 Task: Research Airbnb accommodation in Hampton Park, Australia from 6th December, 2023 to 10th December, 2023 for 1 adult. Place can be private room with 1  bedroom having 1 bed and 1 bathroom. Property type can be hotel. Amenities needed are: washing machine, kitchen.
Action: Mouse moved to (586, 302)
Screenshot: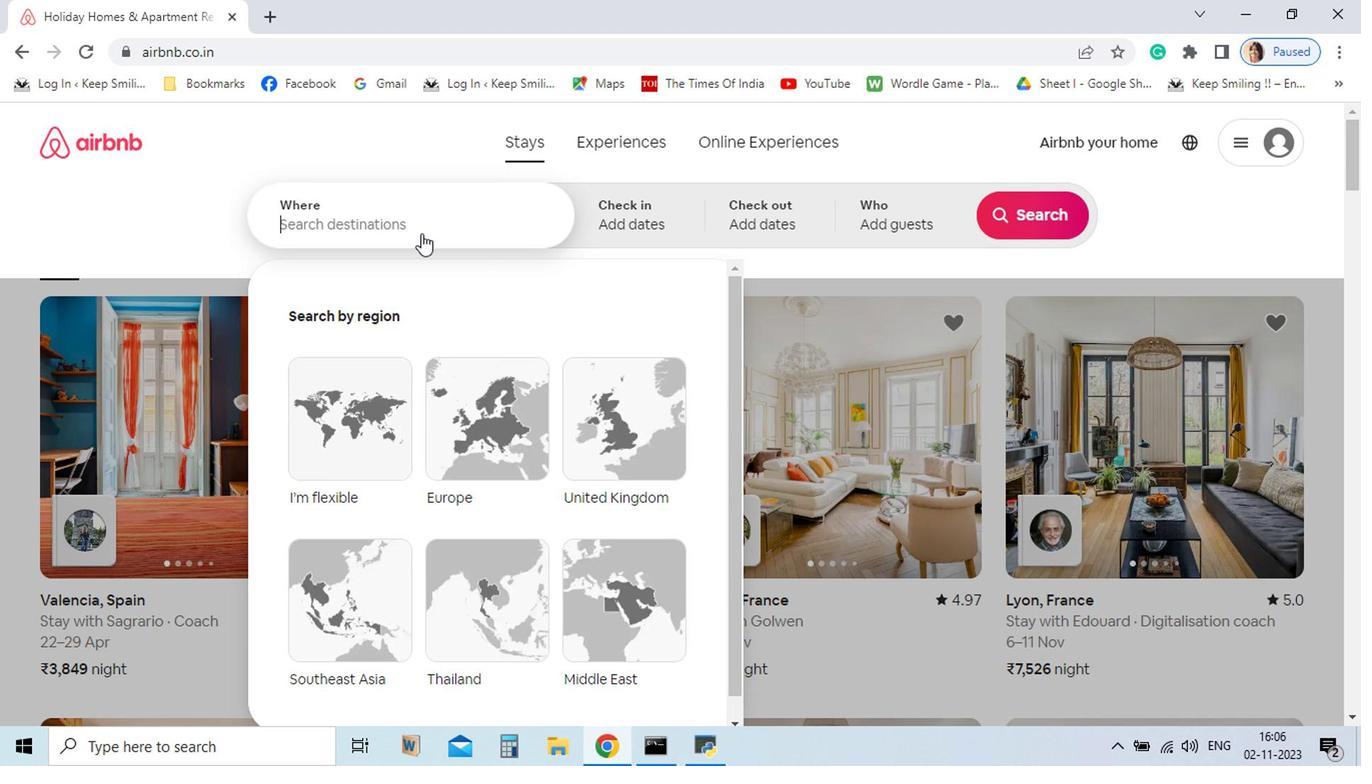 
Action: Mouse pressed left at (586, 302)
Screenshot: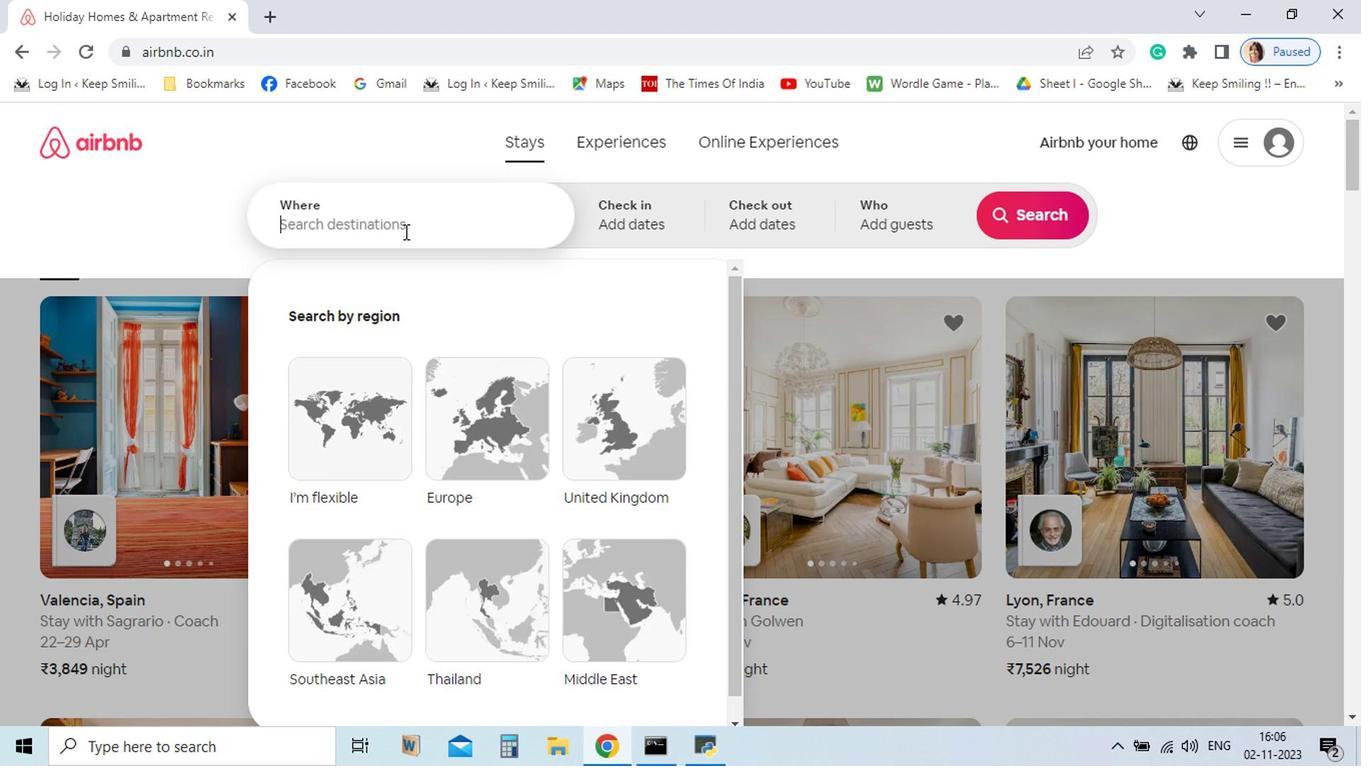 
Action: Mouse moved to (481, 361)
Screenshot: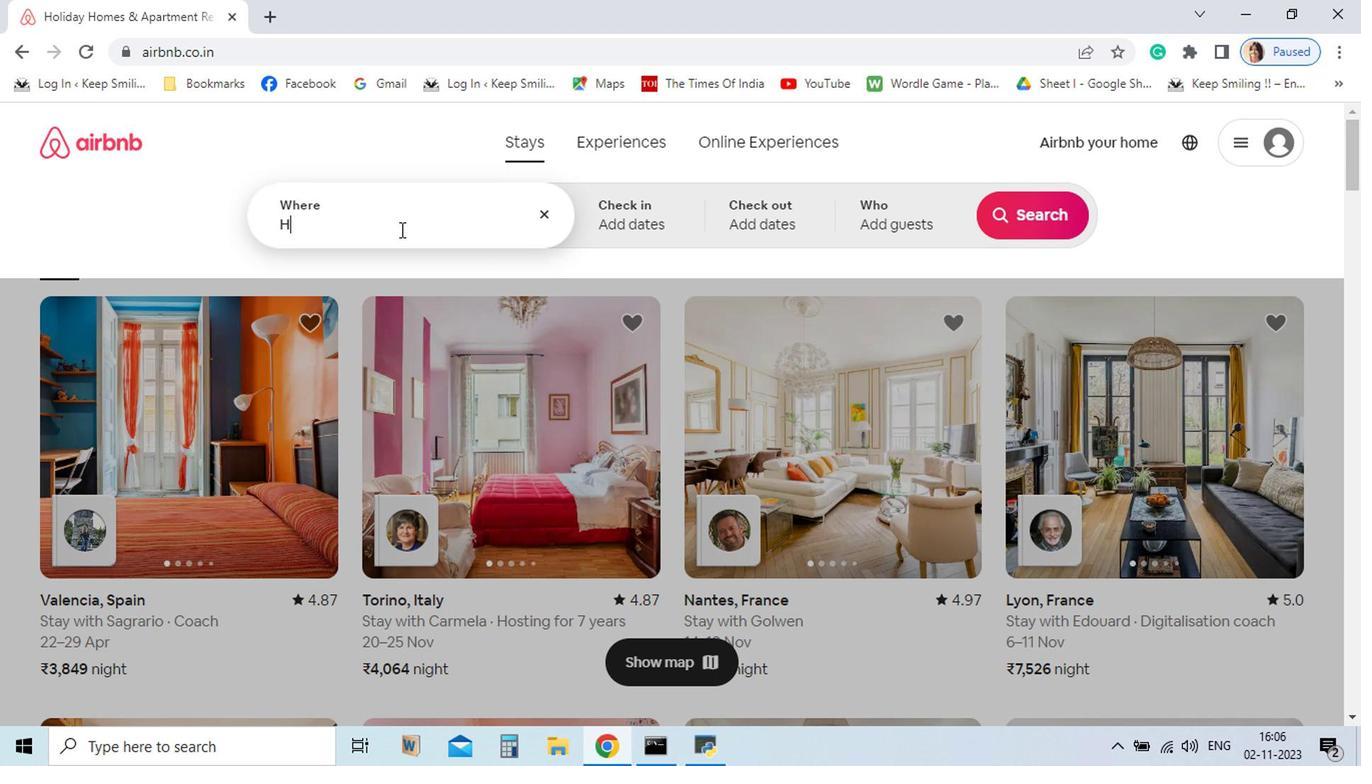 
Action: Key pressed <Key.shift>Hampton<Key.space><Key.shift_r>P<Key.shift_r>ark,<Key.space><Key.shift>Australia<Key.enter>
Screenshot: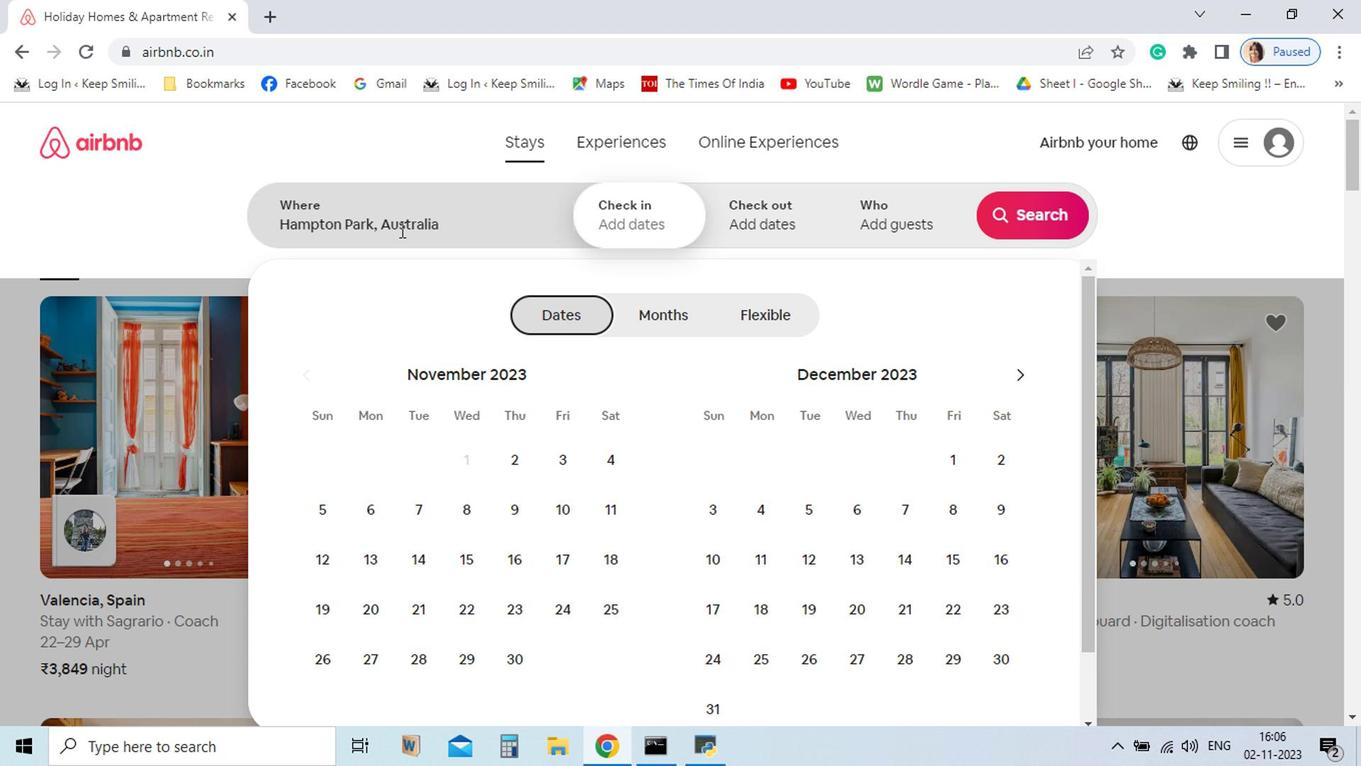 
Action: Mouse moved to (802, 559)
Screenshot: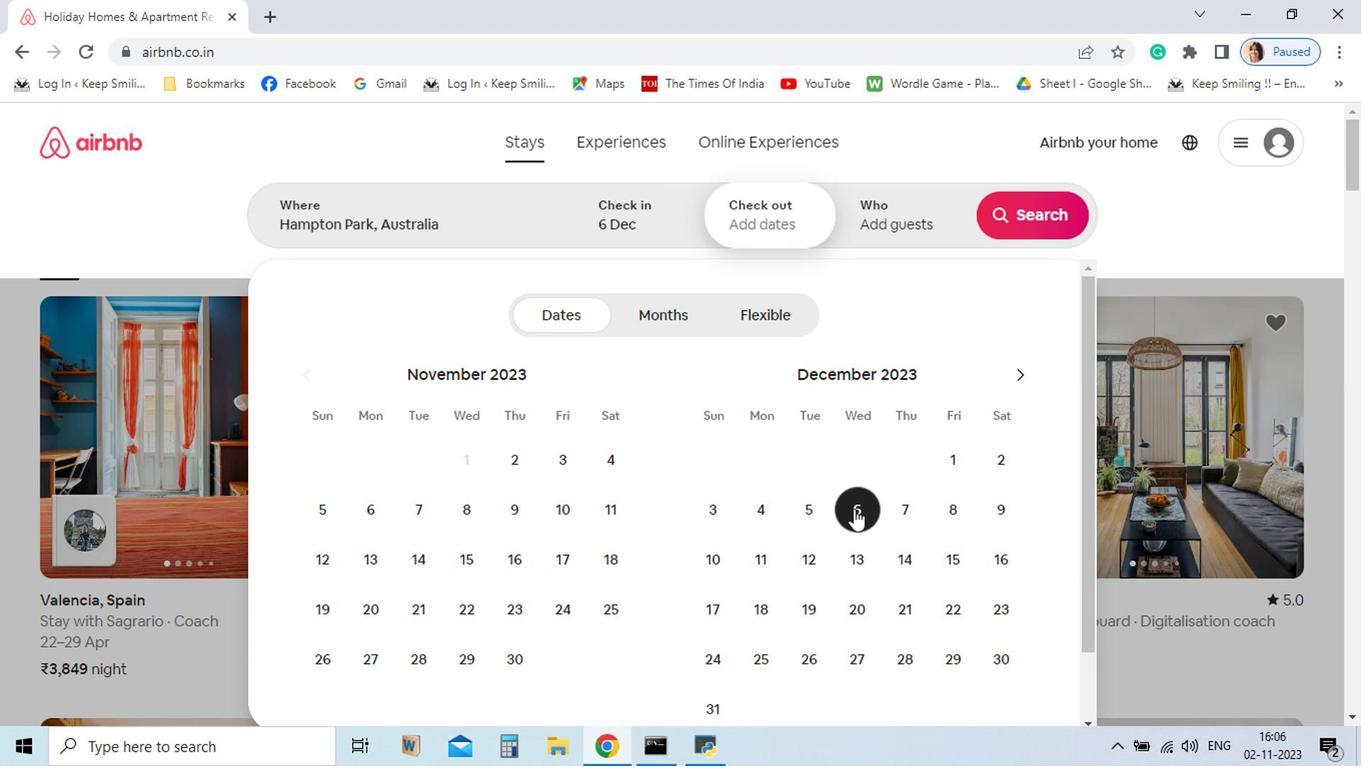 
Action: Mouse pressed left at (802, 559)
Screenshot: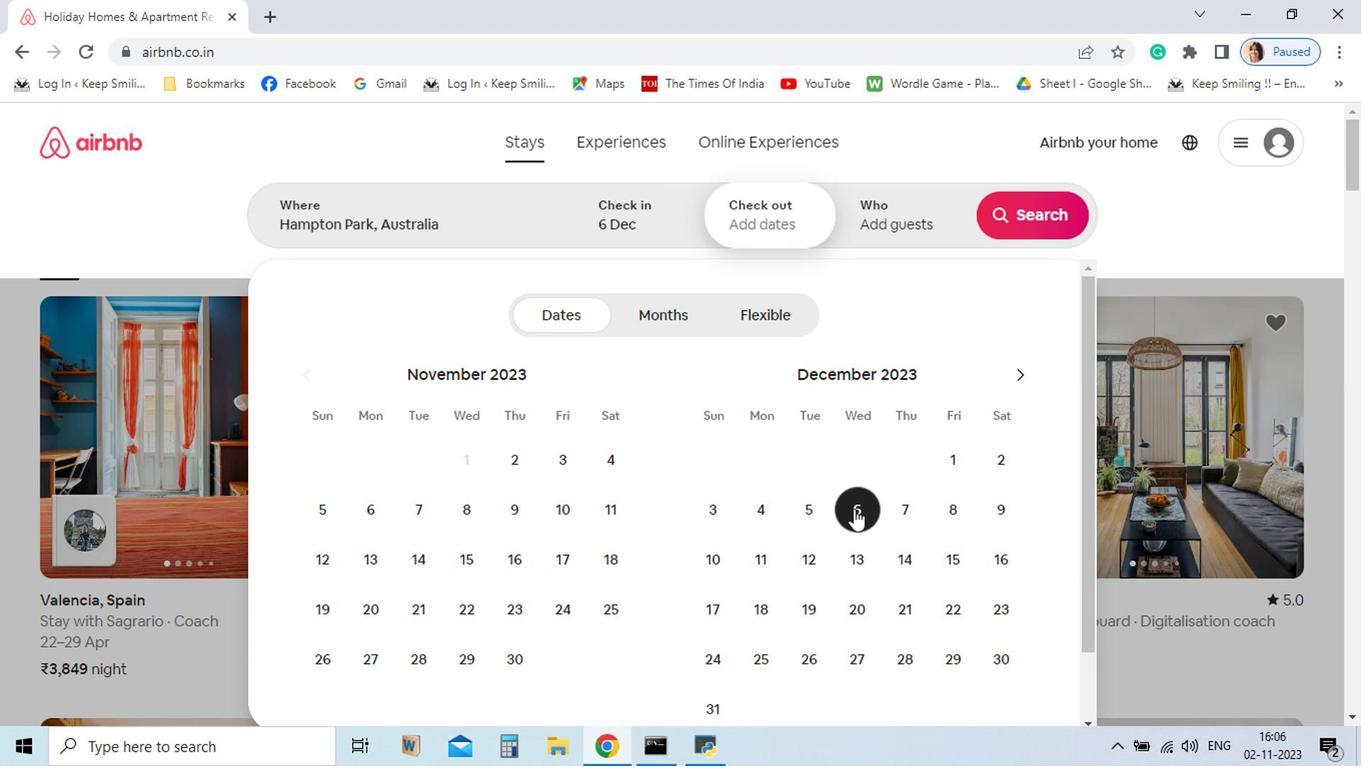 
Action: Mouse moved to (700, 598)
Screenshot: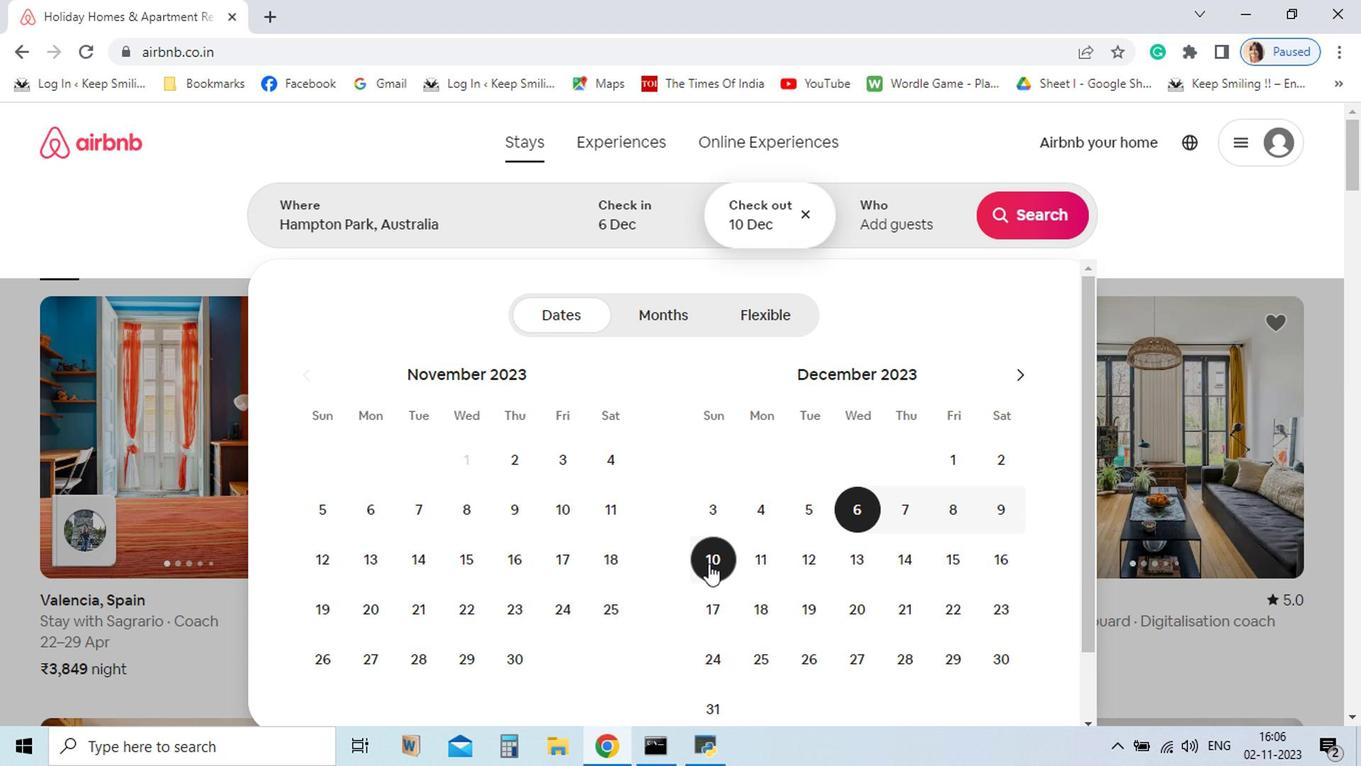 
Action: Mouse pressed left at (700, 598)
Screenshot: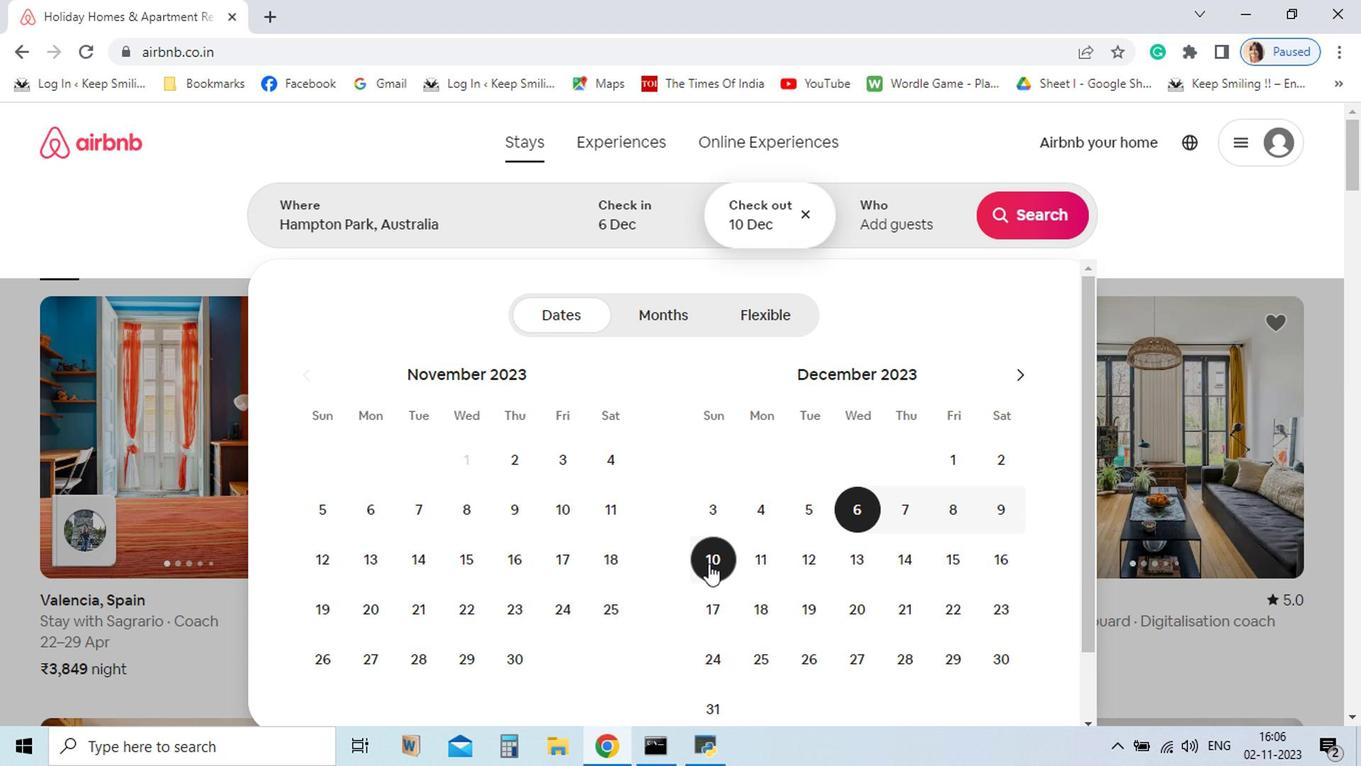 
Action: Mouse moved to (833, 361)
Screenshot: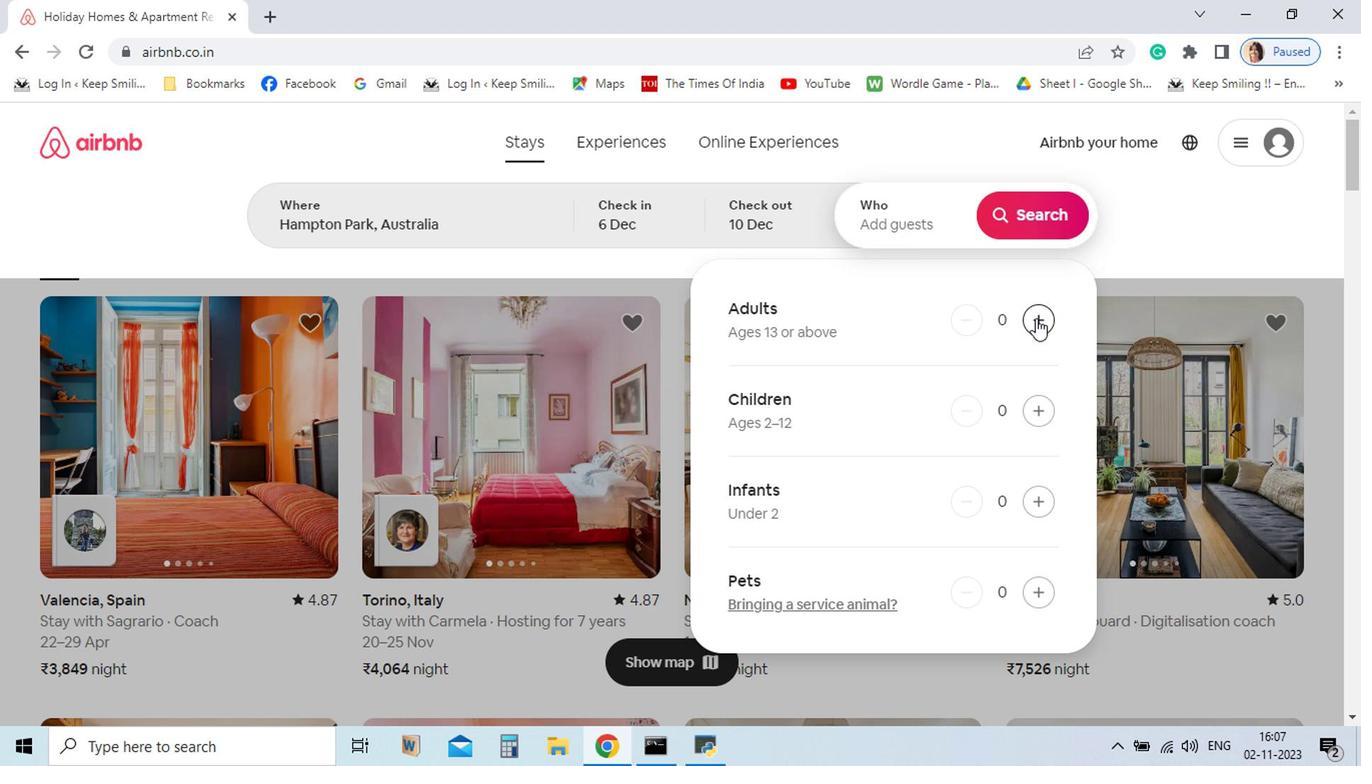 
Action: Mouse pressed left at (833, 361)
Screenshot: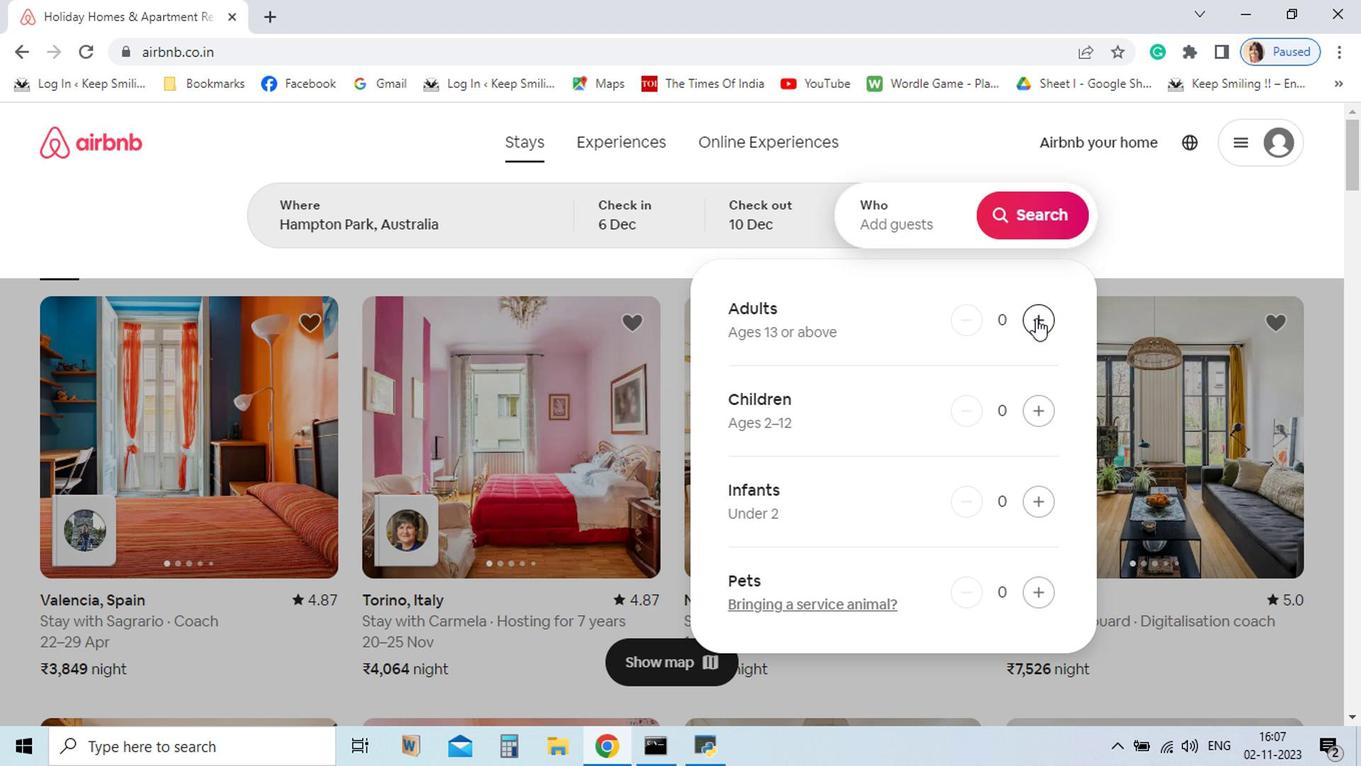 
Action: Mouse moved to (932, 424)
Screenshot: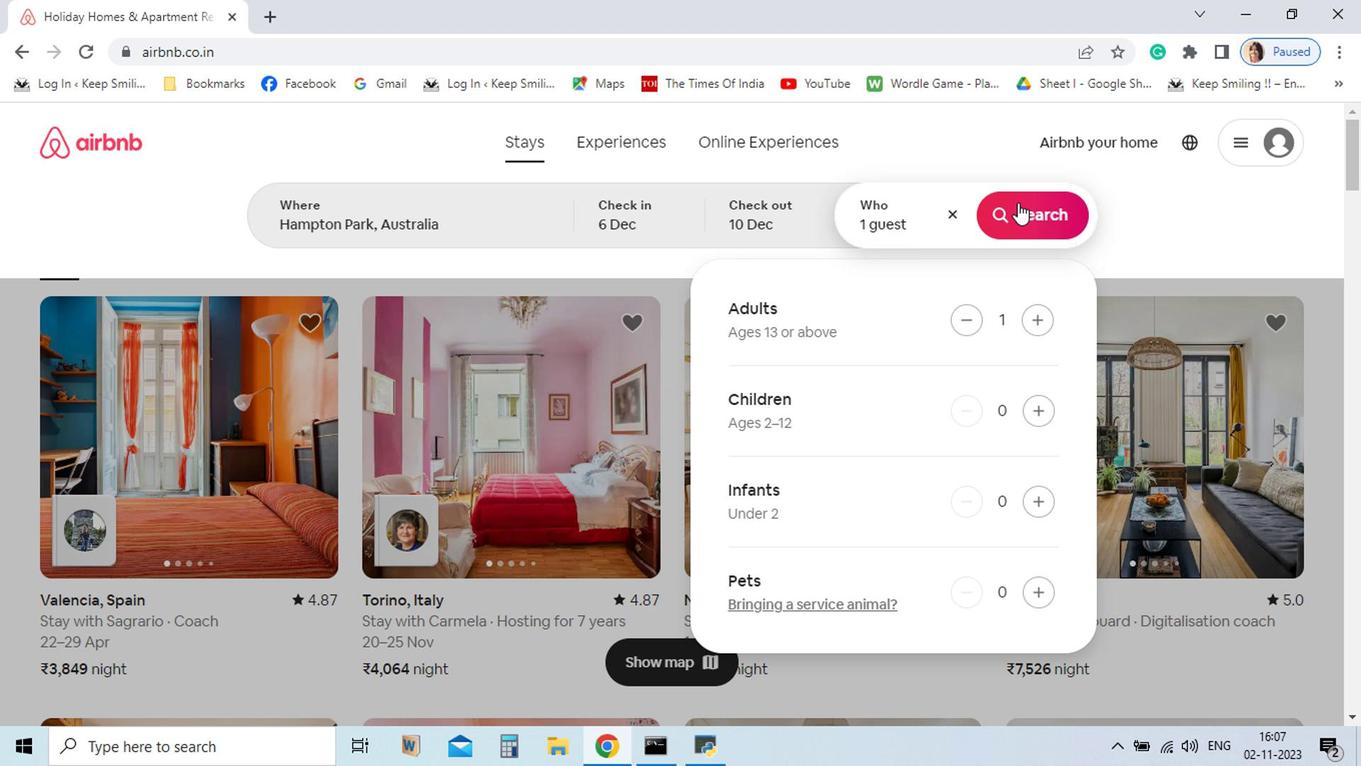 
Action: Mouse pressed left at (932, 424)
Screenshot: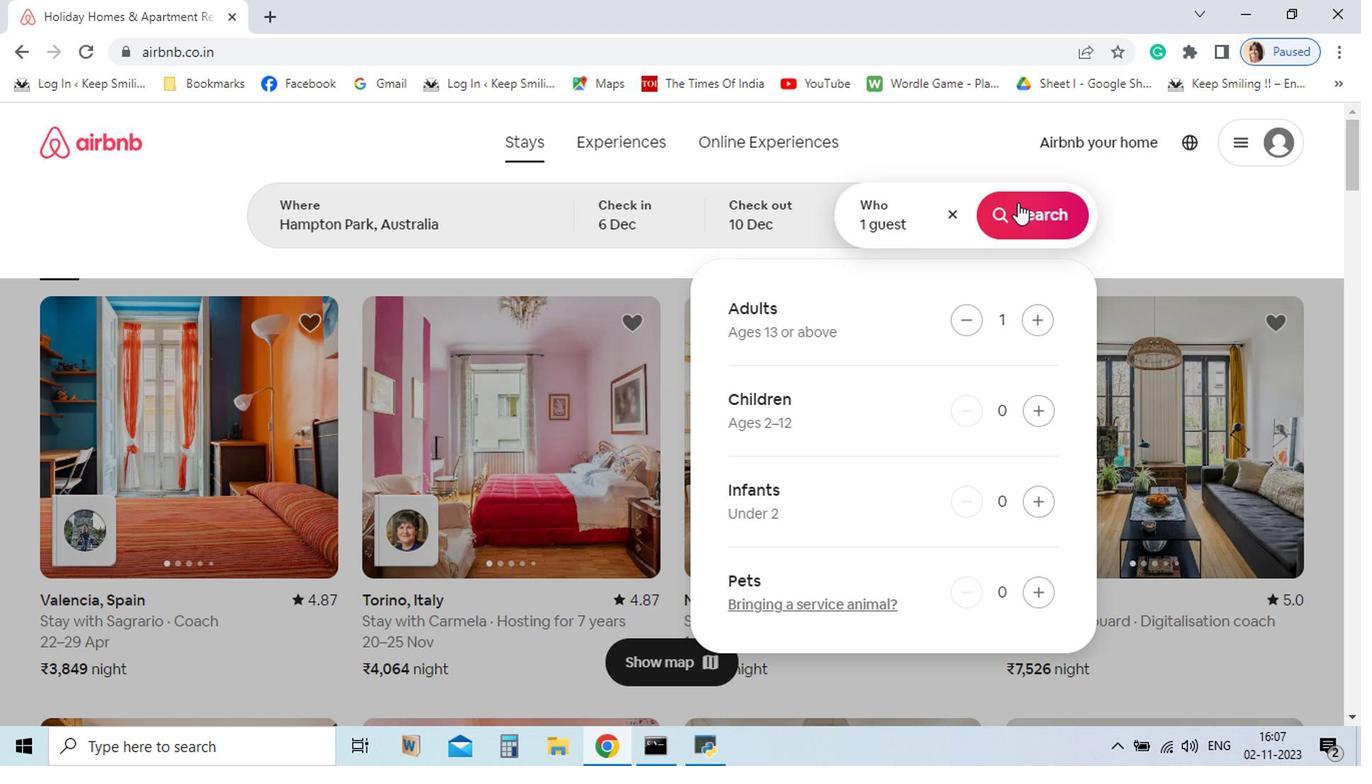 
Action: Mouse moved to (919, 341)
Screenshot: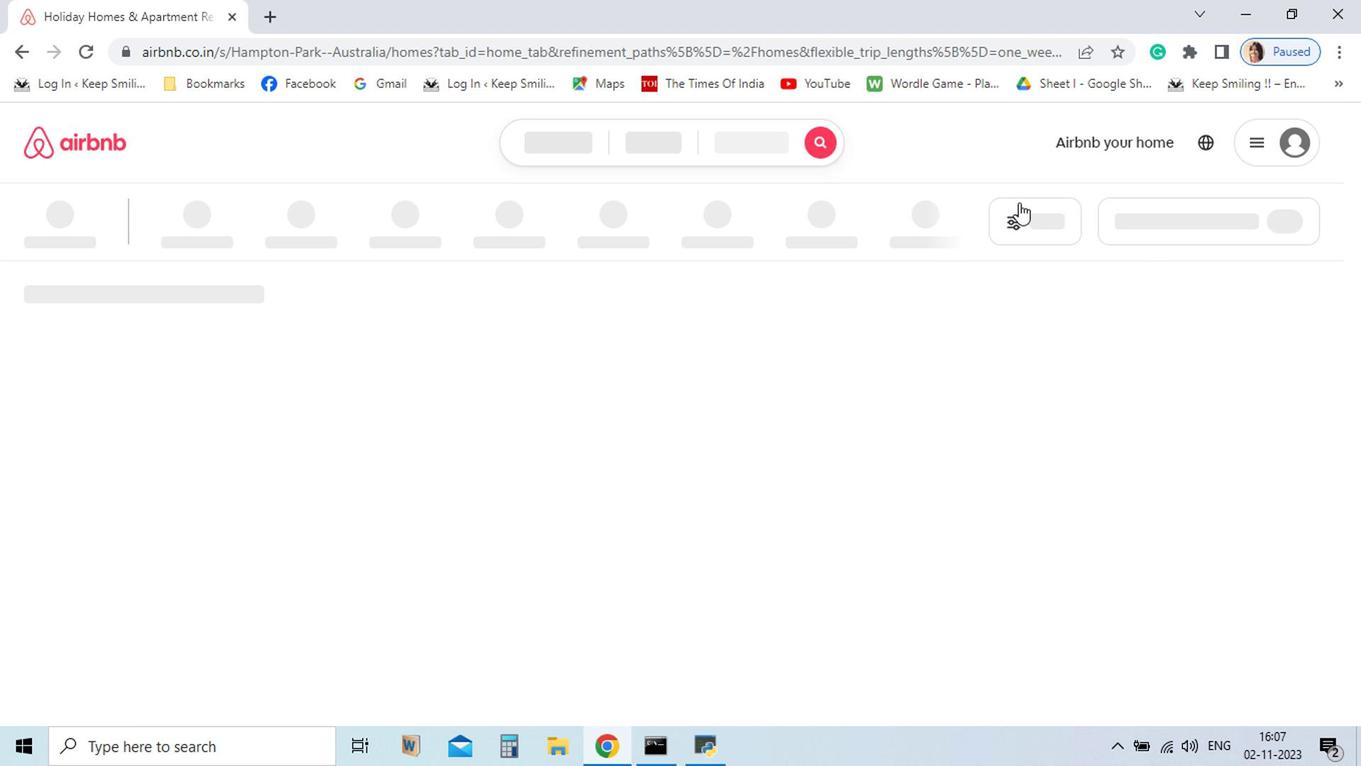 
Action: Mouse pressed left at (919, 341)
Screenshot: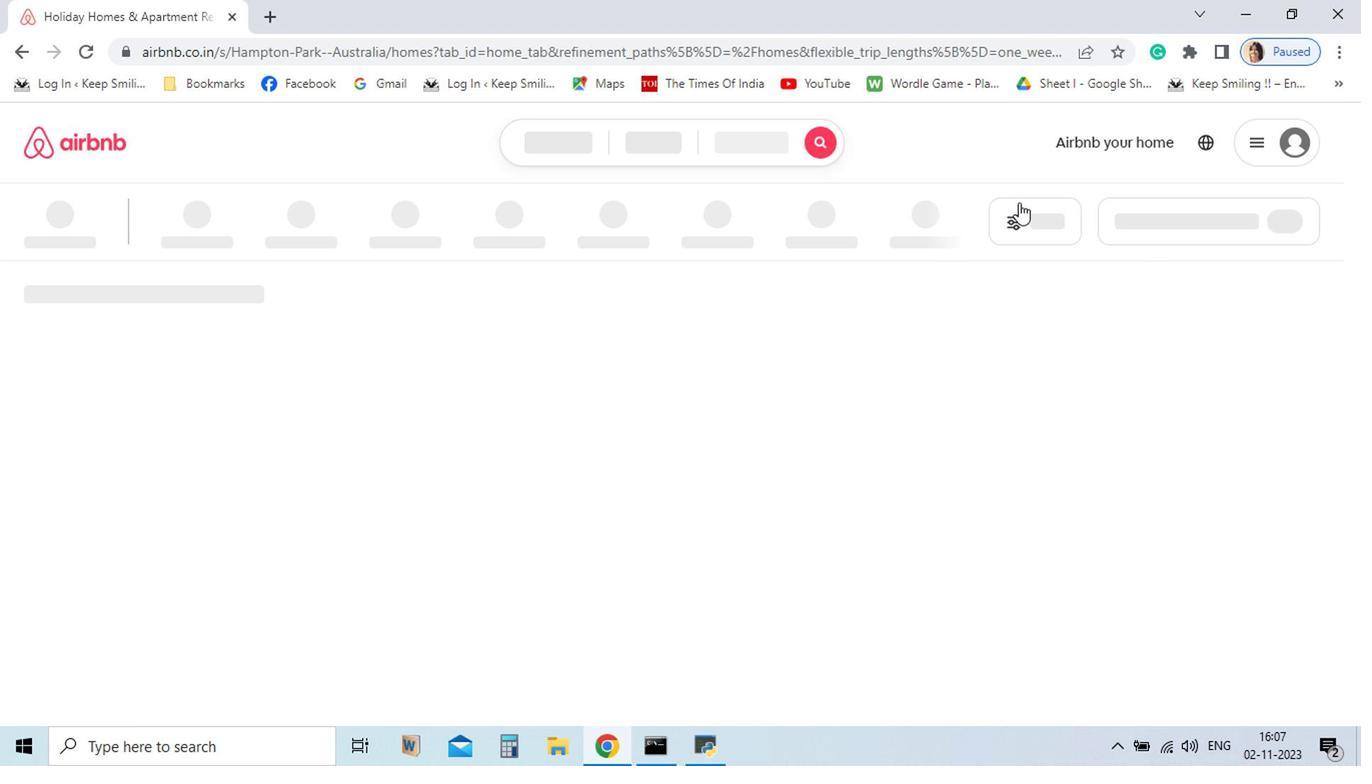 
Action: Mouse moved to (938, 354)
Screenshot: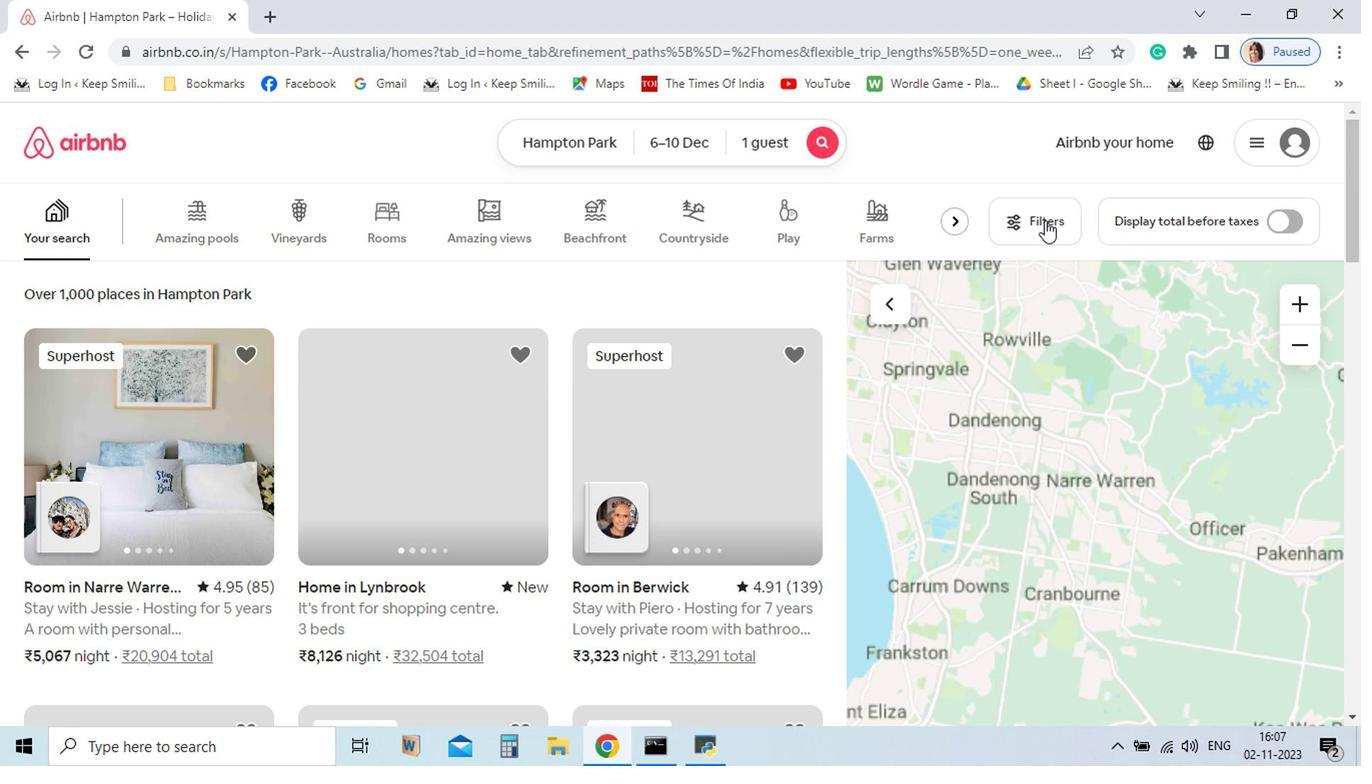 
Action: Mouse pressed left at (938, 354)
Screenshot: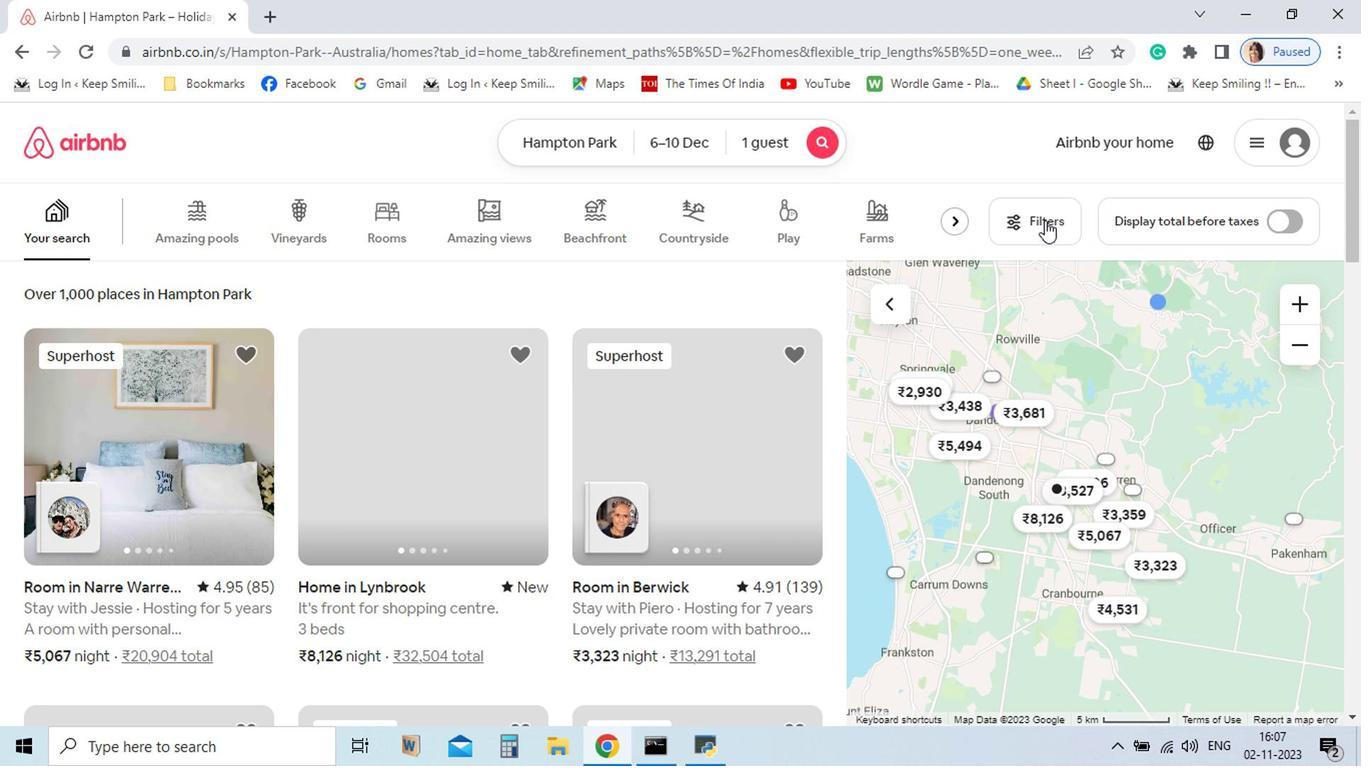 
Action: Mouse moved to (956, 392)
Screenshot: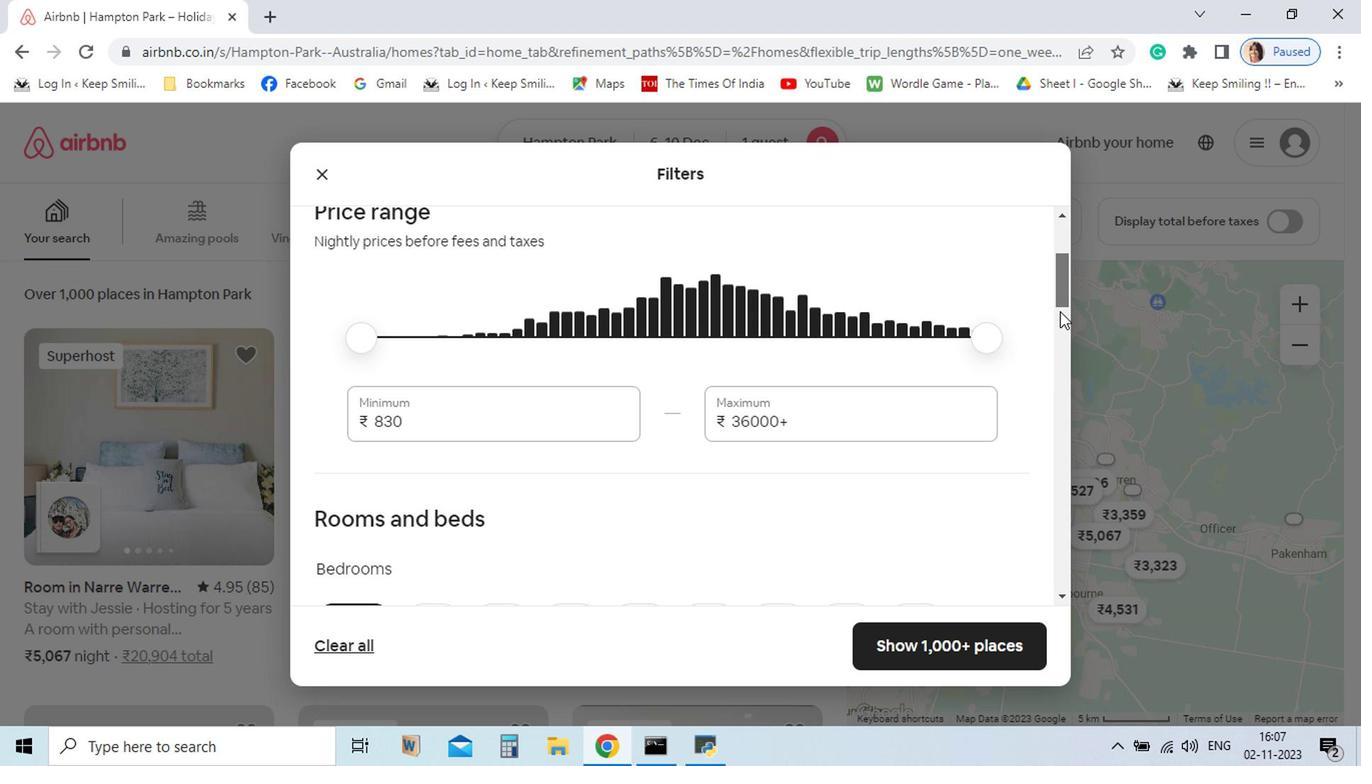 
Action: Mouse pressed left at (956, 392)
Screenshot: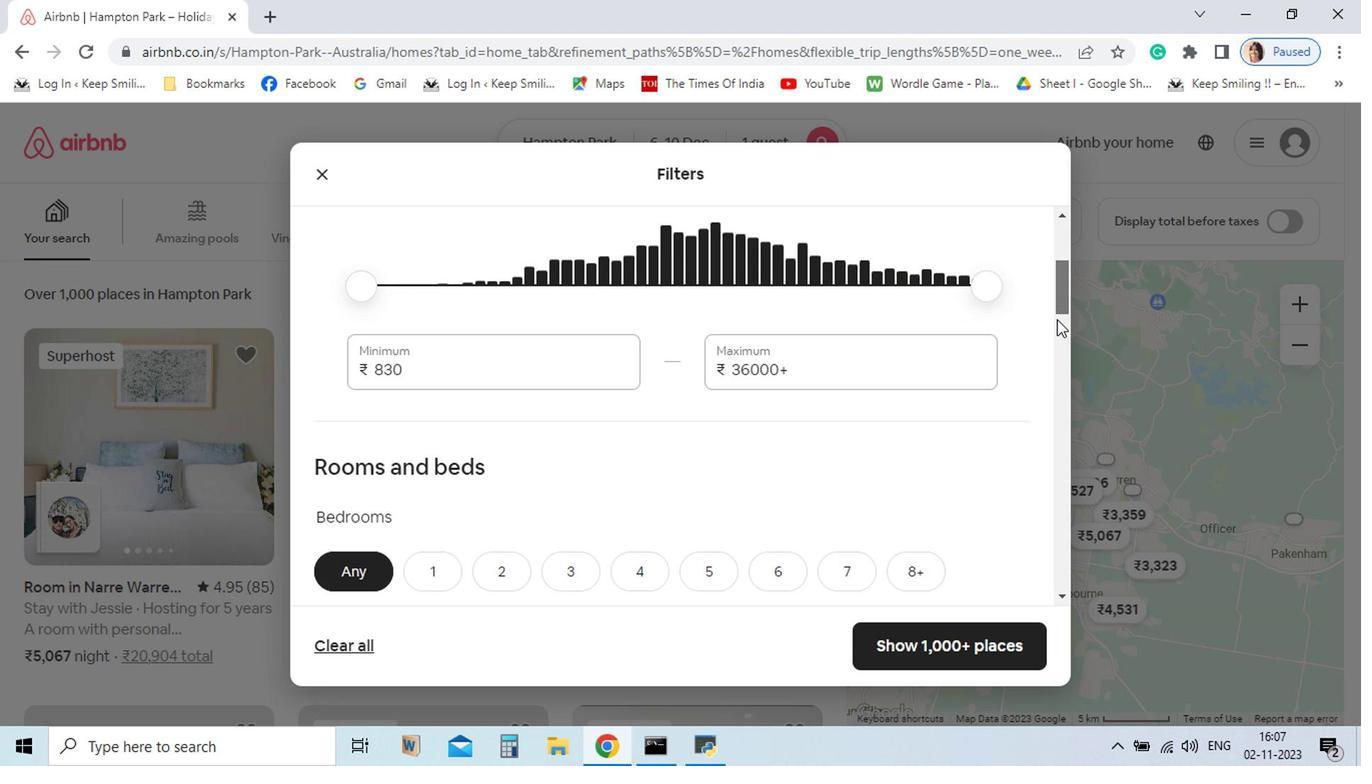 
Action: Mouse moved to (514, 488)
Screenshot: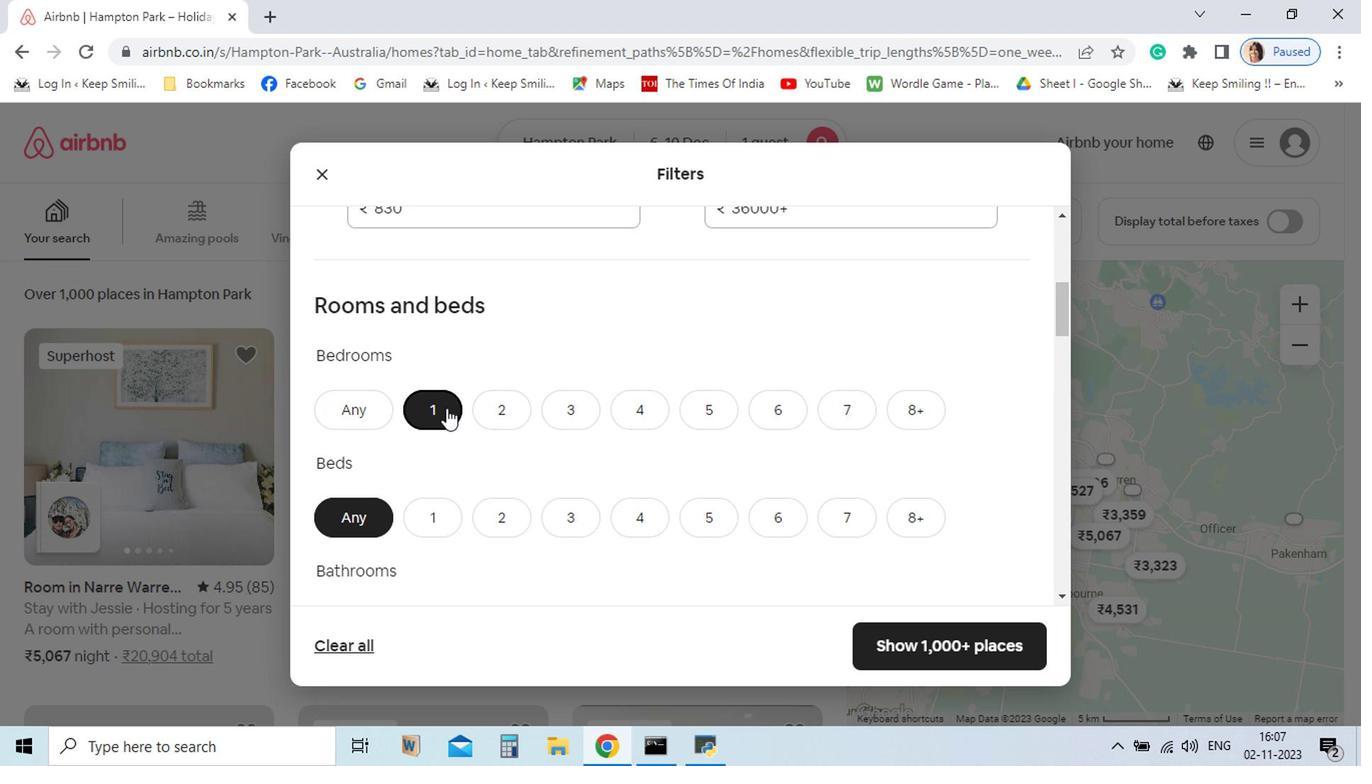 
Action: Mouse pressed left at (514, 488)
Screenshot: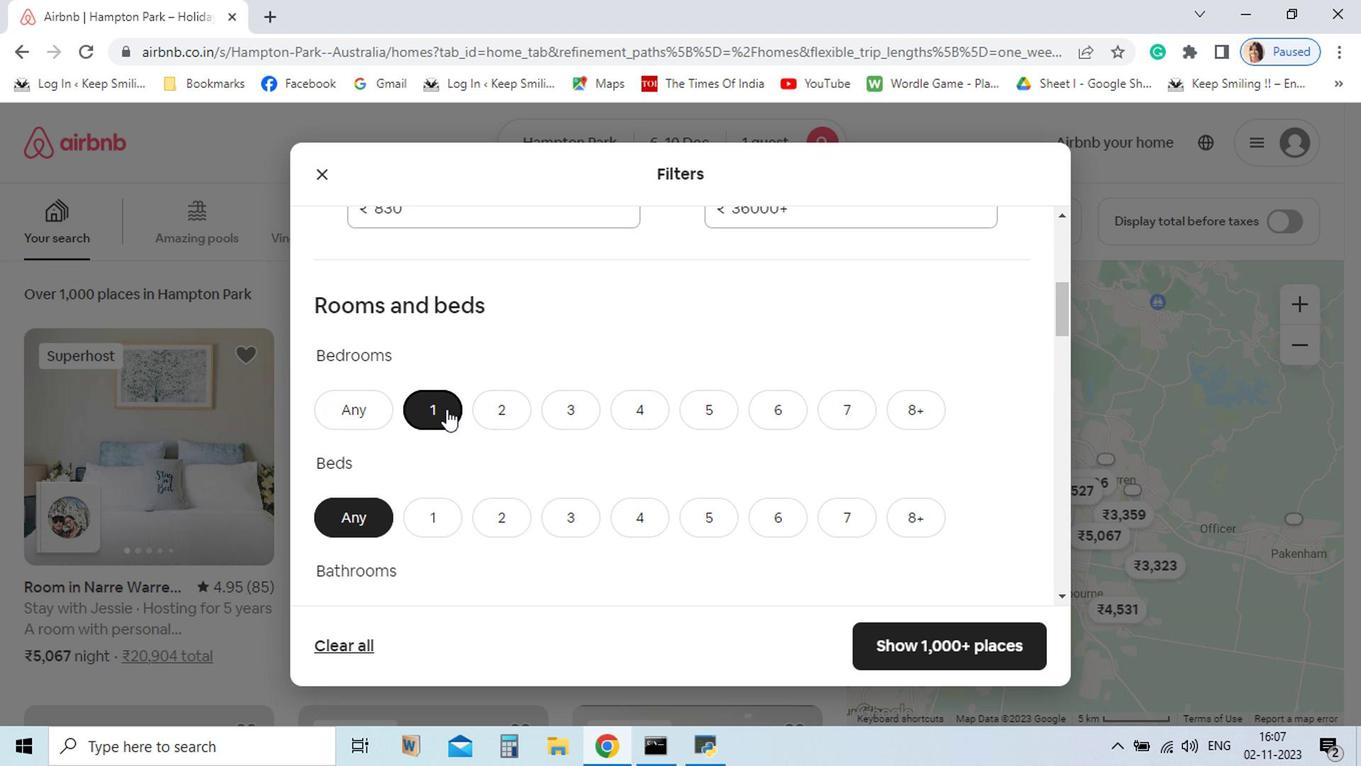 
Action: Mouse moved to (514, 563)
Screenshot: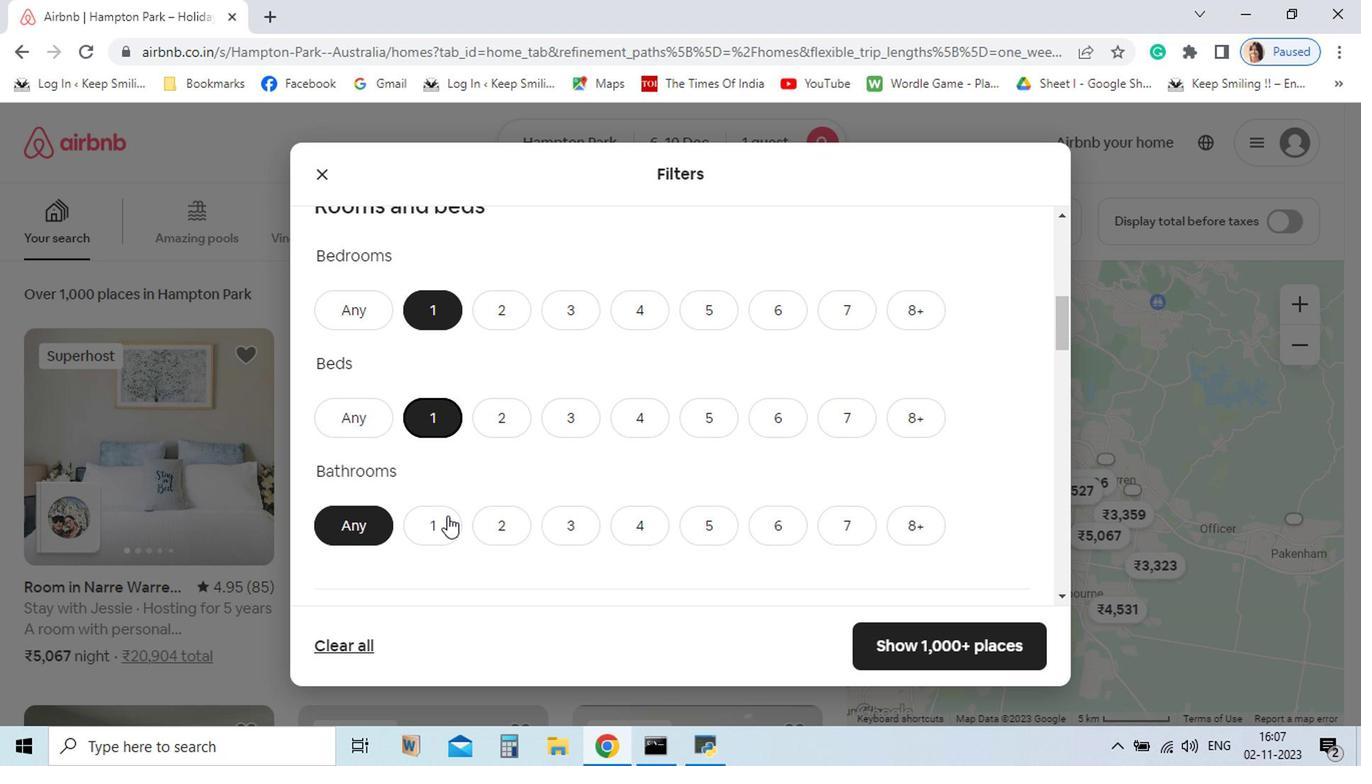 
Action: Mouse pressed left at (514, 563)
Screenshot: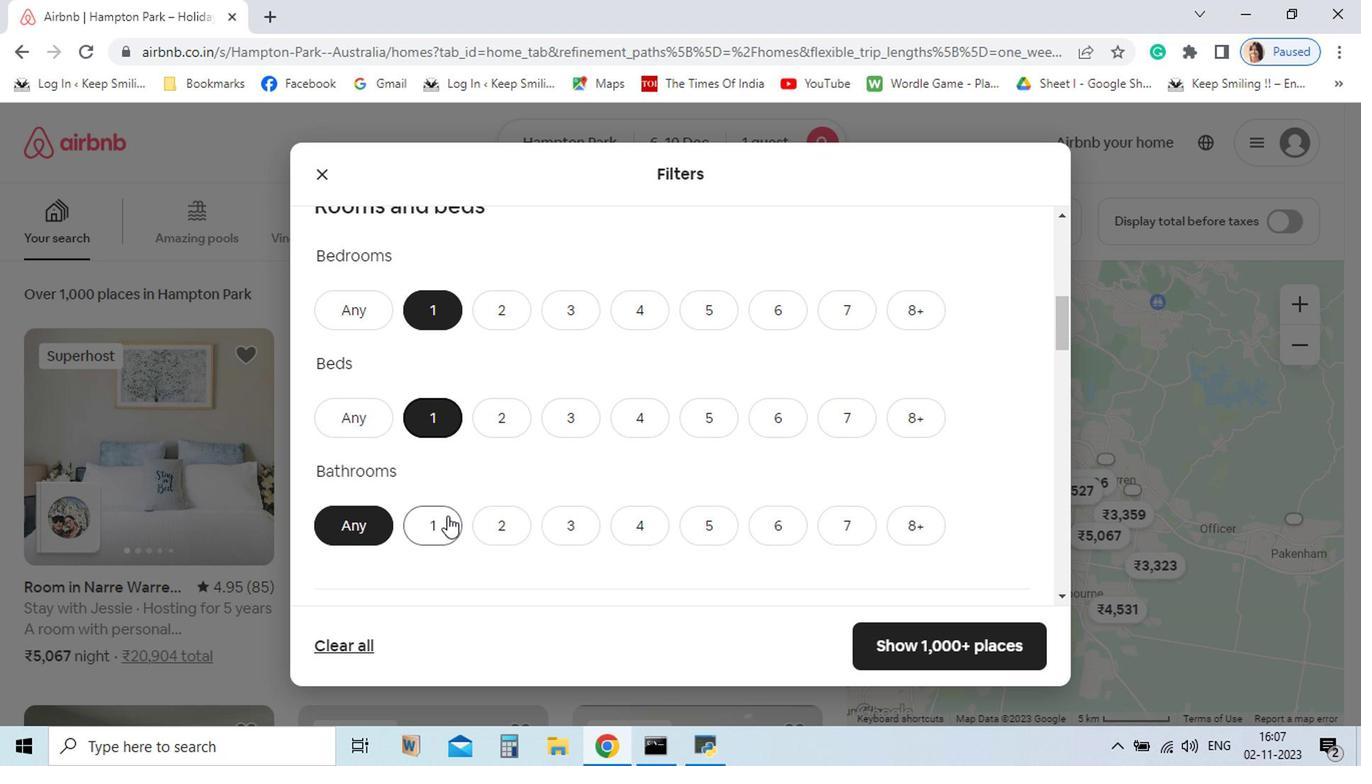 
Action: Mouse moved to (514, 564)
Screenshot: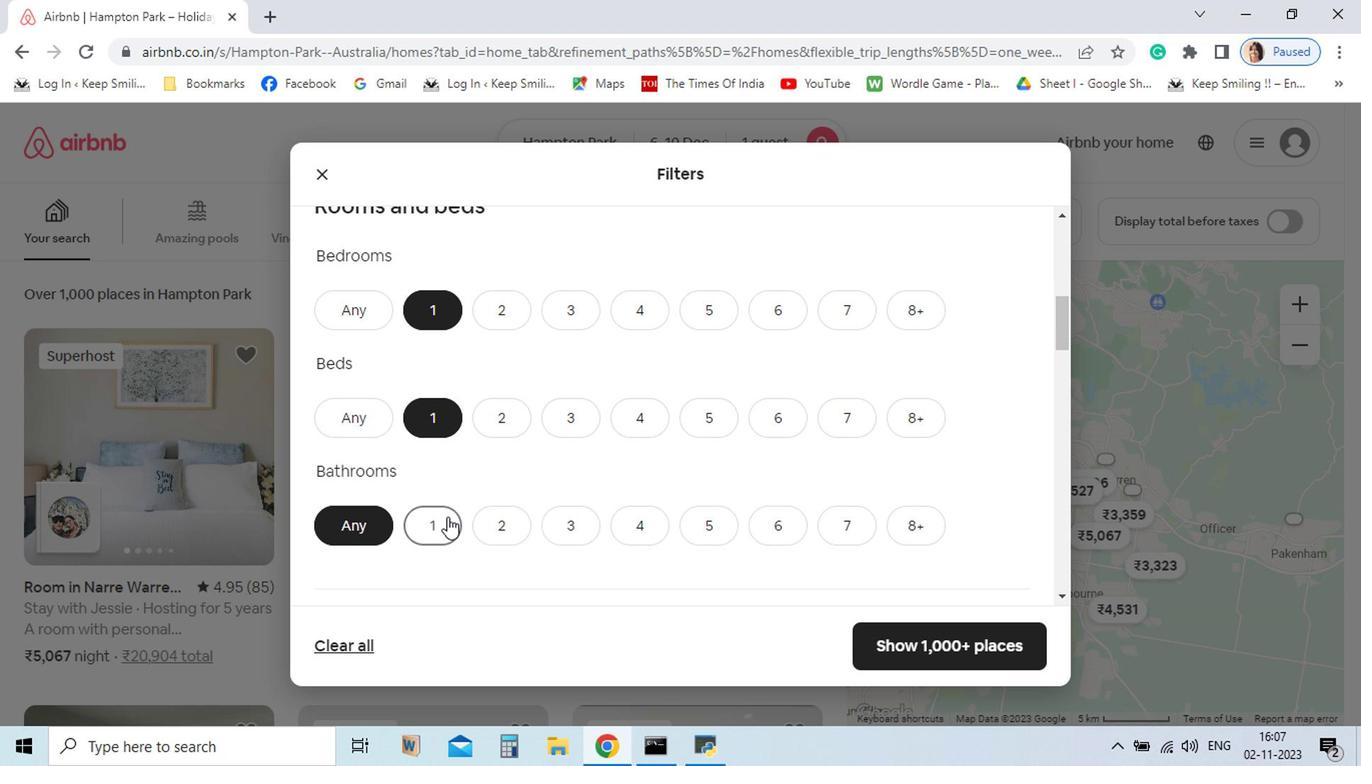 
Action: Mouse scrolled (514, 563) with delta (0, 0)
Screenshot: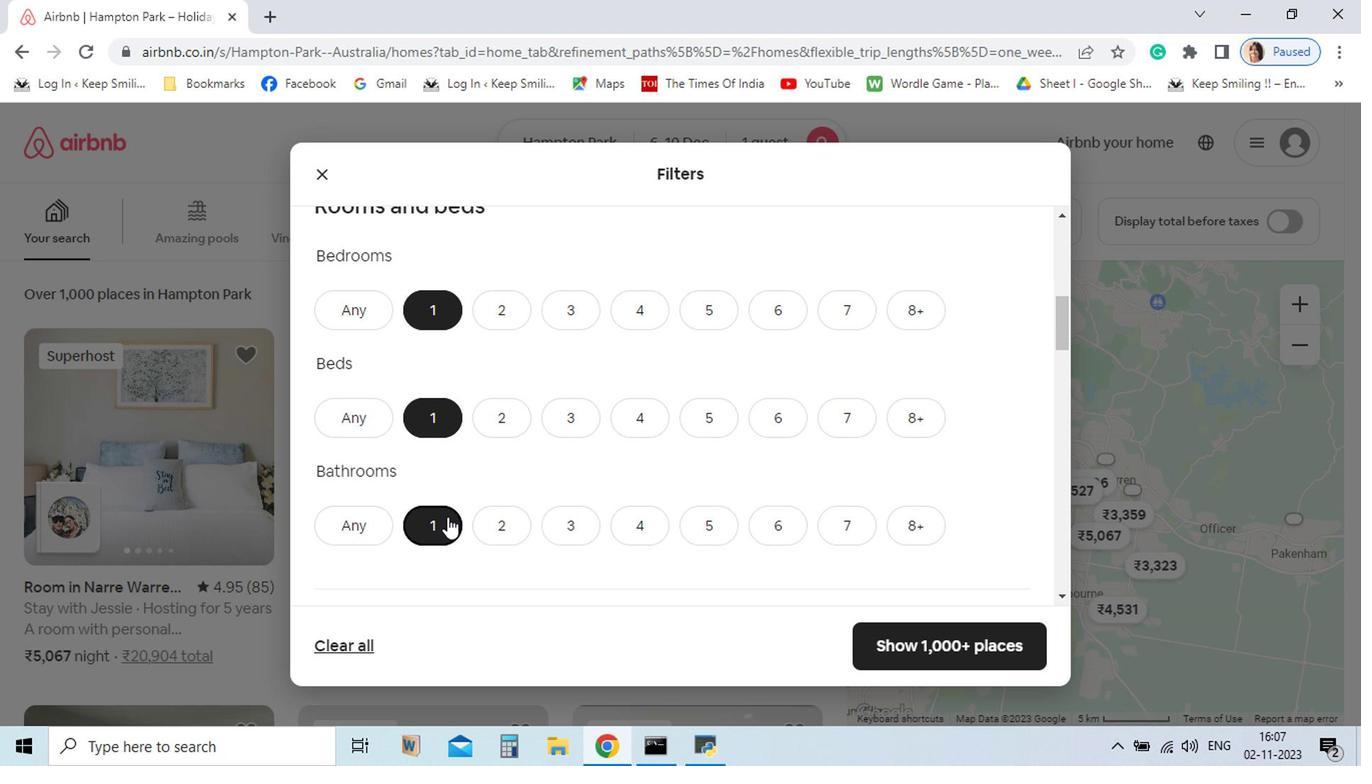 
Action: Mouse pressed left at (514, 564)
Screenshot: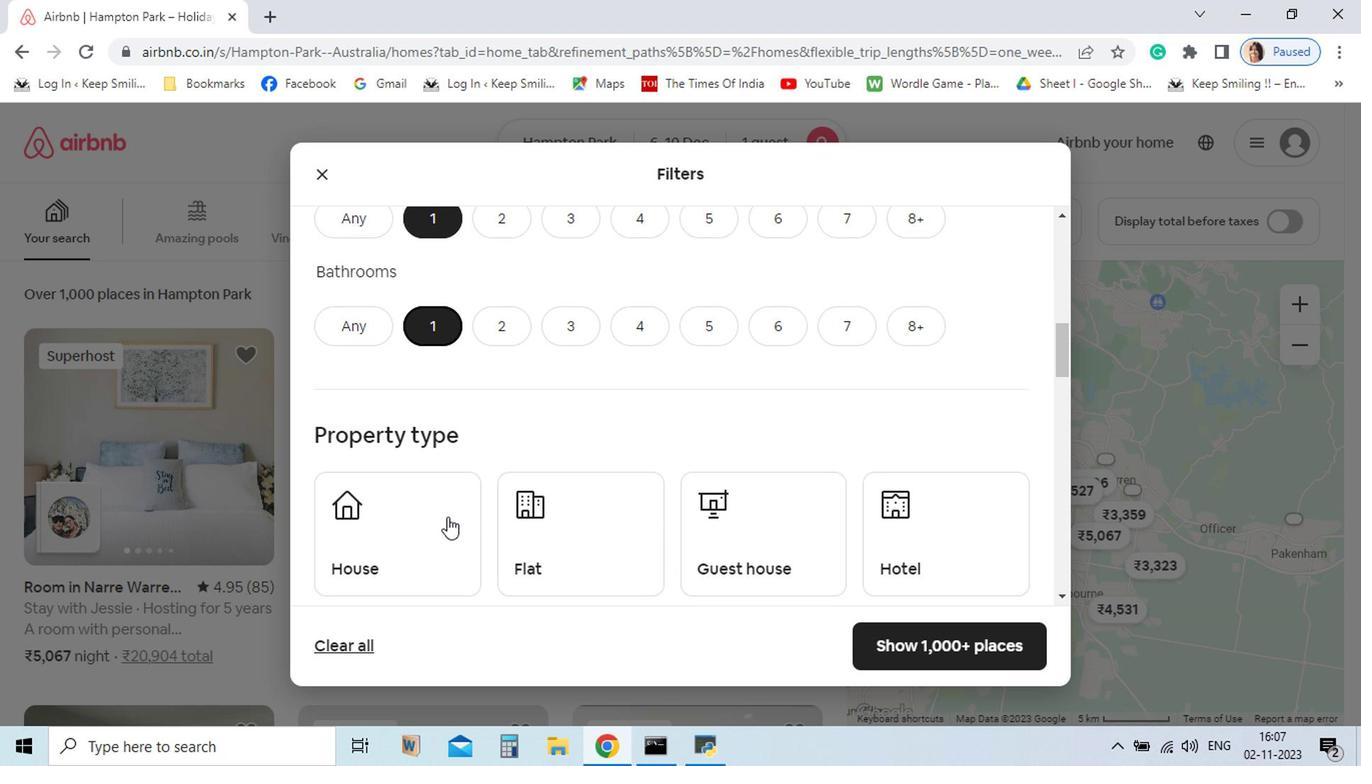 
Action: Mouse moved to (514, 565)
Screenshot: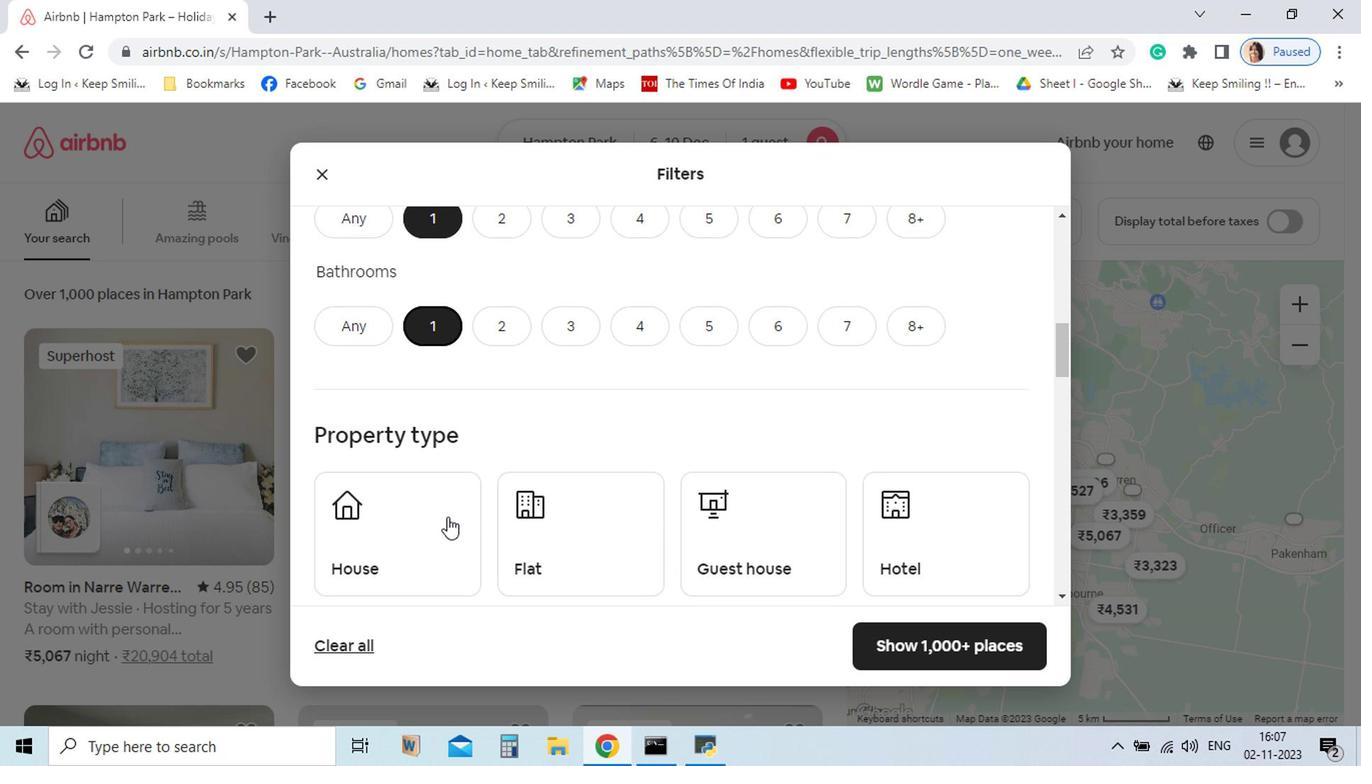 
Action: Mouse scrolled (514, 564) with delta (0, 0)
Screenshot: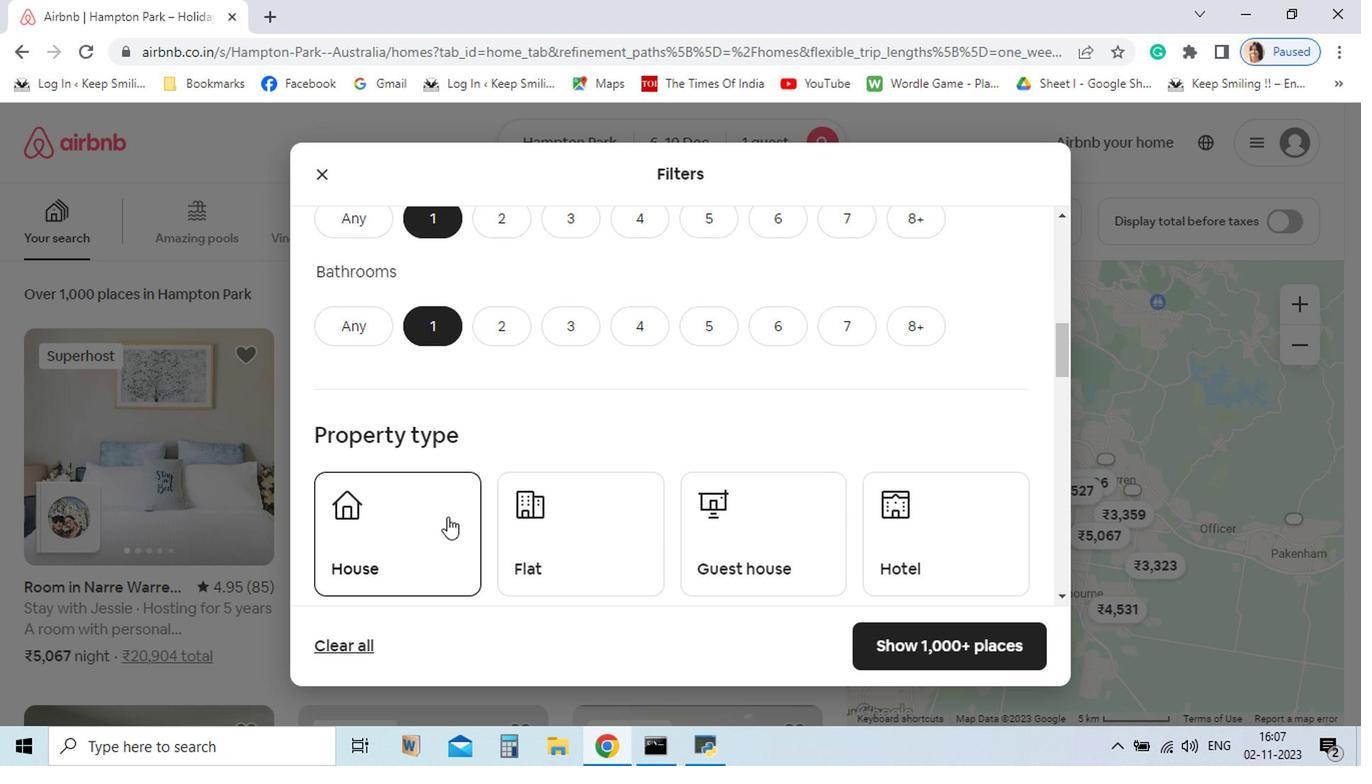 
Action: Mouse scrolled (514, 564) with delta (0, 0)
Screenshot: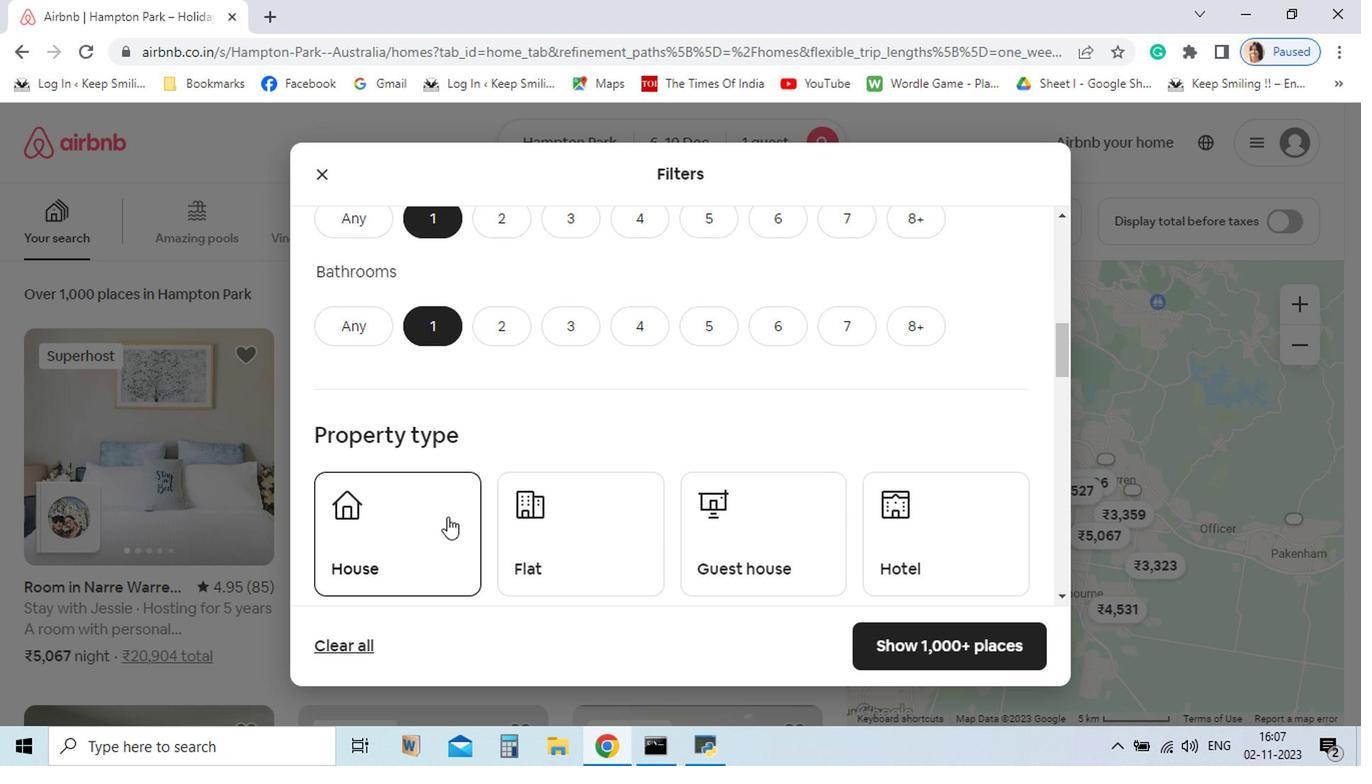 
Action: Mouse moved to (808, 573)
Screenshot: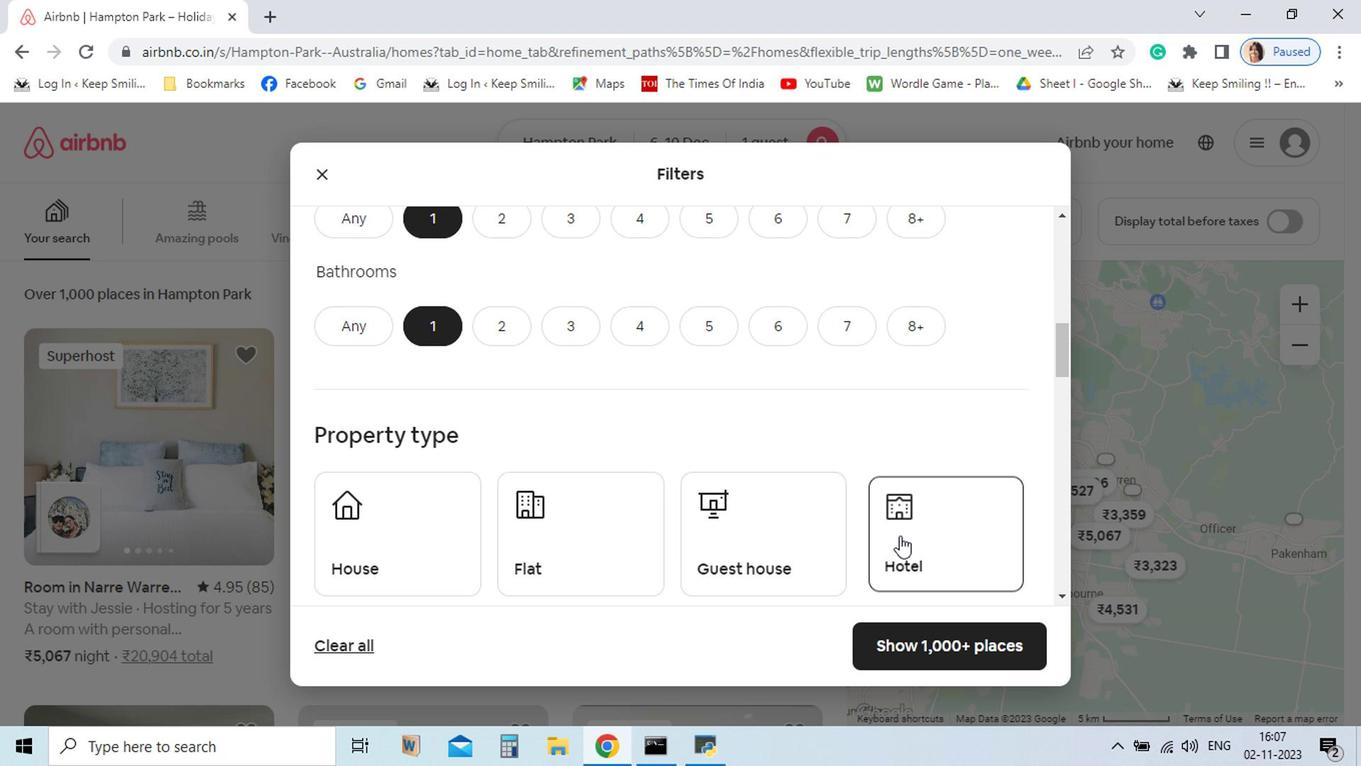 
Action: Mouse pressed left at (808, 573)
Screenshot: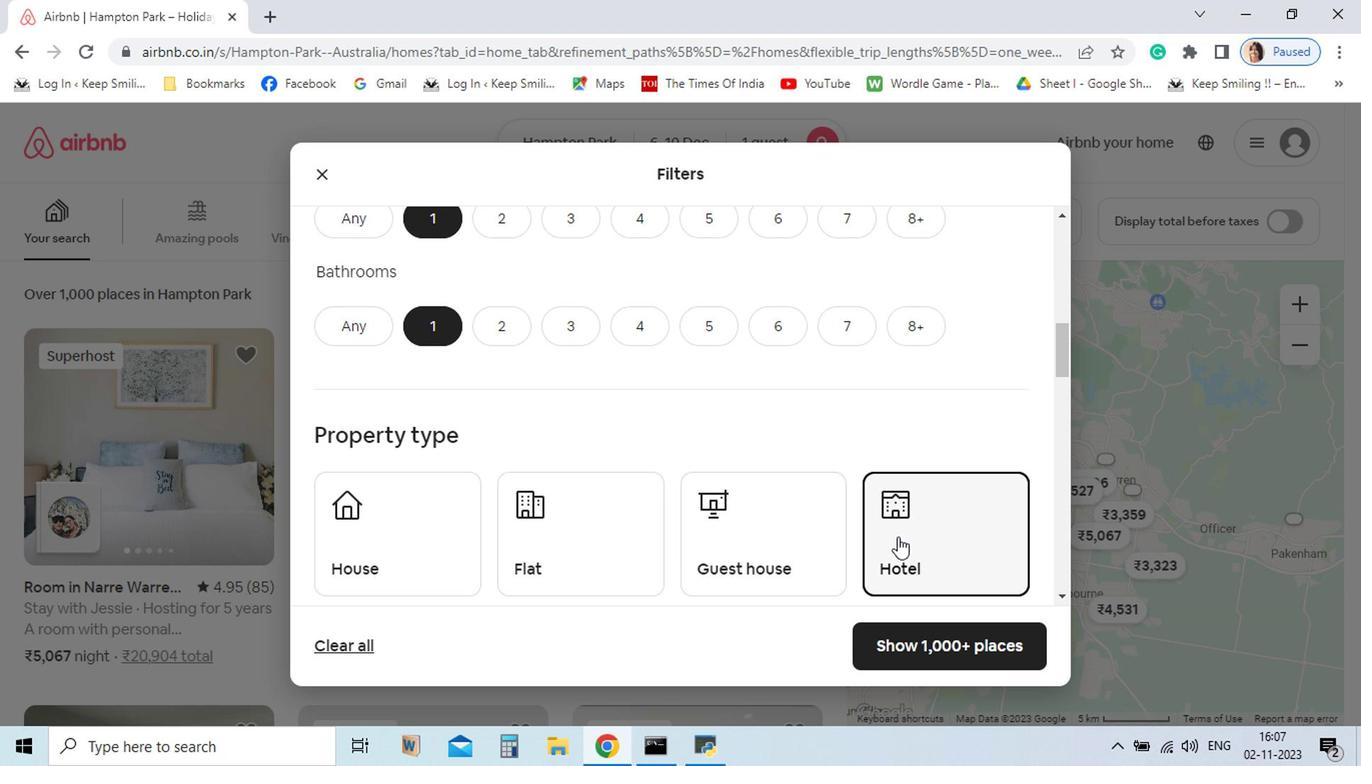 
Action: Mouse moved to (835, 578)
Screenshot: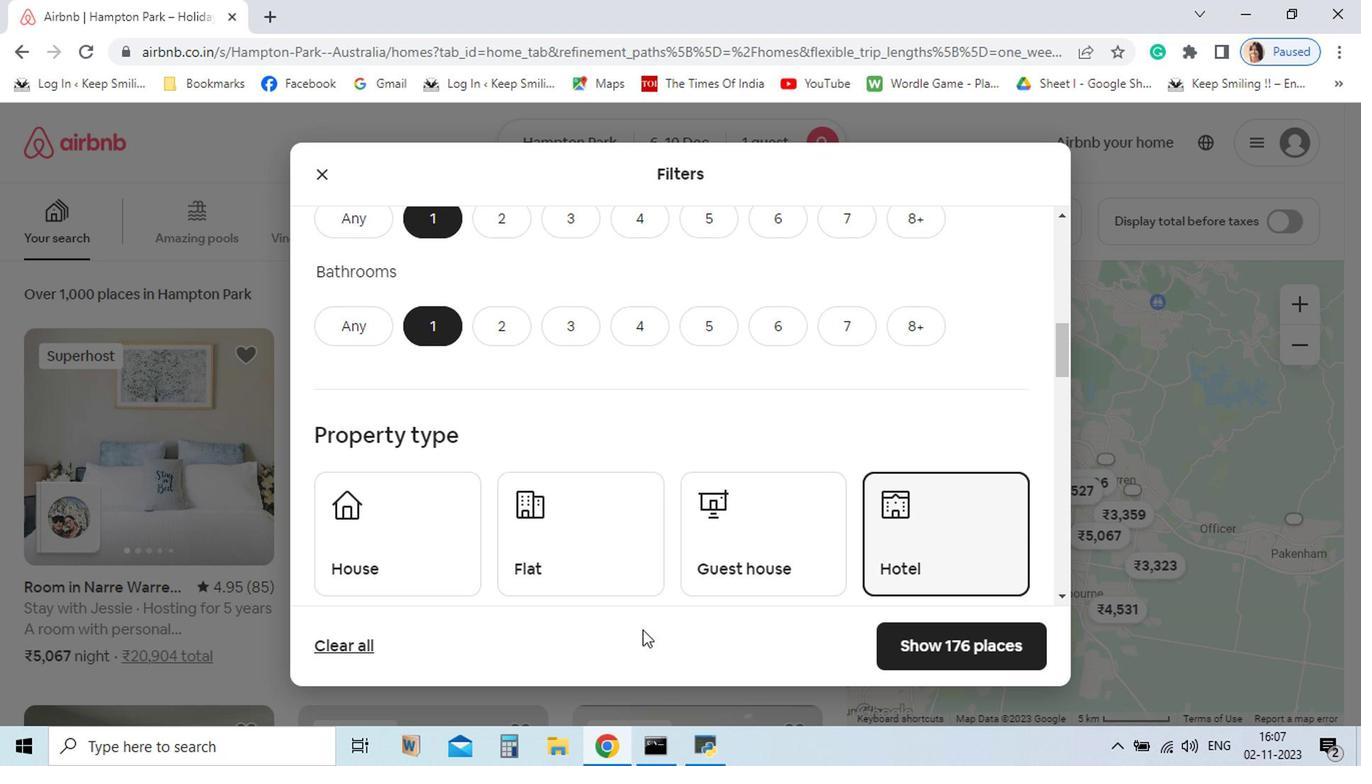 
Action: Mouse pressed left at (835, 578)
Screenshot: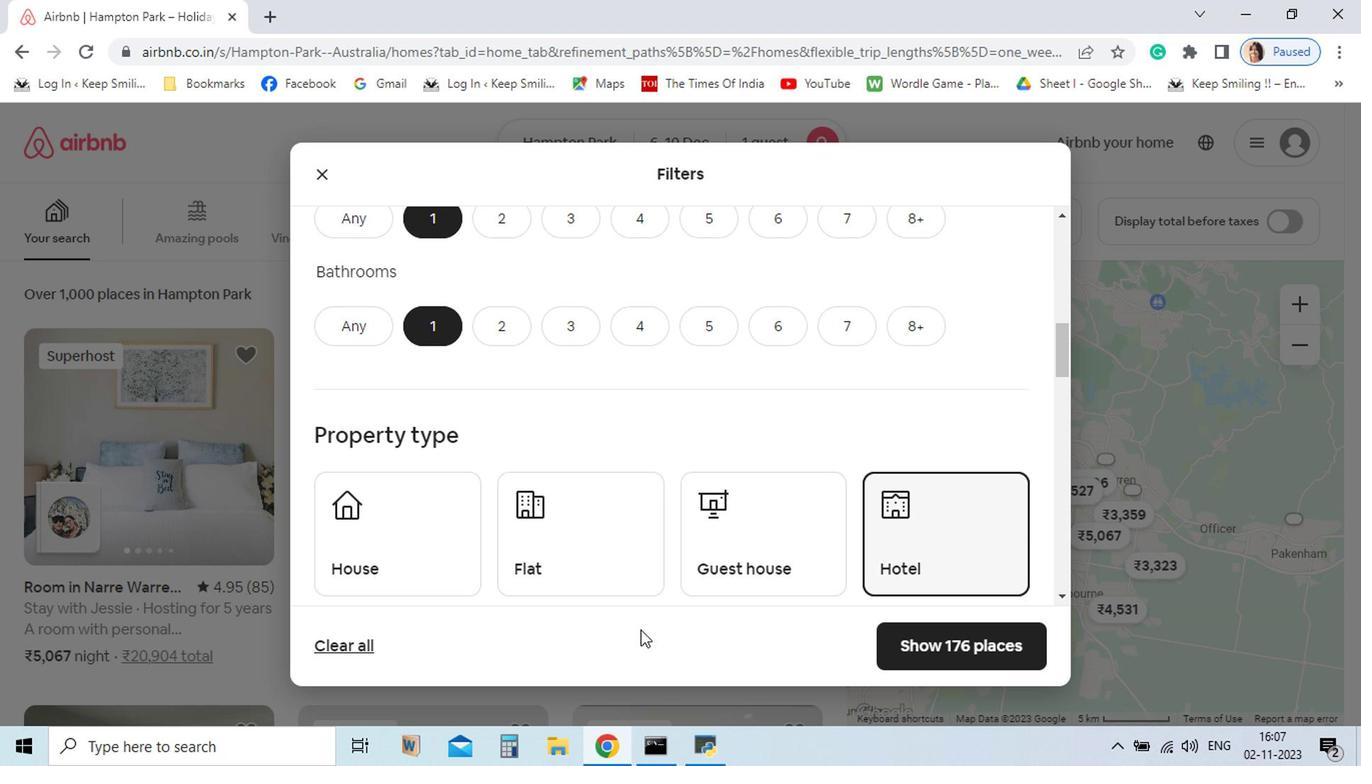 
Action: Mouse moved to (651, 645)
Screenshot: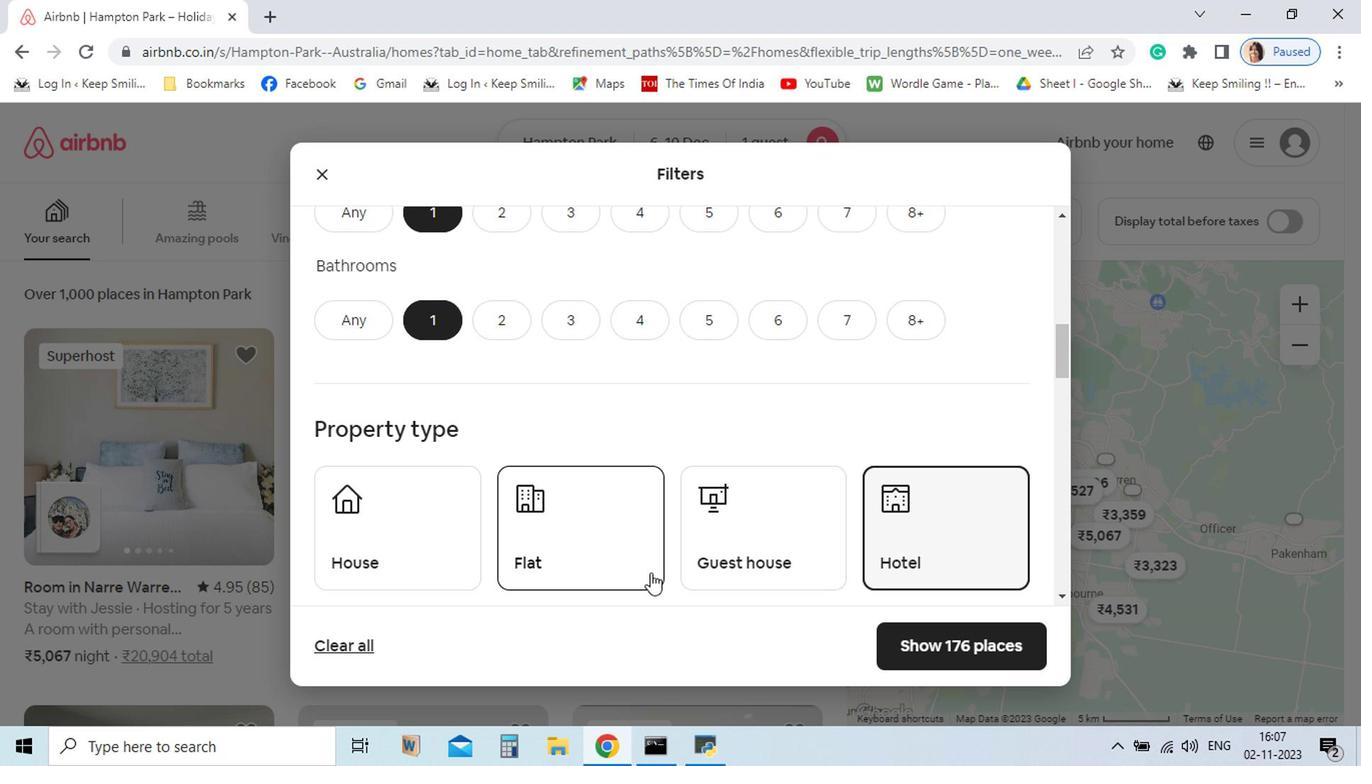 
Action: Mouse scrolled (651, 644) with delta (0, 0)
Screenshot: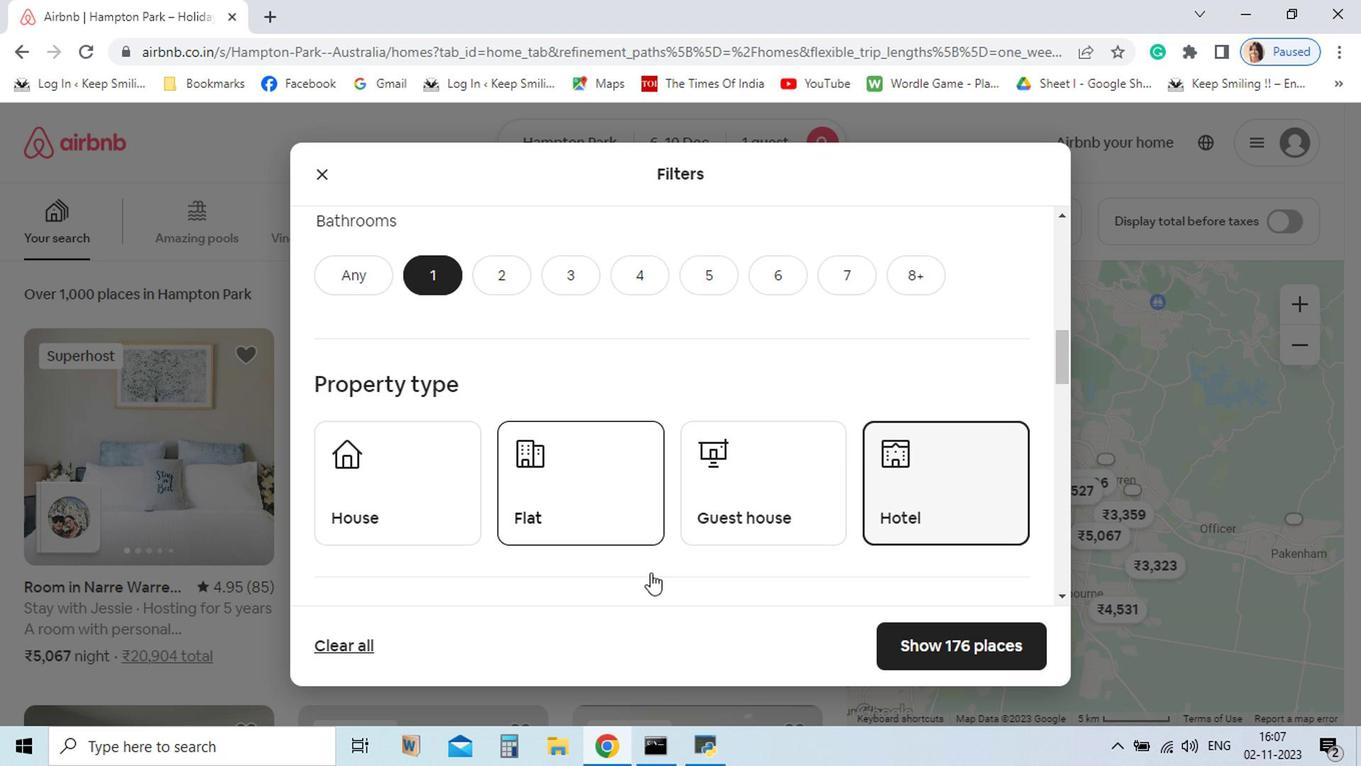 
Action: Mouse scrolled (651, 644) with delta (0, 0)
Screenshot: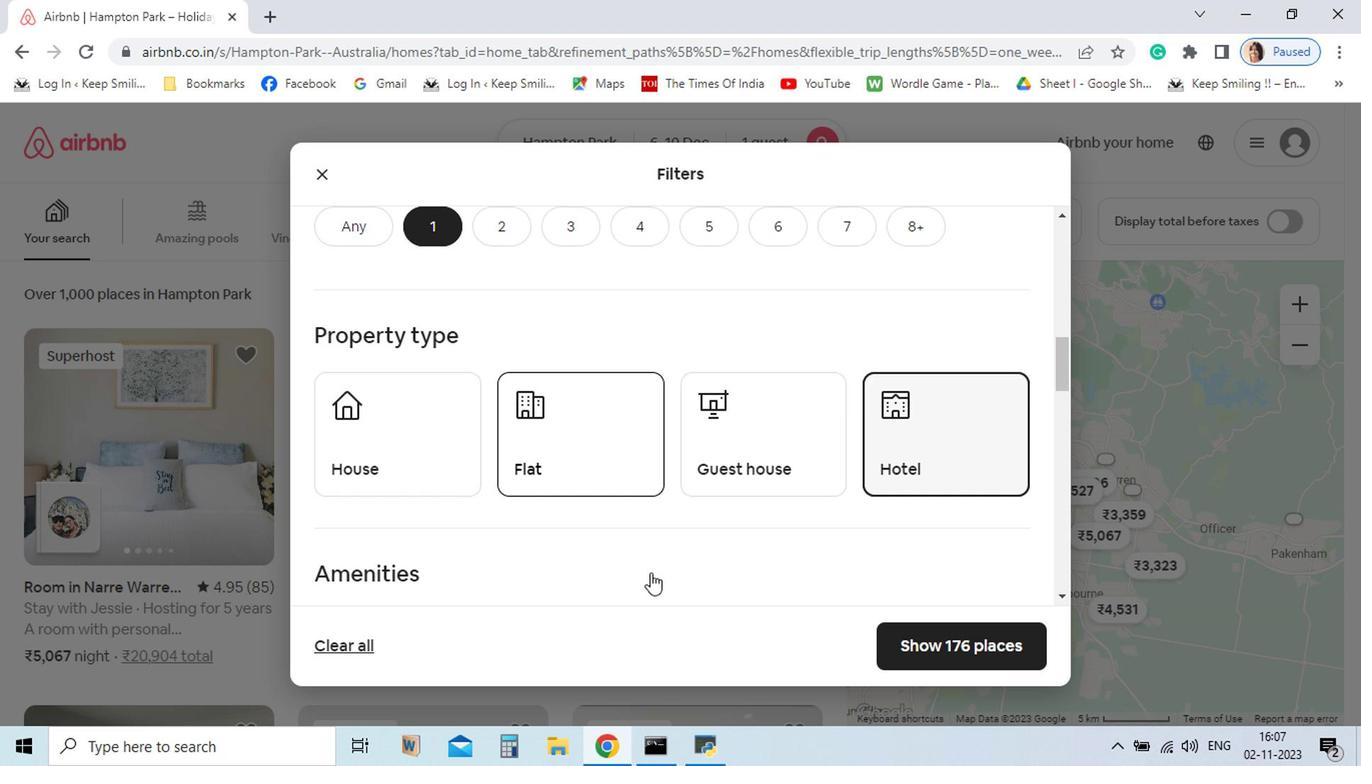 
Action: Mouse moved to (658, 605)
Screenshot: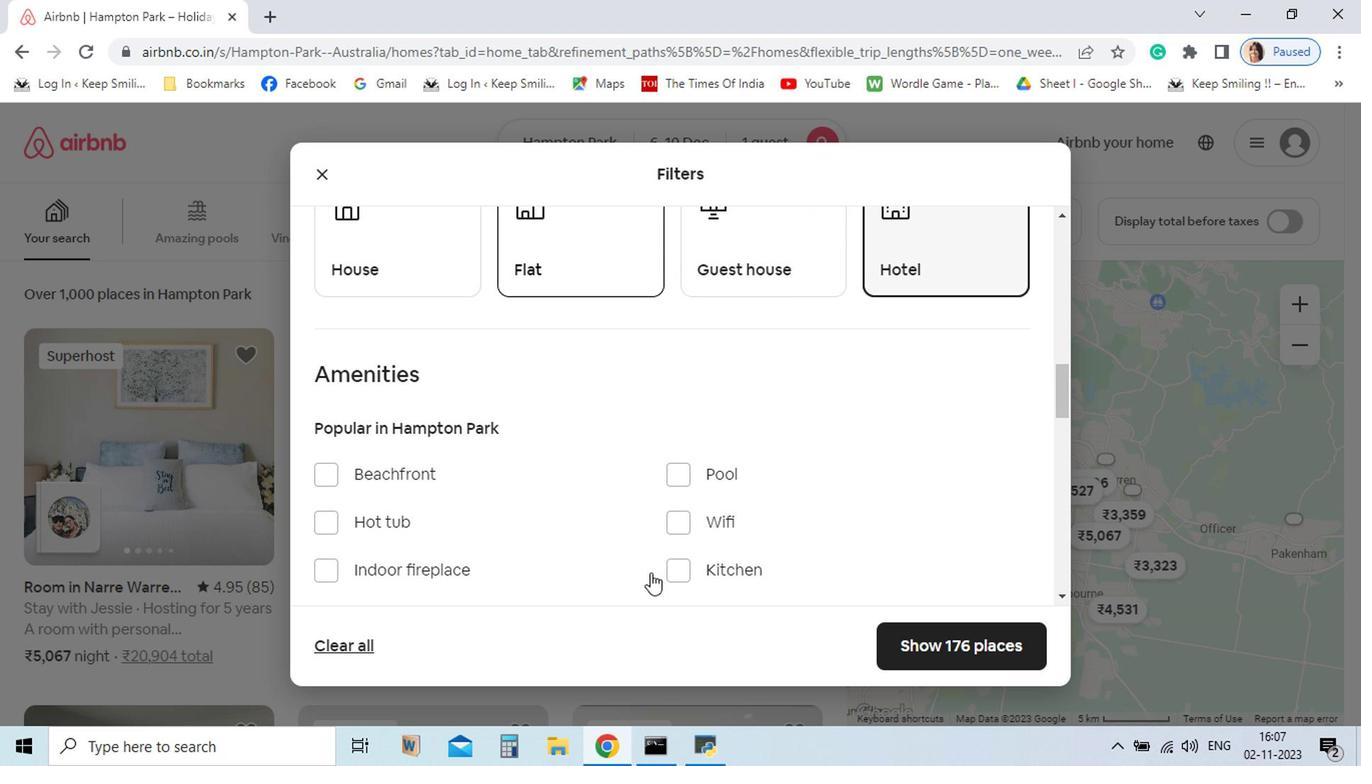 
Action: Mouse scrolled (658, 604) with delta (0, 0)
Screenshot: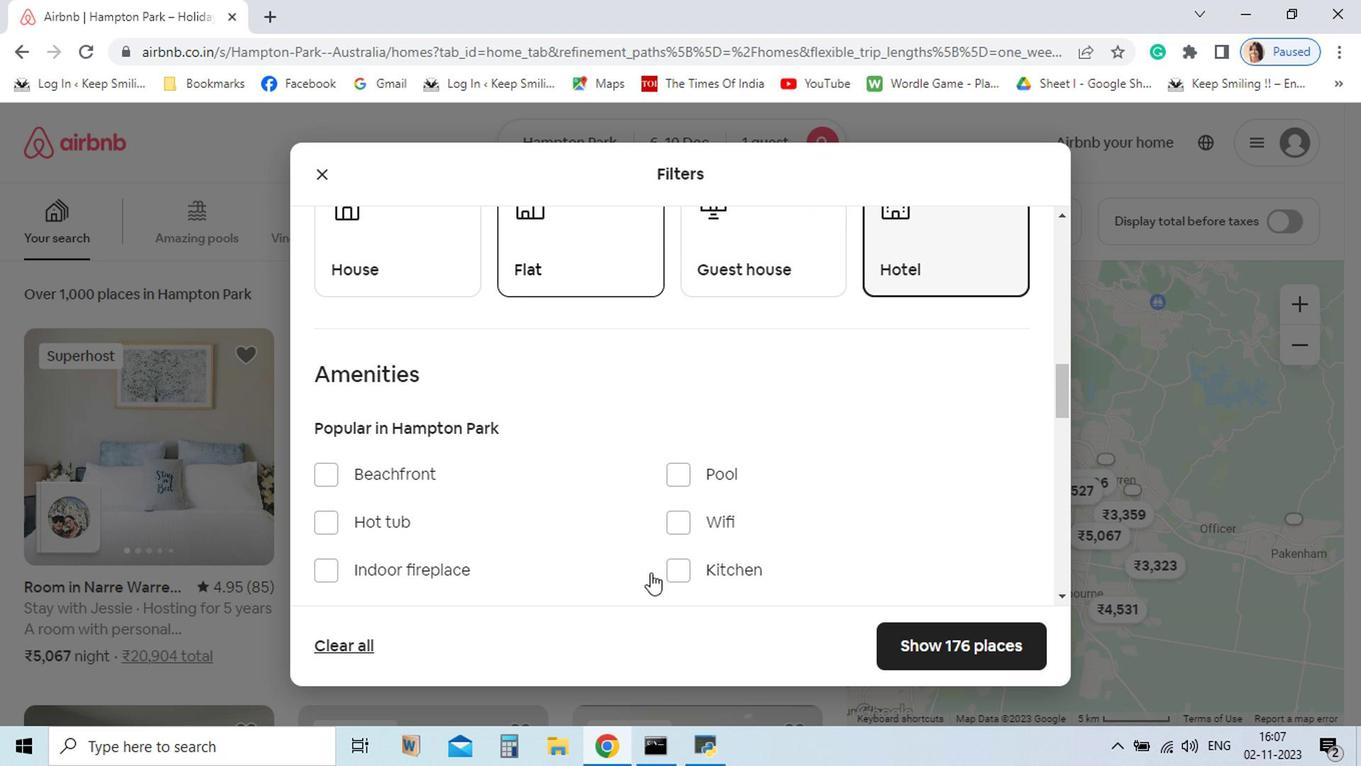 
Action: Mouse moved to (658, 605)
Screenshot: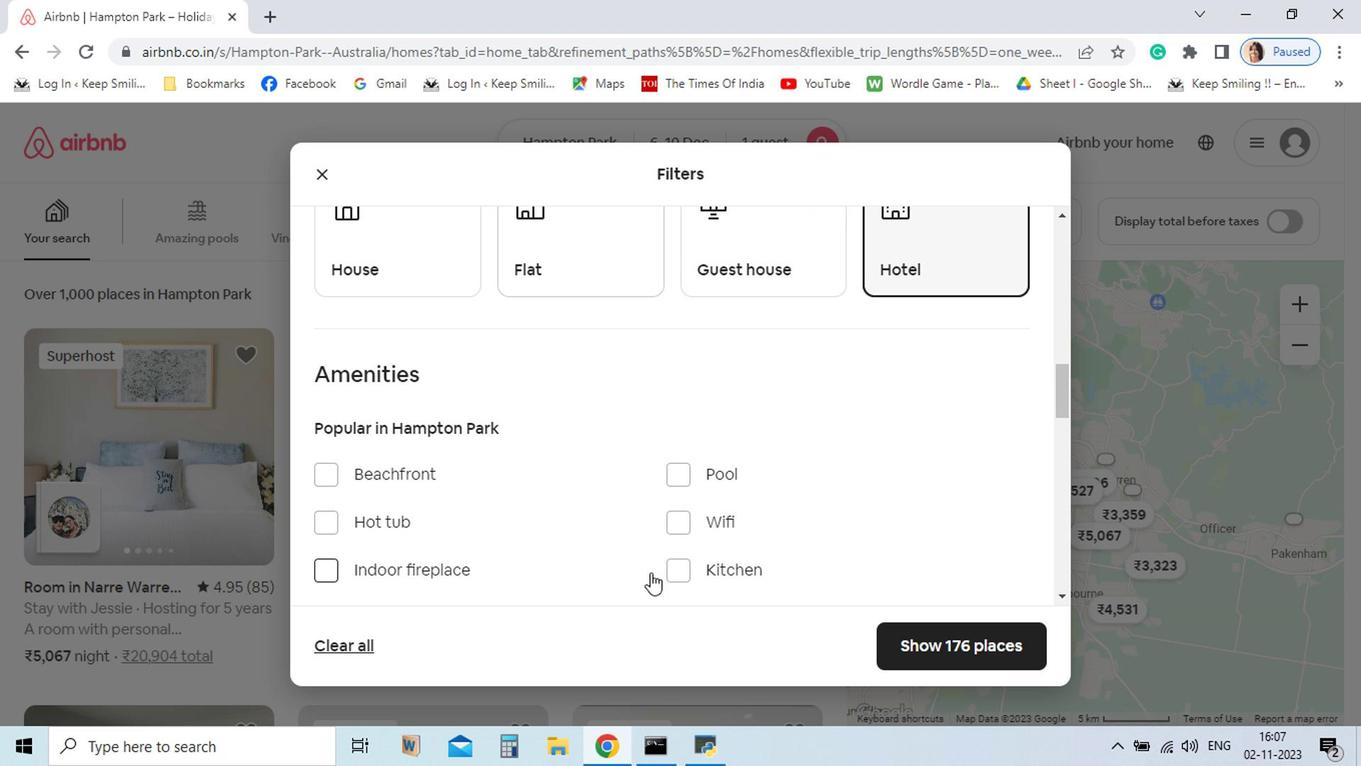 
Action: Mouse scrolled (658, 604) with delta (0, 0)
Screenshot: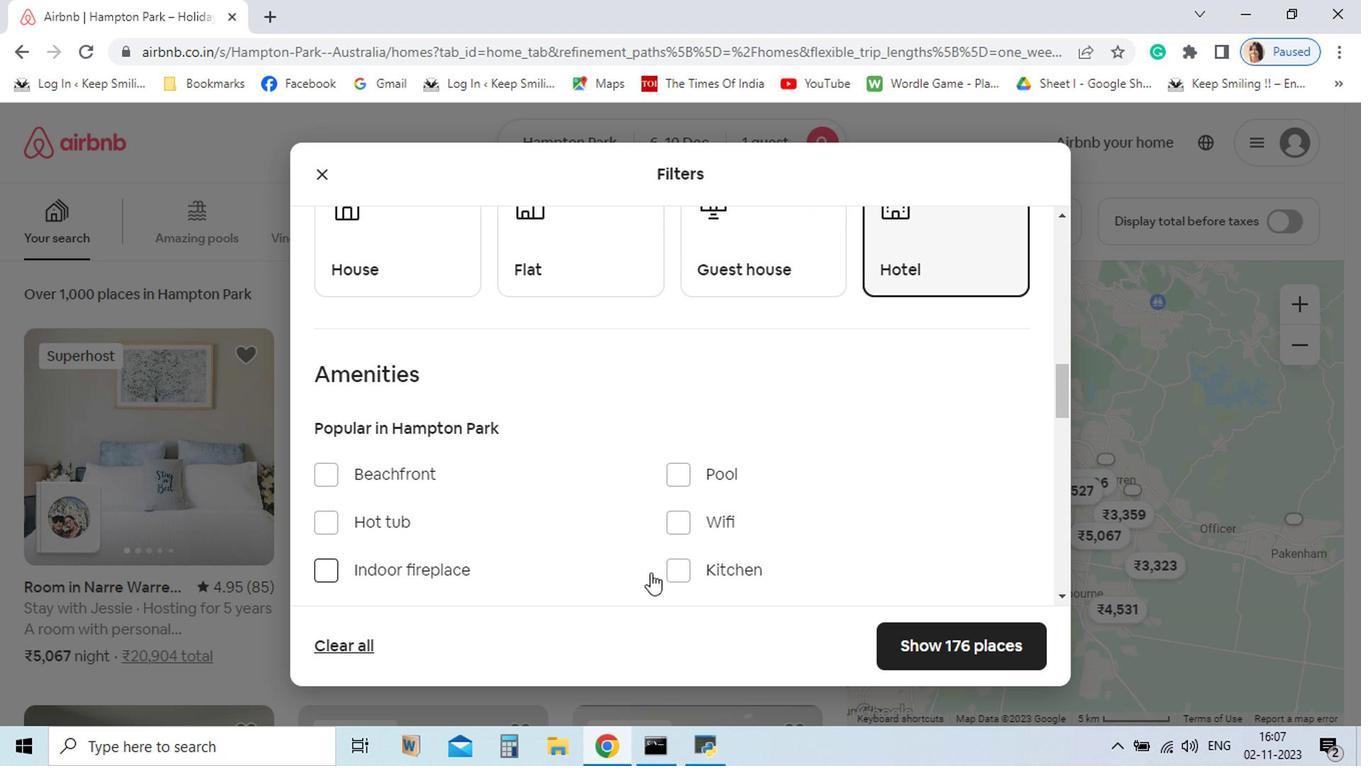 
Action: Mouse scrolled (658, 604) with delta (0, 0)
Screenshot: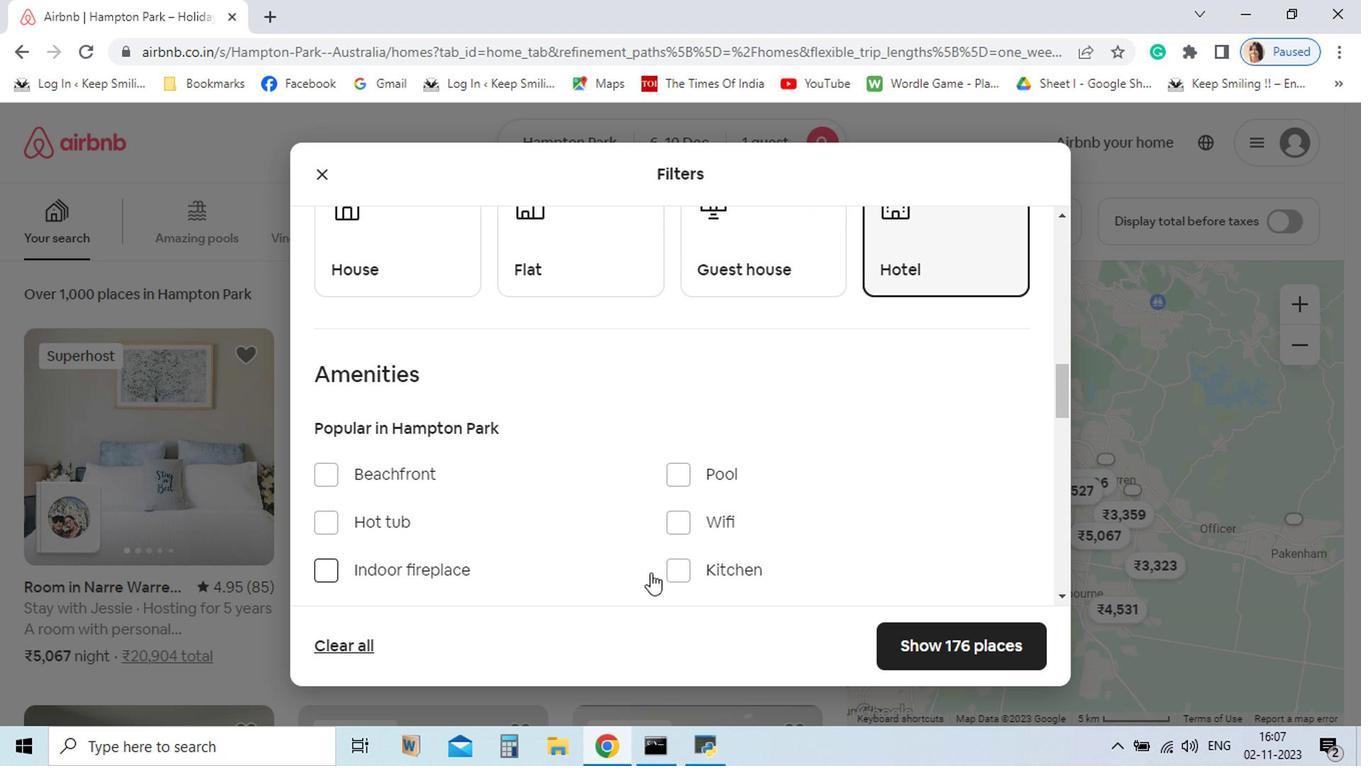 
Action: Mouse moved to (672, 604)
Screenshot: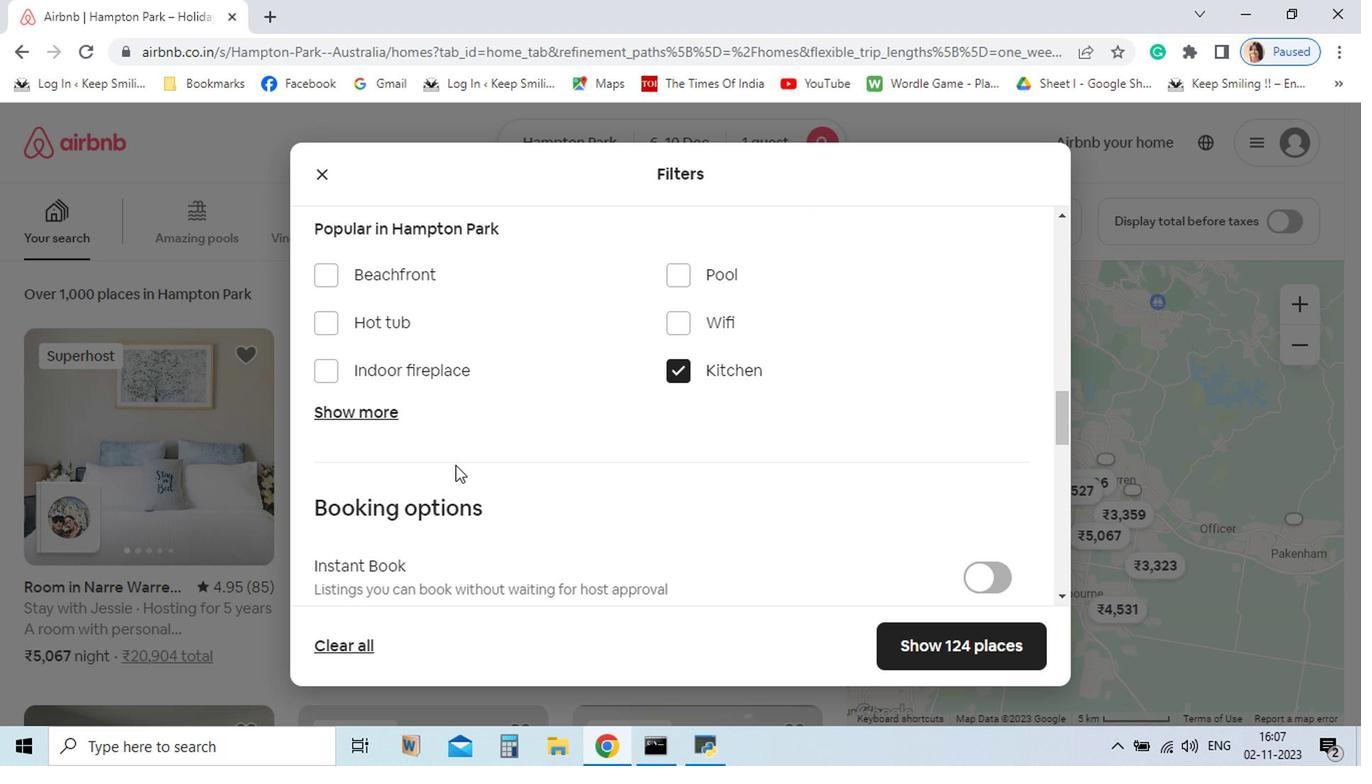 
Action: Mouse pressed left at (672, 604)
Screenshot: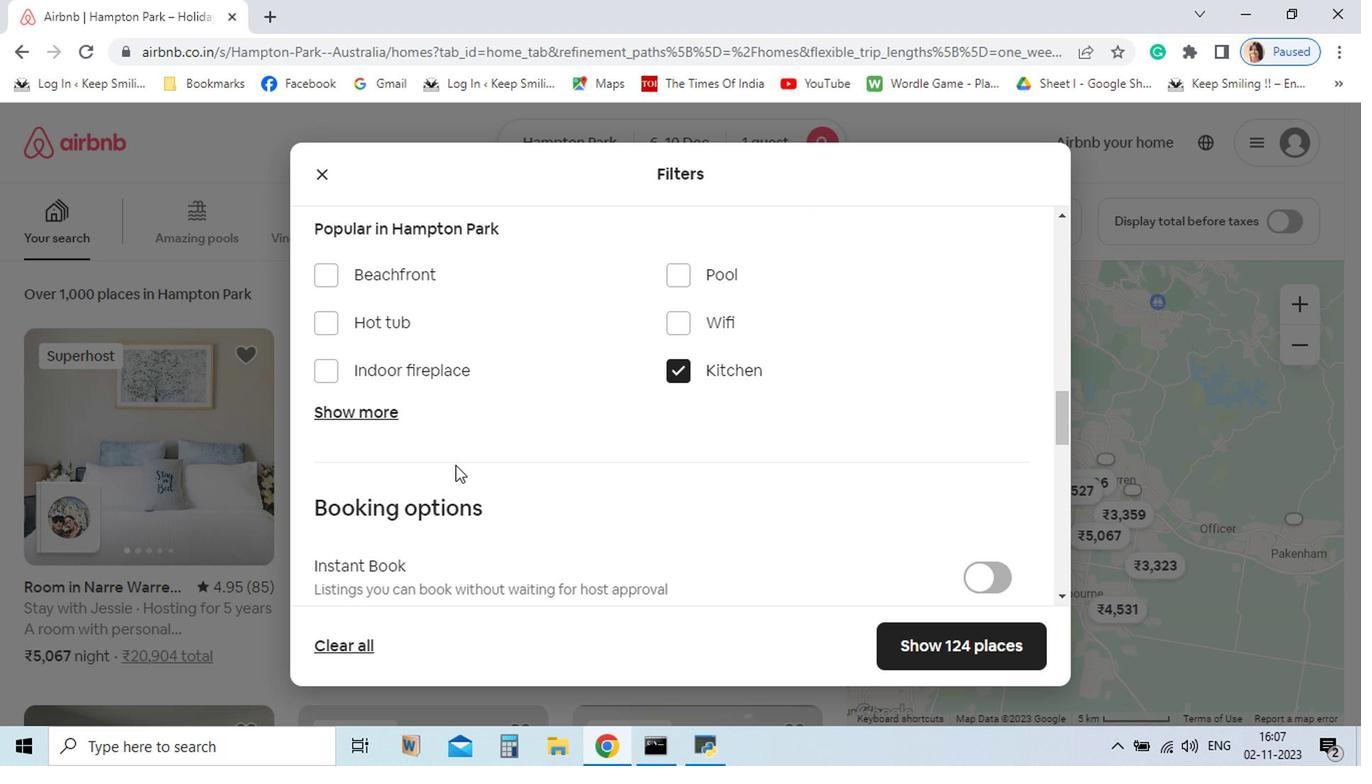 
Action: Mouse moved to (651, 610)
Screenshot: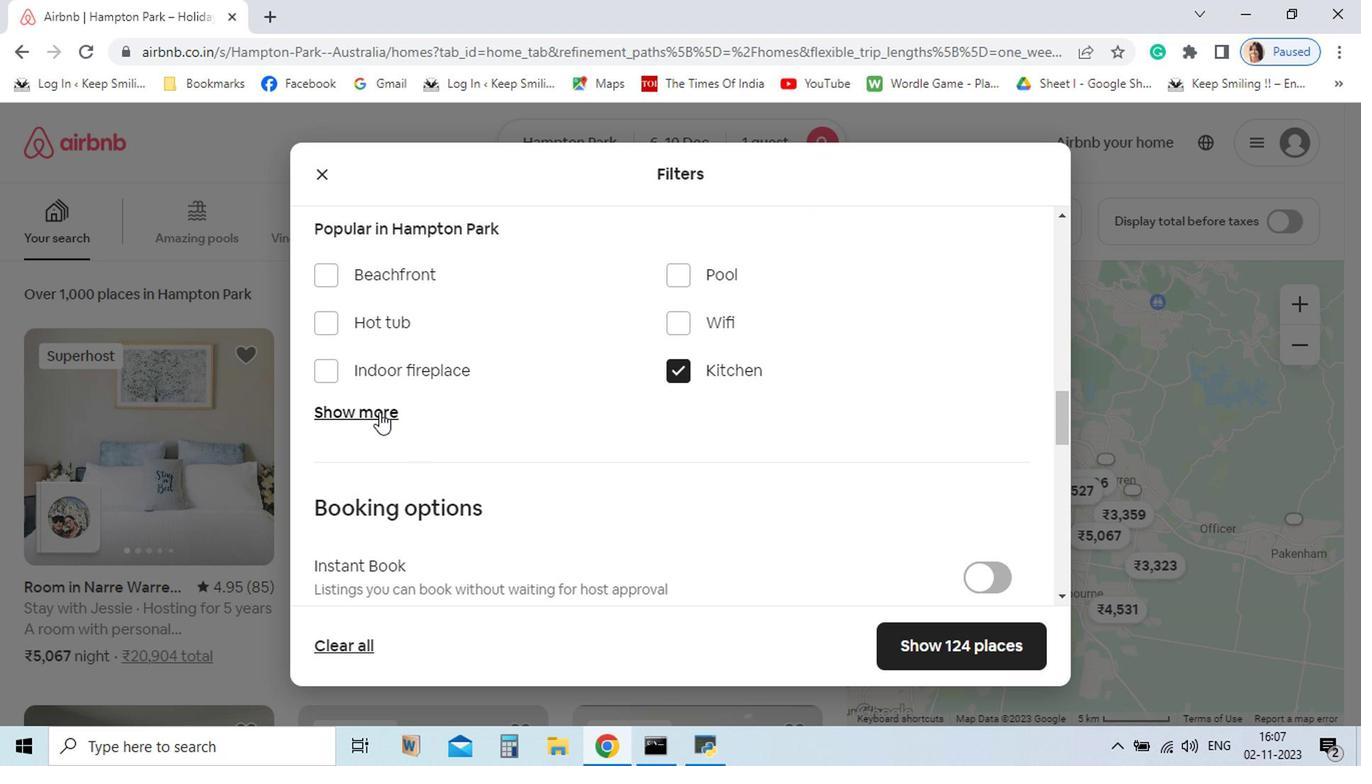 
Action: Mouse scrolled (651, 610) with delta (0, 0)
Screenshot: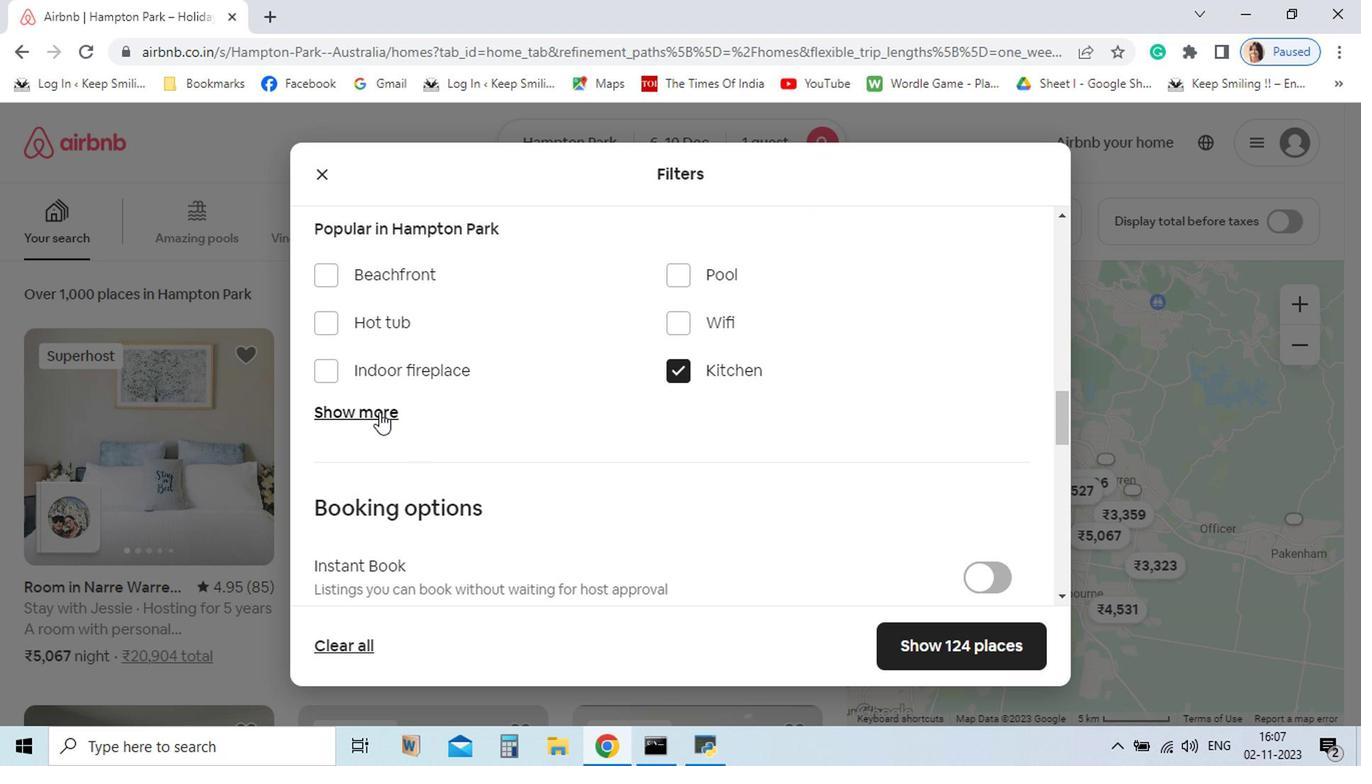 
Action: Mouse scrolled (651, 610) with delta (0, 0)
Screenshot: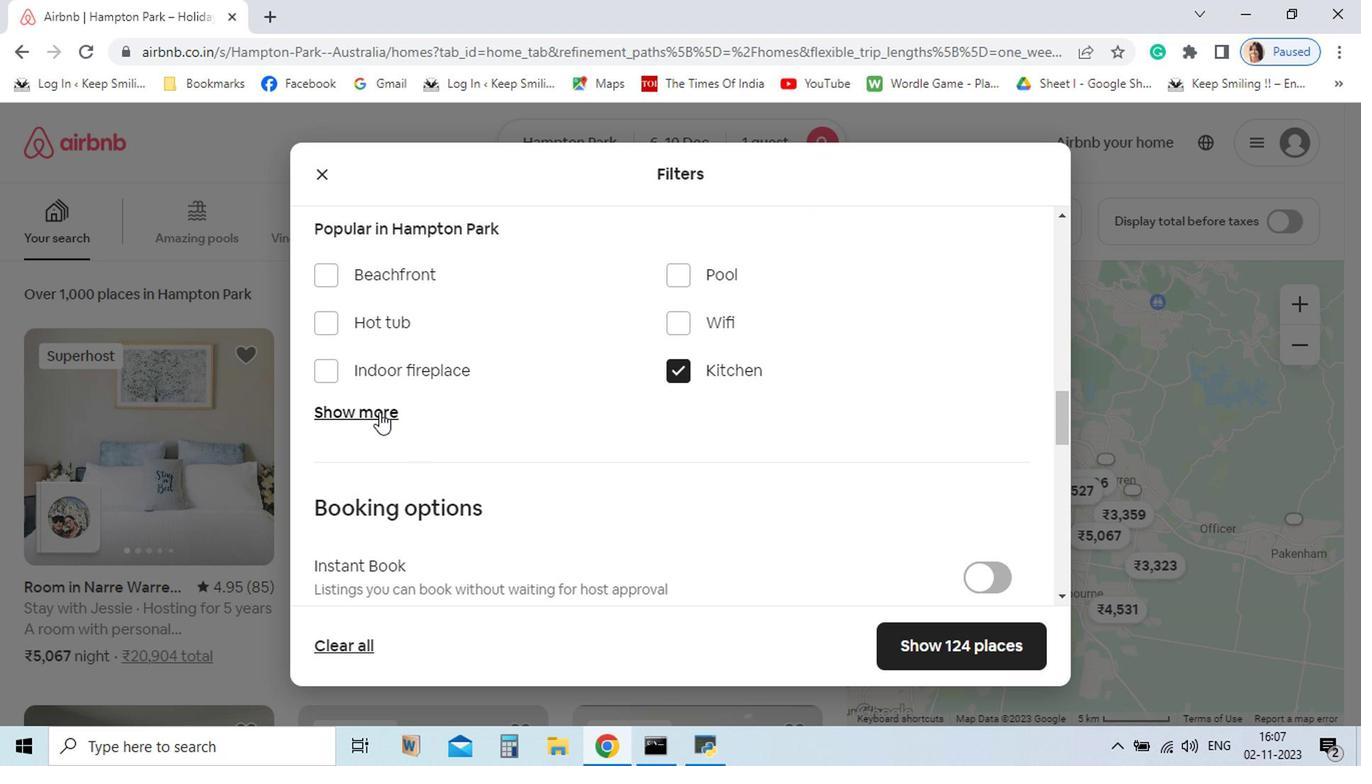 
Action: Mouse moved to (466, 490)
Screenshot: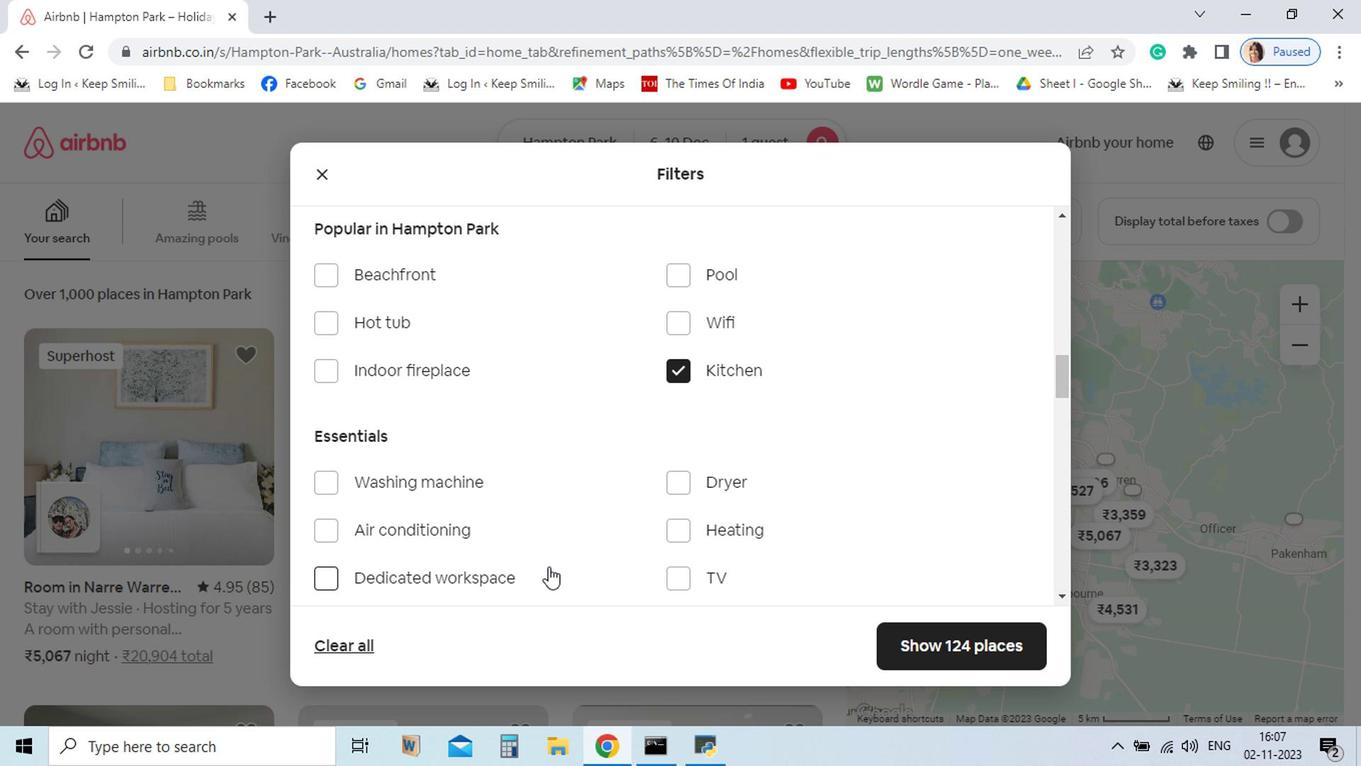 
Action: Mouse pressed left at (466, 490)
Screenshot: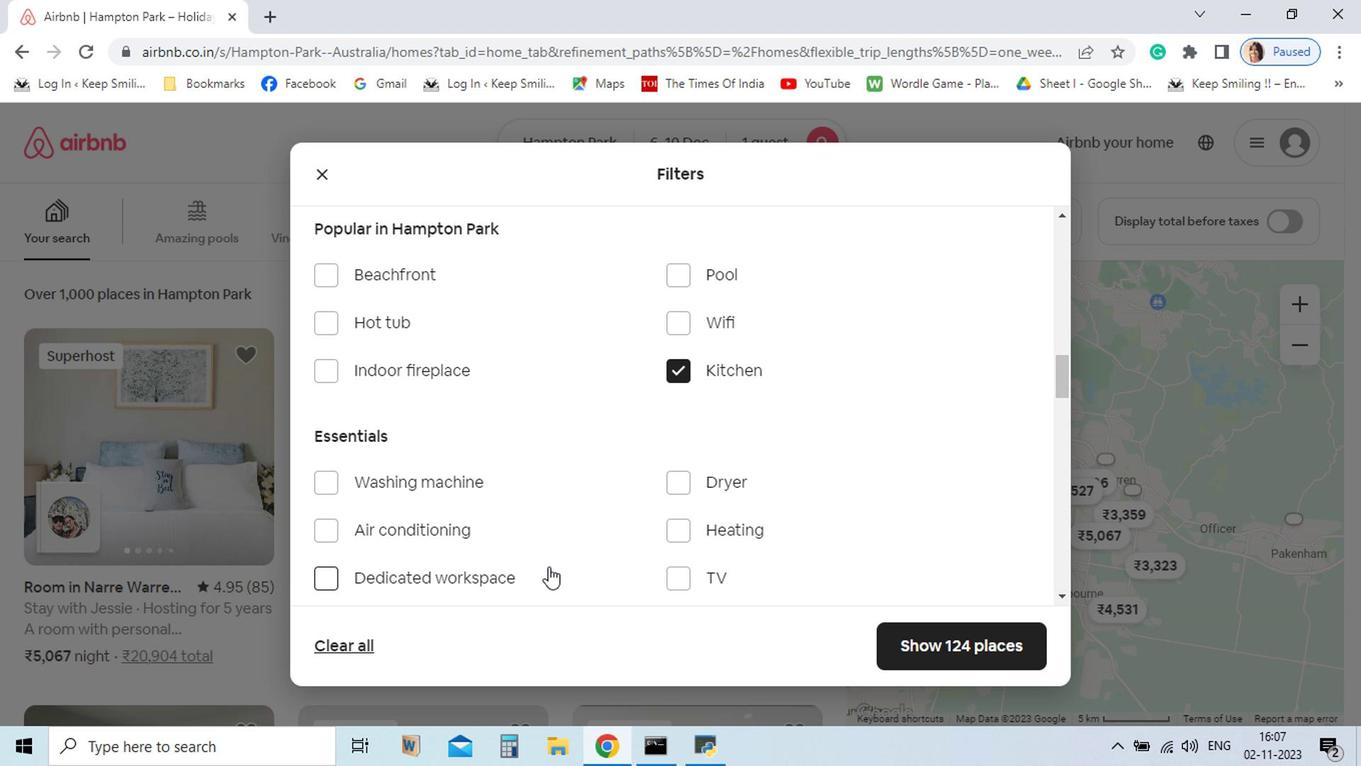 
Action: Mouse moved to (426, 544)
Screenshot: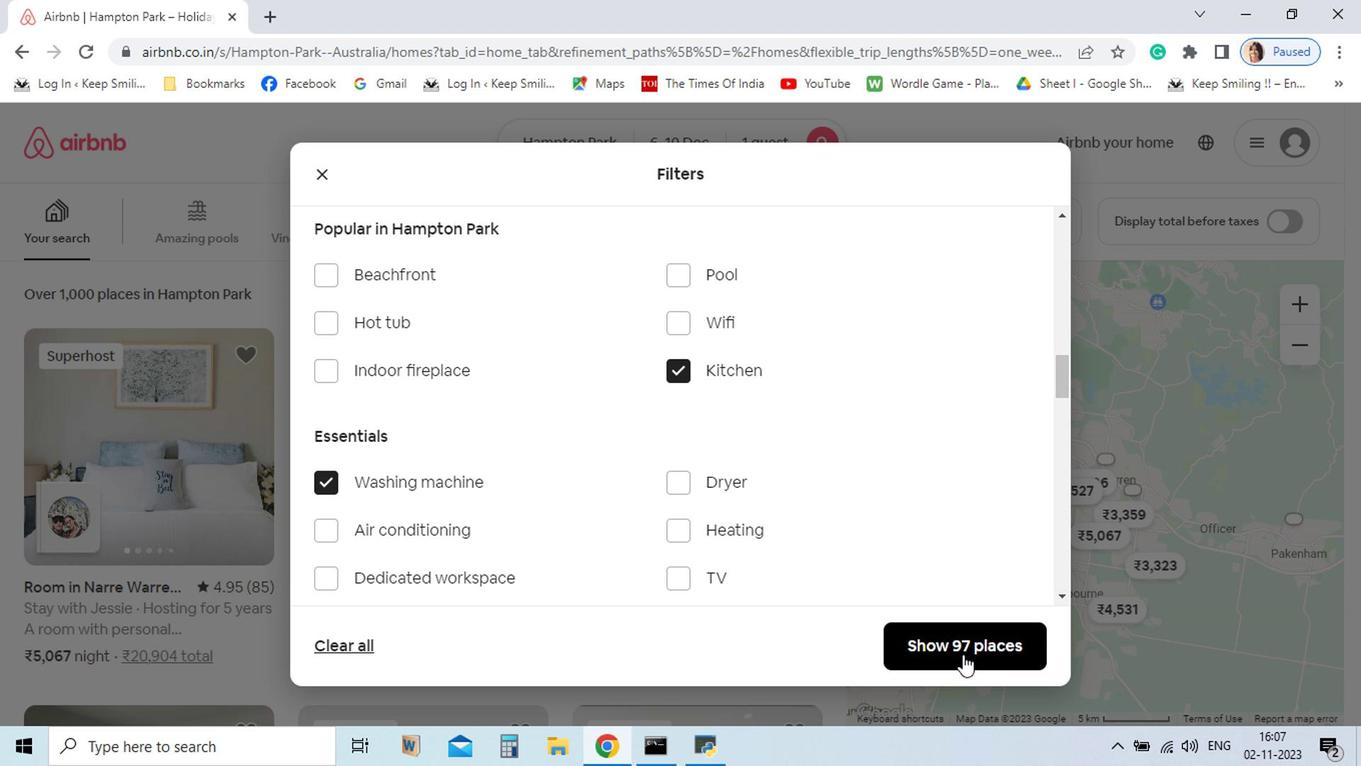 
Action: Mouse pressed left at (426, 544)
Screenshot: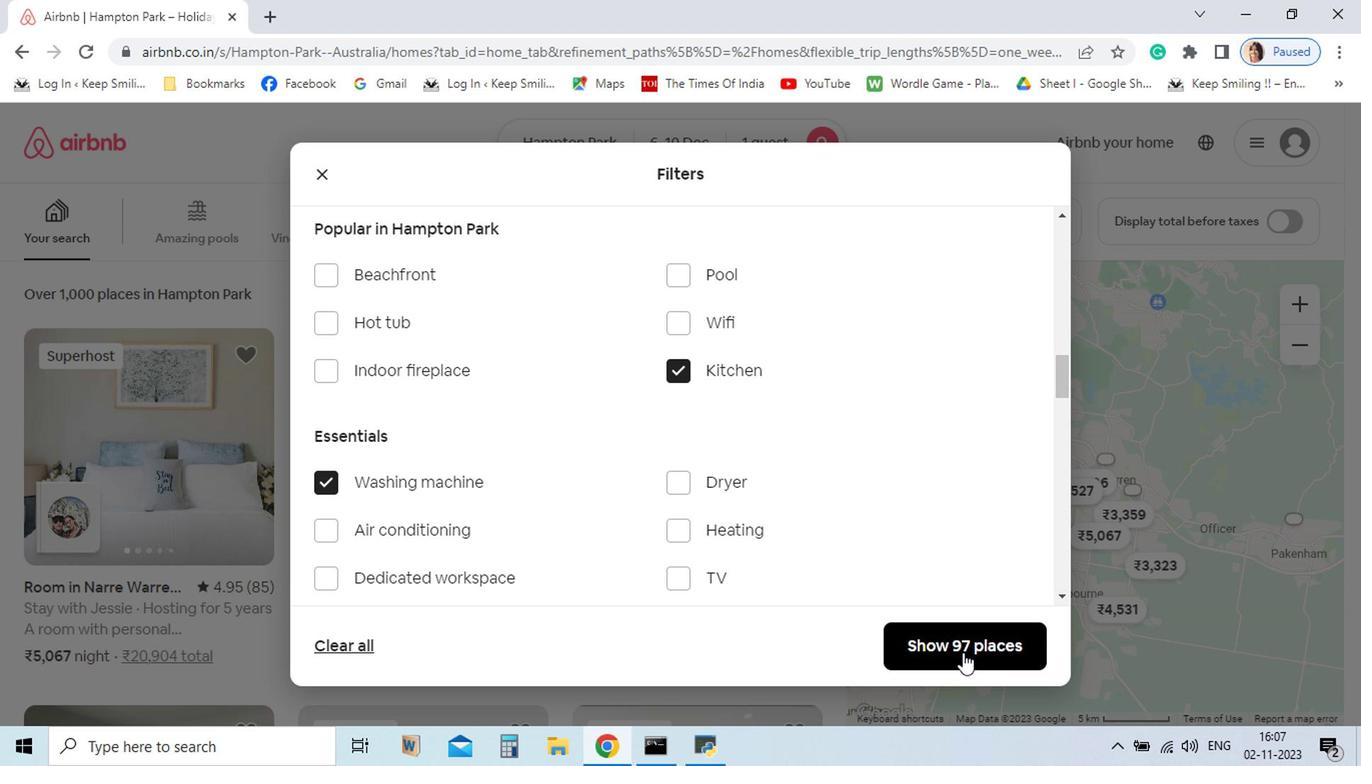 
Action: Mouse moved to (880, 660)
Screenshot: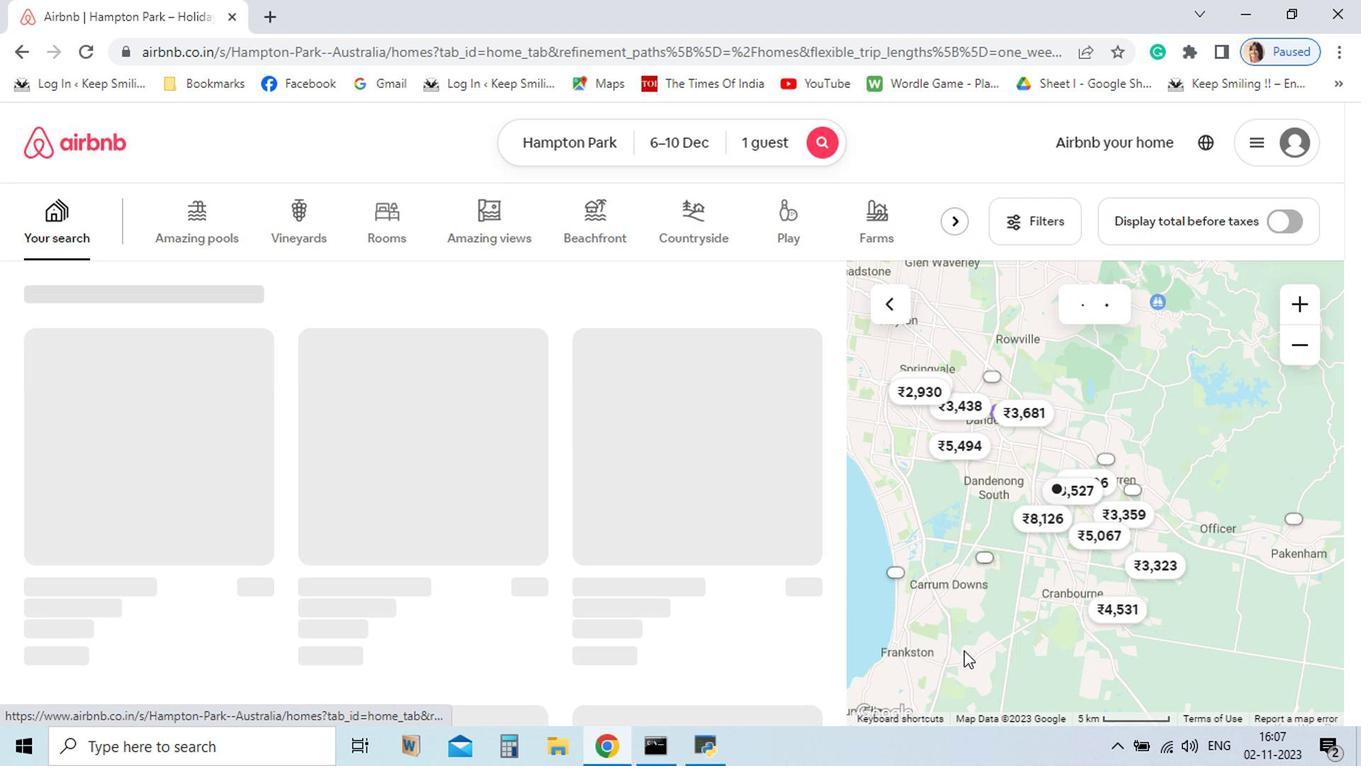
Action: Mouse pressed left at (880, 660)
Screenshot: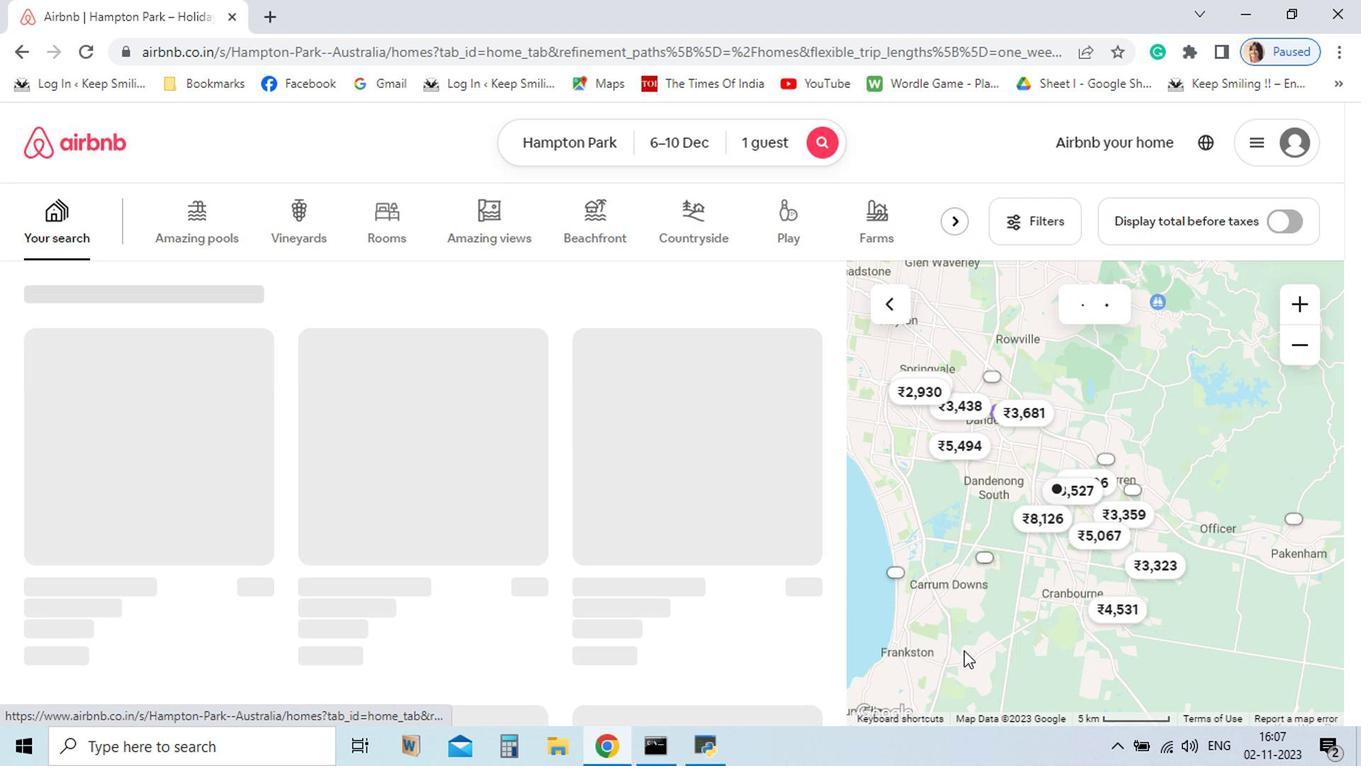 
Action: Mouse moved to (285, 619)
Screenshot: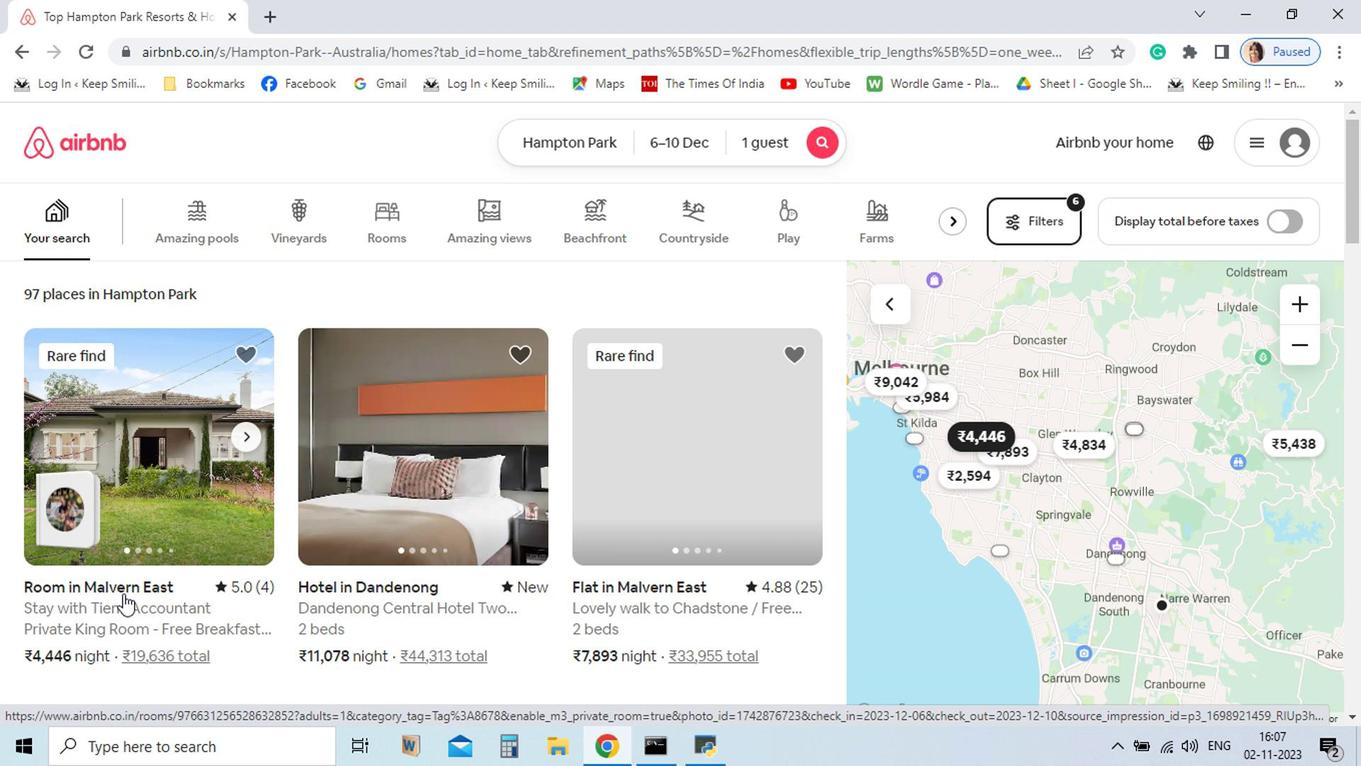 
Action: Mouse scrolled (285, 619) with delta (0, 0)
Screenshot: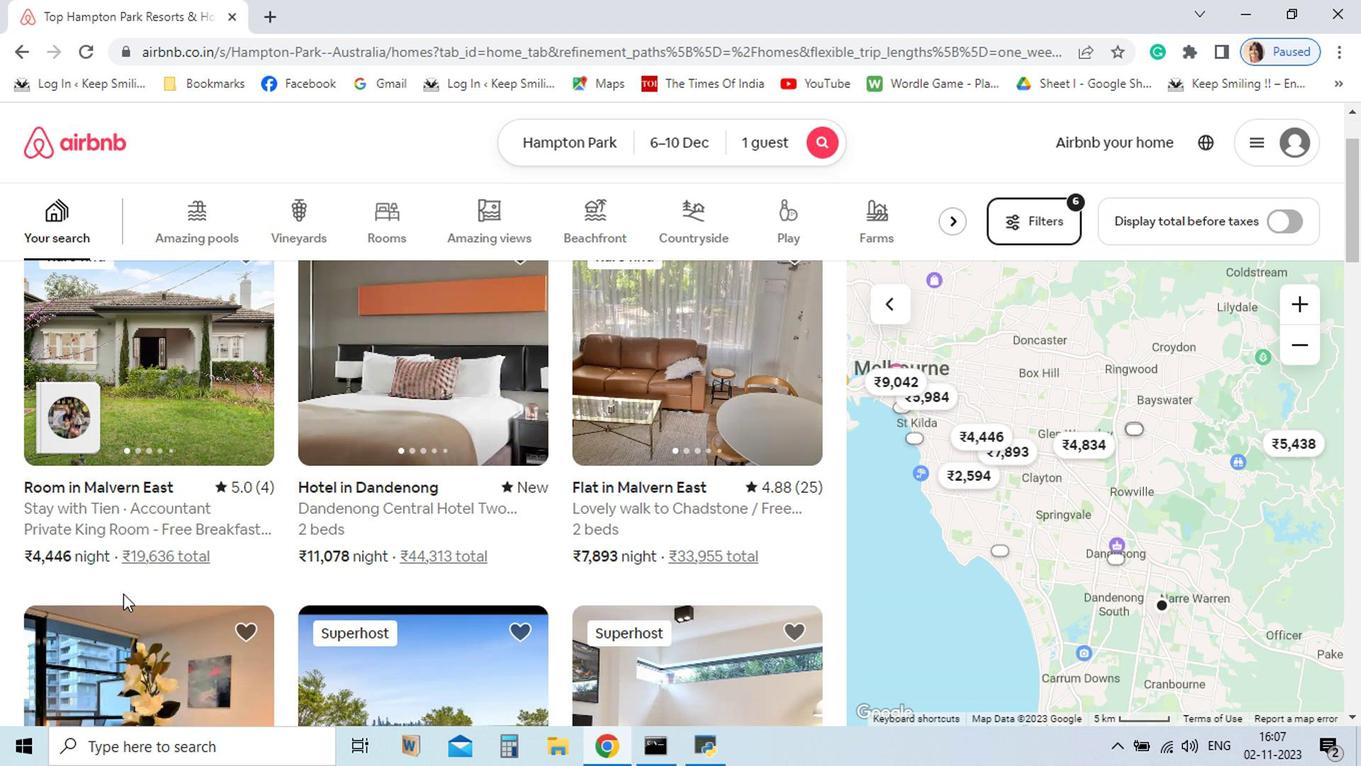 
Action: Mouse scrolled (285, 619) with delta (0, 0)
Screenshot: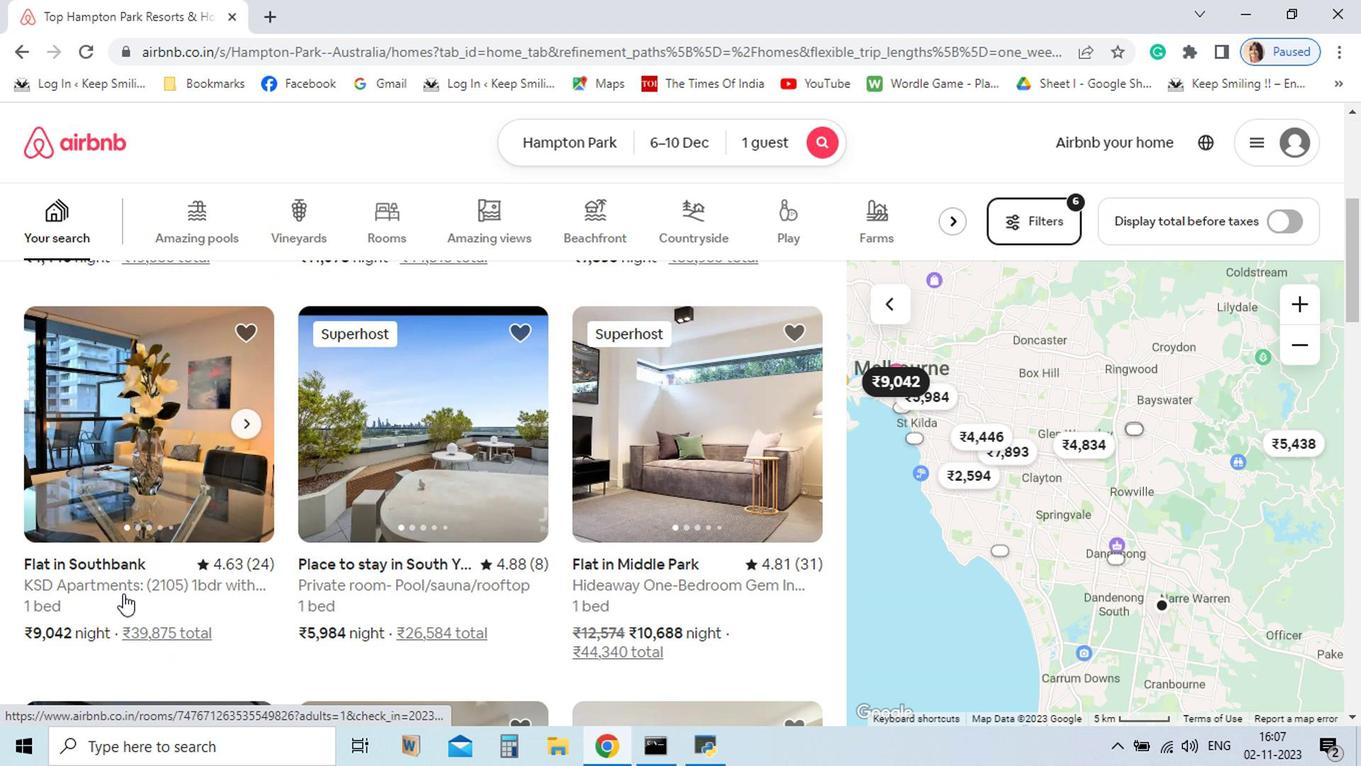 
Action: Mouse scrolled (285, 619) with delta (0, 0)
Screenshot: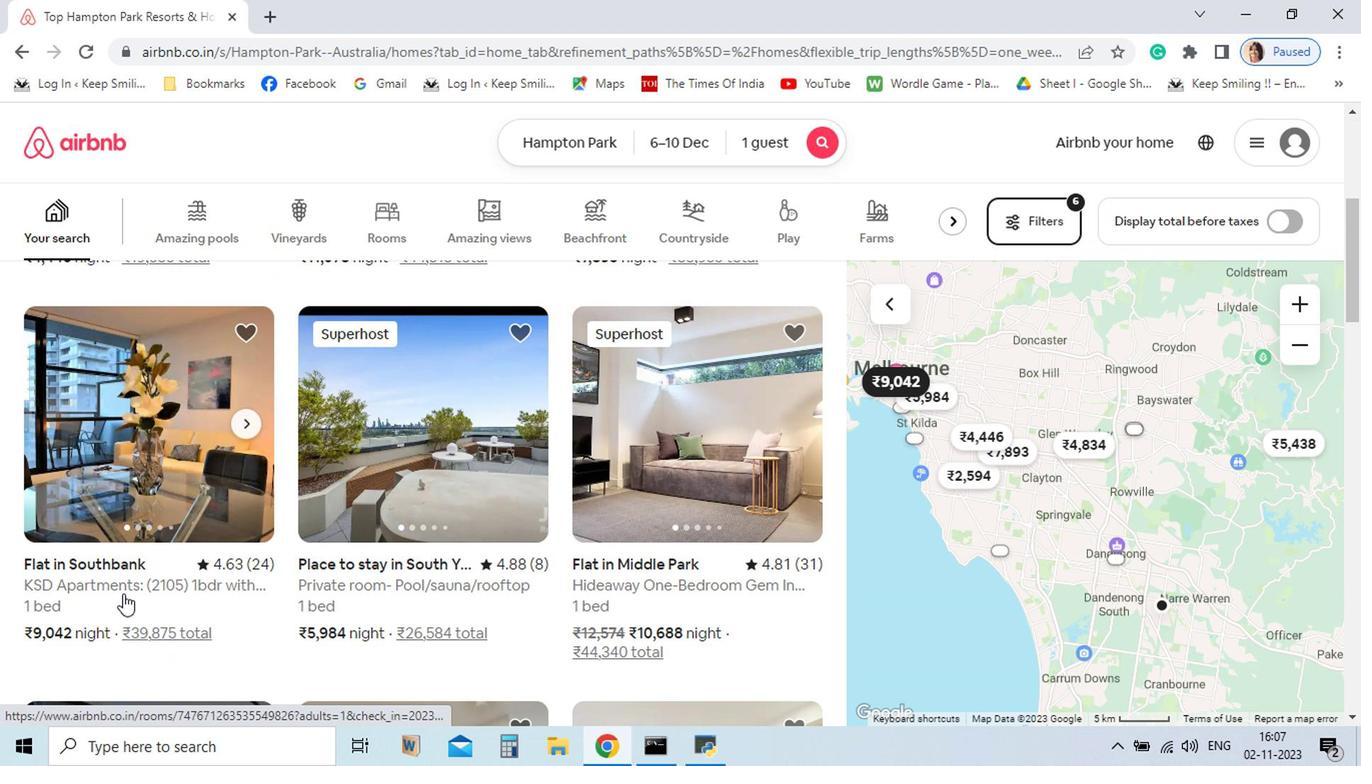
Action: Mouse scrolled (285, 619) with delta (0, 0)
Screenshot: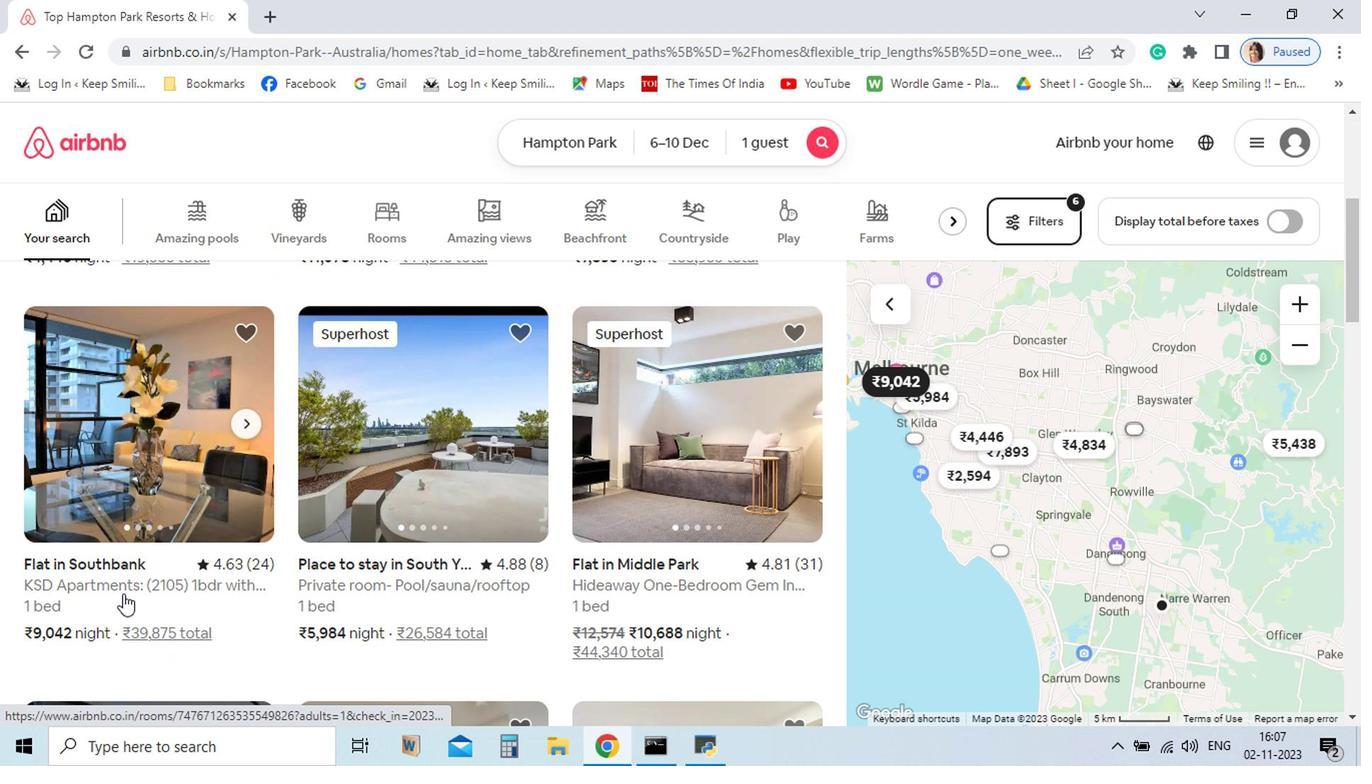 
Action: Mouse scrolled (285, 620) with delta (0, 0)
Screenshot: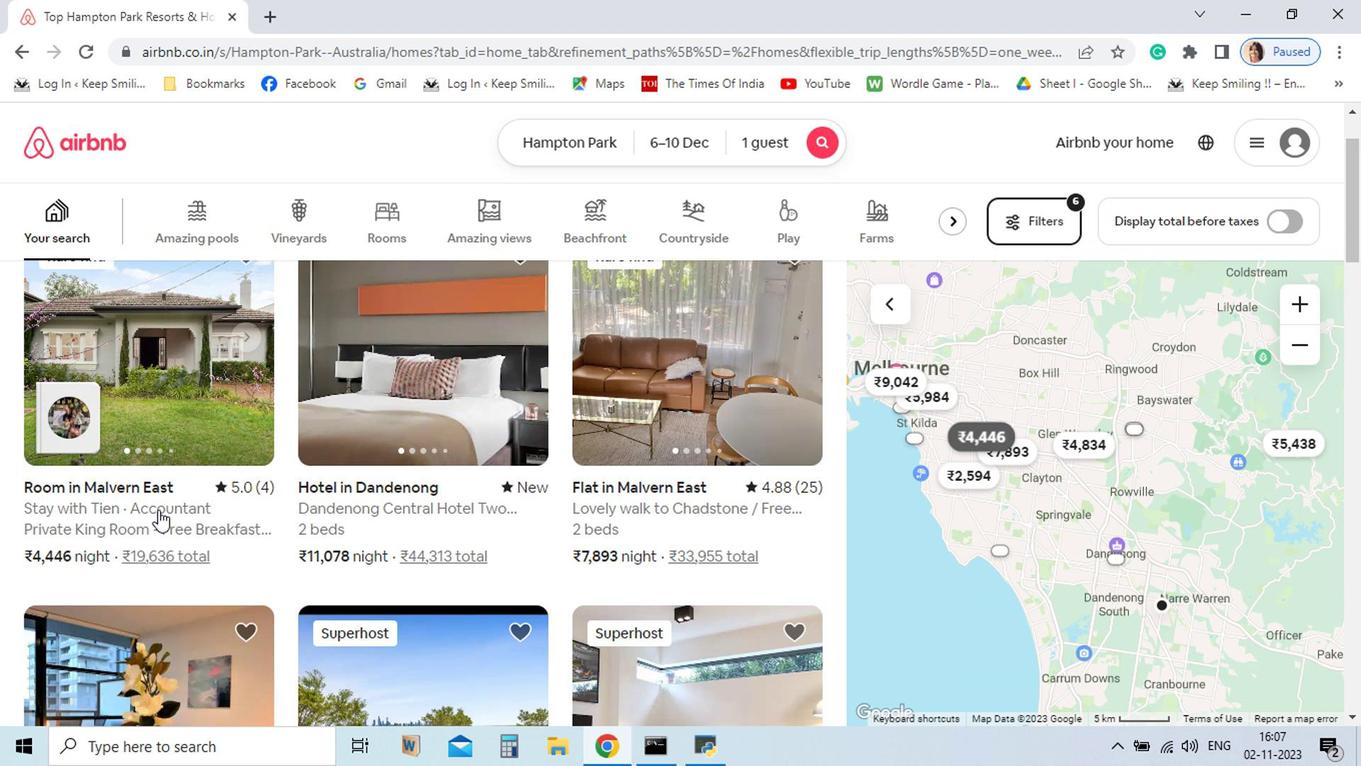 
Action: Mouse scrolled (285, 620) with delta (0, 0)
Screenshot: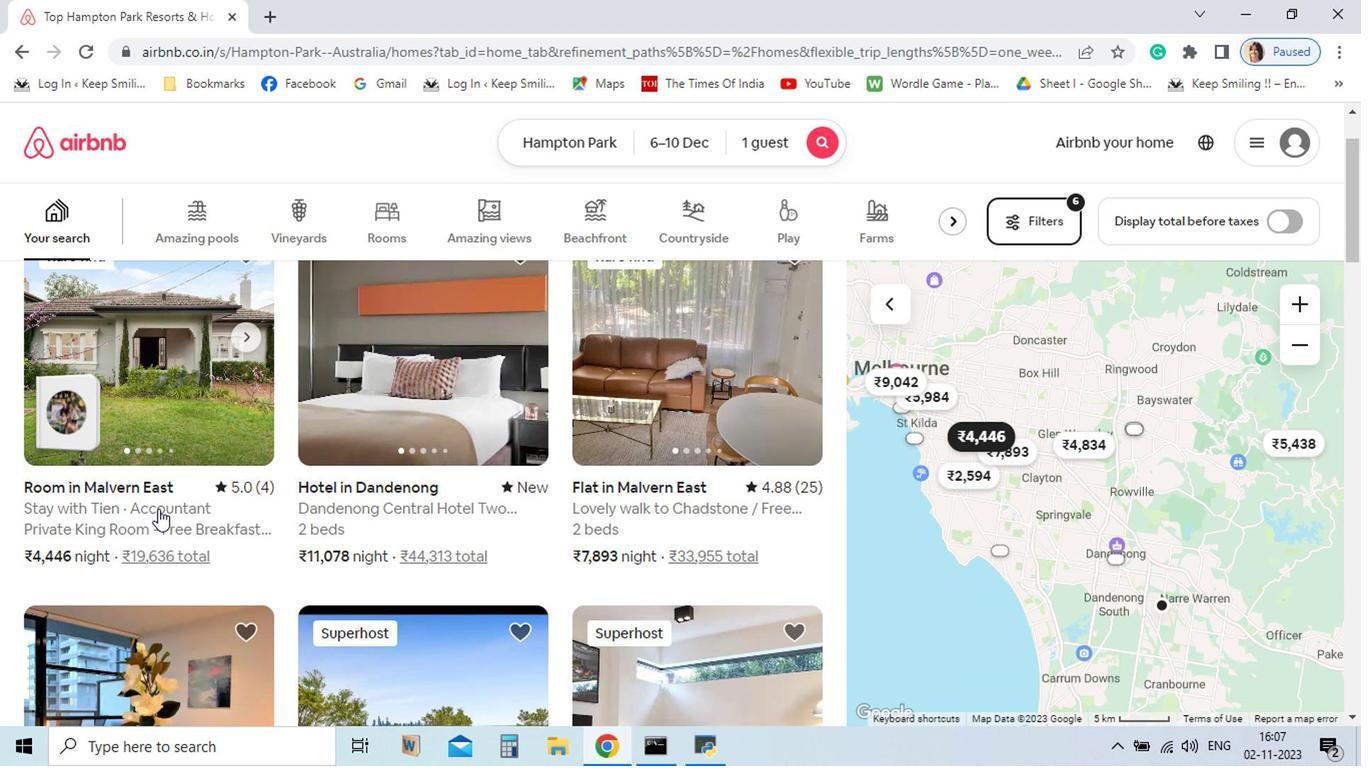 
Action: Mouse scrolled (285, 620) with delta (0, 0)
Screenshot: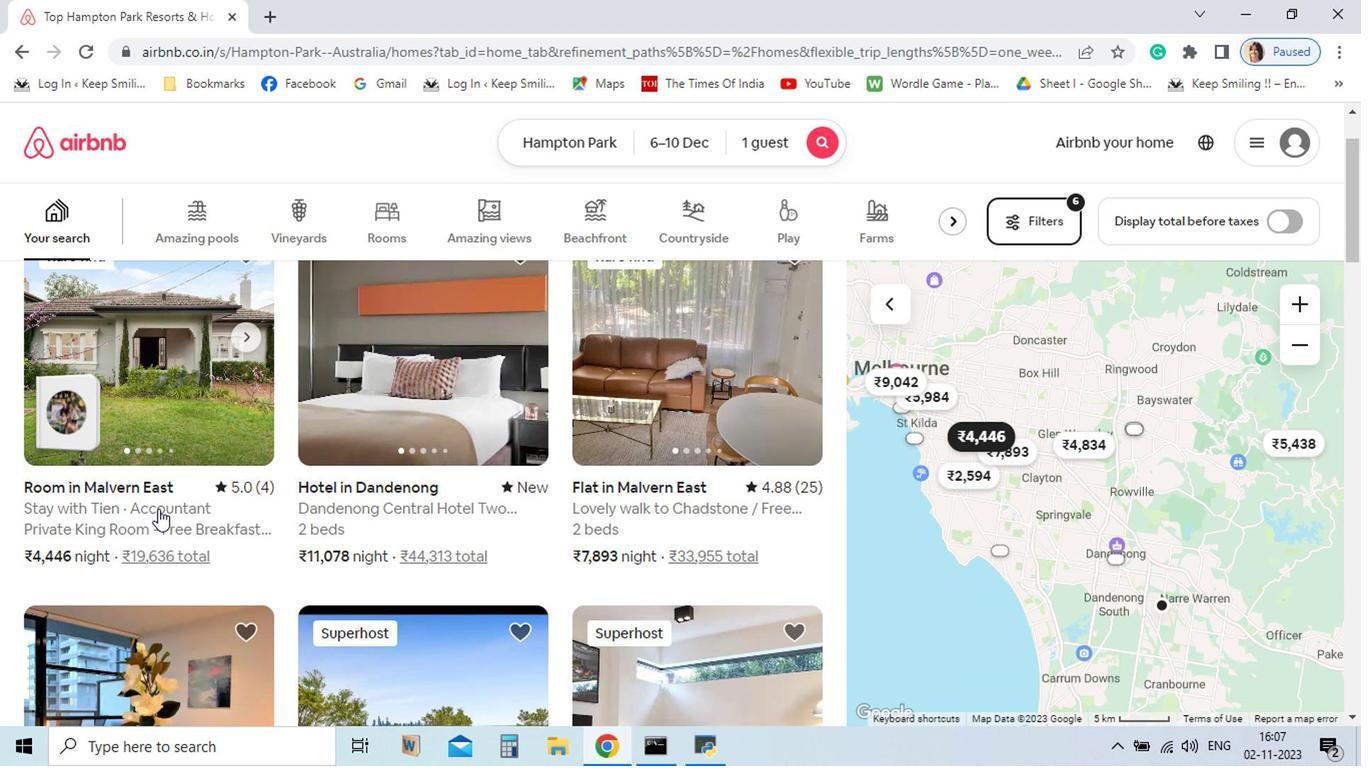 
Action: Mouse moved to (303, 544)
Screenshot: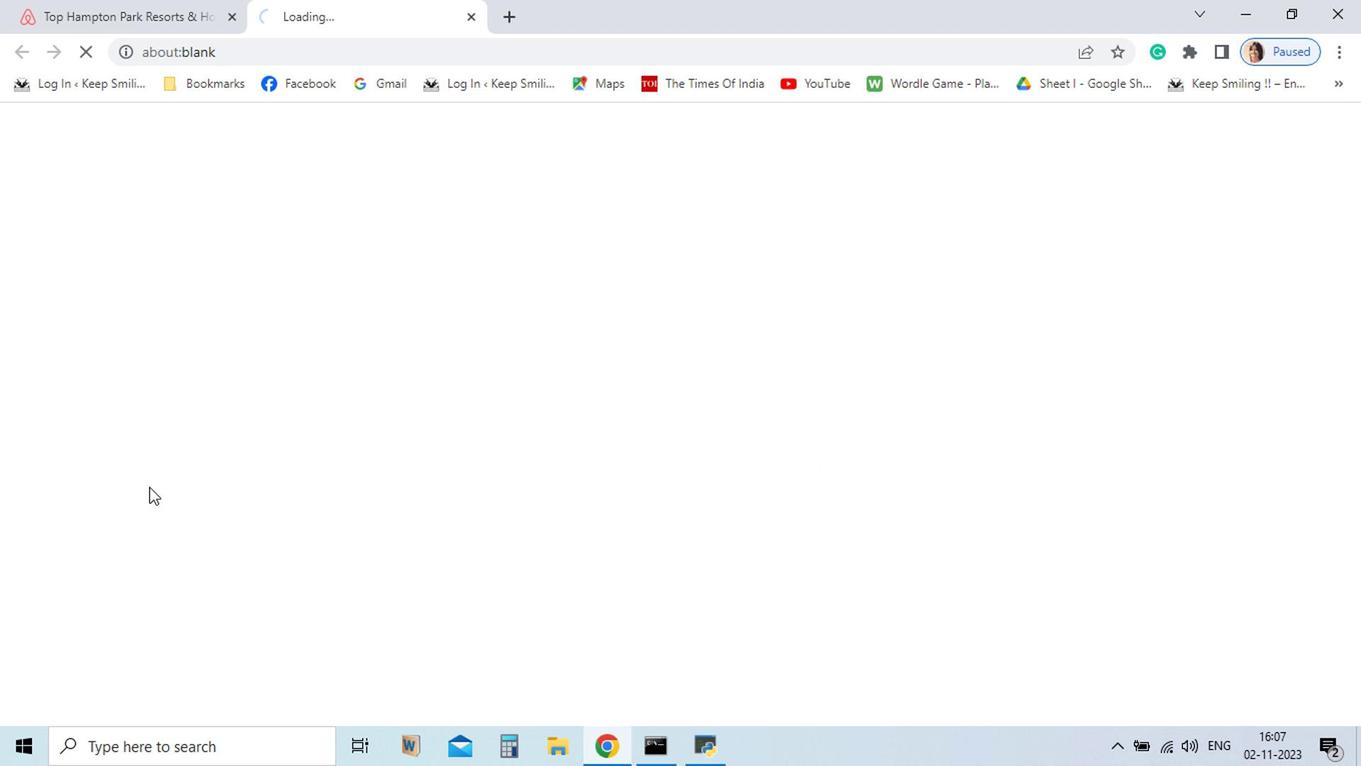 
Action: Mouse pressed left at (303, 544)
Screenshot: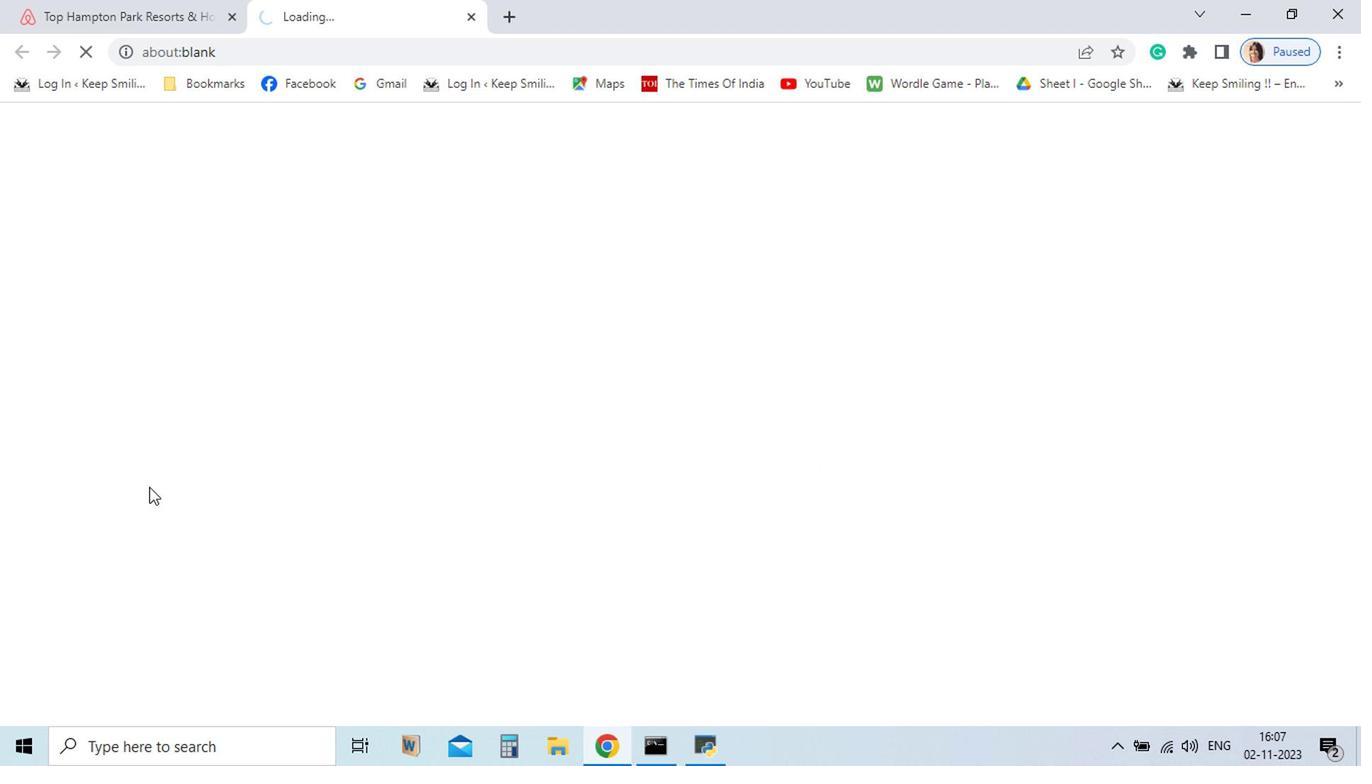 
Action: Mouse moved to (1009, 596)
Screenshot: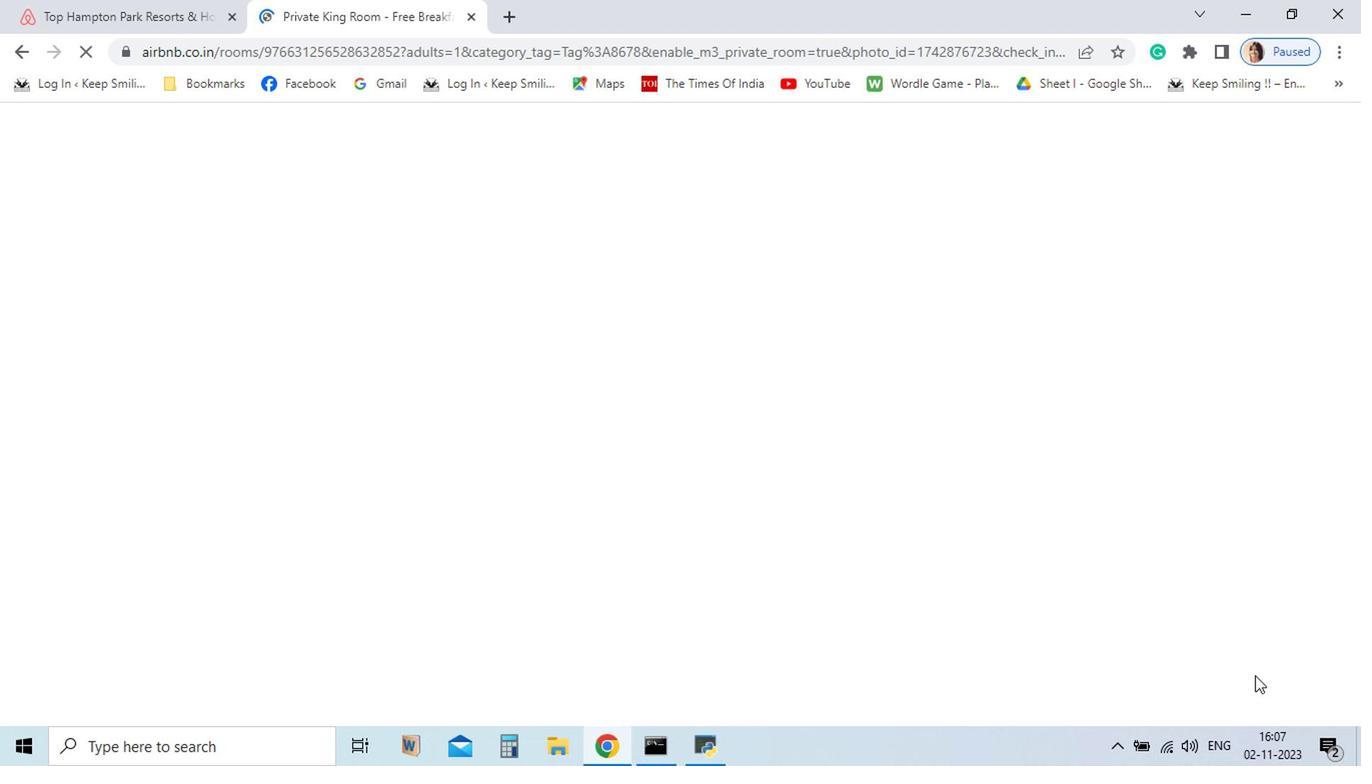 
Action: Mouse pressed left at (1009, 596)
Screenshot: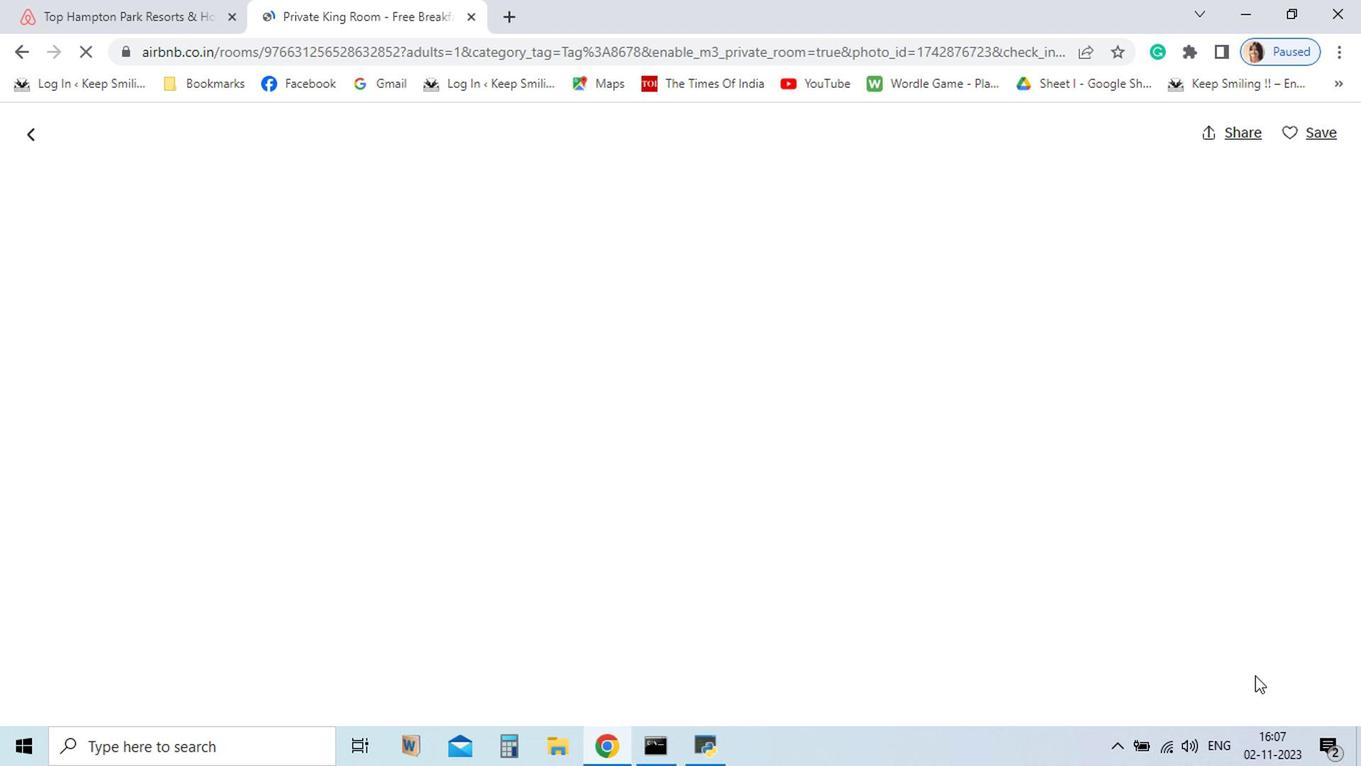 
Action: Mouse moved to (1159, 702)
Screenshot: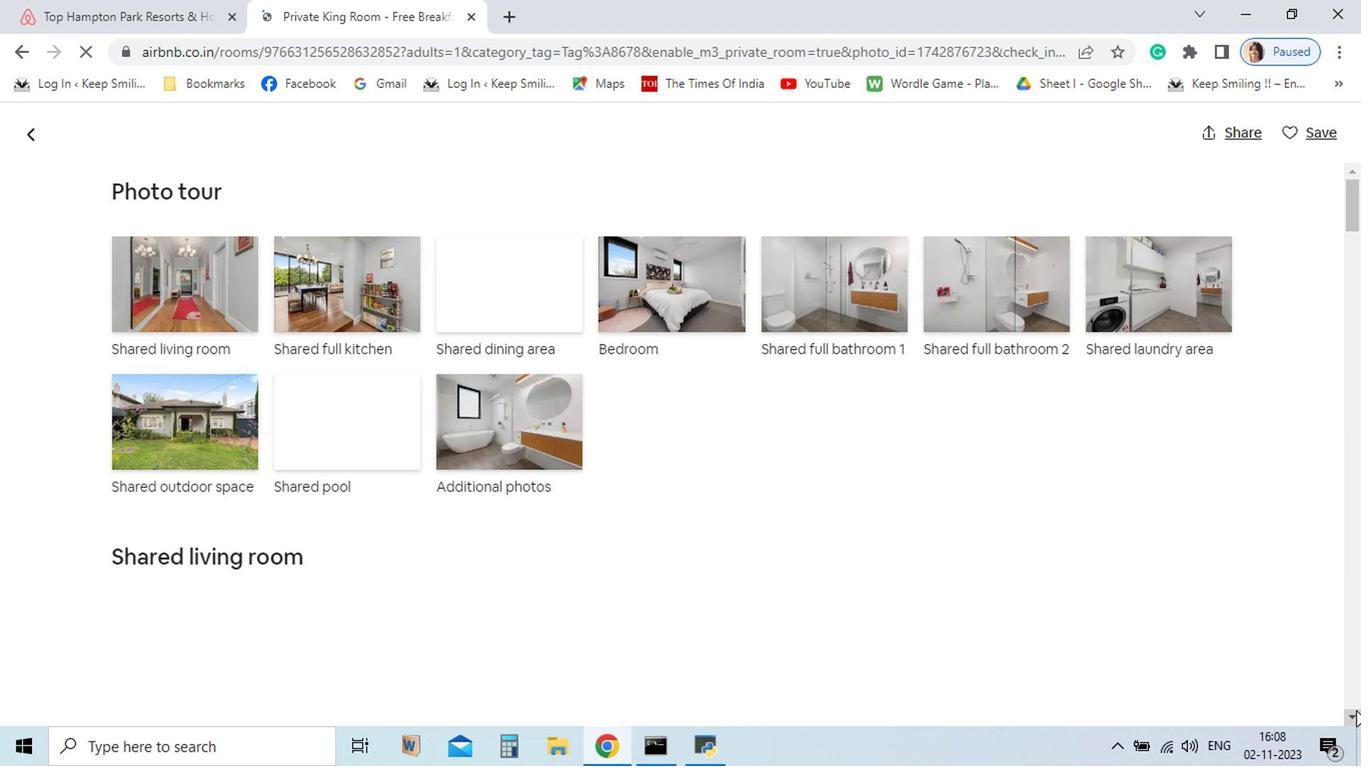 
Action: Mouse pressed left at (1159, 702)
Screenshot: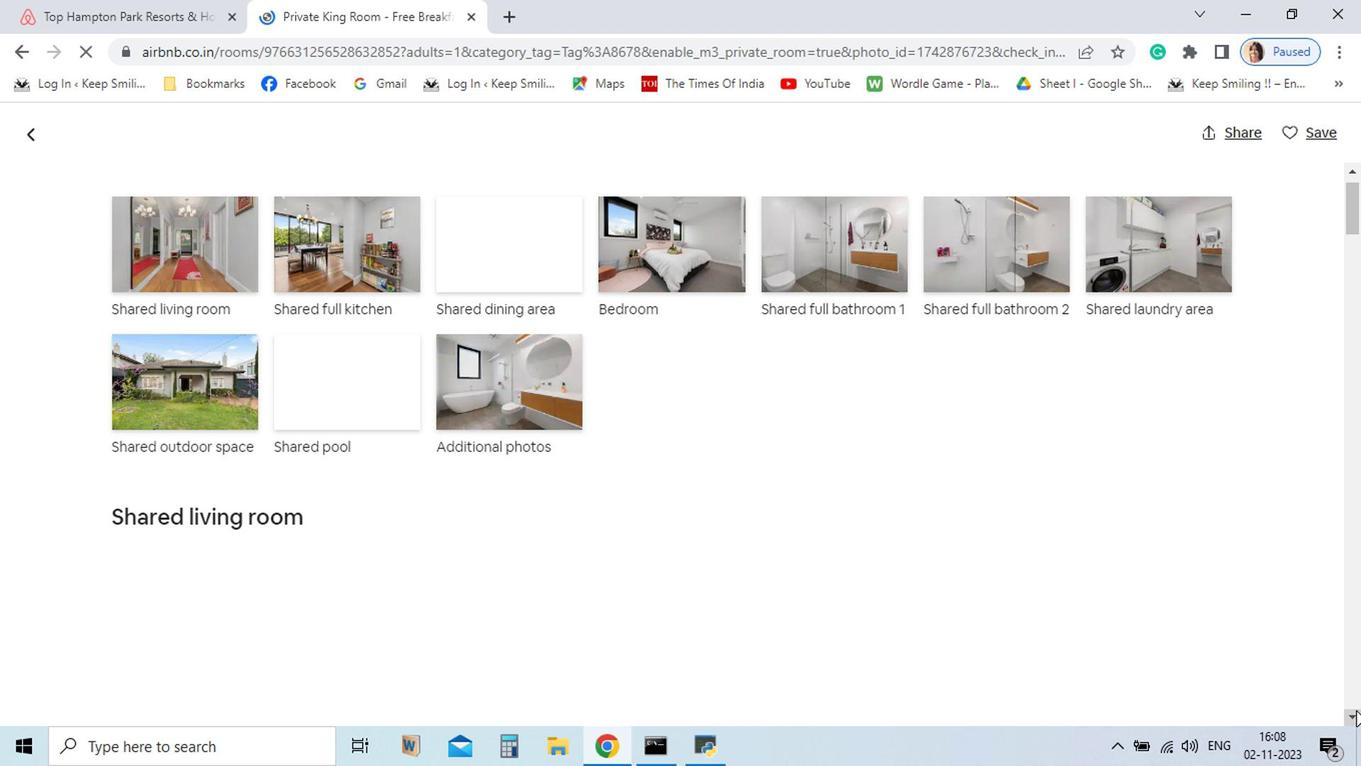 
Action: Mouse moved to (1159, 702)
Screenshot: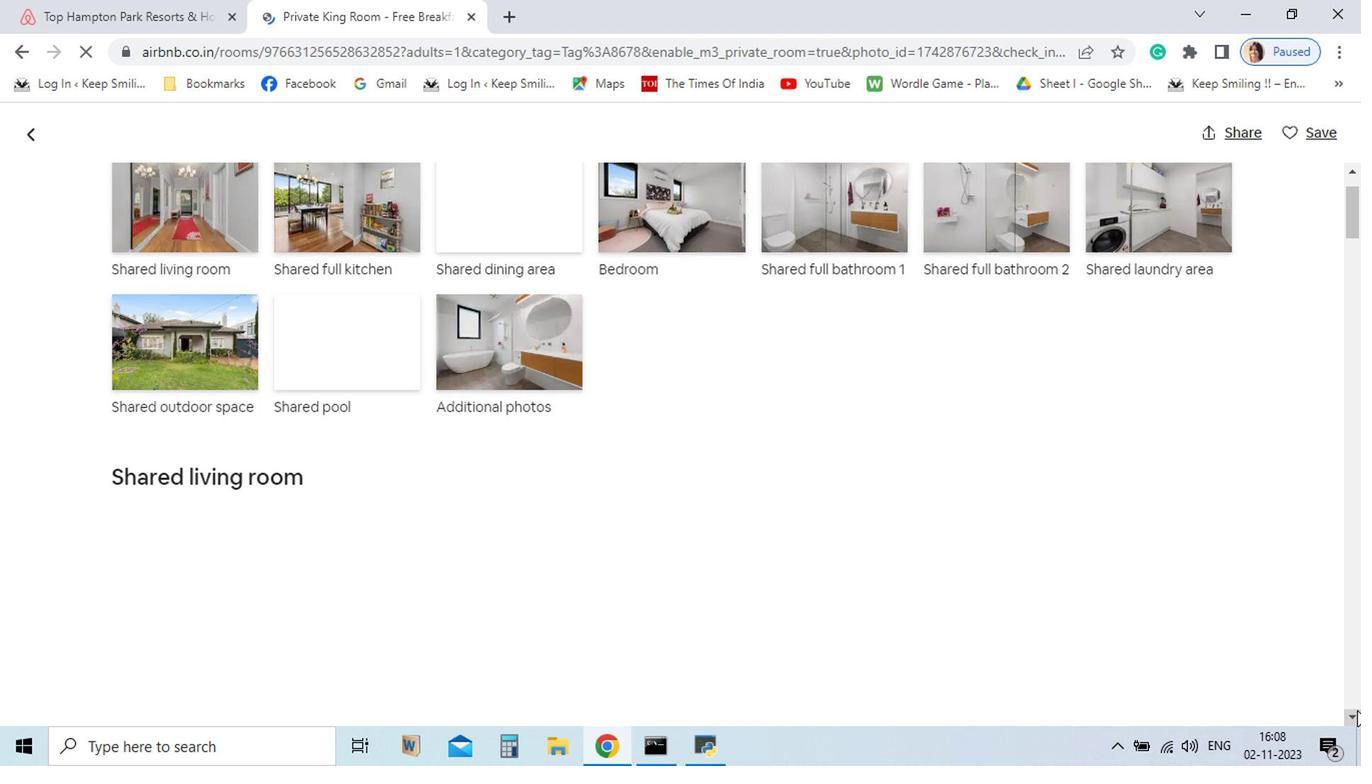
Action: Mouse pressed left at (1159, 702)
Screenshot: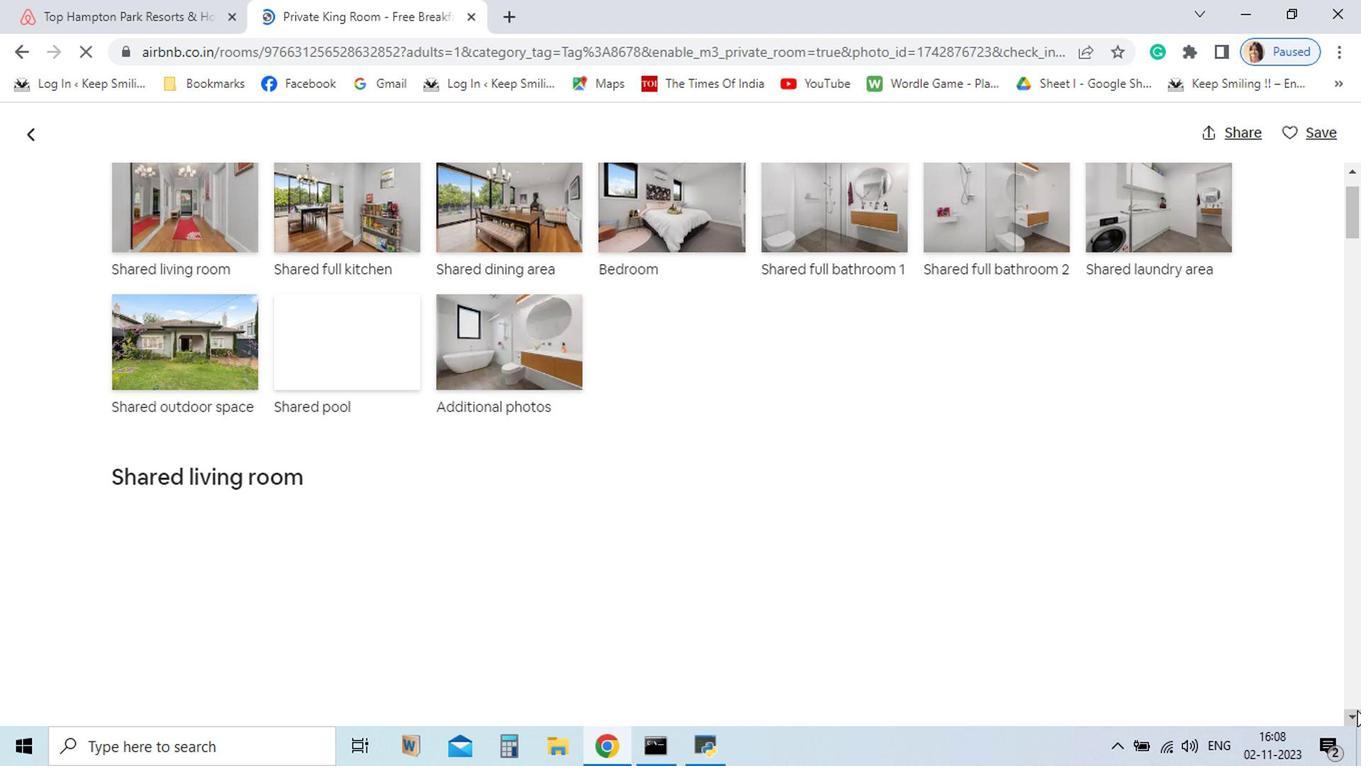 
Action: Mouse pressed left at (1159, 702)
Screenshot: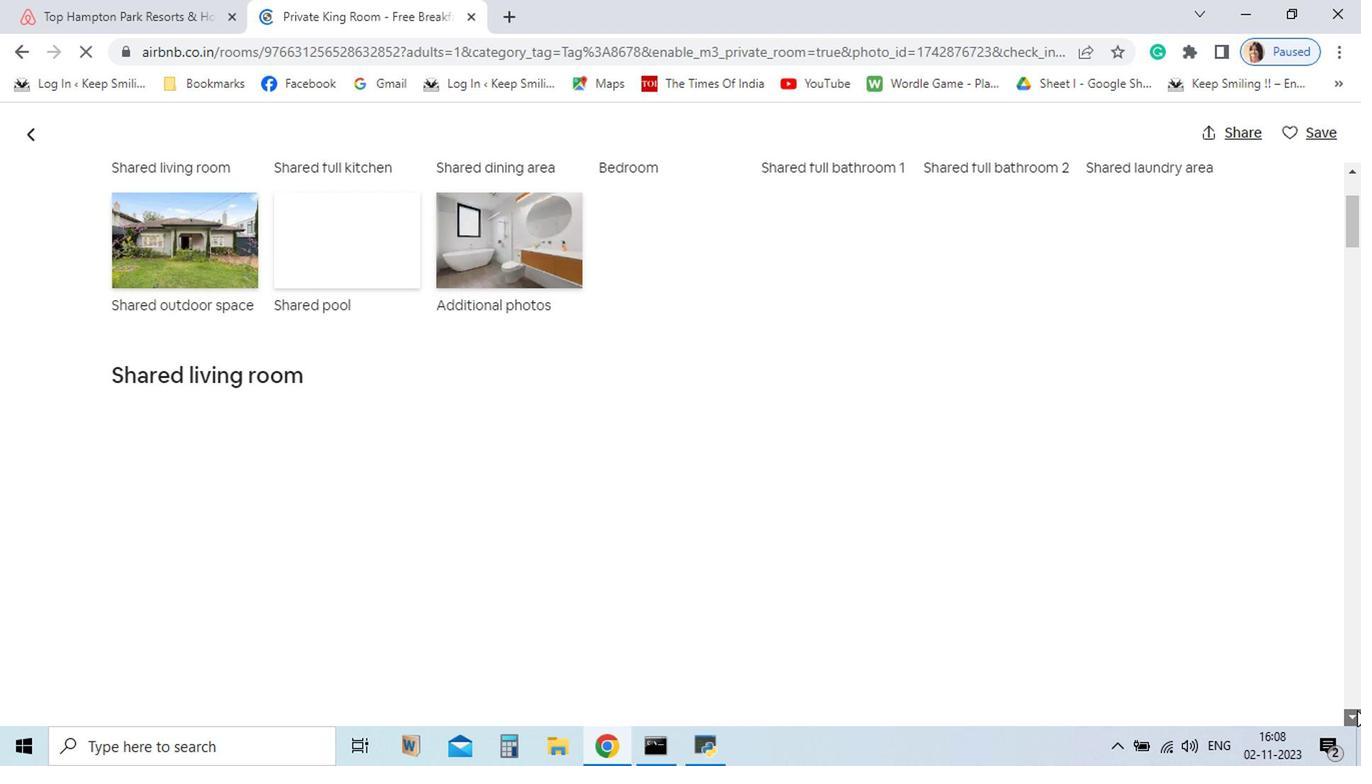 
Action: Mouse pressed left at (1159, 702)
Screenshot: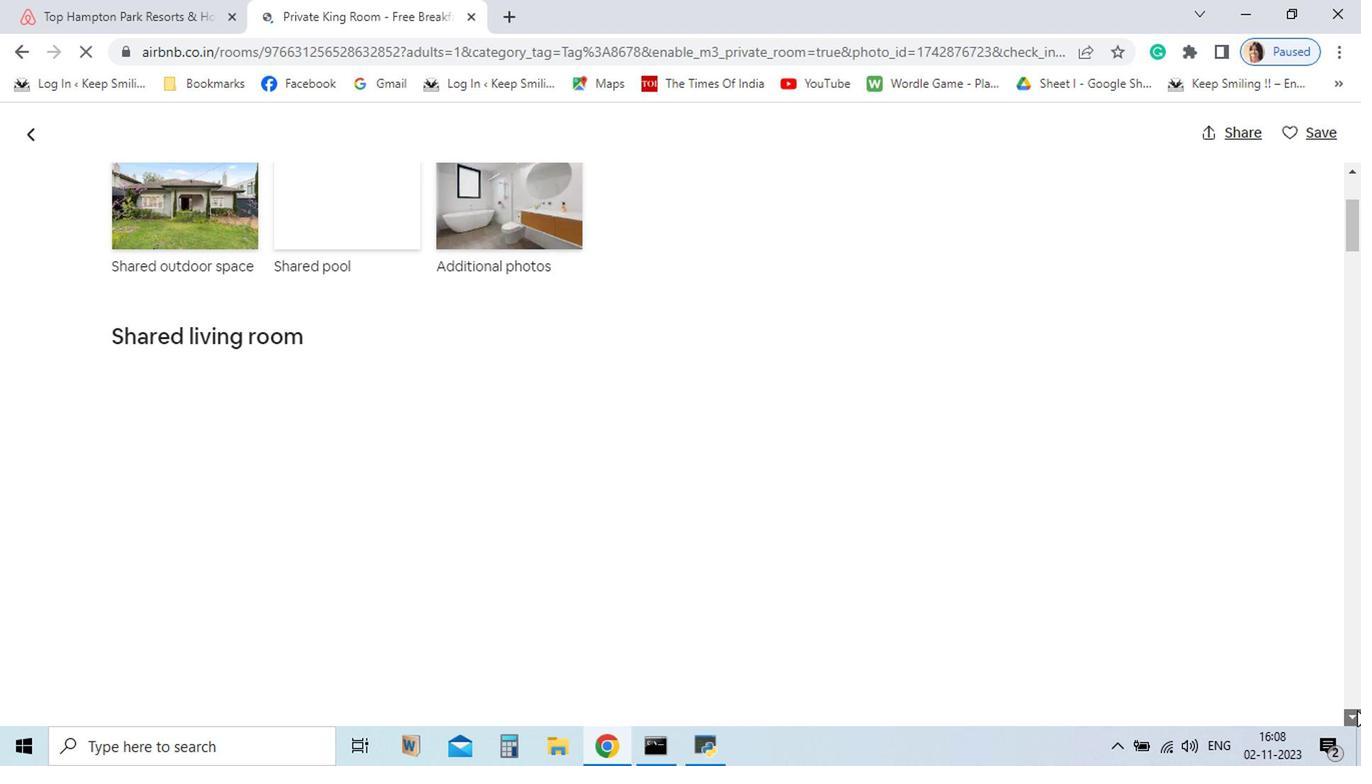
Action: Mouse pressed left at (1159, 702)
Screenshot: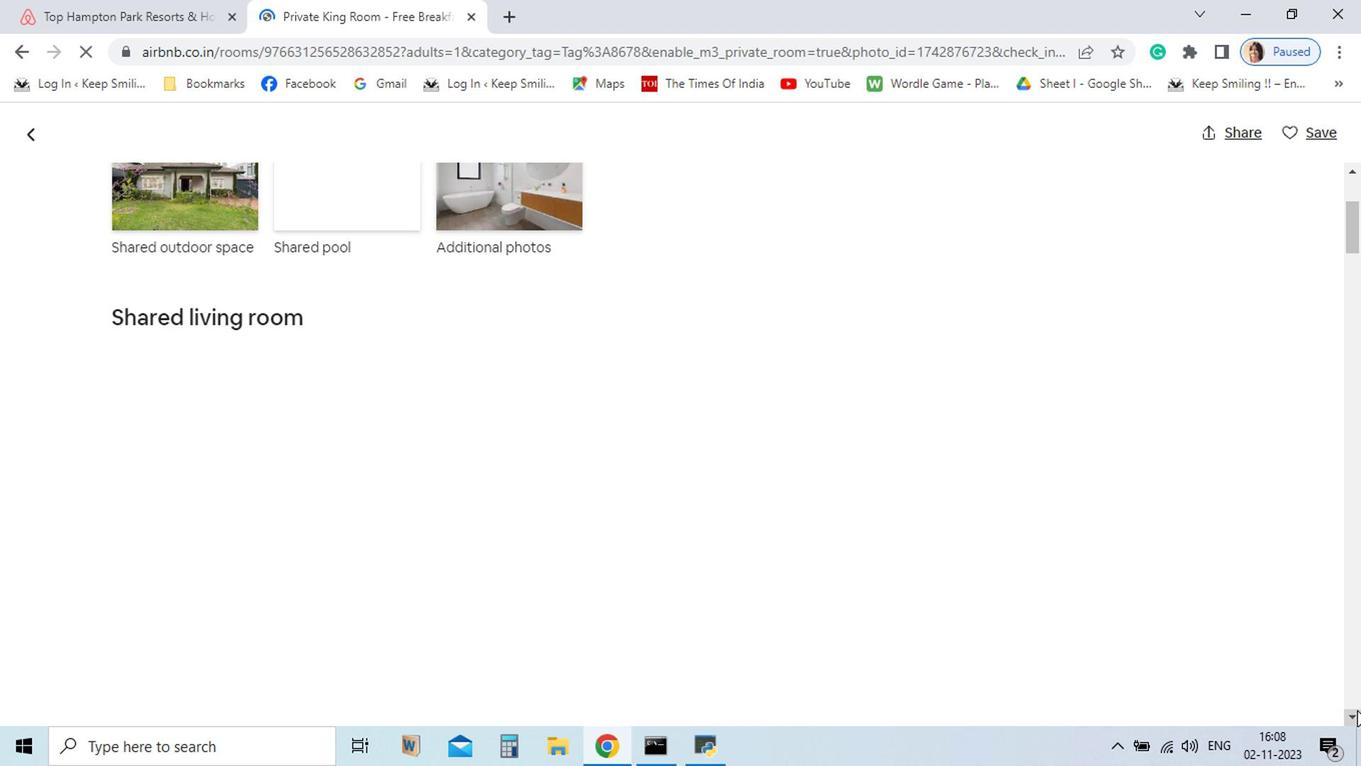 
Action: Mouse pressed left at (1159, 702)
Screenshot: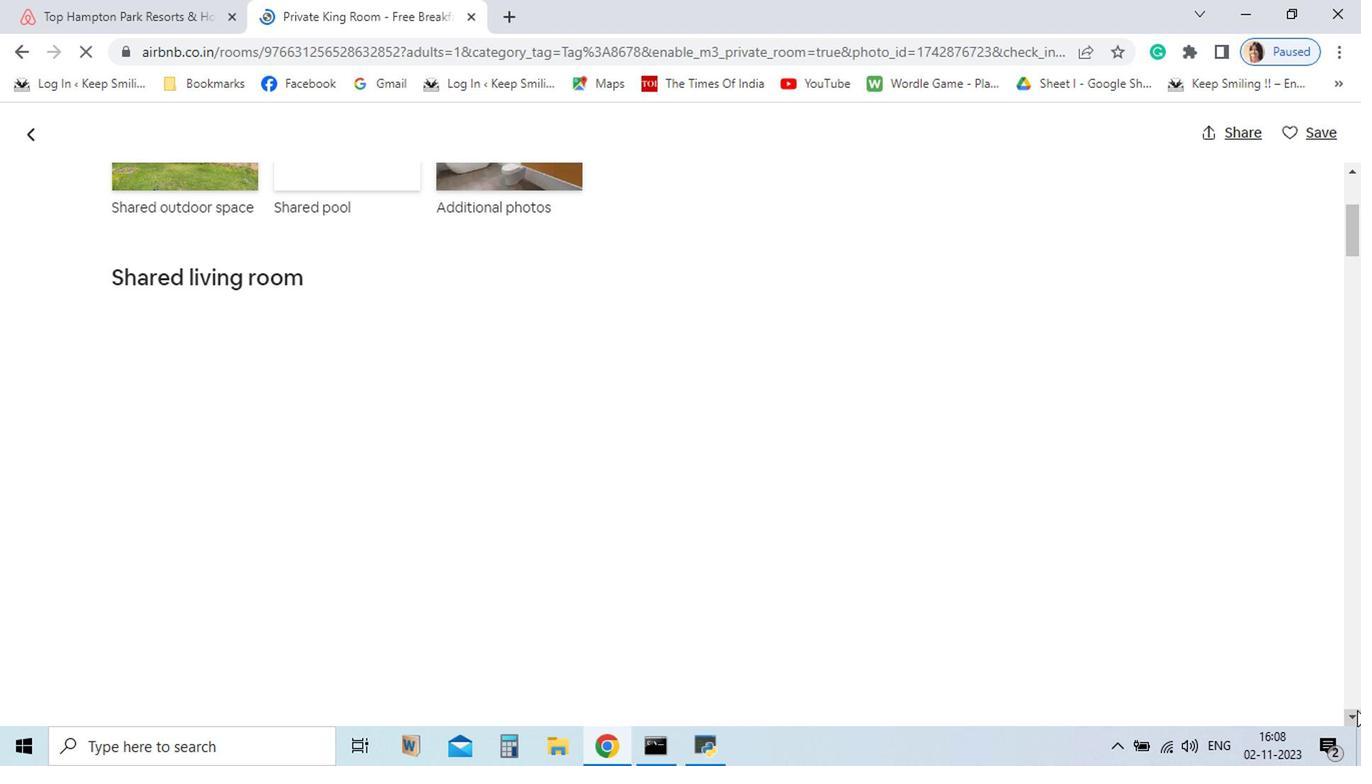 
Action: Mouse pressed left at (1159, 702)
Screenshot: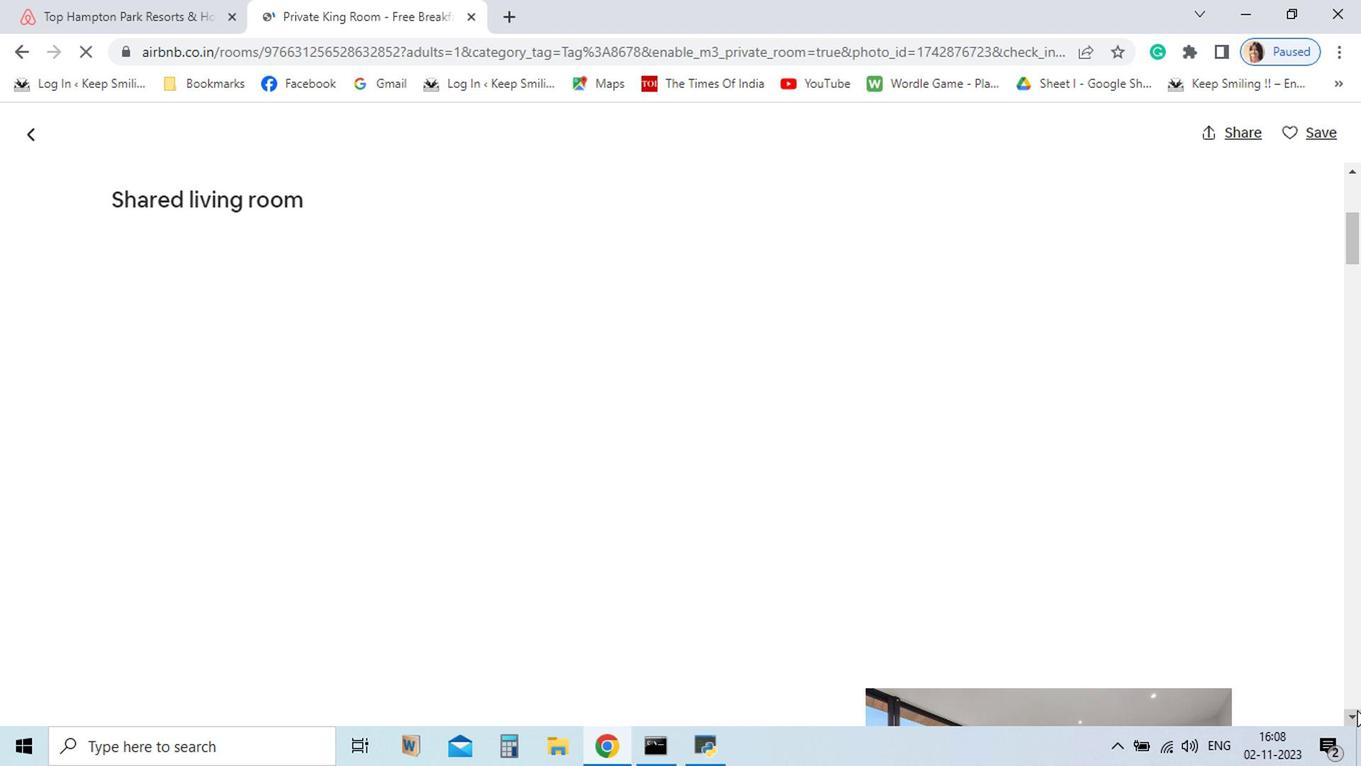 
Action: Mouse pressed left at (1159, 702)
Screenshot: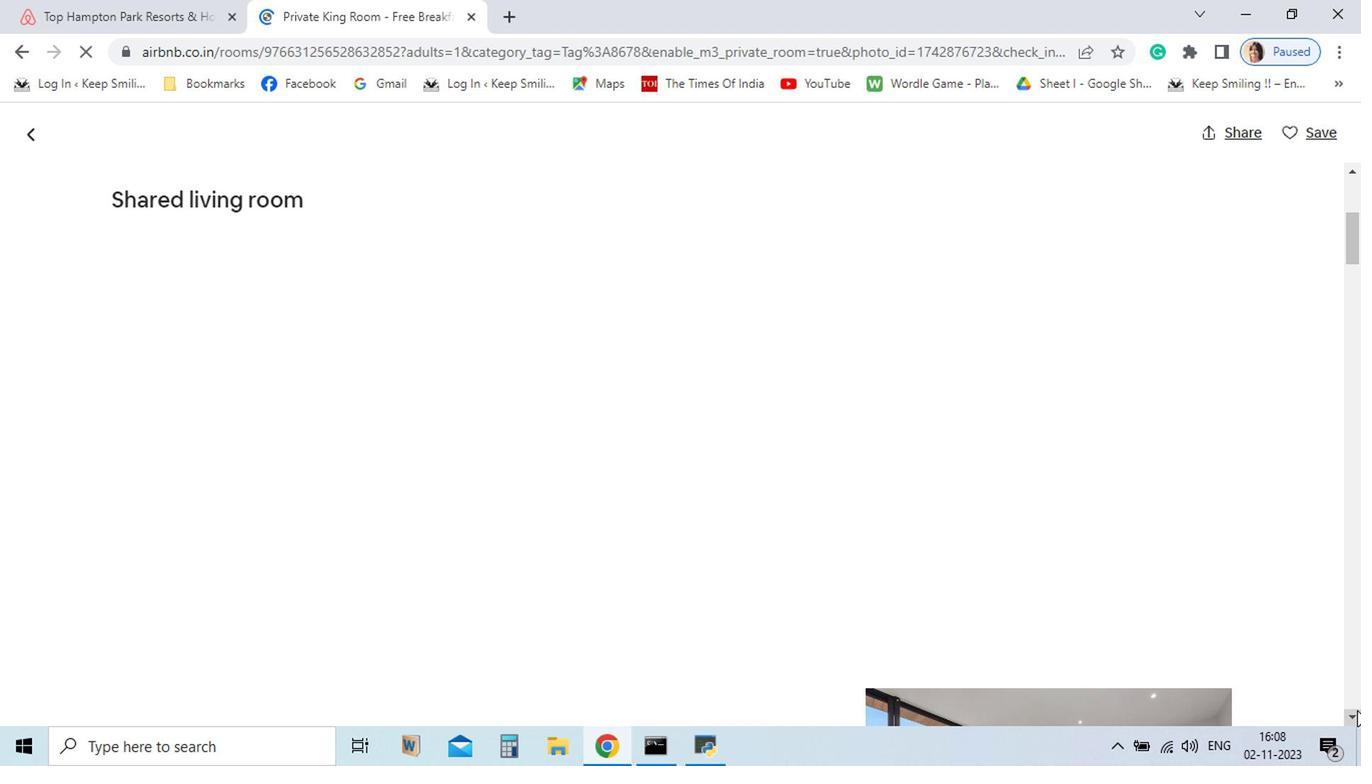 
Action: Mouse pressed left at (1159, 702)
Screenshot: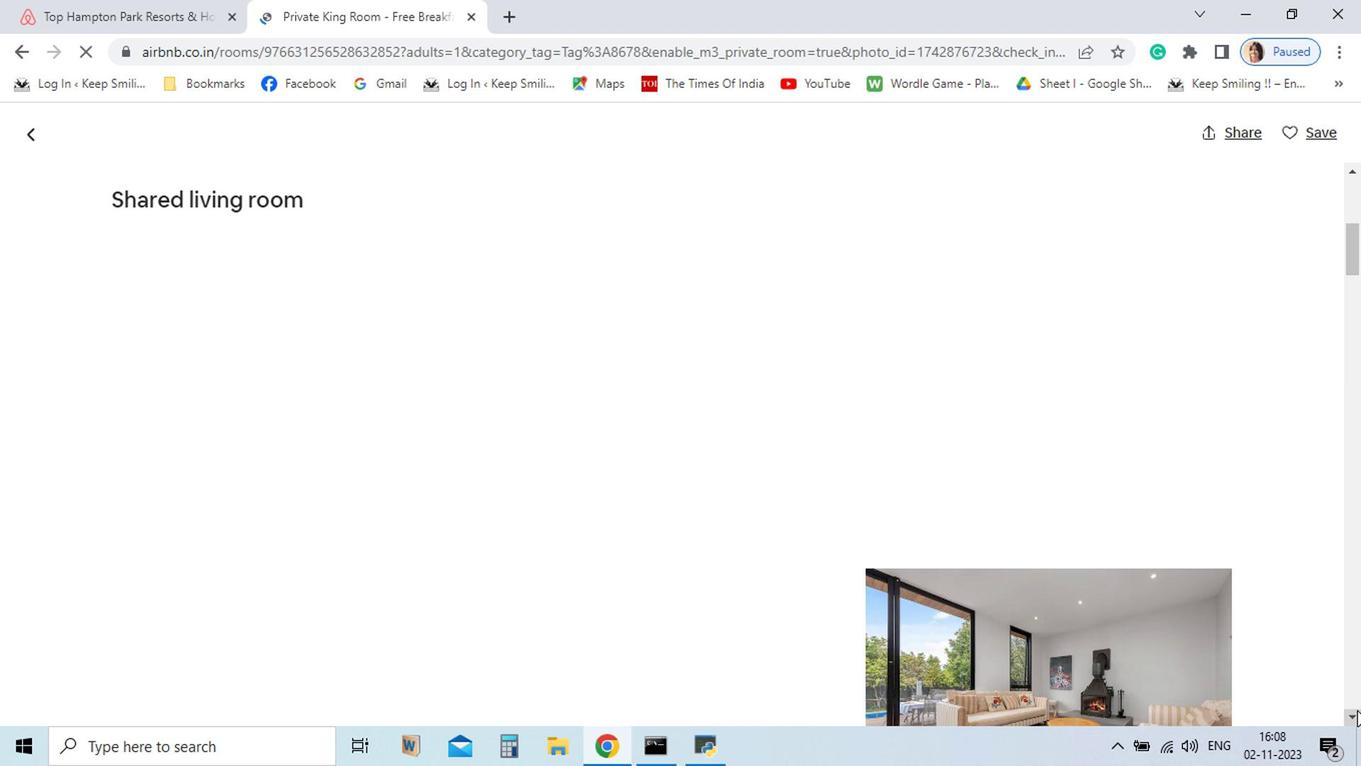 
Action: Mouse pressed left at (1159, 702)
Screenshot: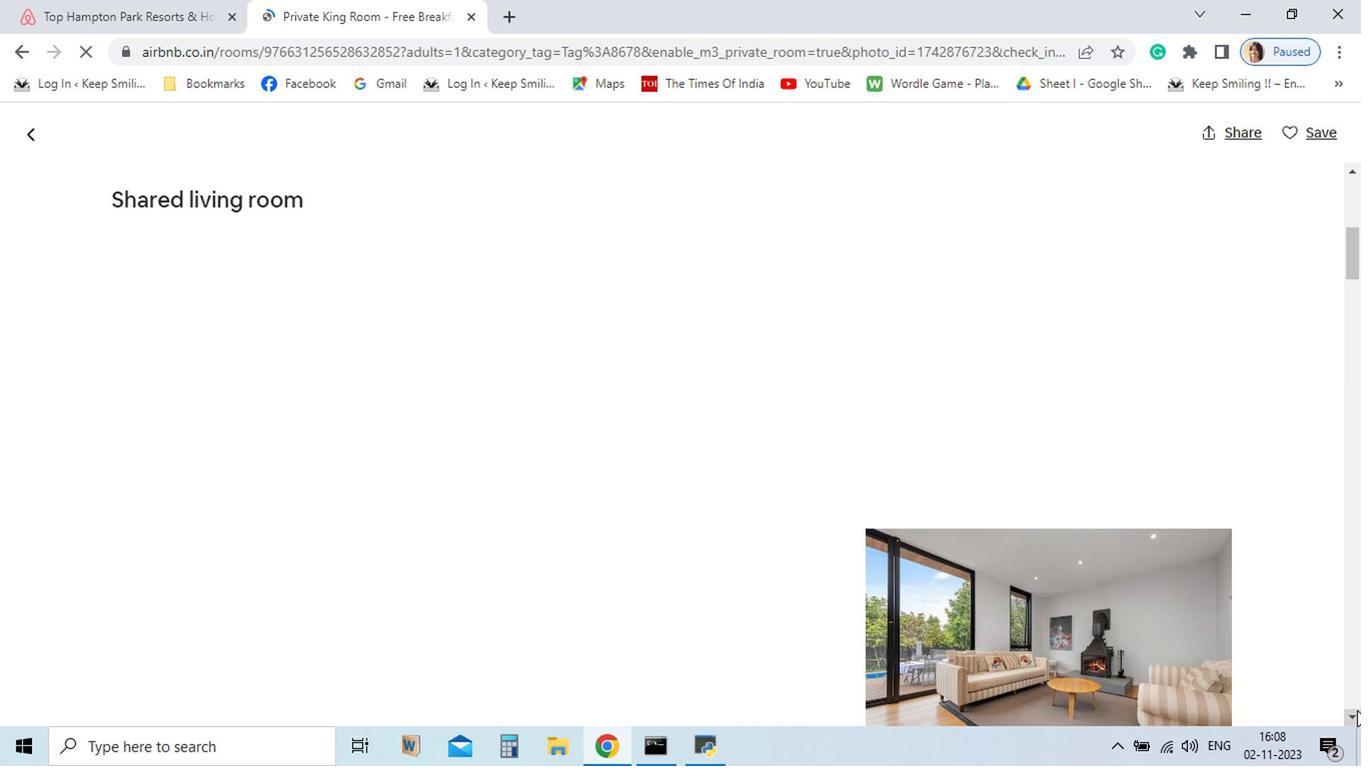 
Action: Mouse pressed left at (1159, 702)
Screenshot: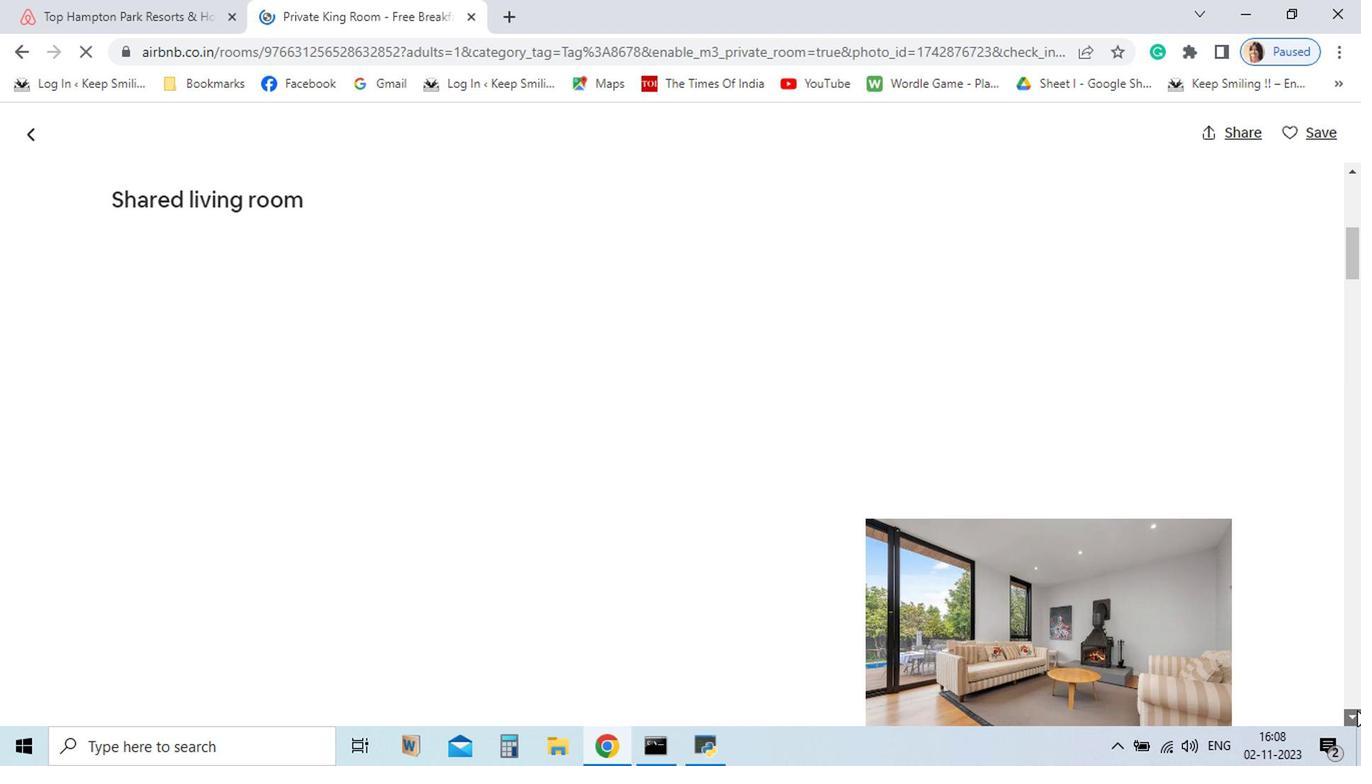 
Action: Mouse pressed left at (1159, 702)
Screenshot: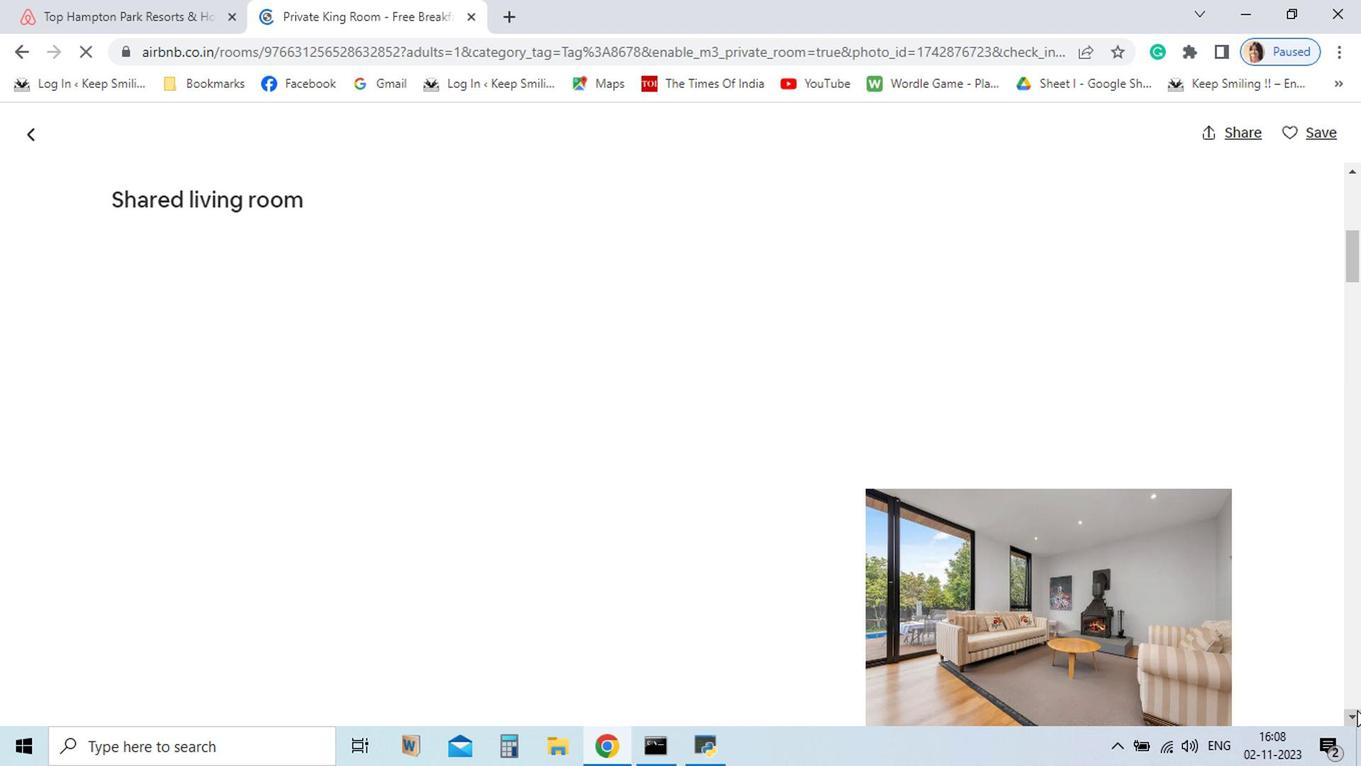 
Action: Mouse pressed left at (1159, 702)
Screenshot: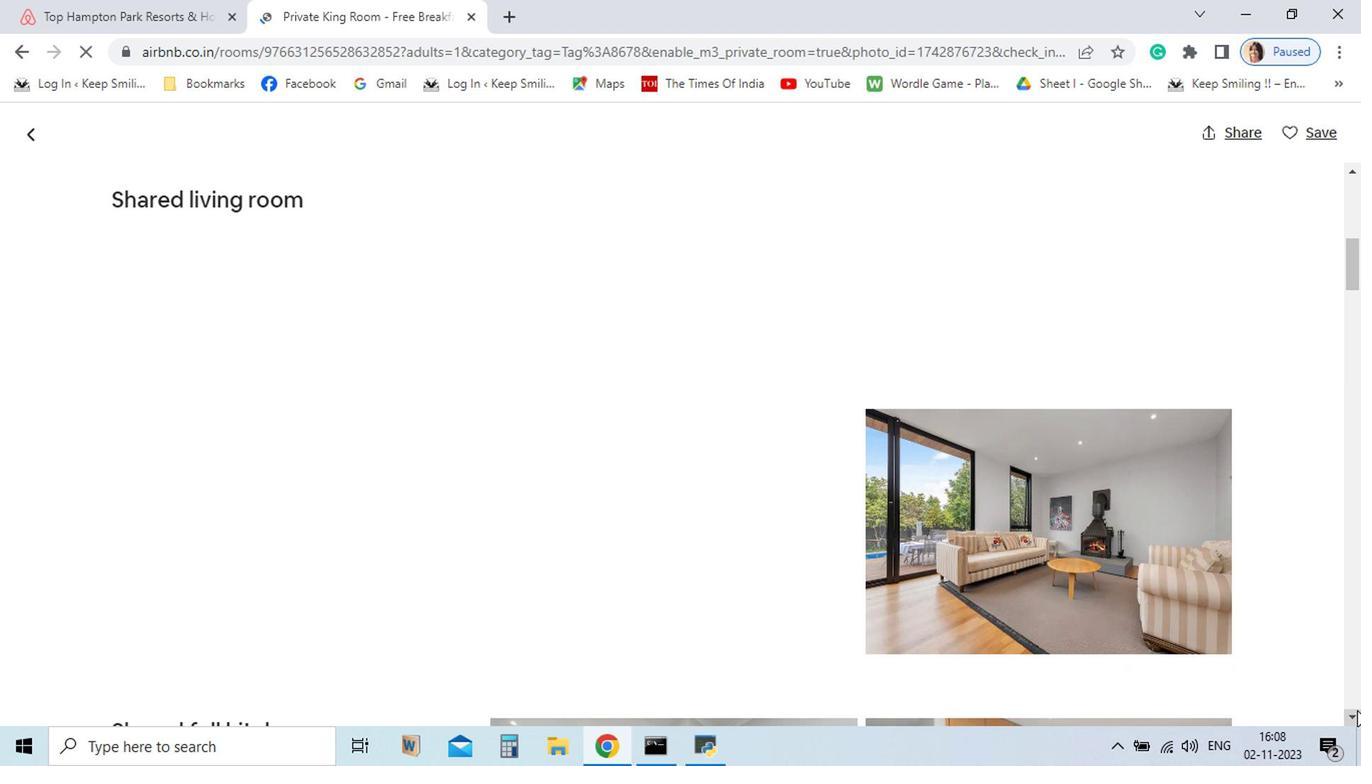 
Action: Mouse pressed left at (1159, 702)
Screenshot: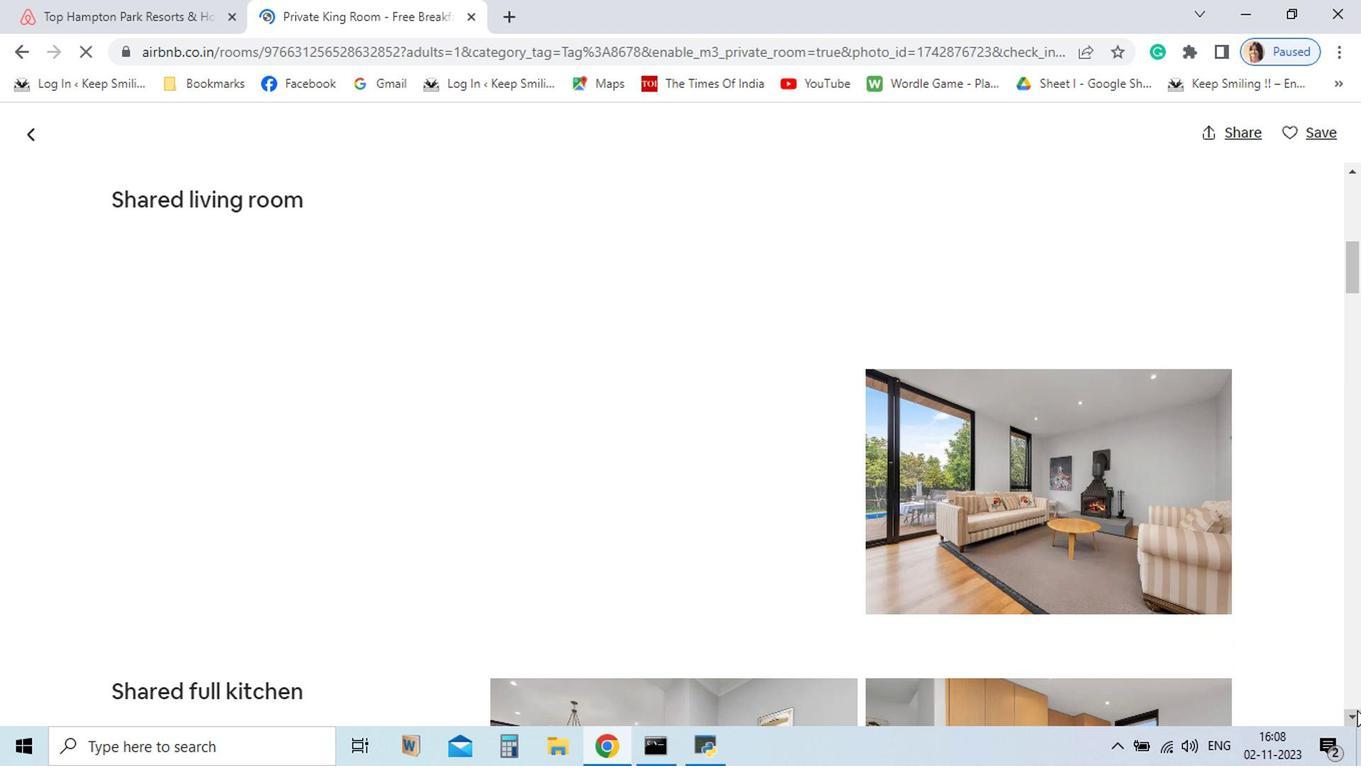 
Action: Mouse pressed left at (1159, 702)
Screenshot: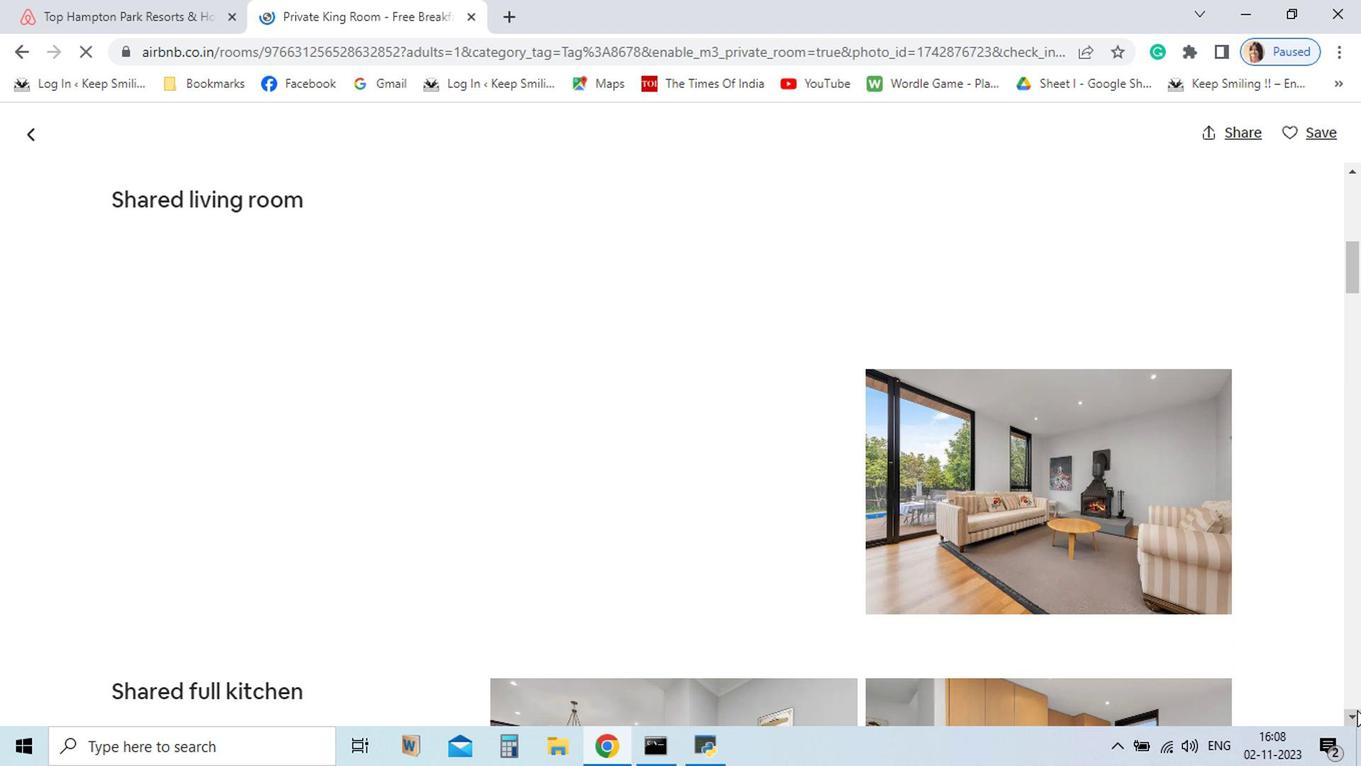 
Action: Mouse pressed left at (1159, 702)
Screenshot: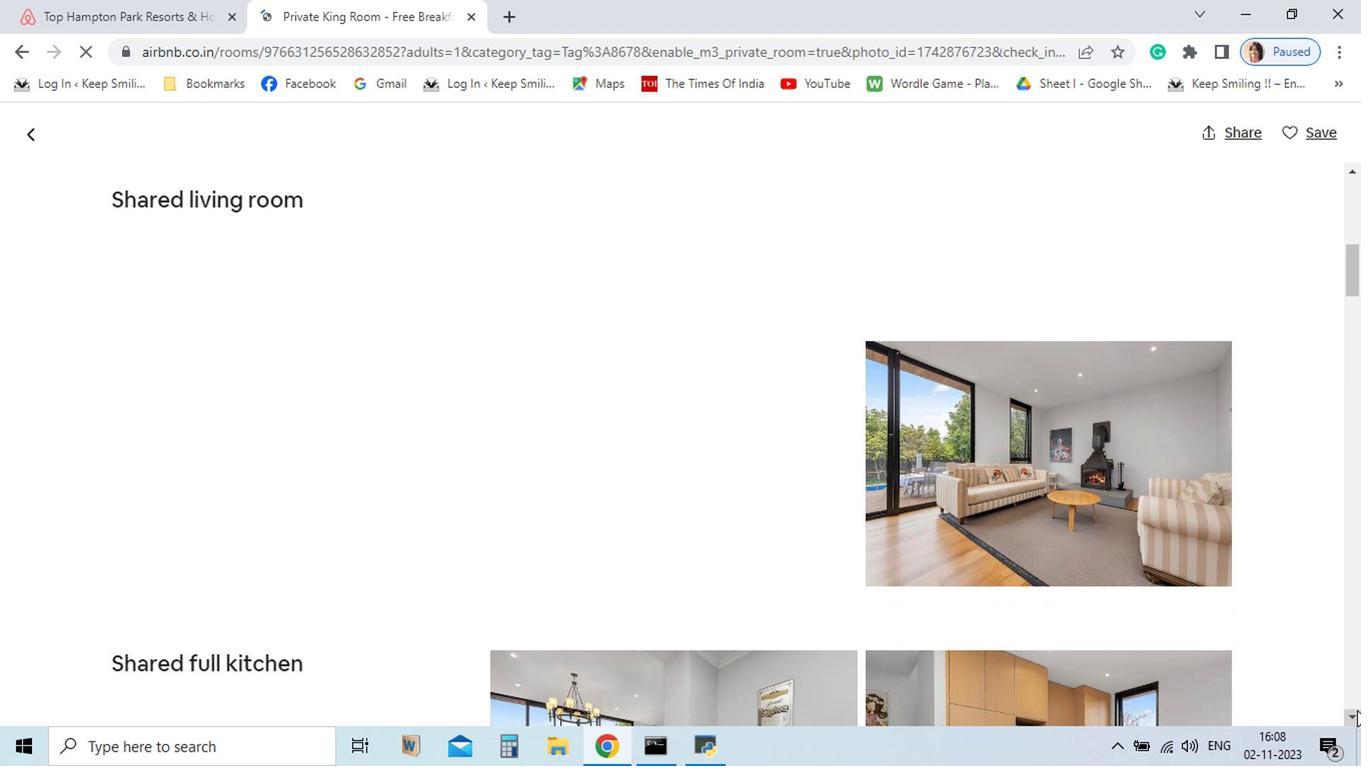
Action: Mouse pressed left at (1159, 702)
Screenshot: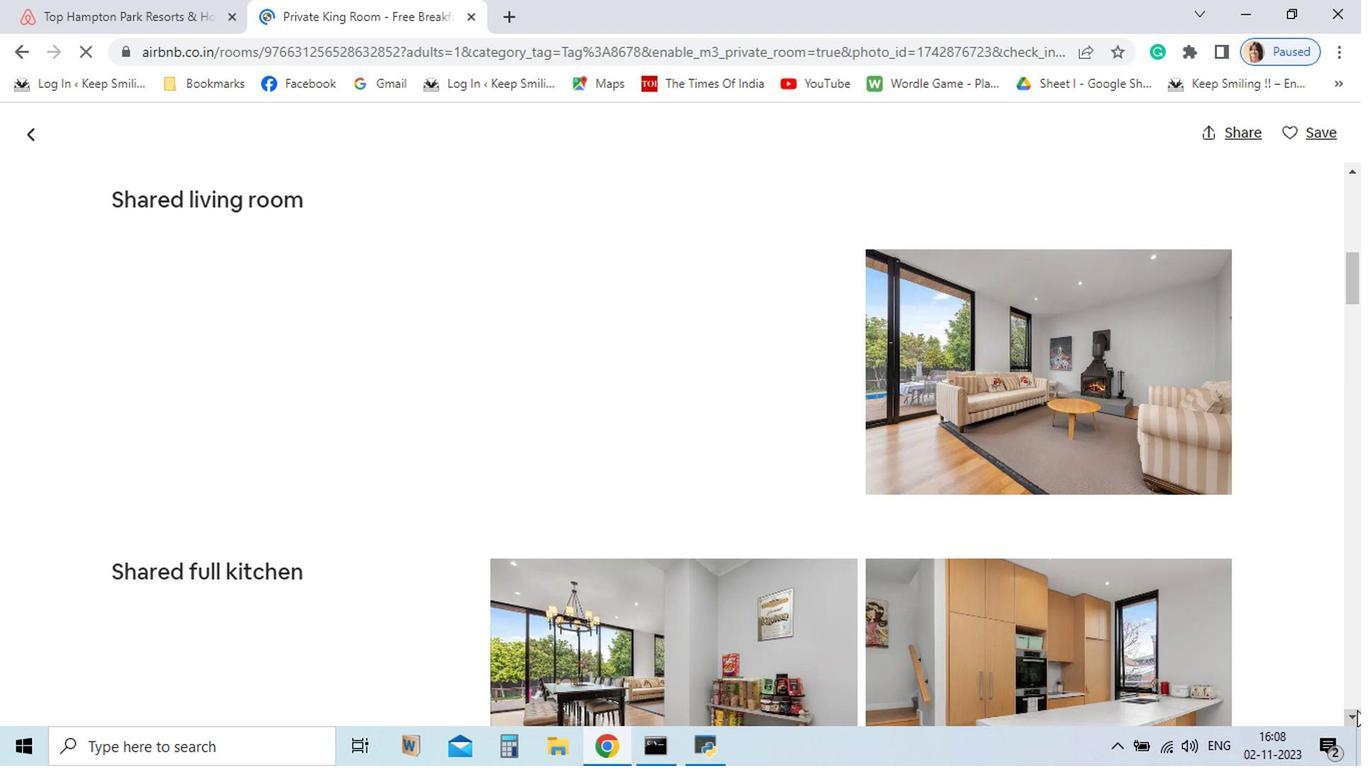 
Action: Mouse pressed left at (1159, 702)
Screenshot: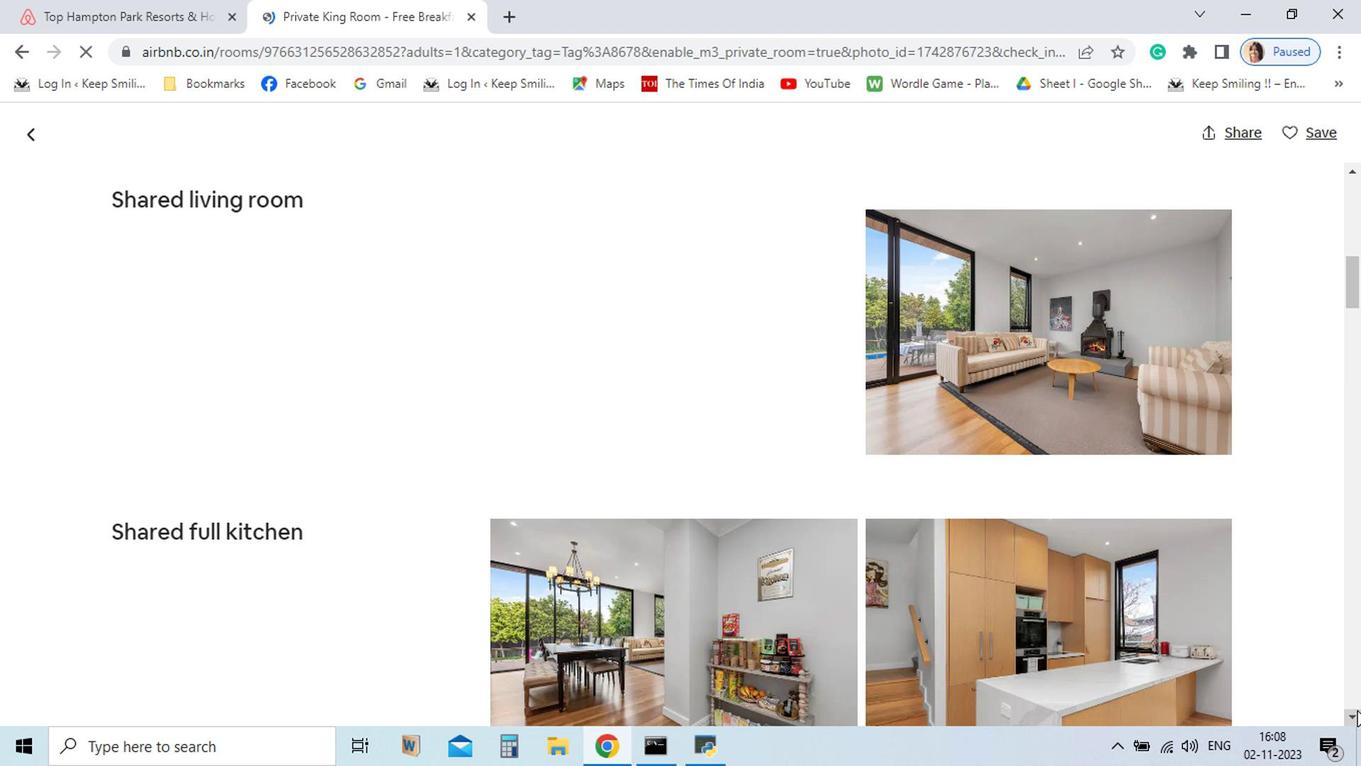 
Action: Mouse pressed left at (1159, 702)
Screenshot: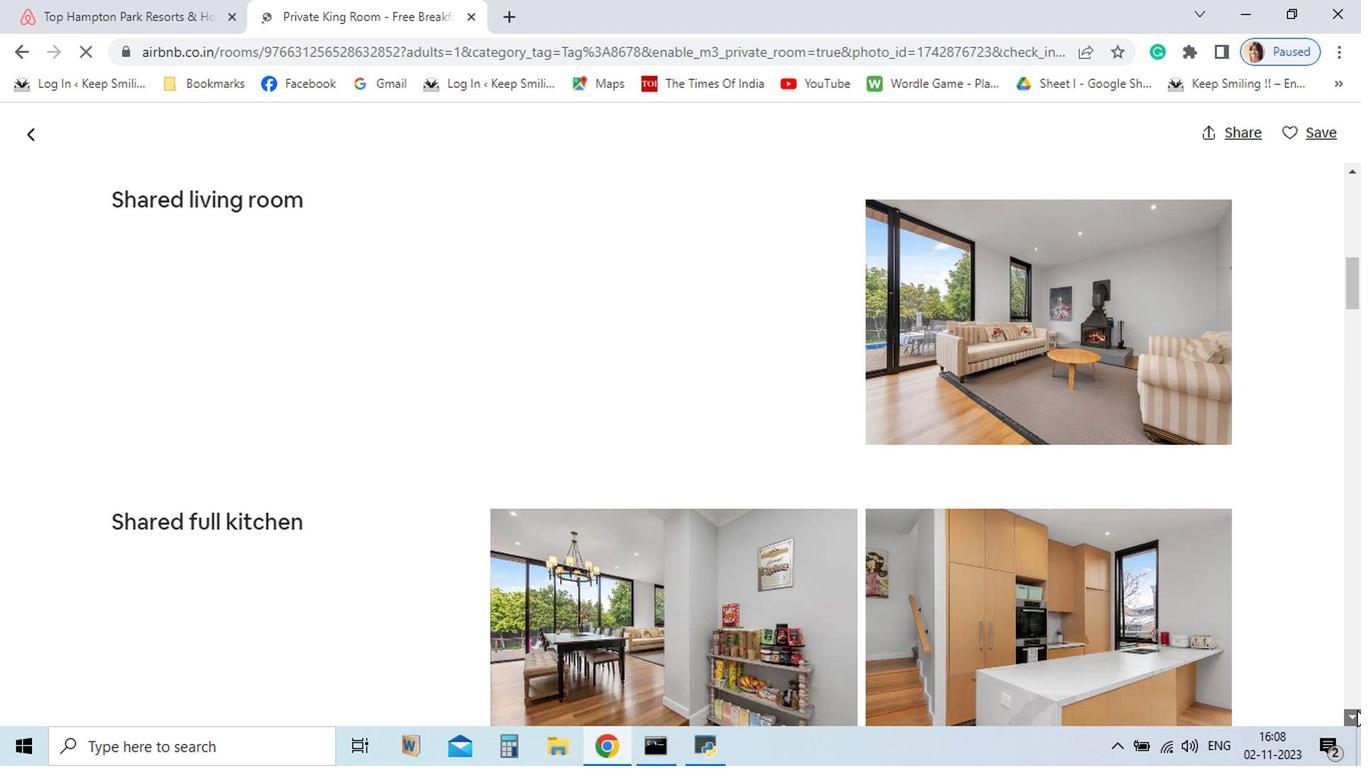 
Action: Mouse pressed left at (1159, 702)
Screenshot: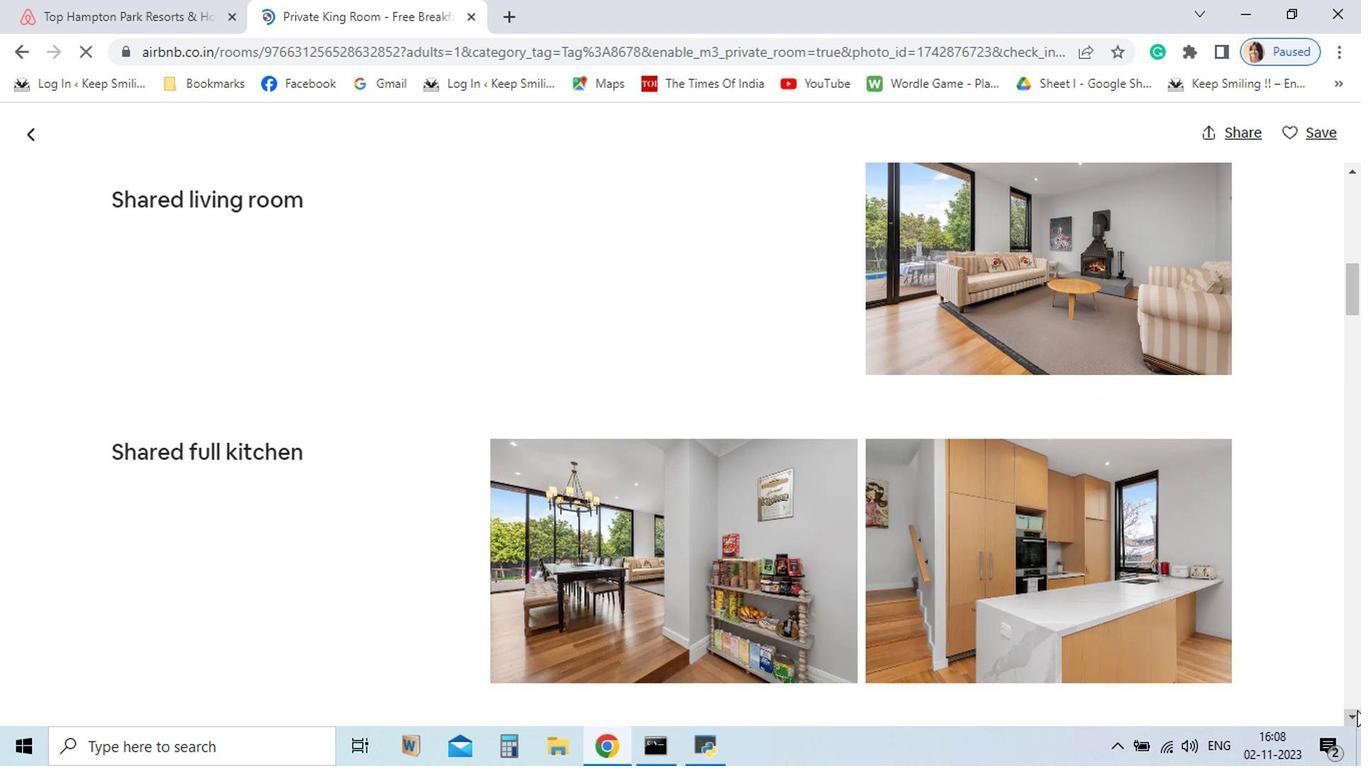 
Action: Mouse pressed left at (1159, 702)
Screenshot: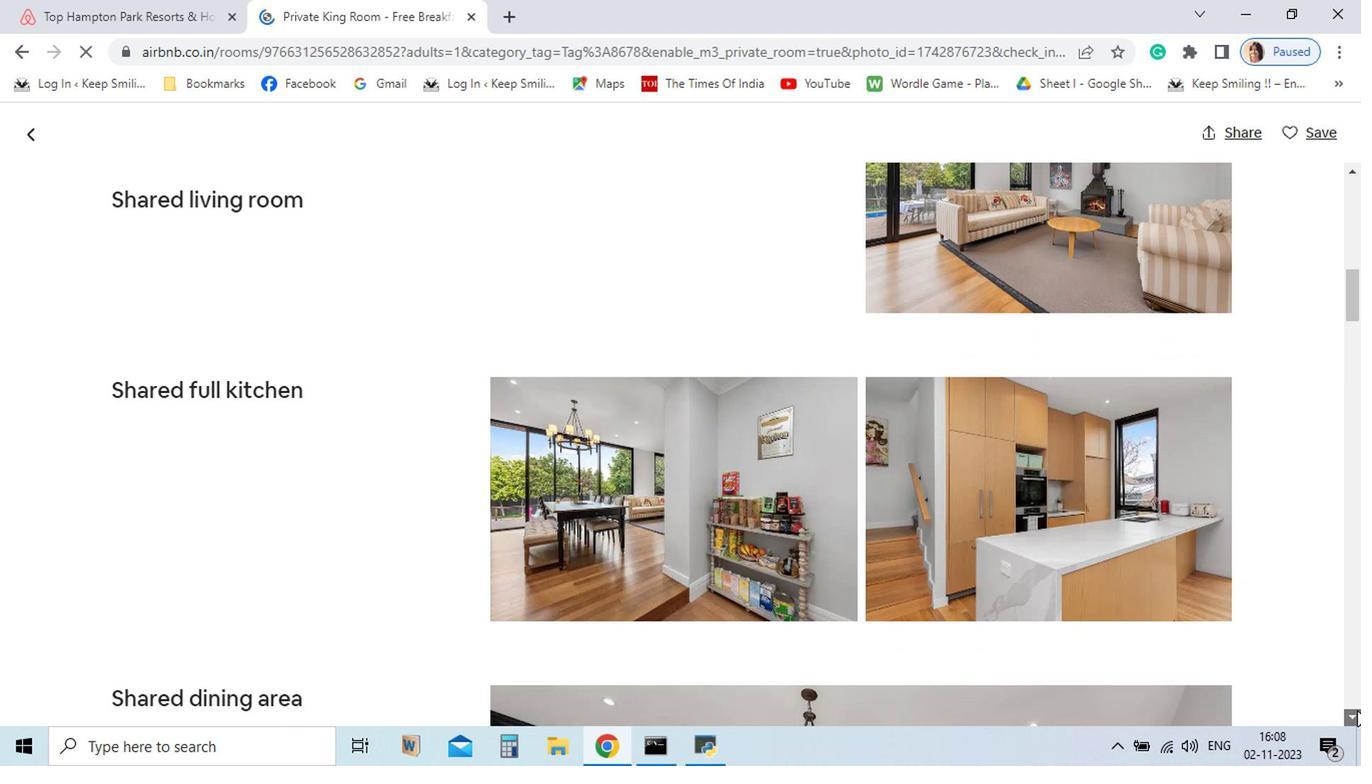 
Action: Mouse pressed left at (1159, 702)
Screenshot: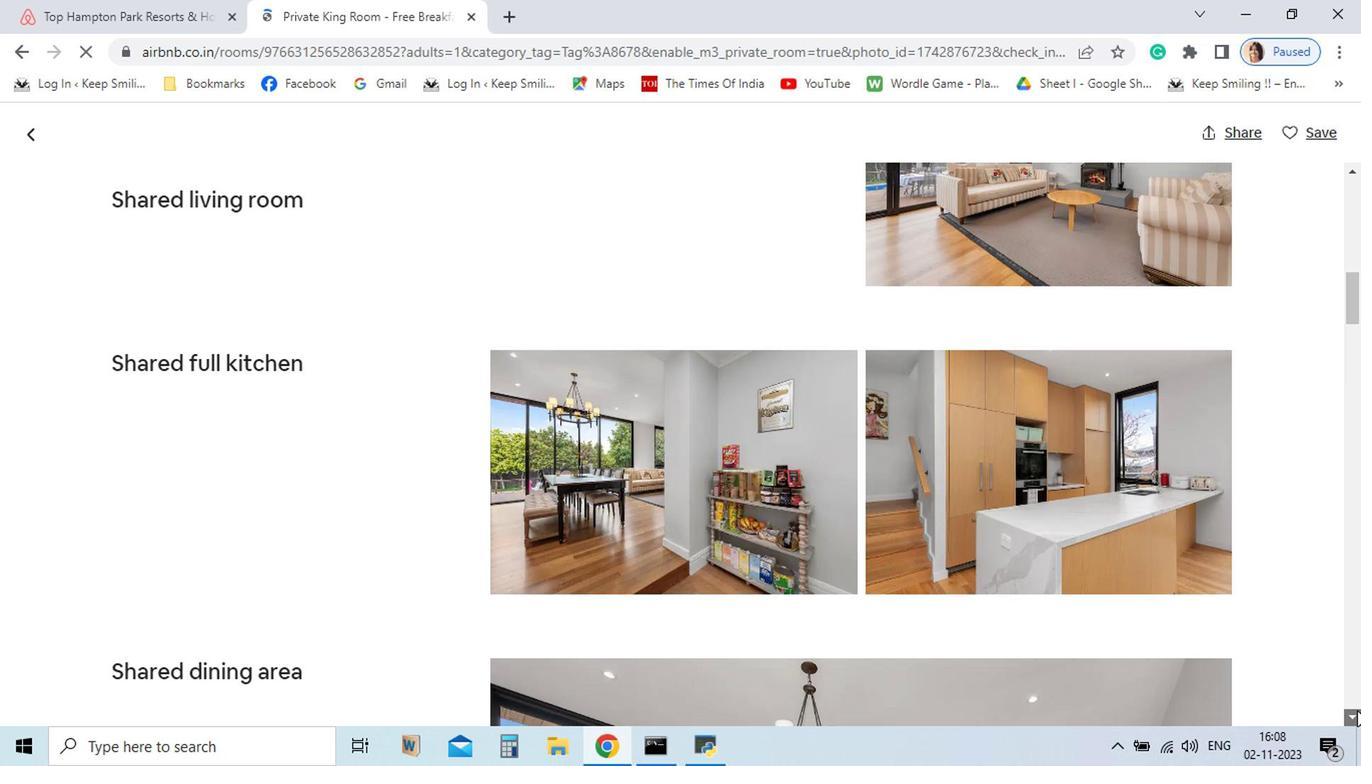 
Action: Mouse pressed left at (1159, 702)
Screenshot: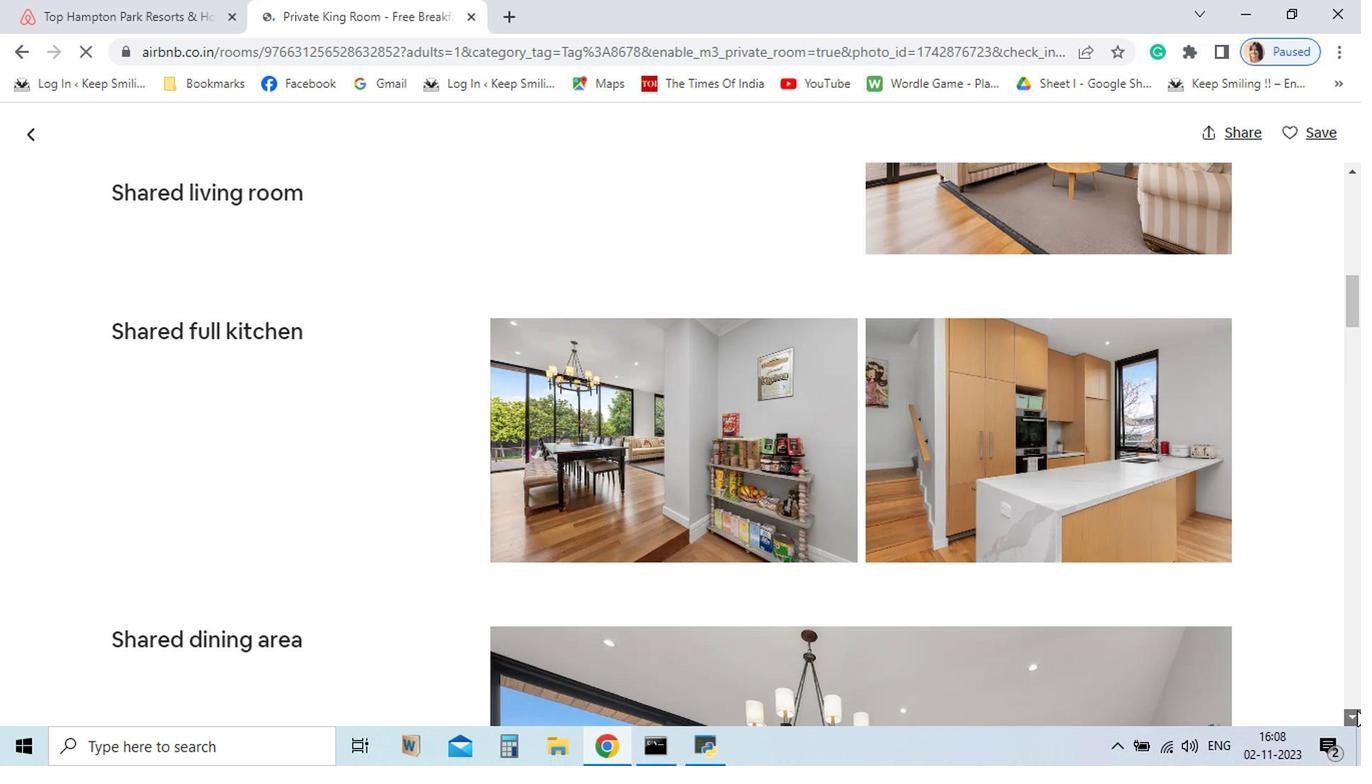
Action: Mouse pressed left at (1159, 702)
Screenshot: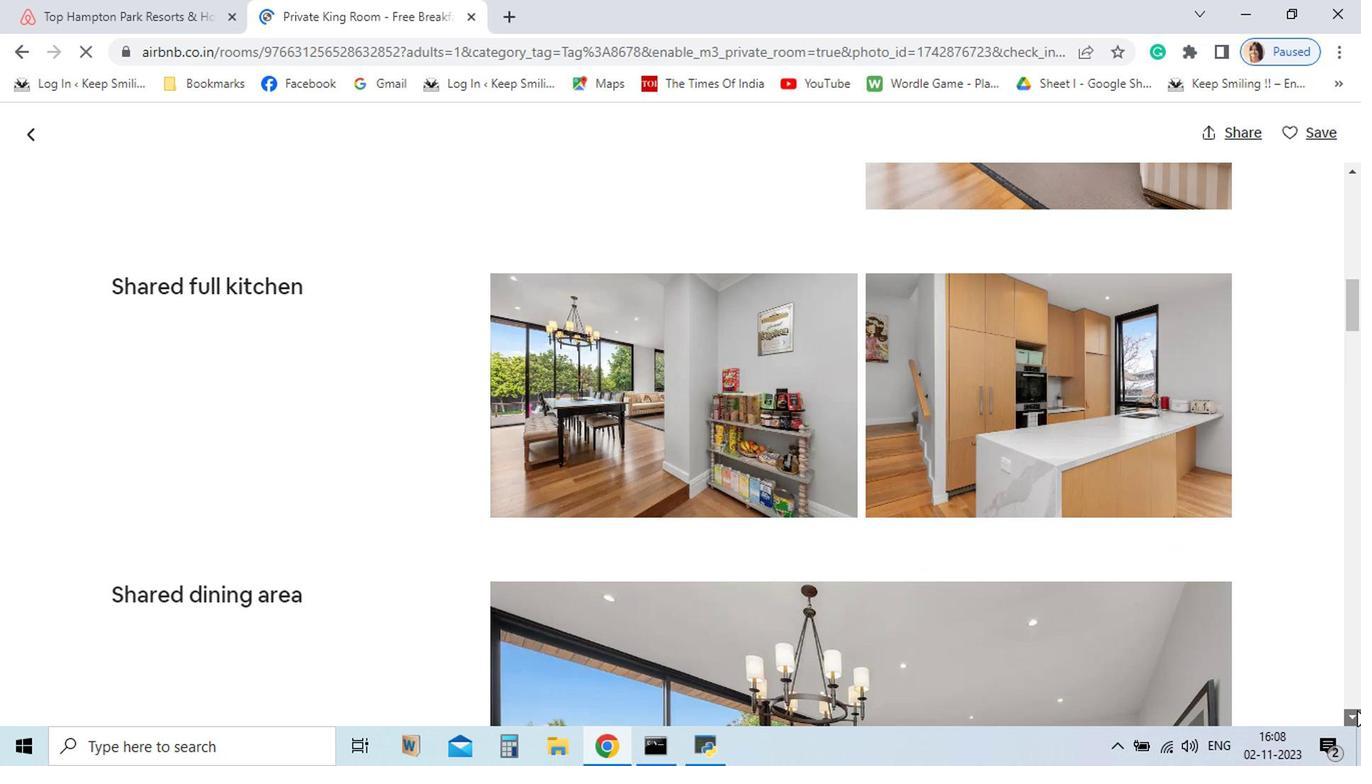 
Action: Mouse pressed left at (1159, 702)
Screenshot: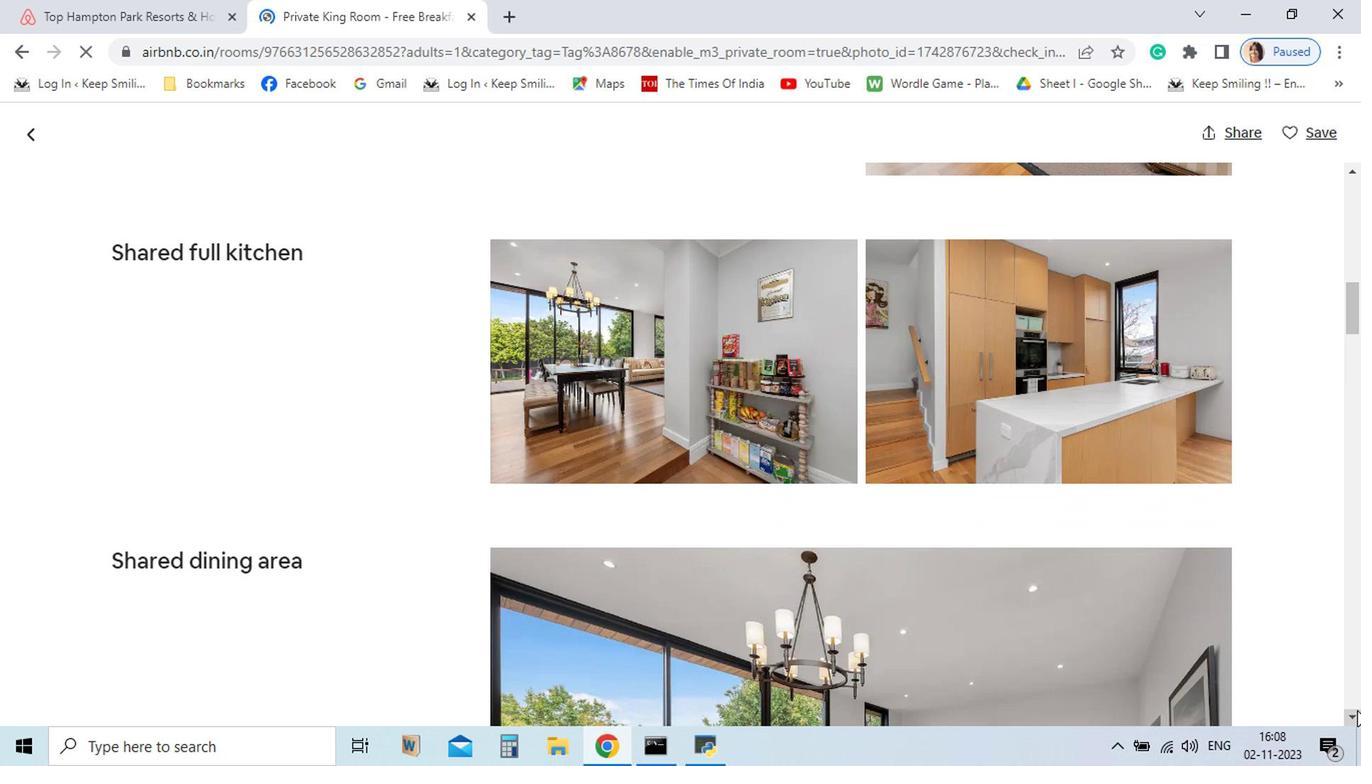
Action: Mouse pressed left at (1159, 702)
Screenshot: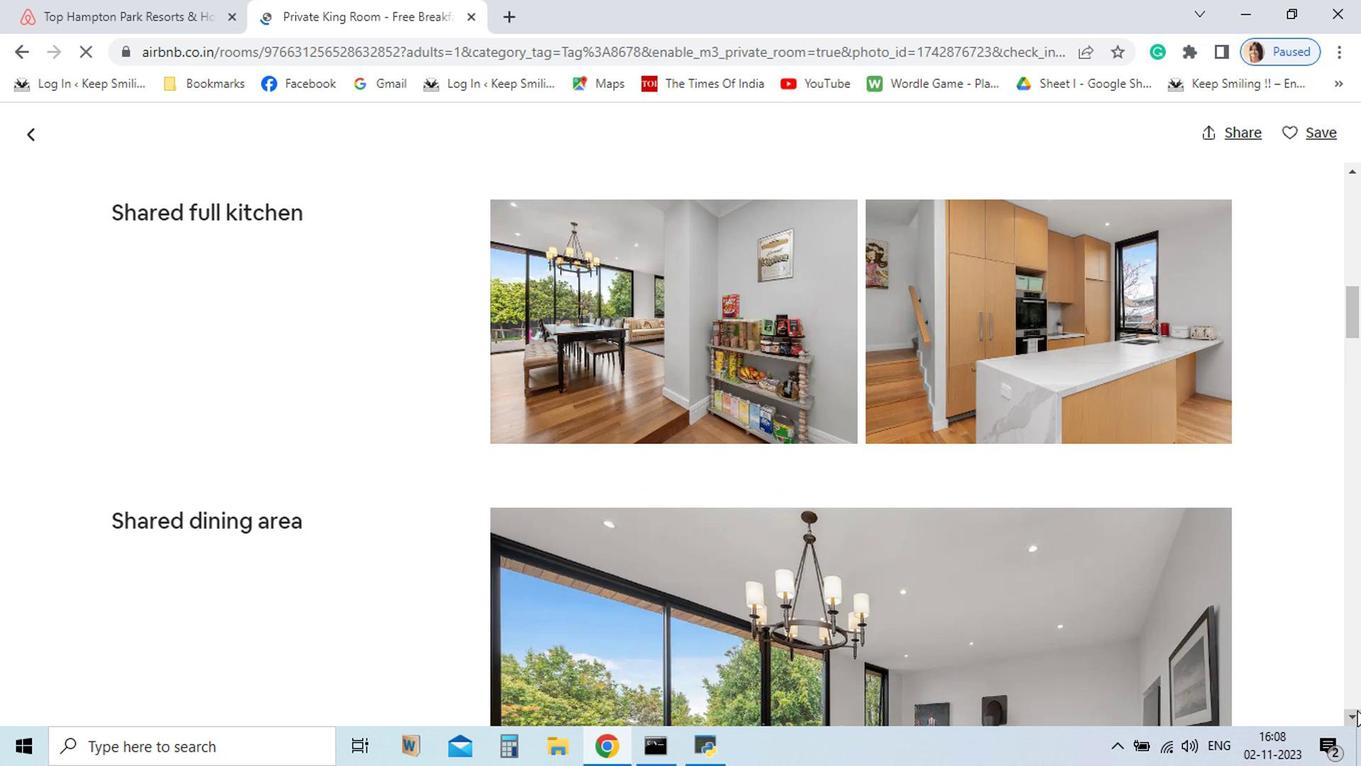 
Action: Mouse pressed left at (1159, 702)
Screenshot: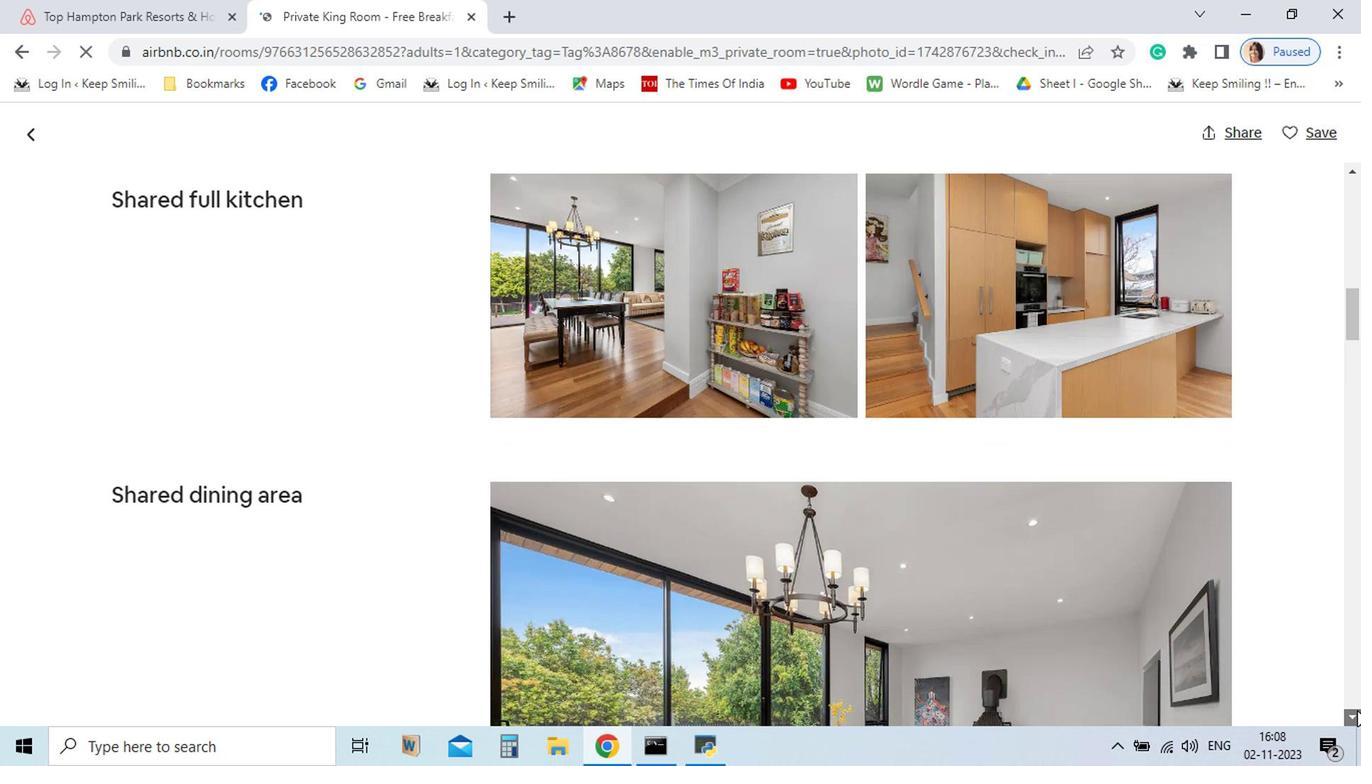 
Action: Mouse pressed left at (1159, 702)
Screenshot: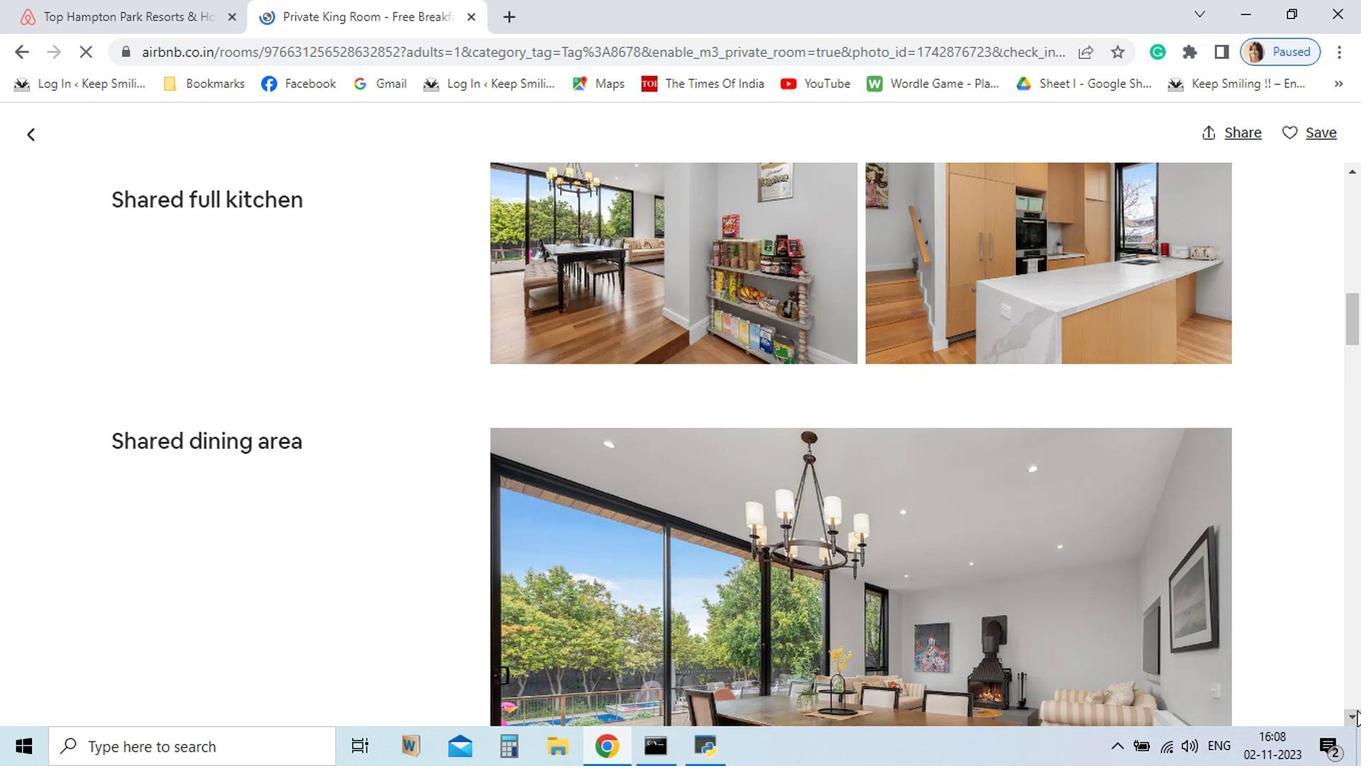 
Action: Mouse pressed left at (1159, 702)
Screenshot: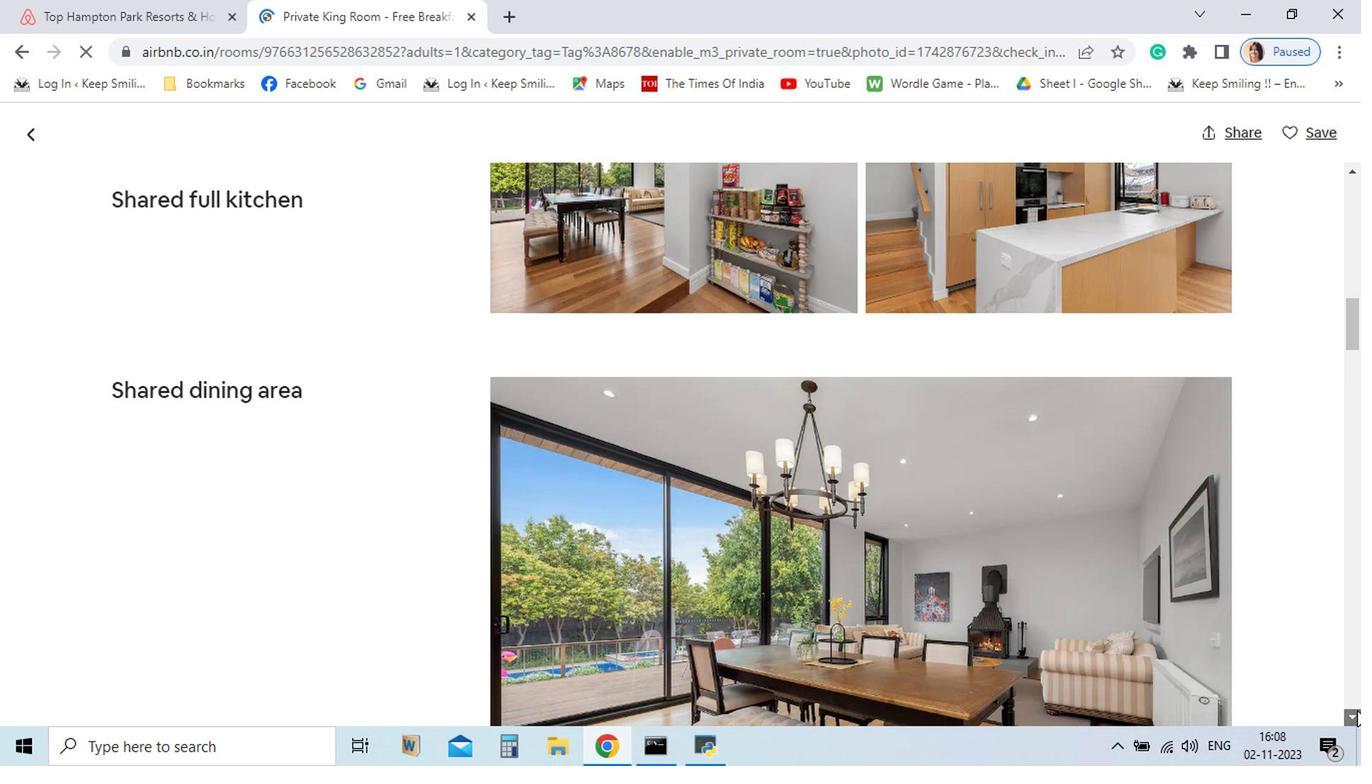 
Action: Mouse pressed left at (1159, 702)
Screenshot: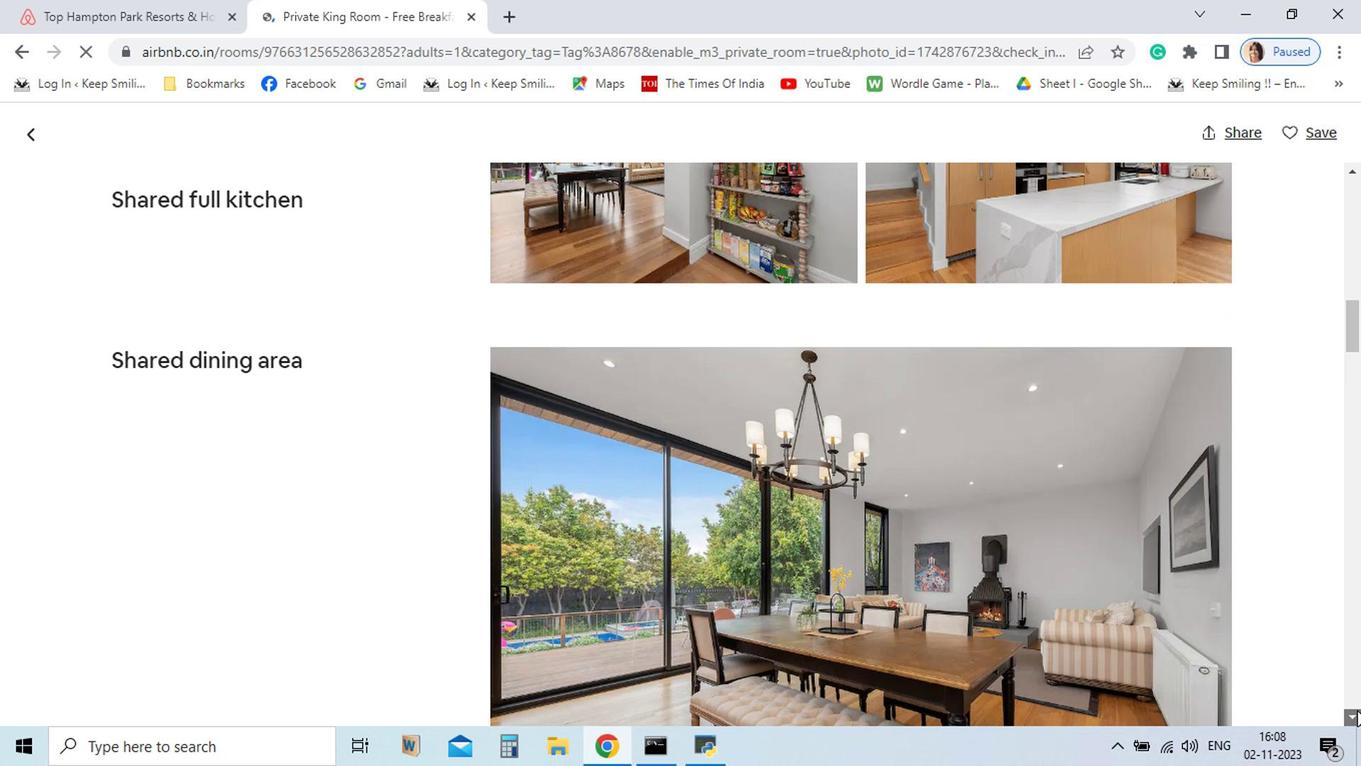 
Action: Mouse pressed left at (1159, 702)
Screenshot: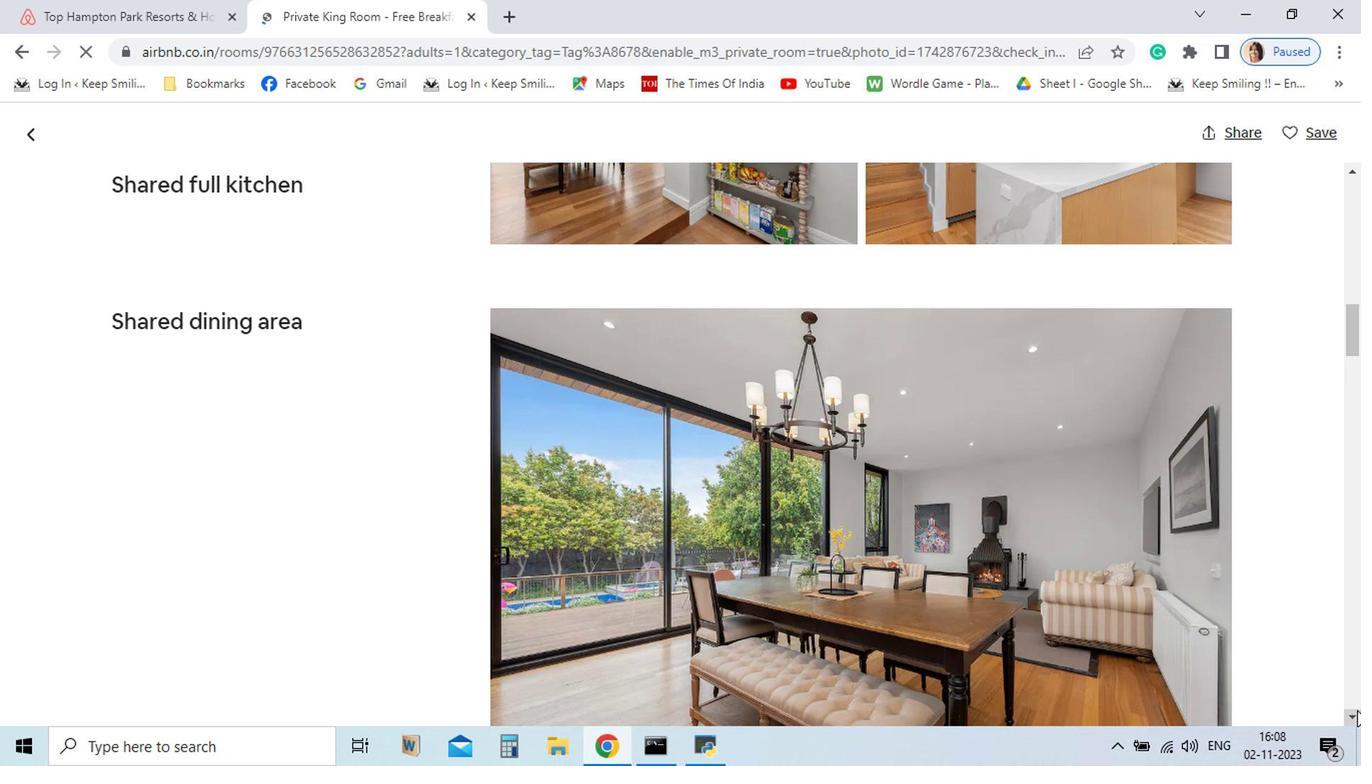 
Action: Mouse pressed left at (1159, 702)
Screenshot: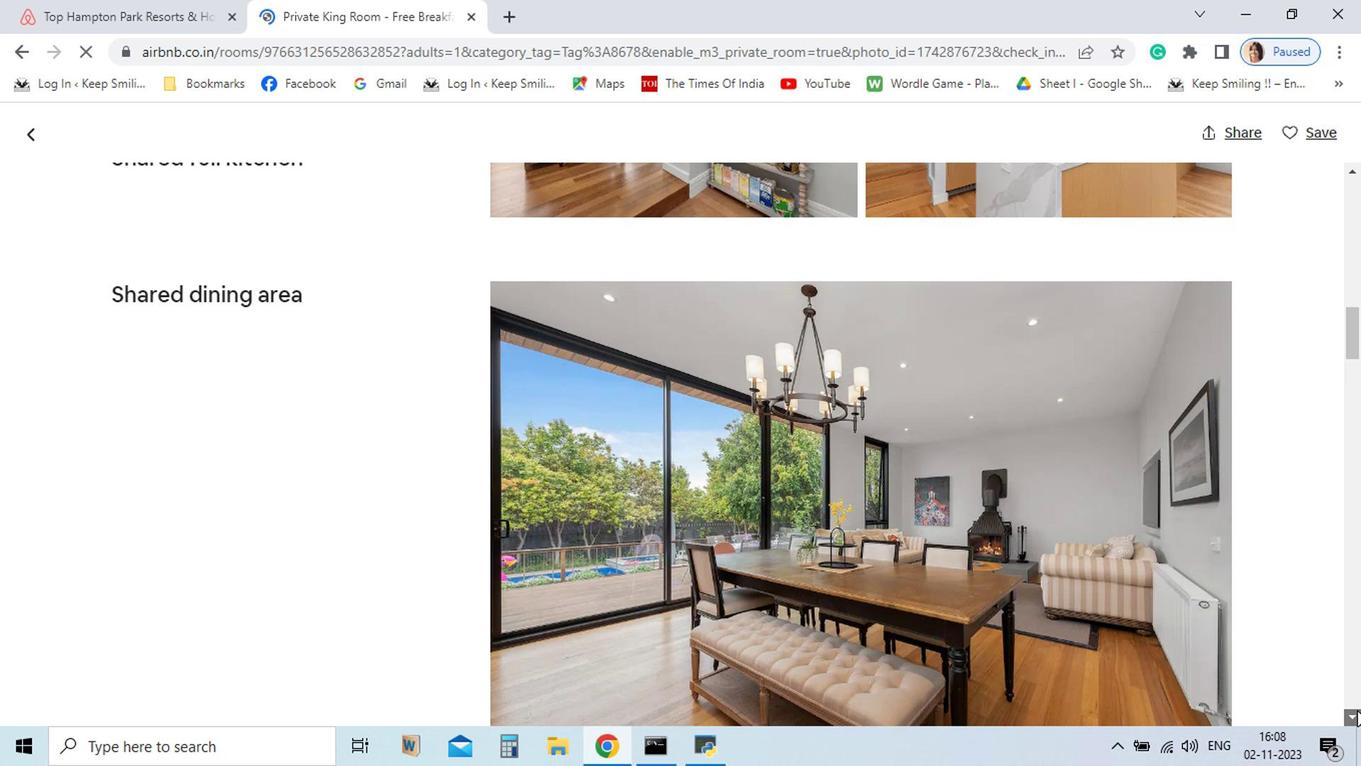 
Action: Mouse pressed left at (1159, 702)
Screenshot: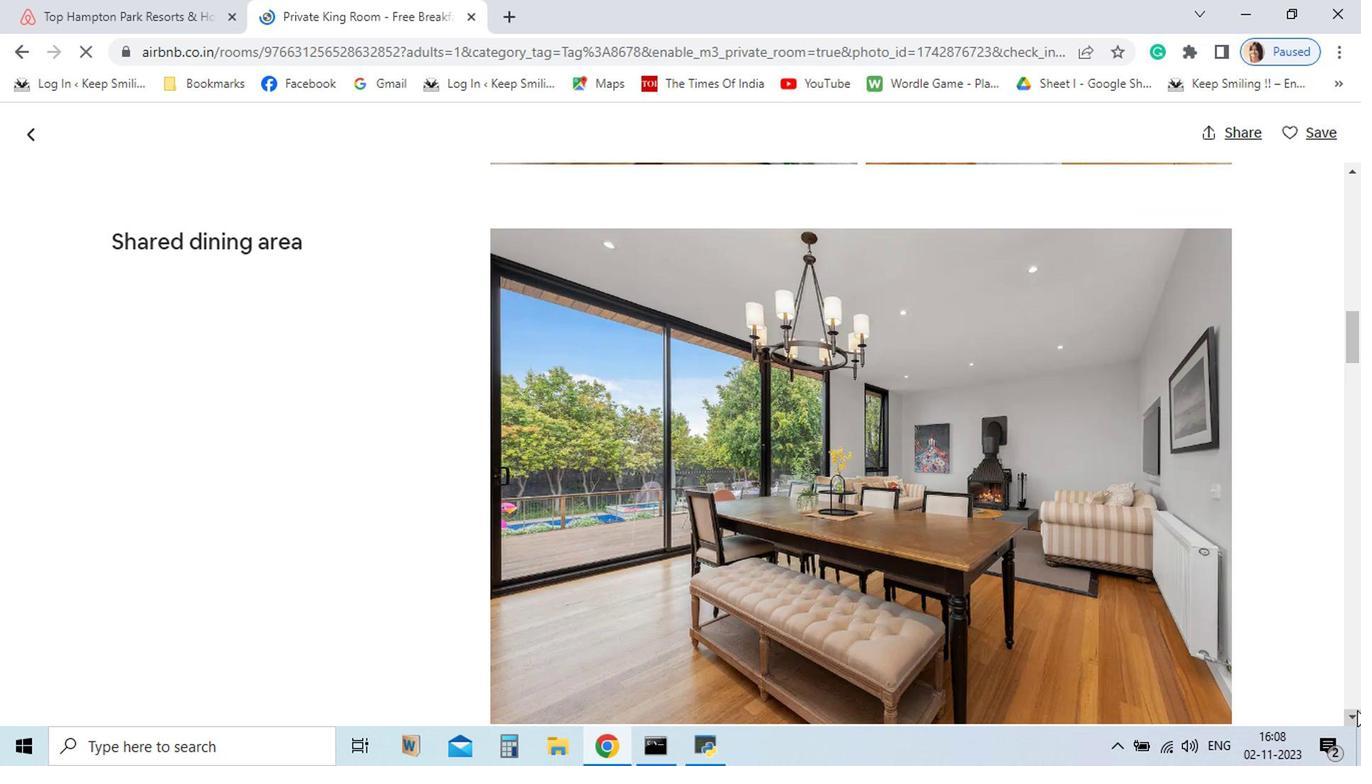 
Action: Mouse pressed left at (1159, 702)
Screenshot: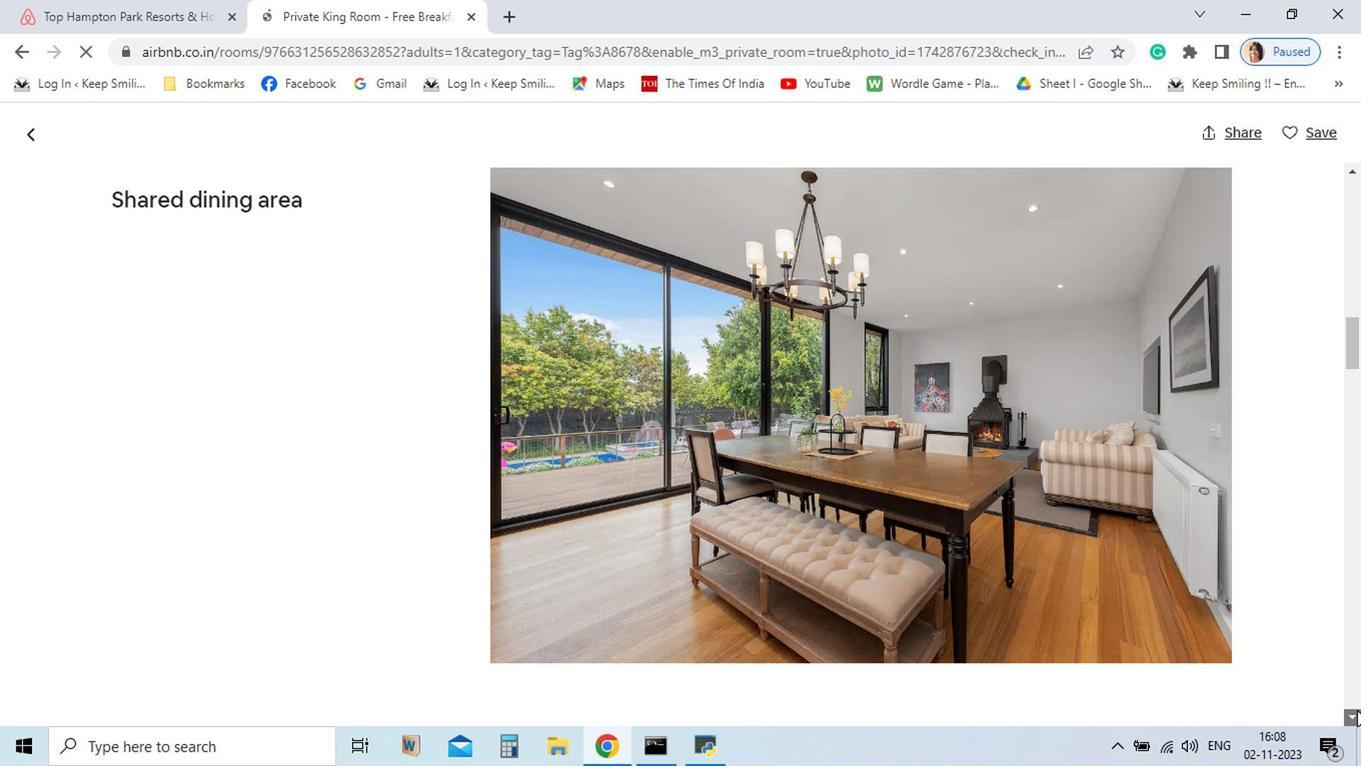 
Action: Mouse pressed left at (1159, 702)
Screenshot: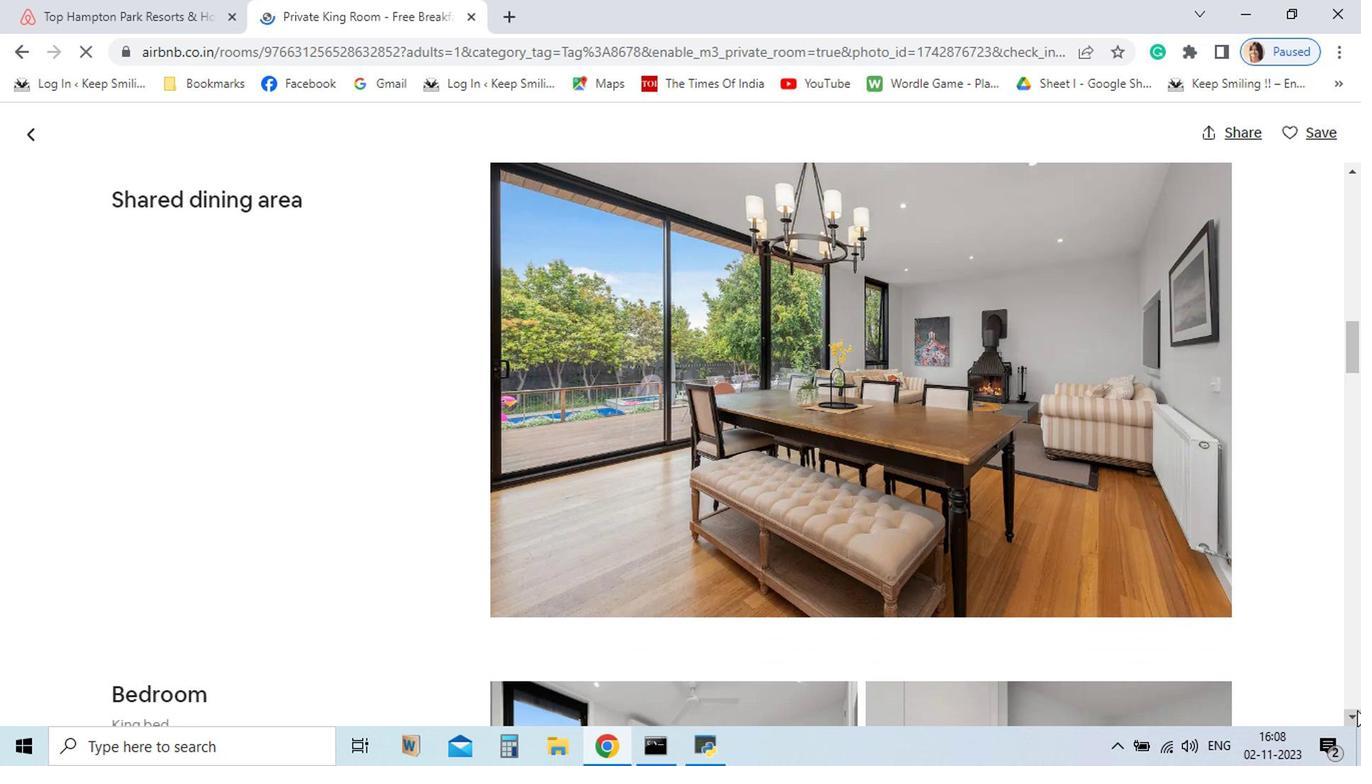 
Action: Mouse pressed left at (1159, 702)
Screenshot: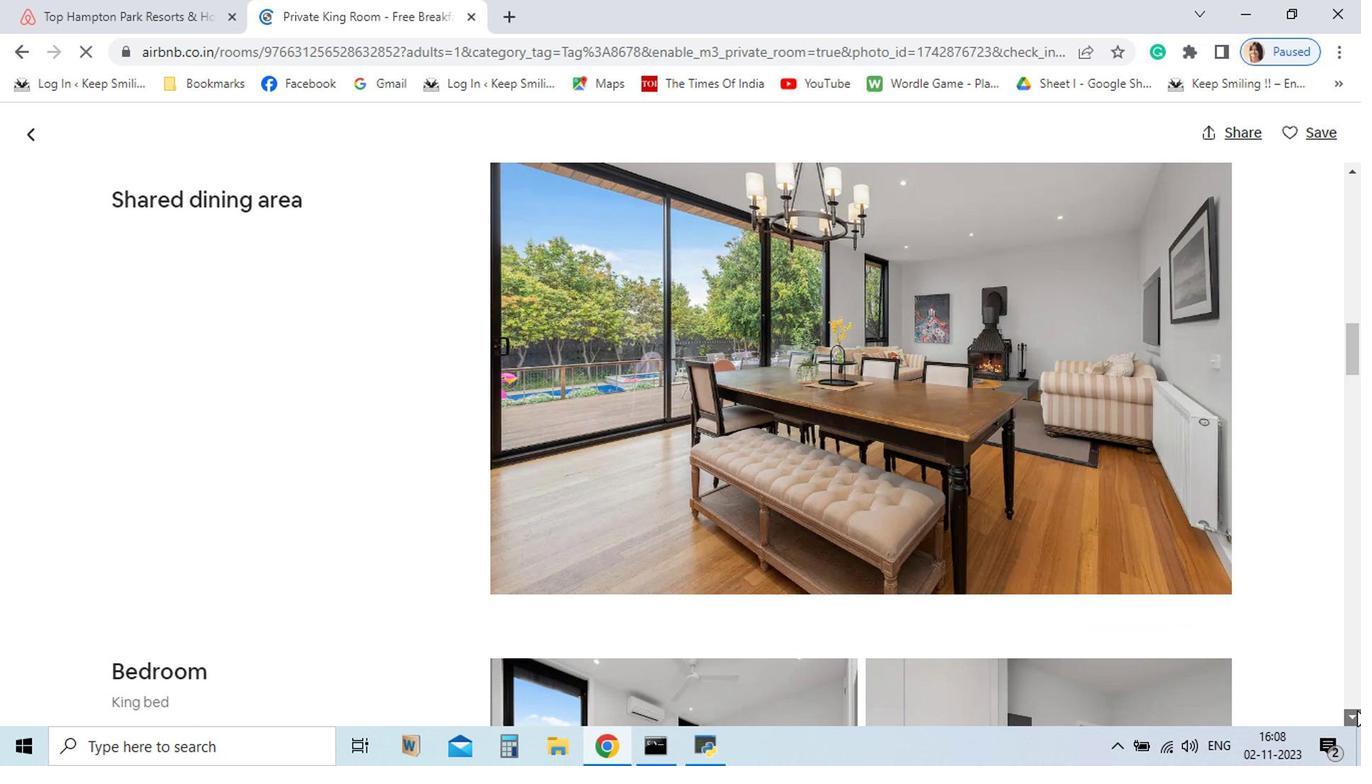 
Action: Mouse pressed left at (1159, 702)
Screenshot: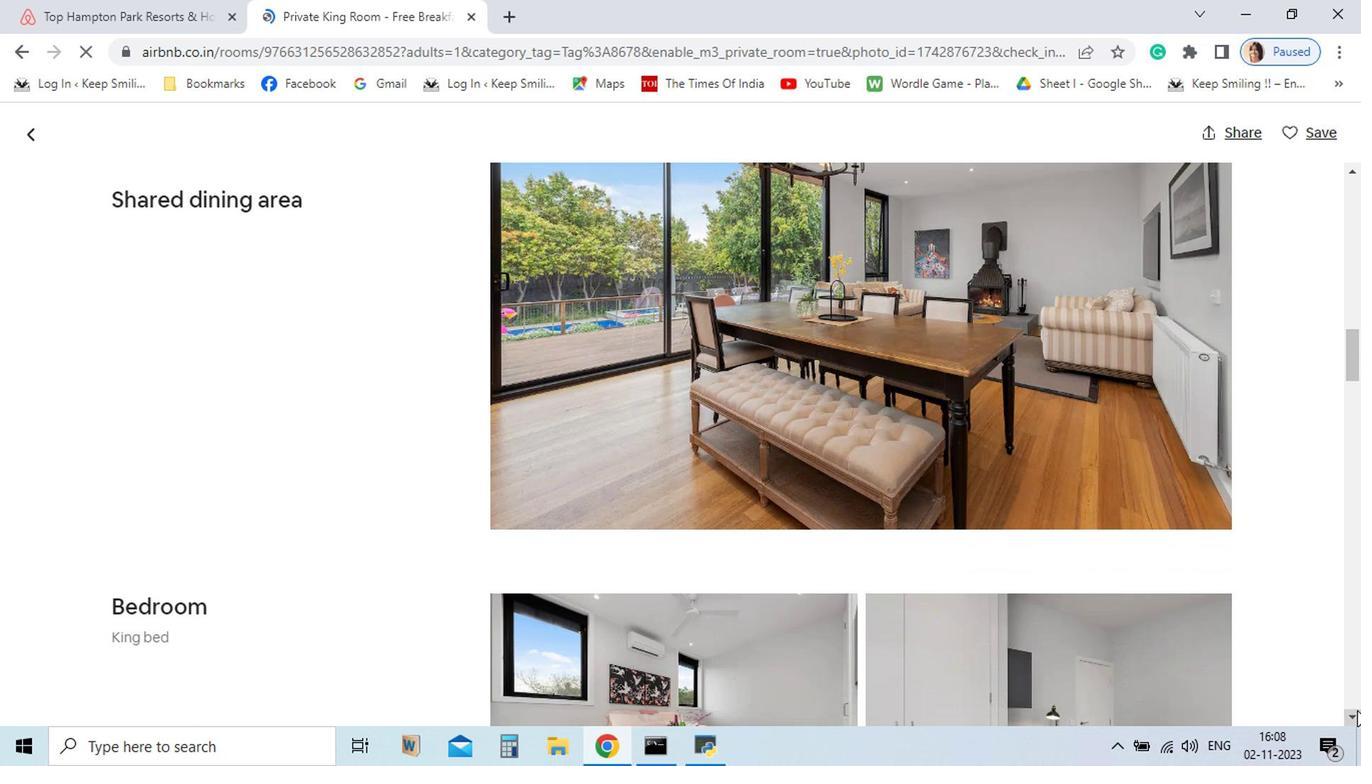 
Action: Mouse pressed left at (1159, 702)
Screenshot: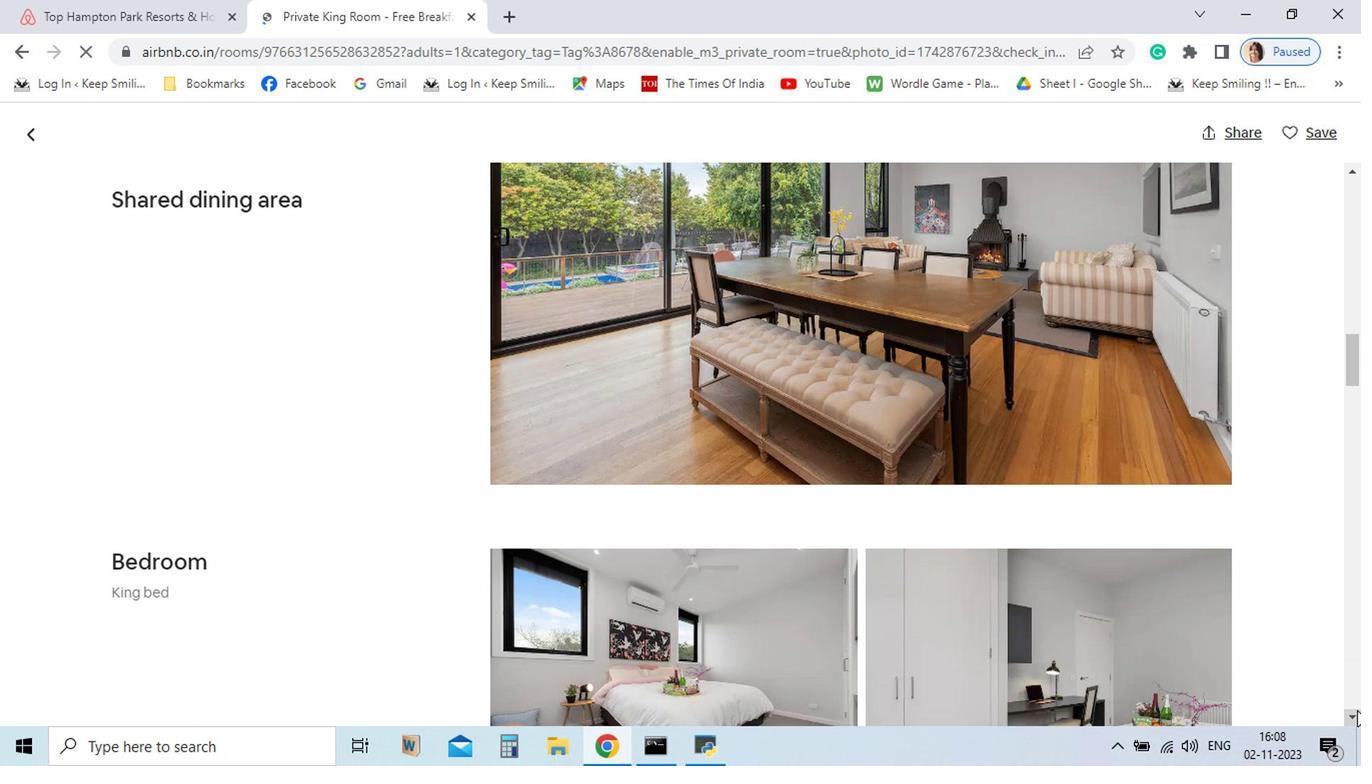
Action: Mouse pressed left at (1159, 702)
Screenshot: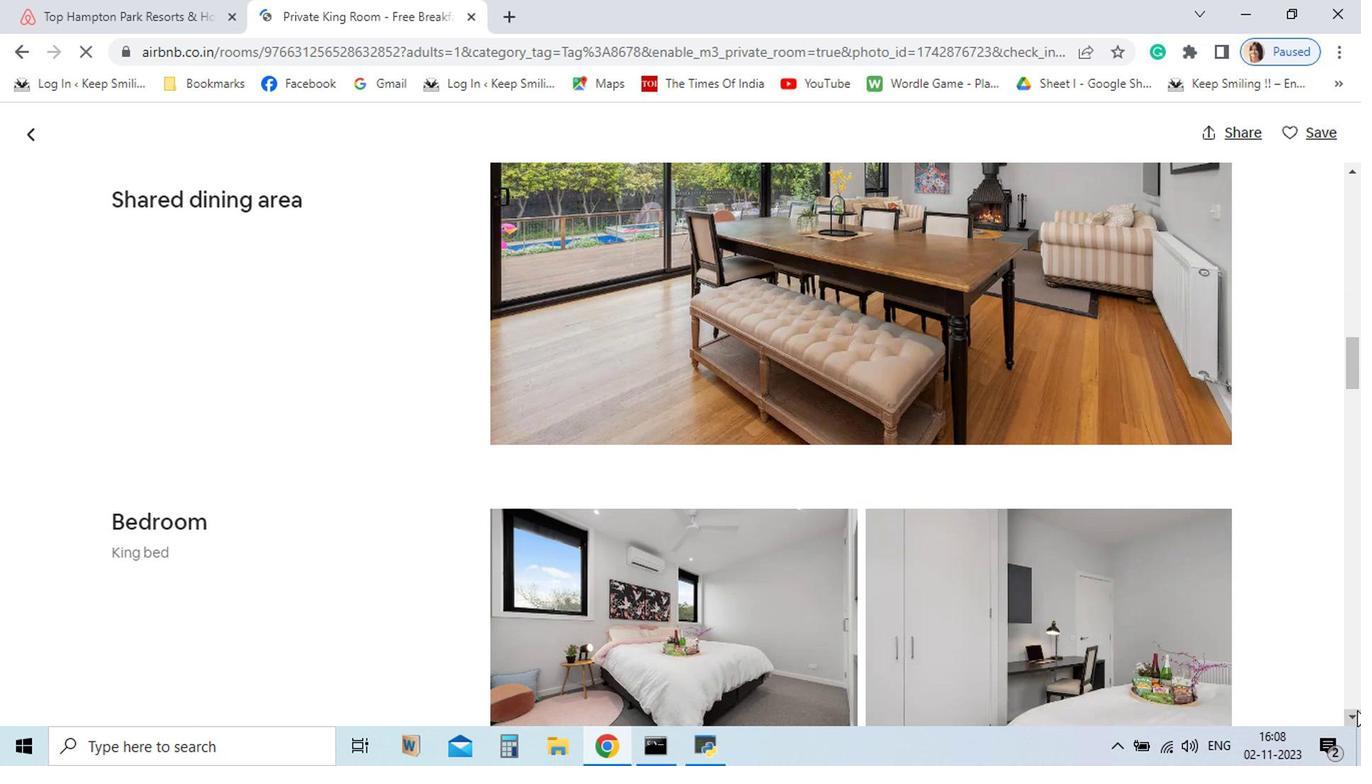 
Action: Mouse pressed left at (1159, 702)
Screenshot: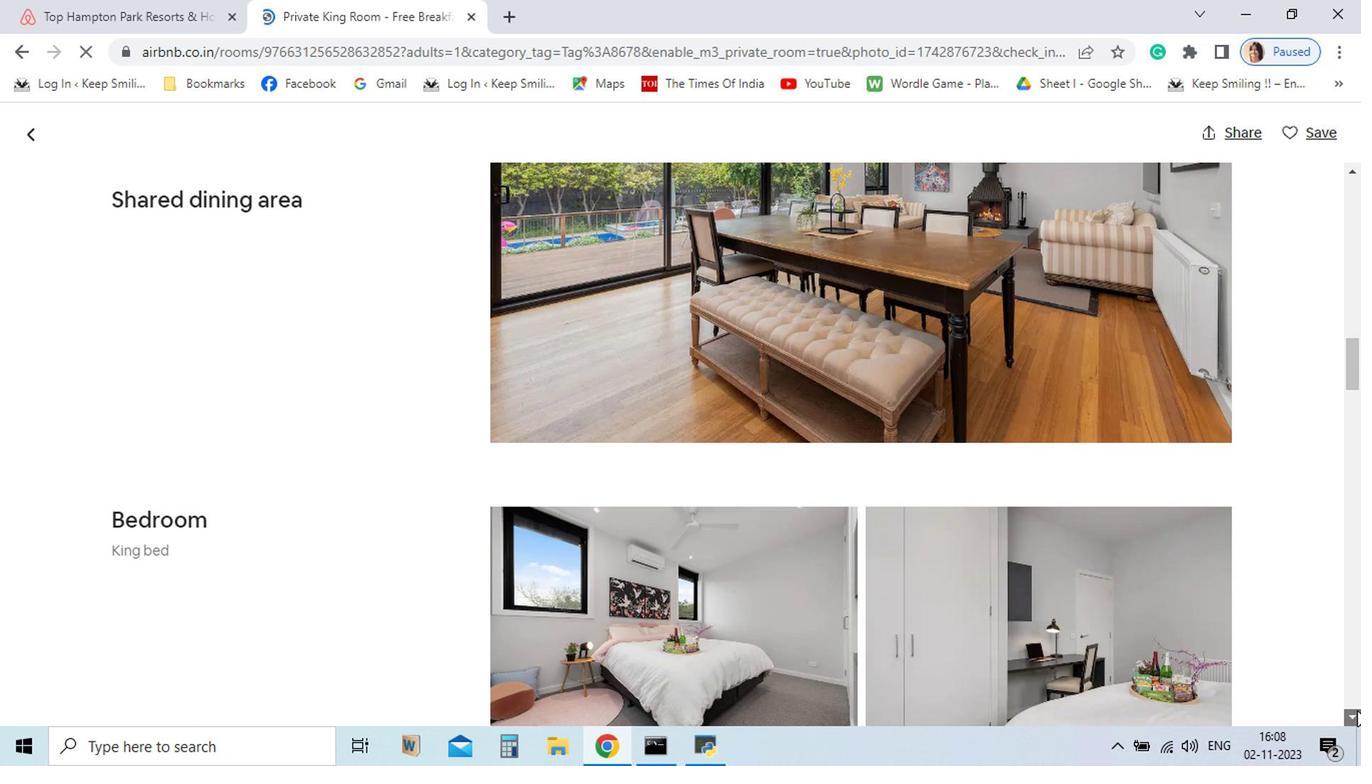 
Action: Mouse pressed left at (1159, 702)
Screenshot: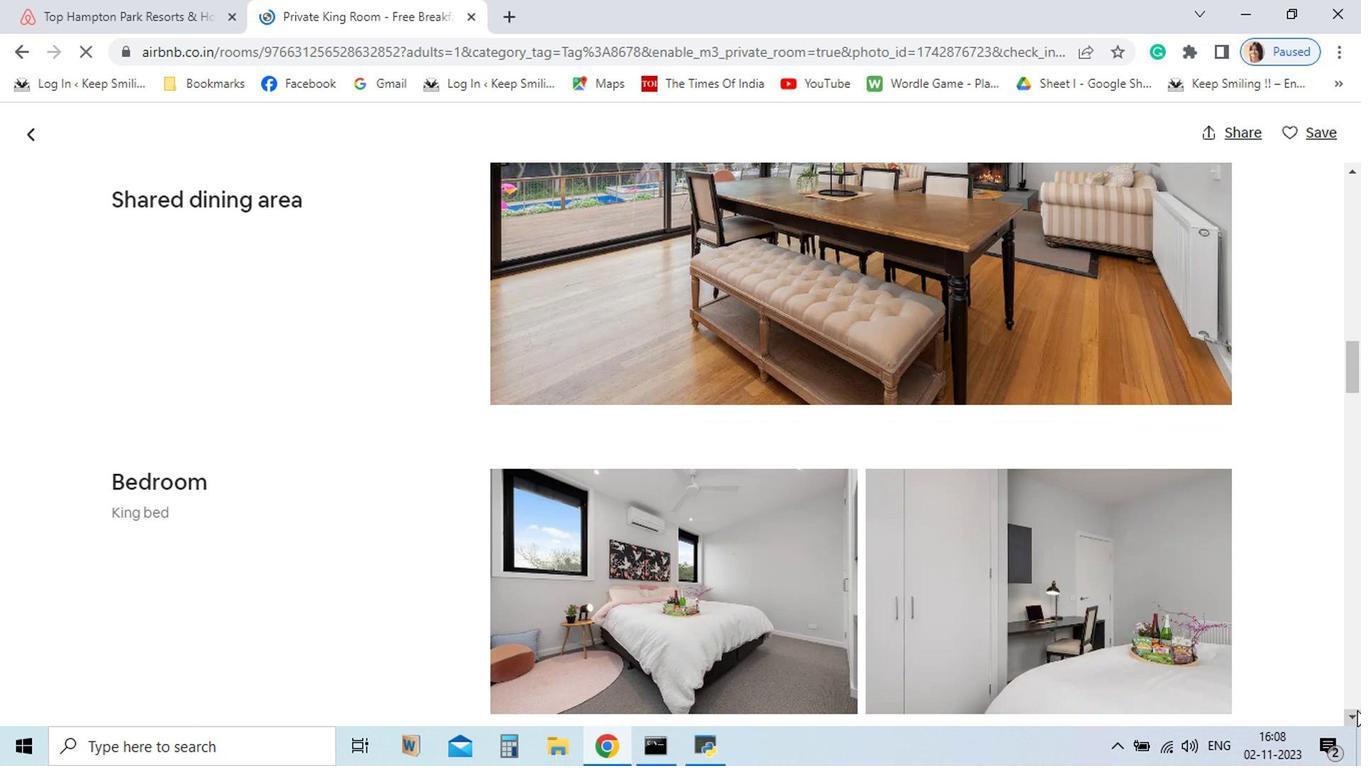 
Action: Mouse pressed left at (1159, 702)
Screenshot: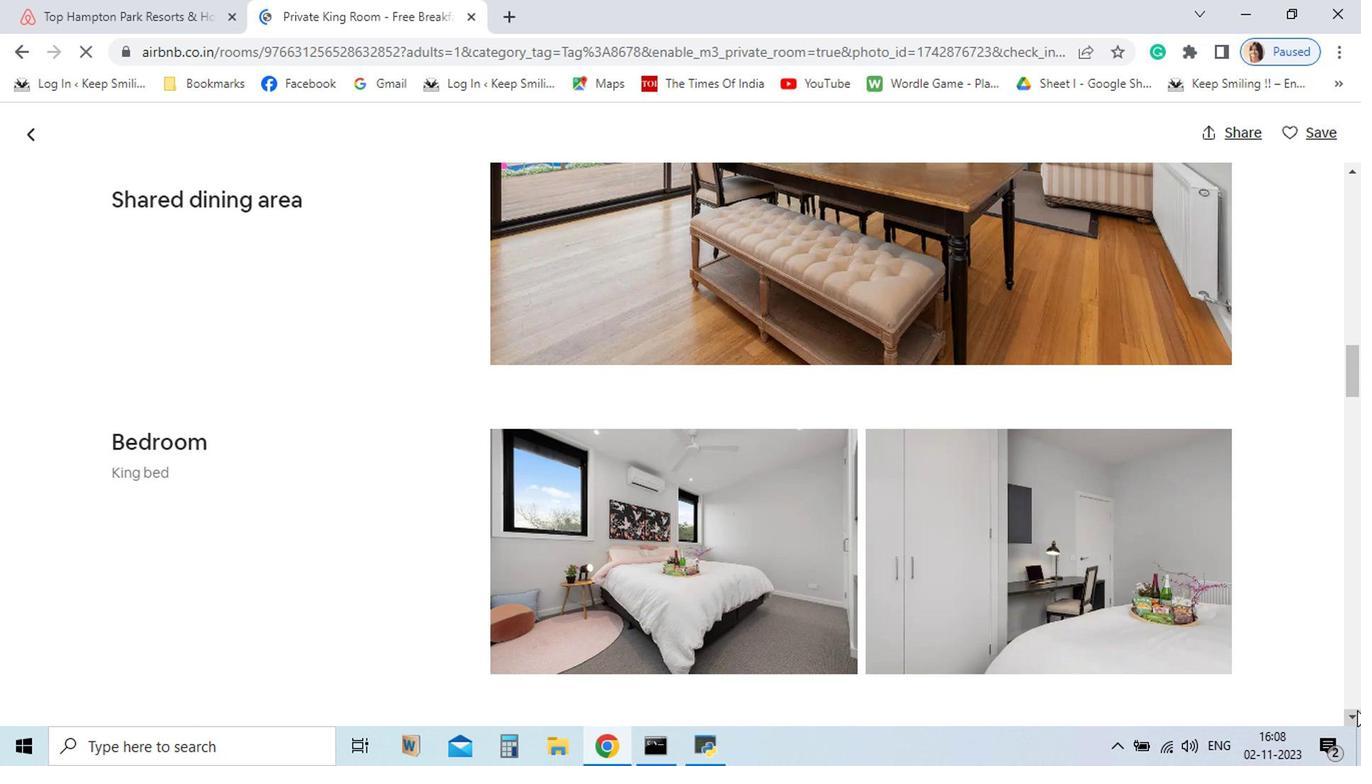 
Action: Mouse pressed left at (1159, 702)
Screenshot: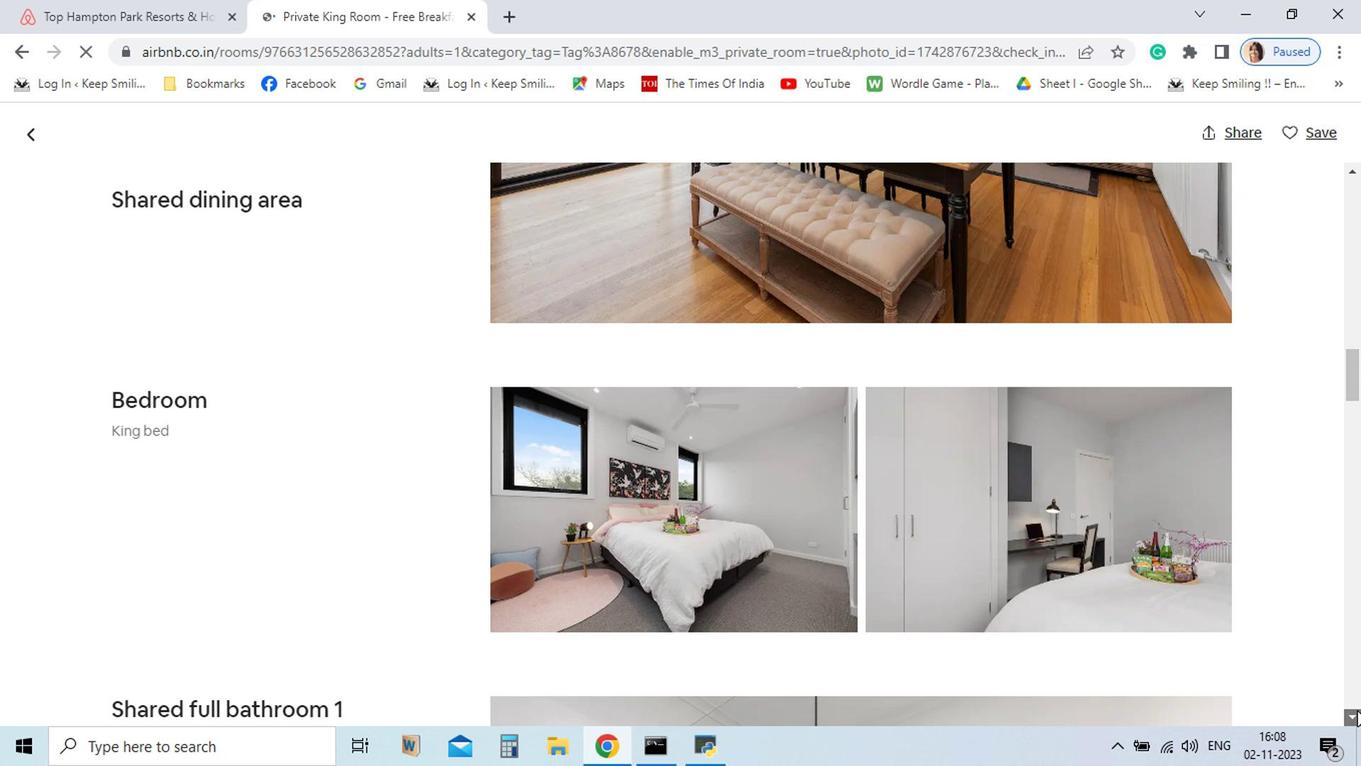 
Action: Mouse pressed left at (1159, 702)
Screenshot: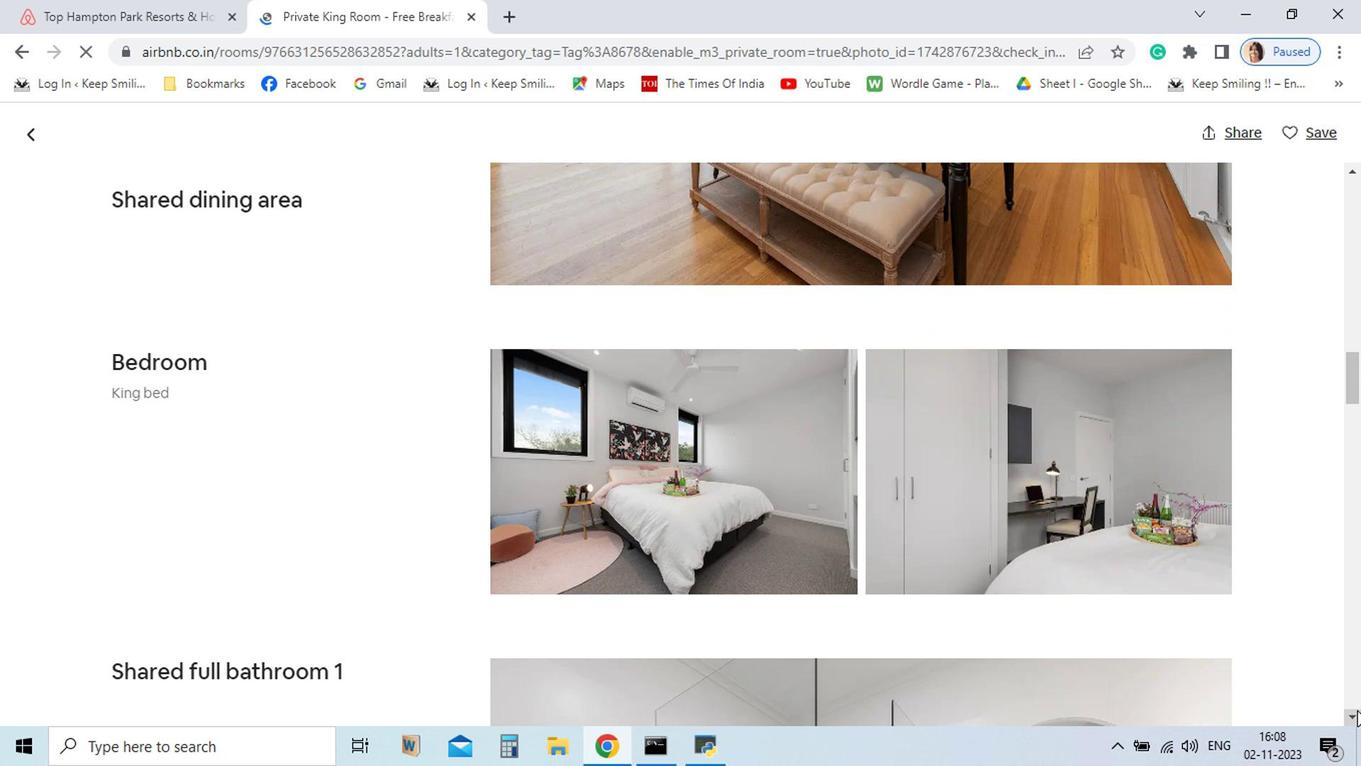 
Action: Mouse pressed left at (1159, 702)
Screenshot: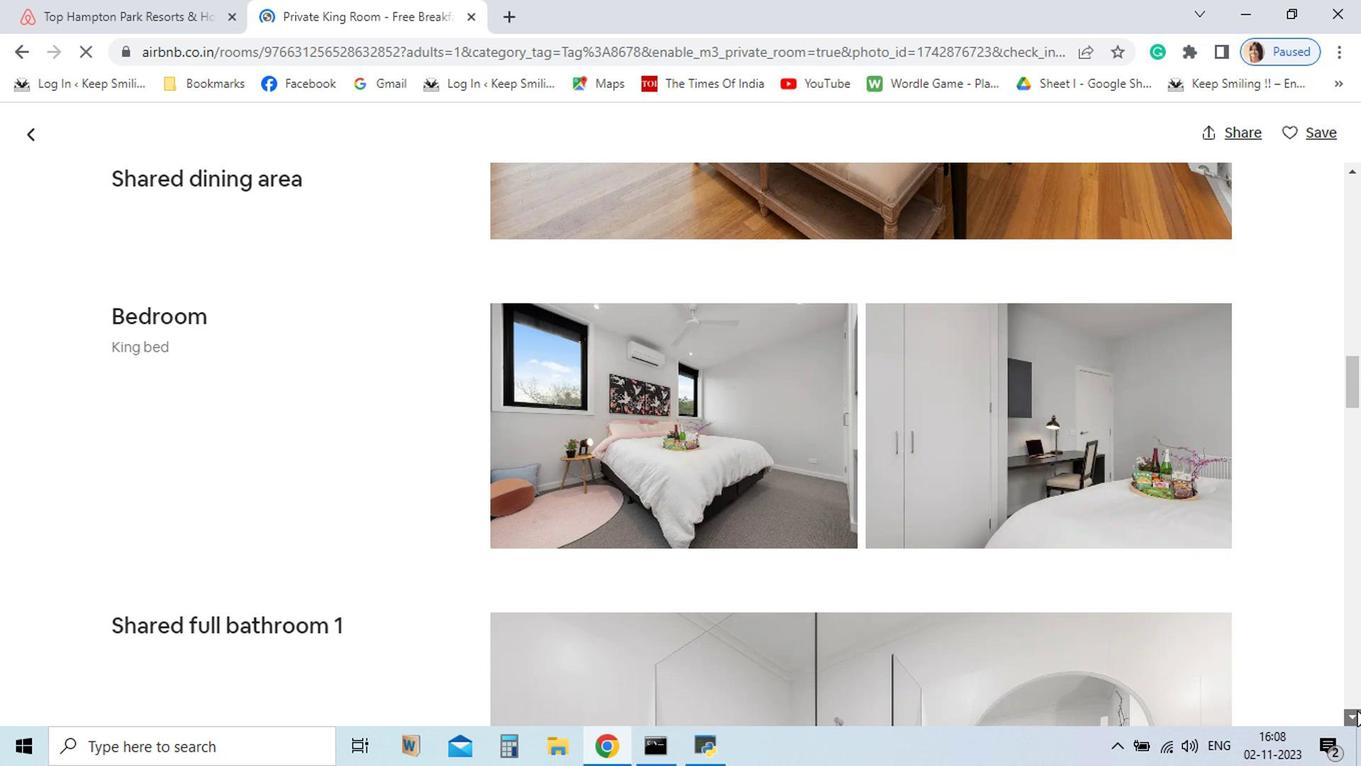
Action: Mouse pressed left at (1159, 702)
Screenshot: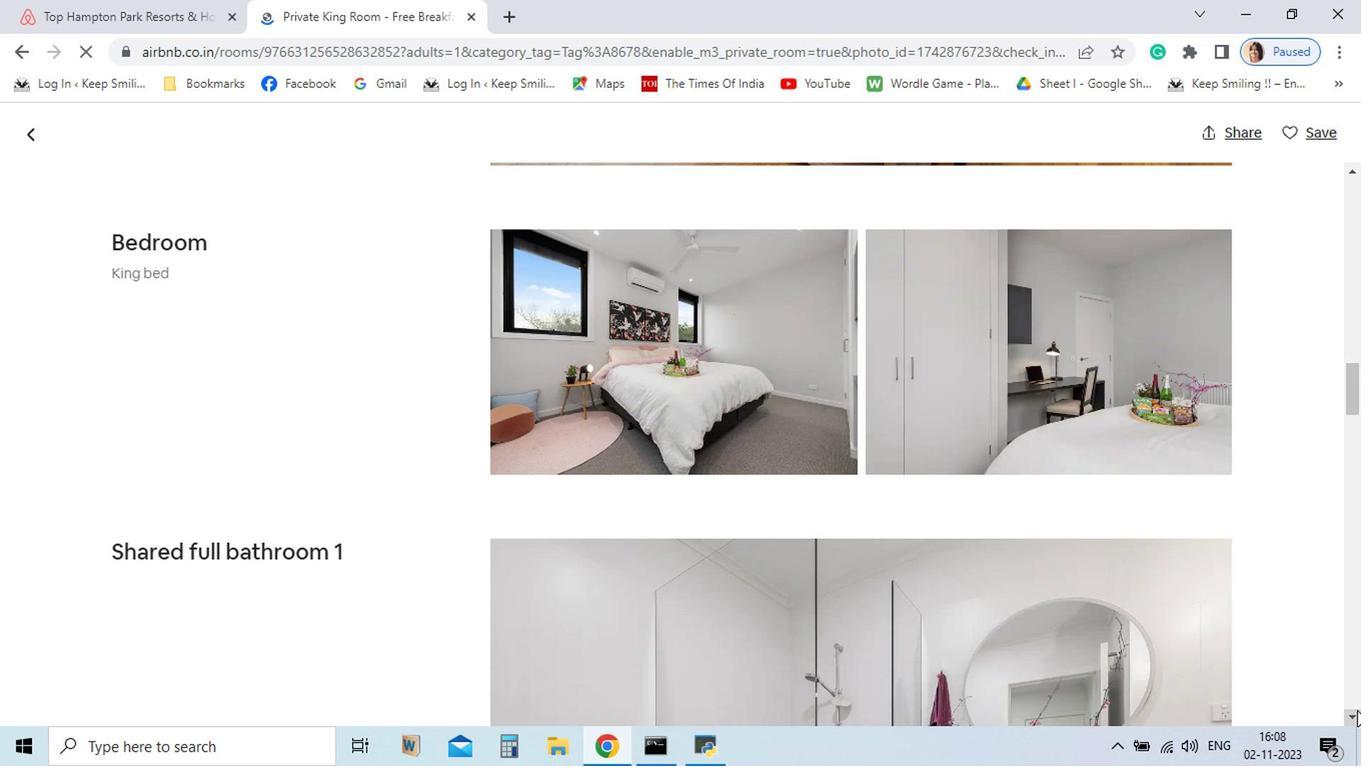 
Action: Mouse pressed left at (1159, 702)
Screenshot: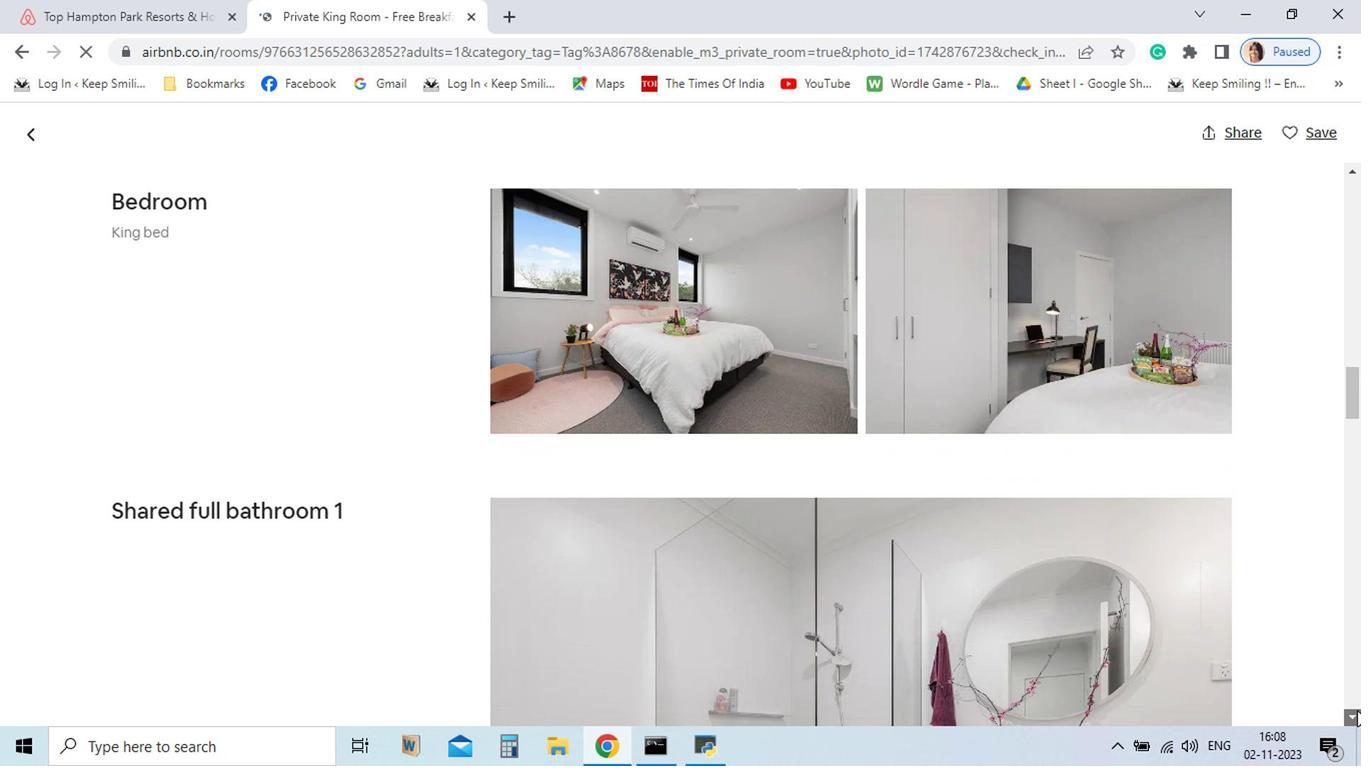 
Action: Mouse pressed left at (1159, 702)
Screenshot: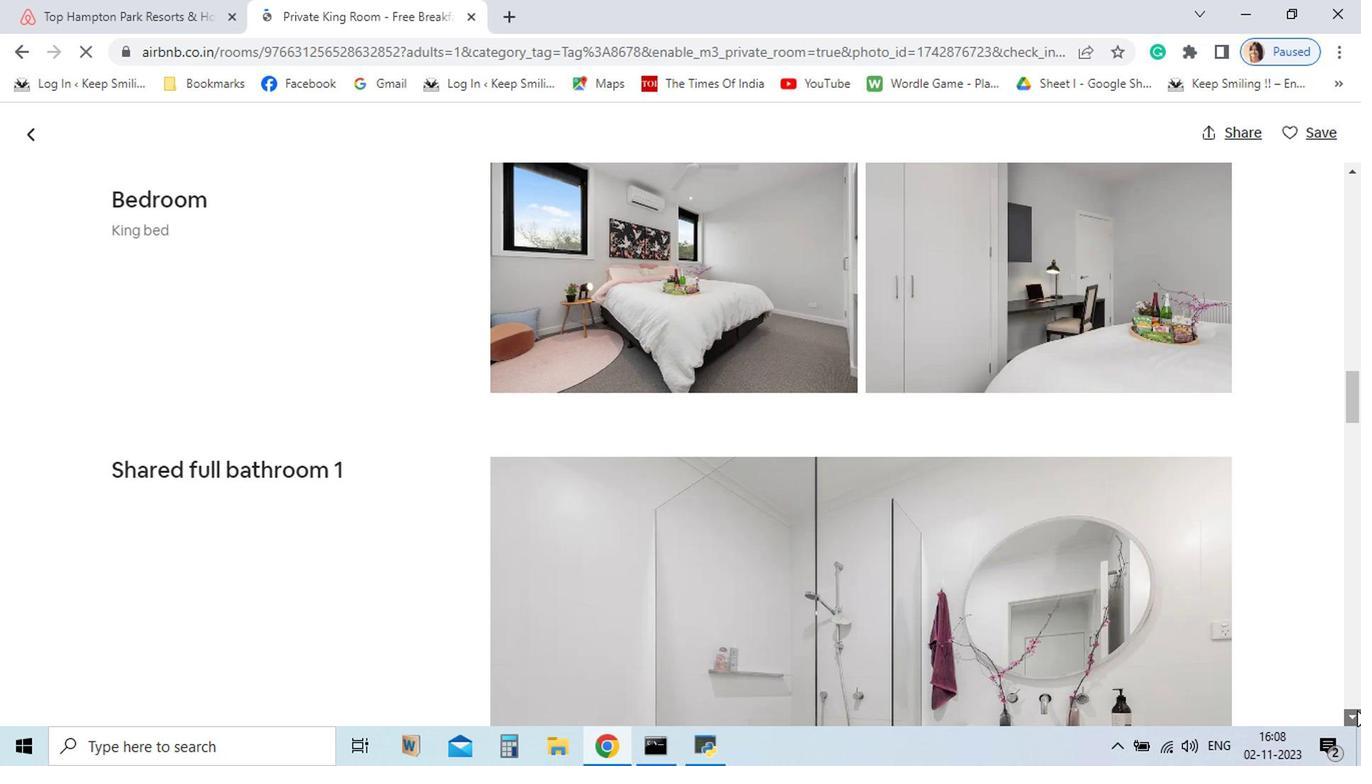 
Action: Mouse pressed left at (1159, 702)
Screenshot: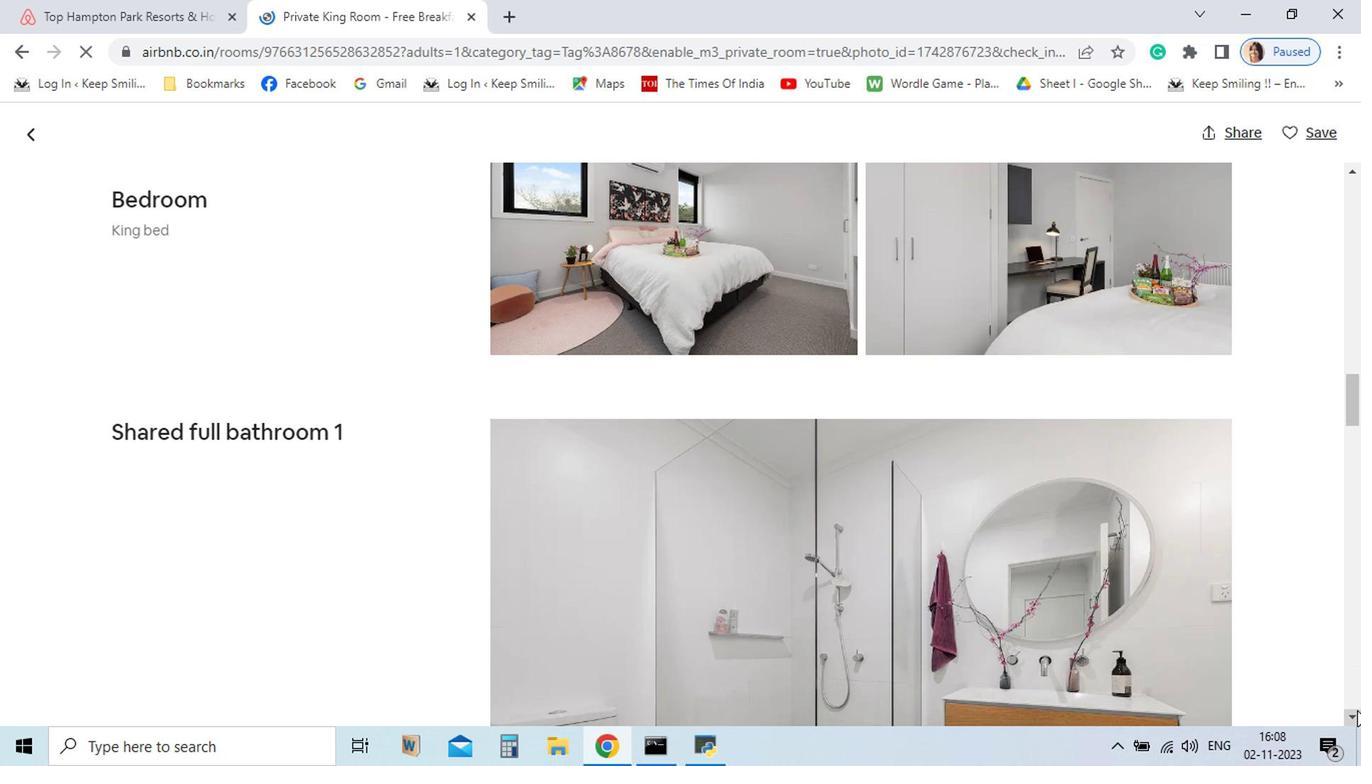 
Action: Mouse pressed left at (1159, 702)
Screenshot: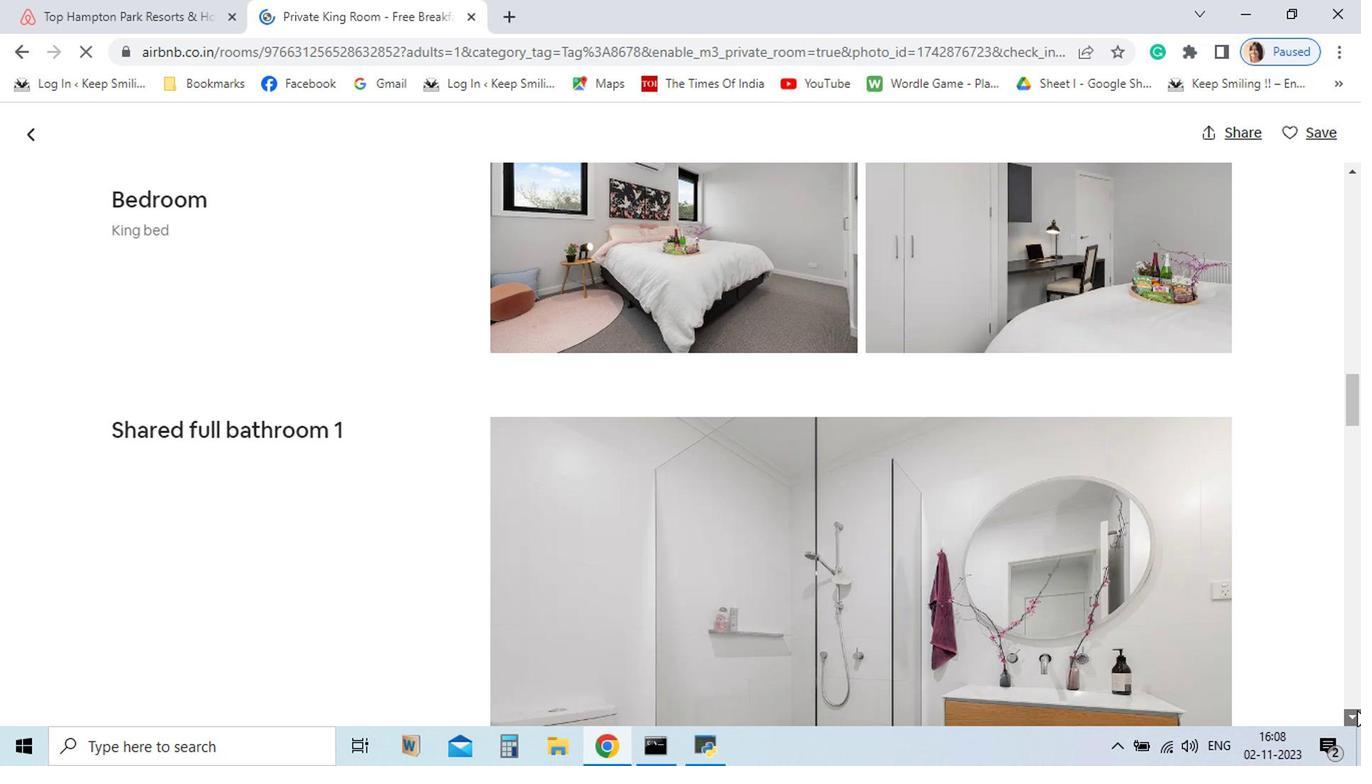 
Action: Mouse pressed left at (1159, 702)
Screenshot: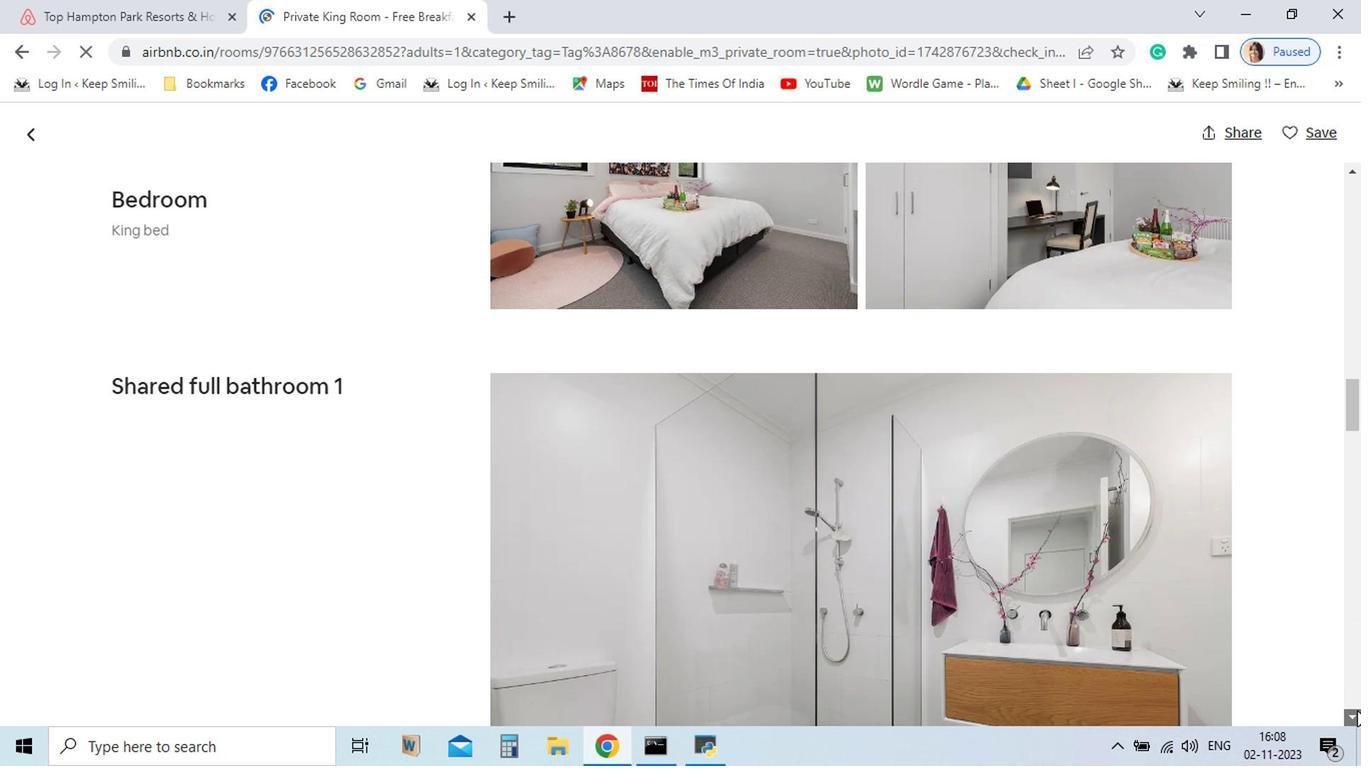 
Action: Mouse pressed left at (1159, 702)
Screenshot: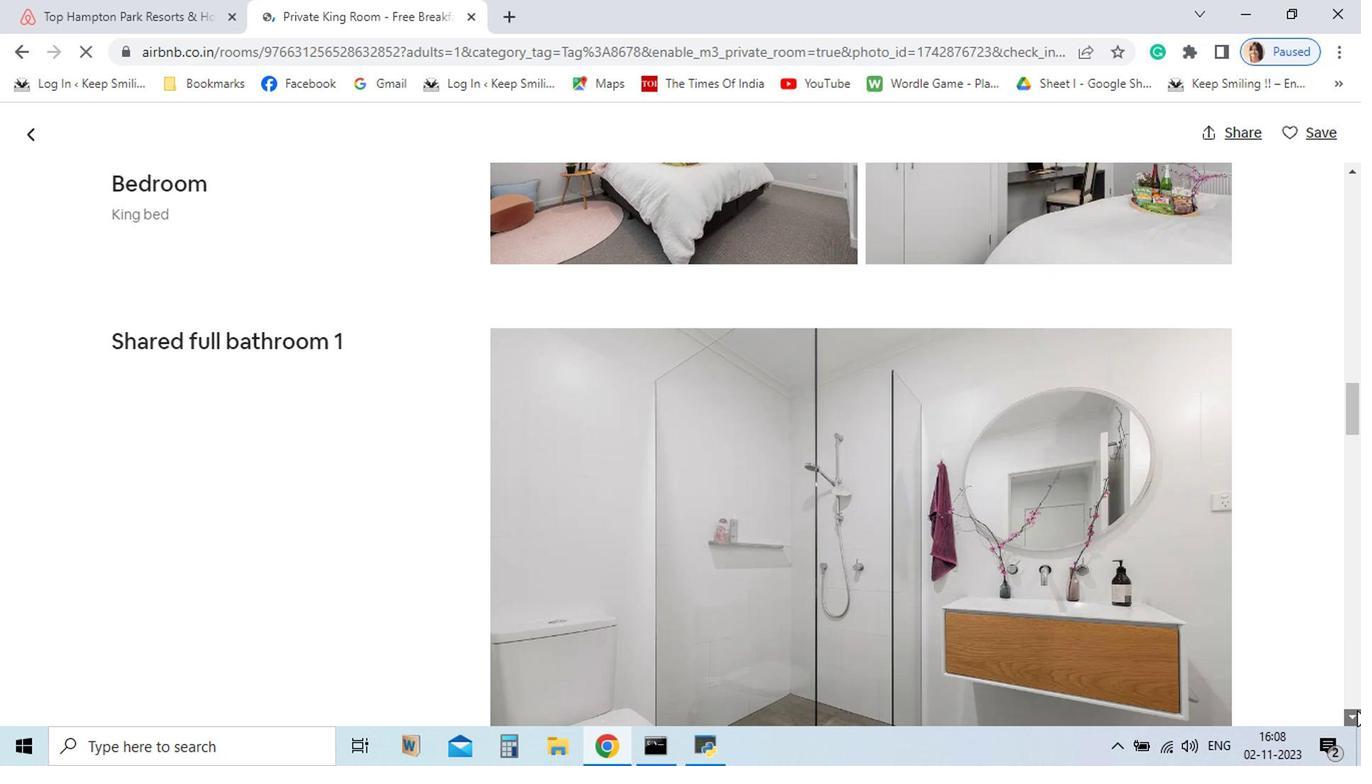 
Action: Mouse pressed left at (1159, 702)
Screenshot: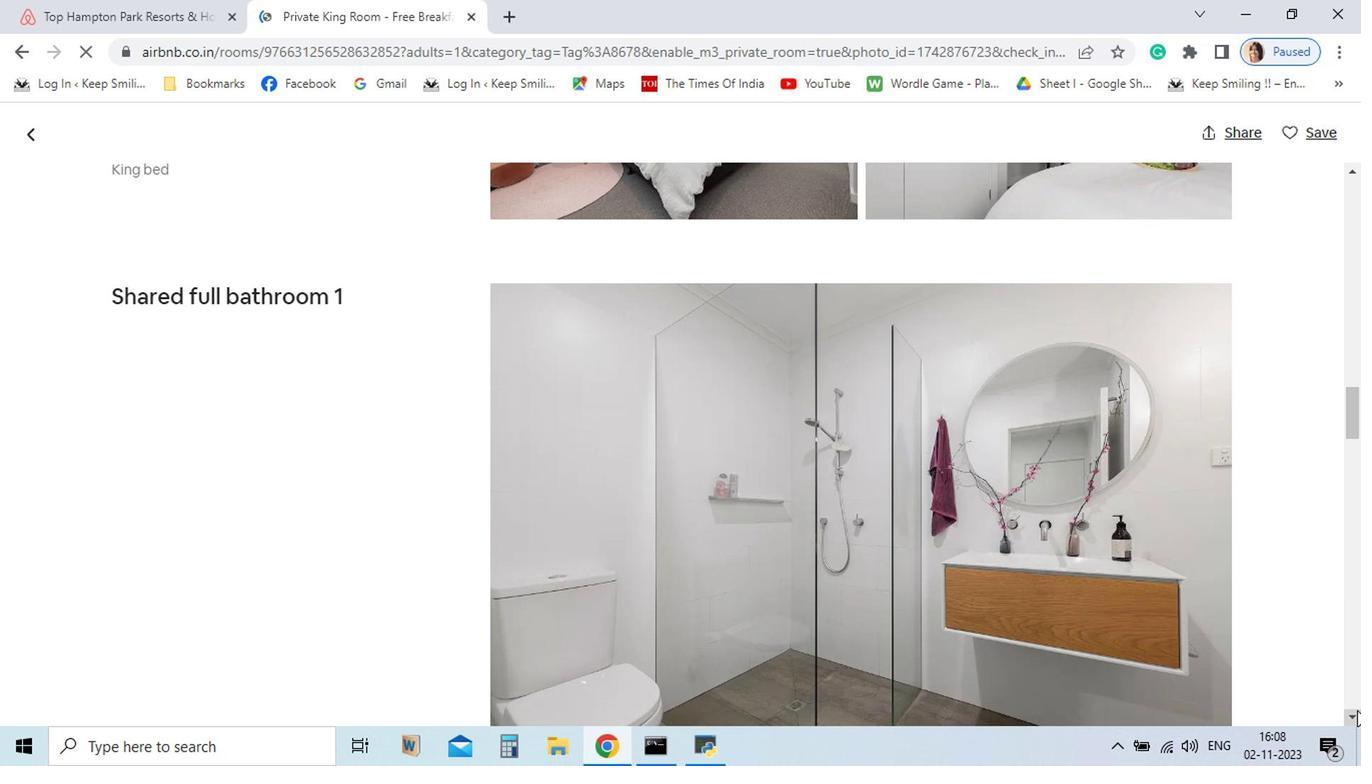 
Action: Mouse pressed left at (1159, 702)
Screenshot: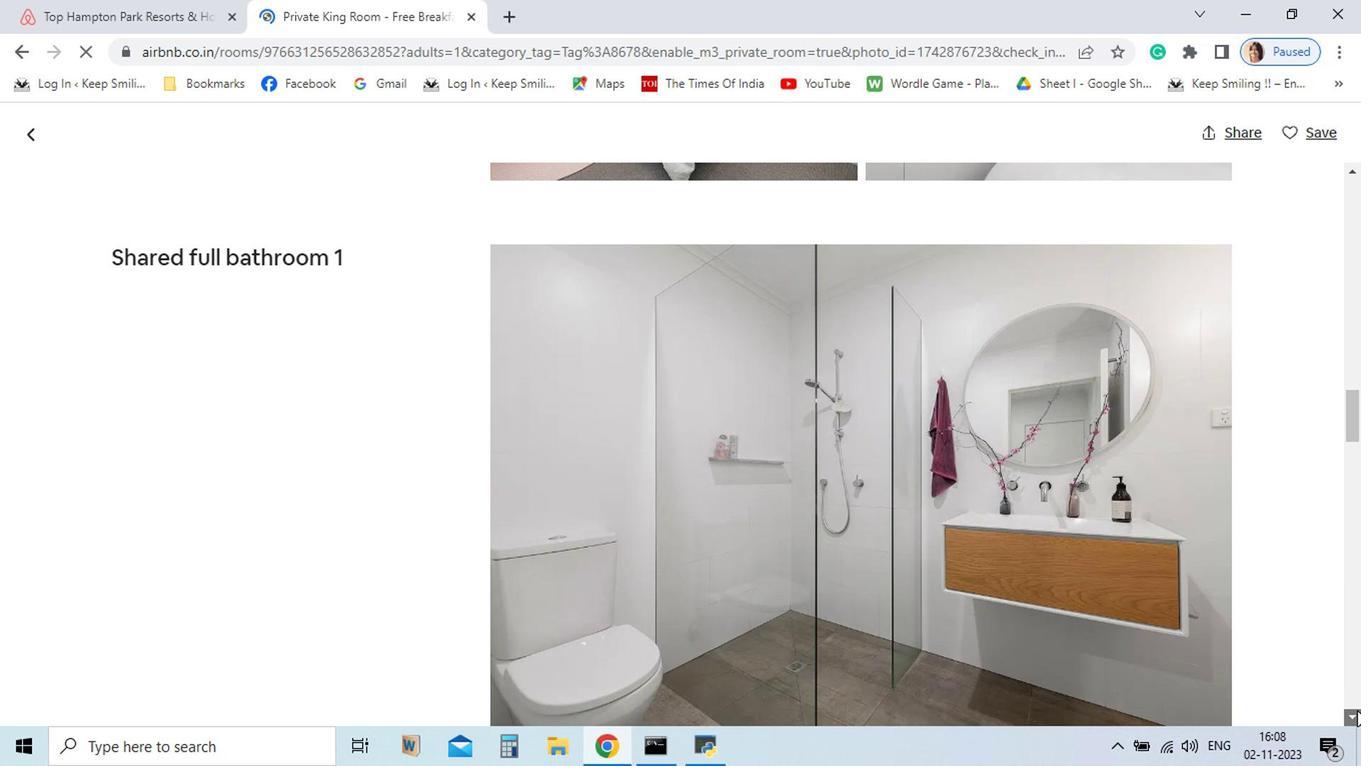 
Action: Mouse pressed left at (1159, 702)
Screenshot: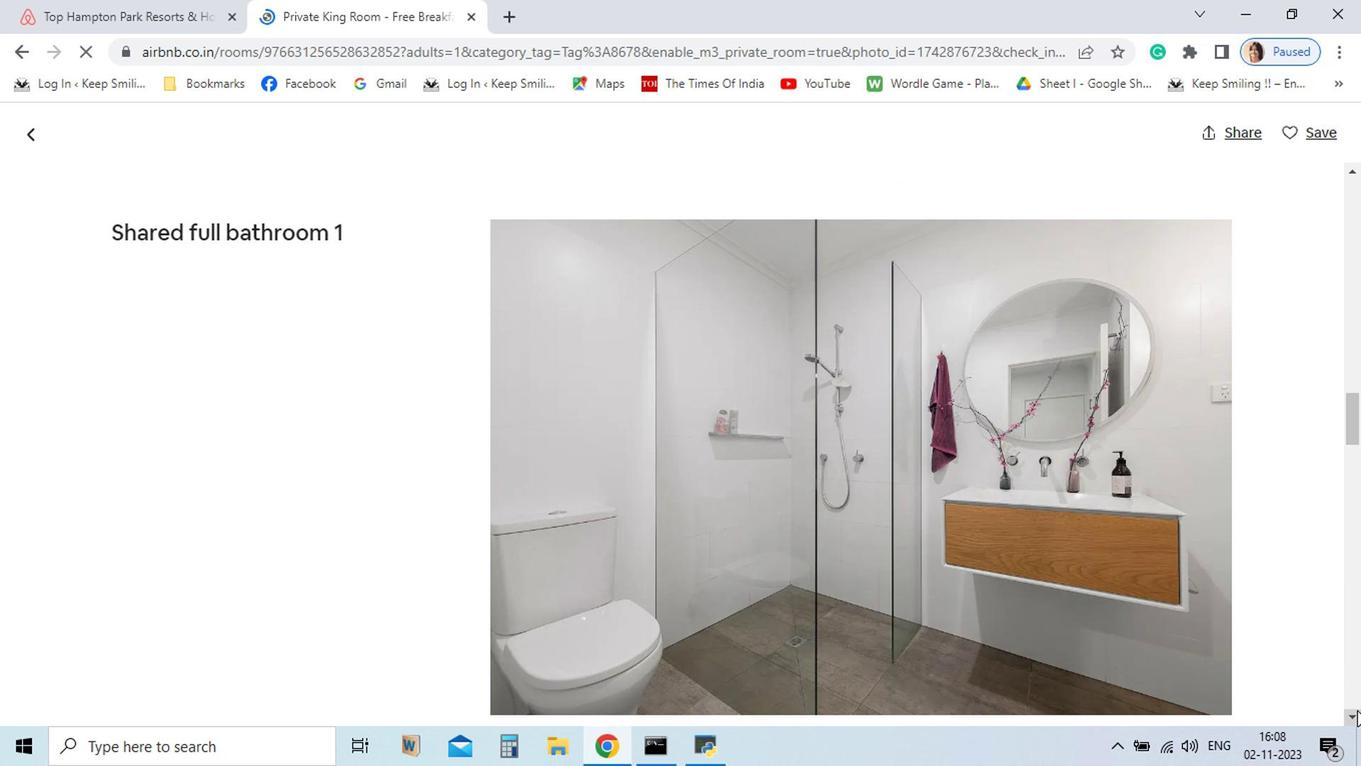 
Action: Mouse pressed left at (1159, 702)
Screenshot: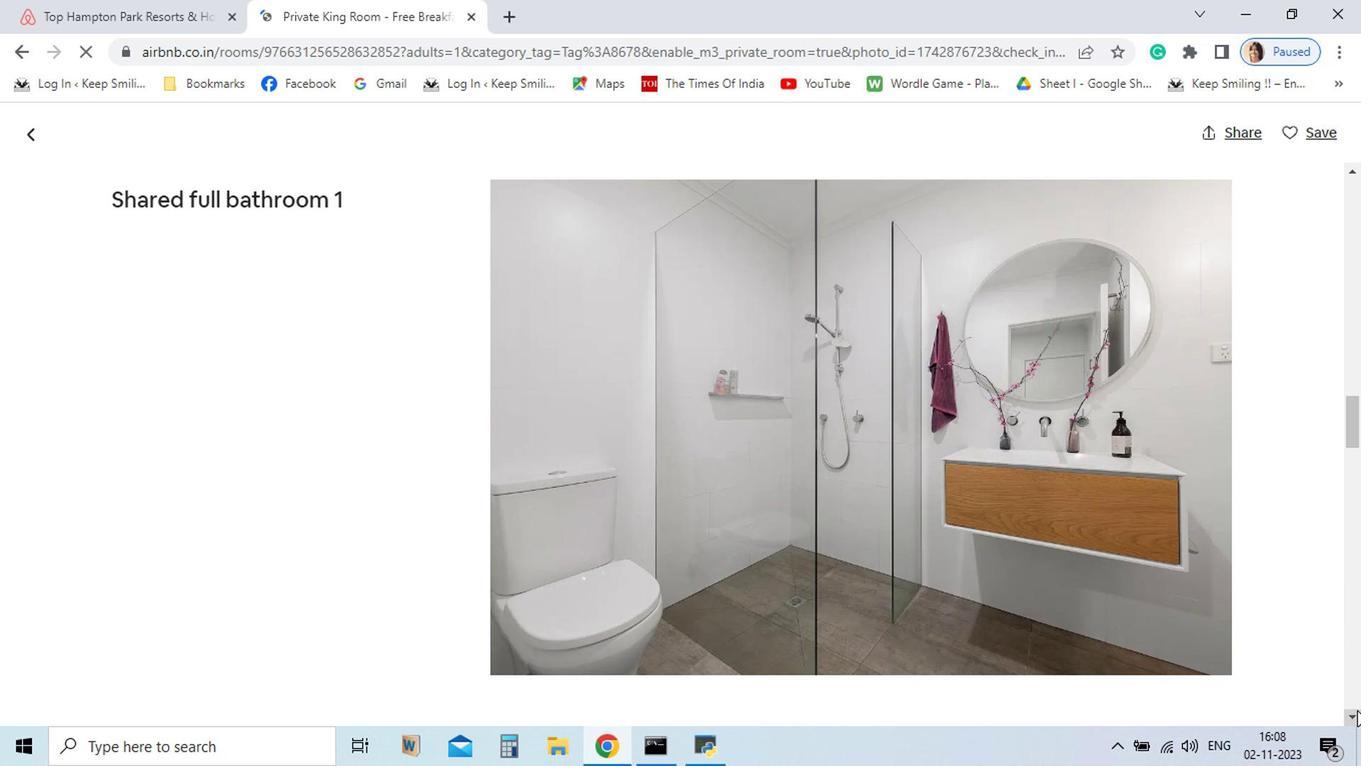 
Action: Mouse pressed left at (1159, 702)
Screenshot: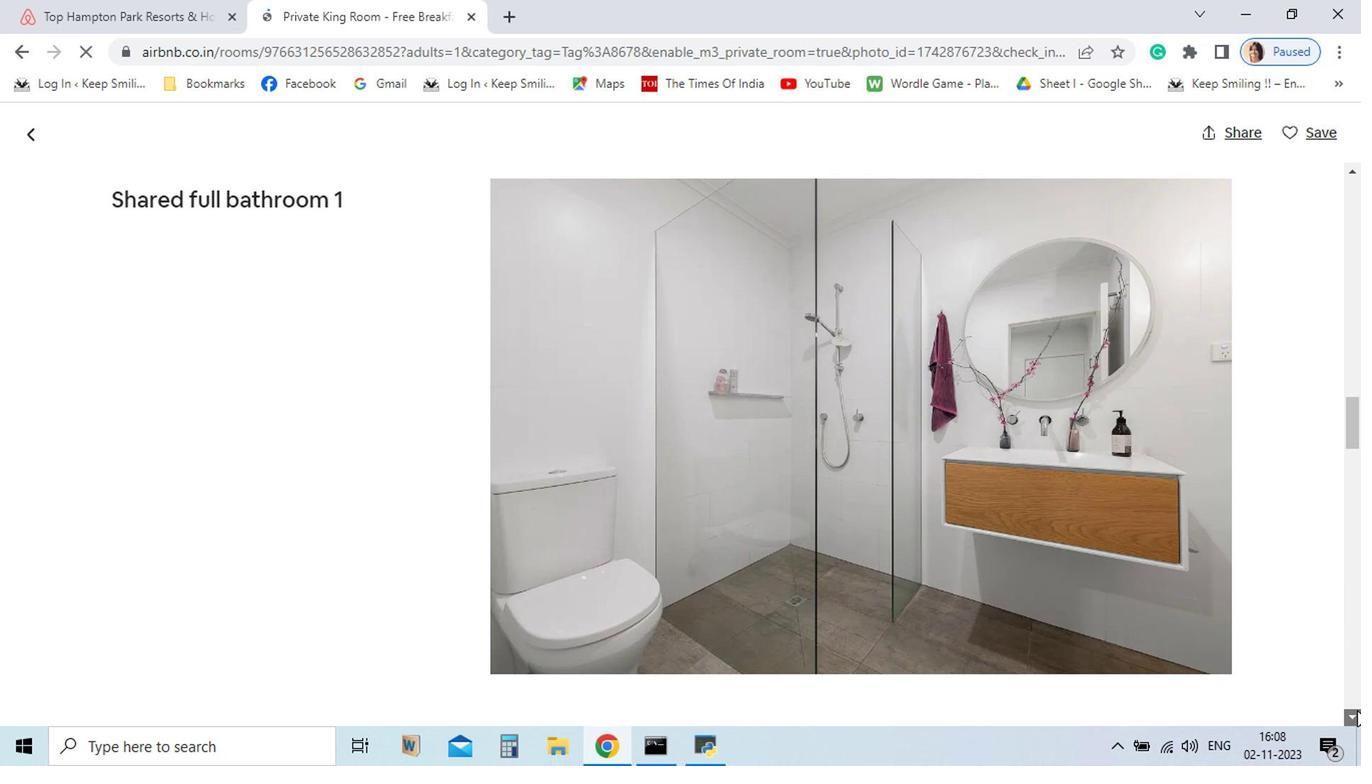 
Action: Mouse pressed left at (1159, 702)
Screenshot: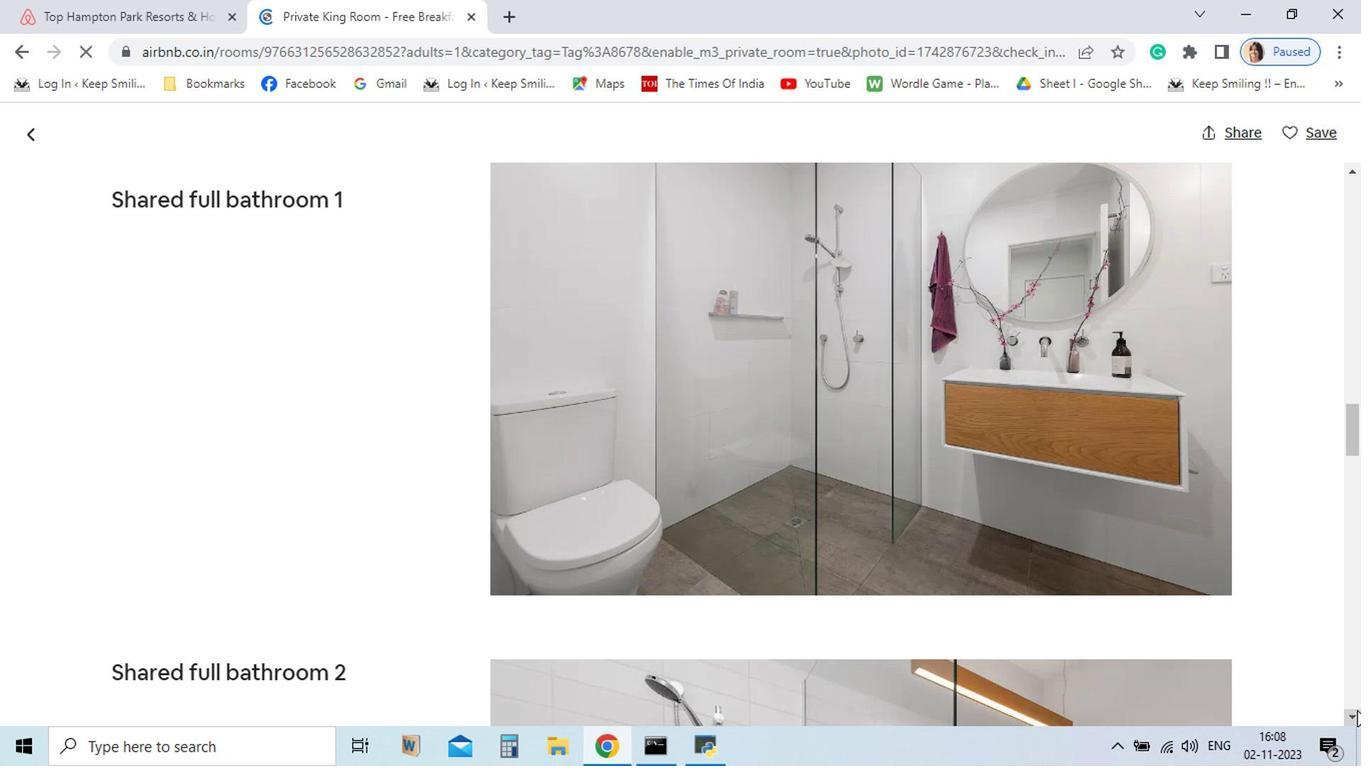 
Action: Mouse pressed left at (1159, 702)
Screenshot: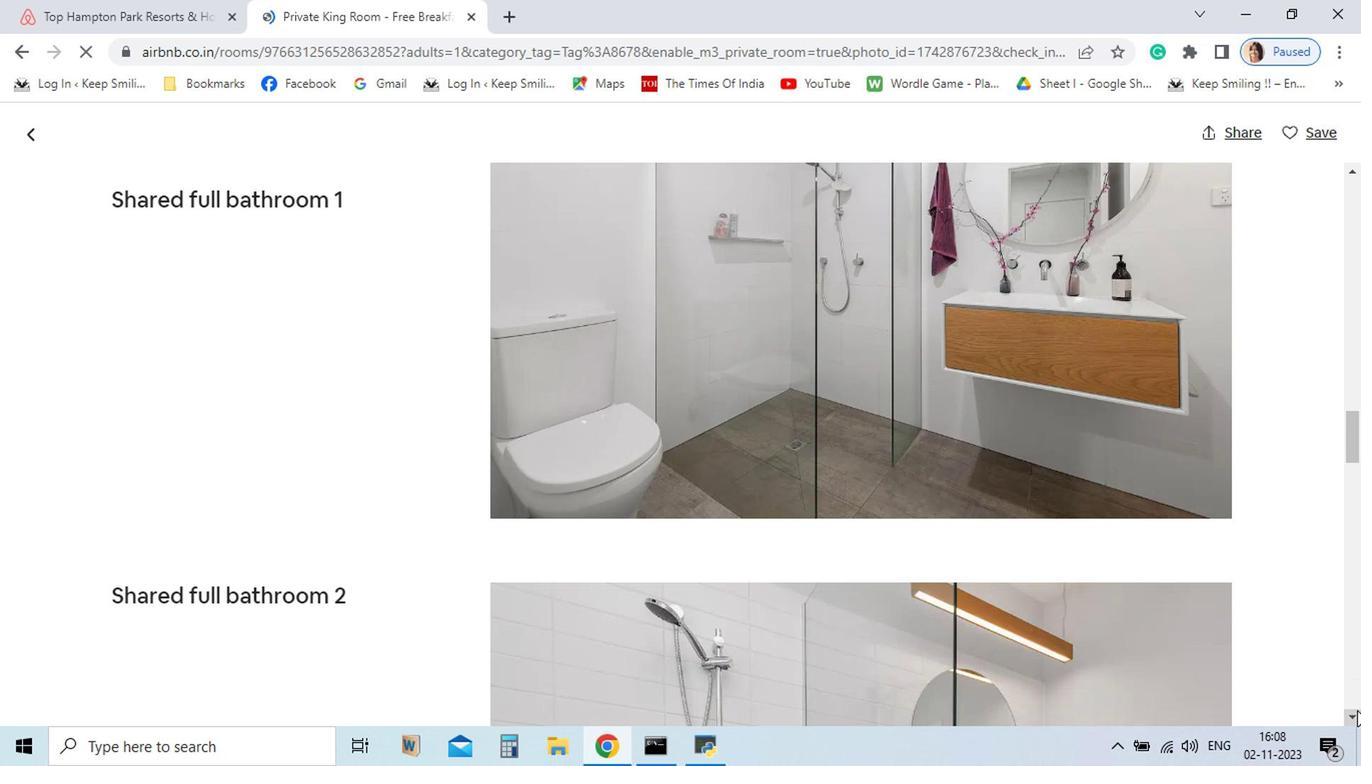 
Action: Mouse pressed left at (1159, 702)
Screenshot: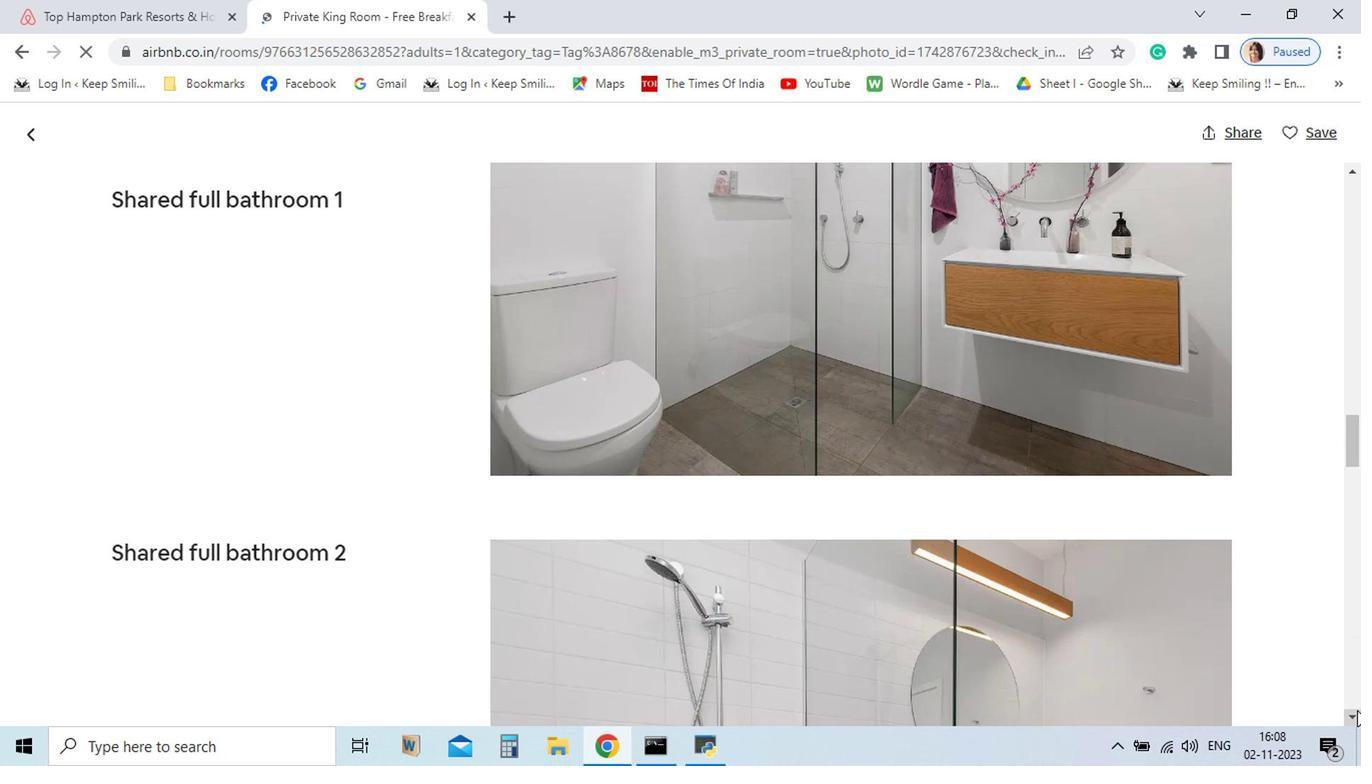 
Action: Mouse pressed left at (1159, 702)
Screenshot: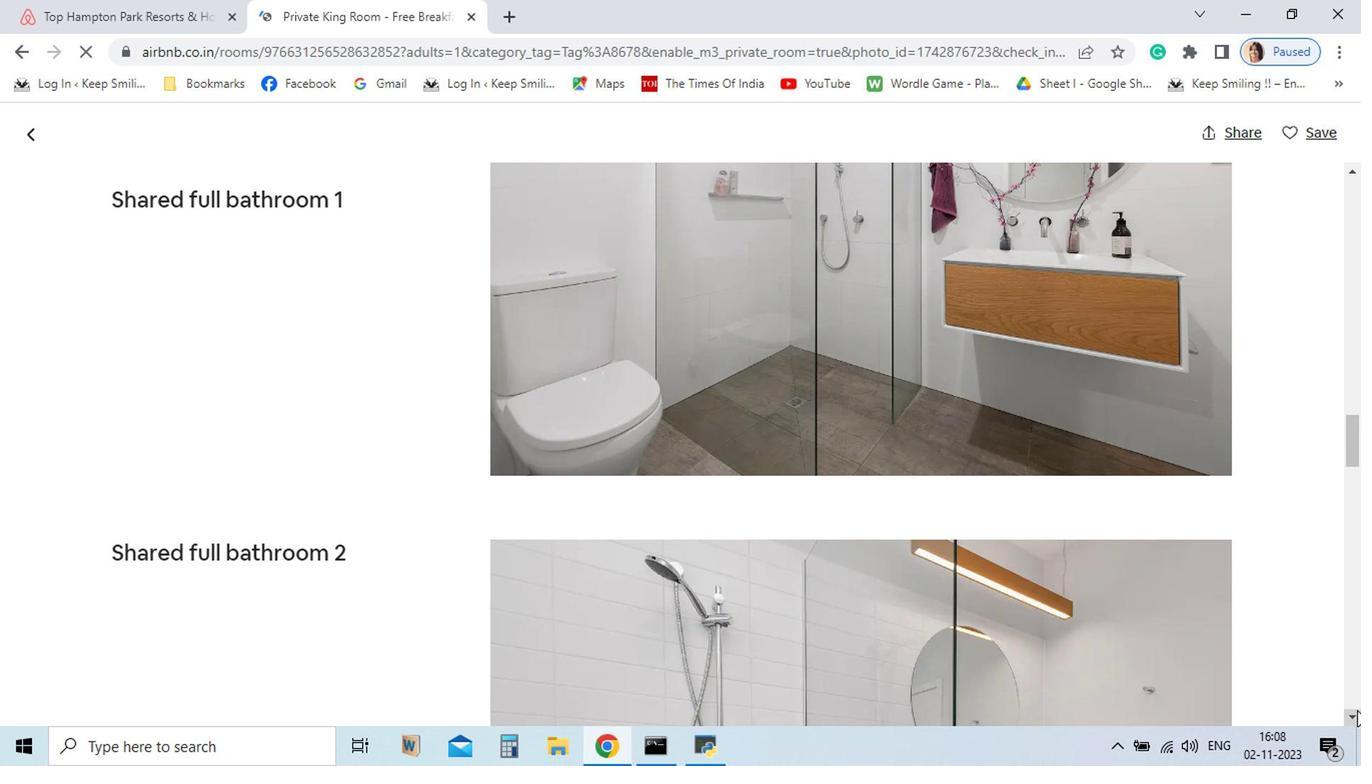 
Action: Mouse pressed left at (1159, 702)
Screenshot: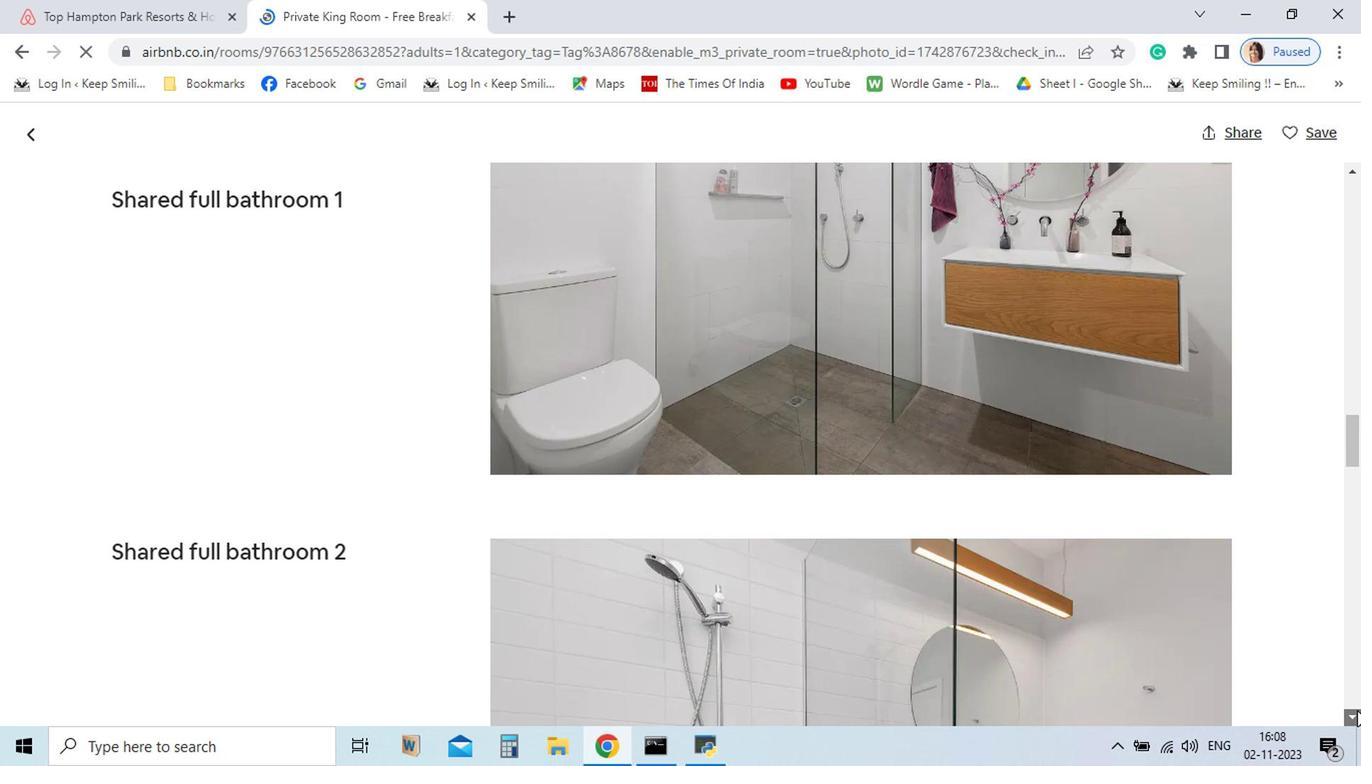 
Action: Mouse pressed left at (1159, 702)
Screenshot: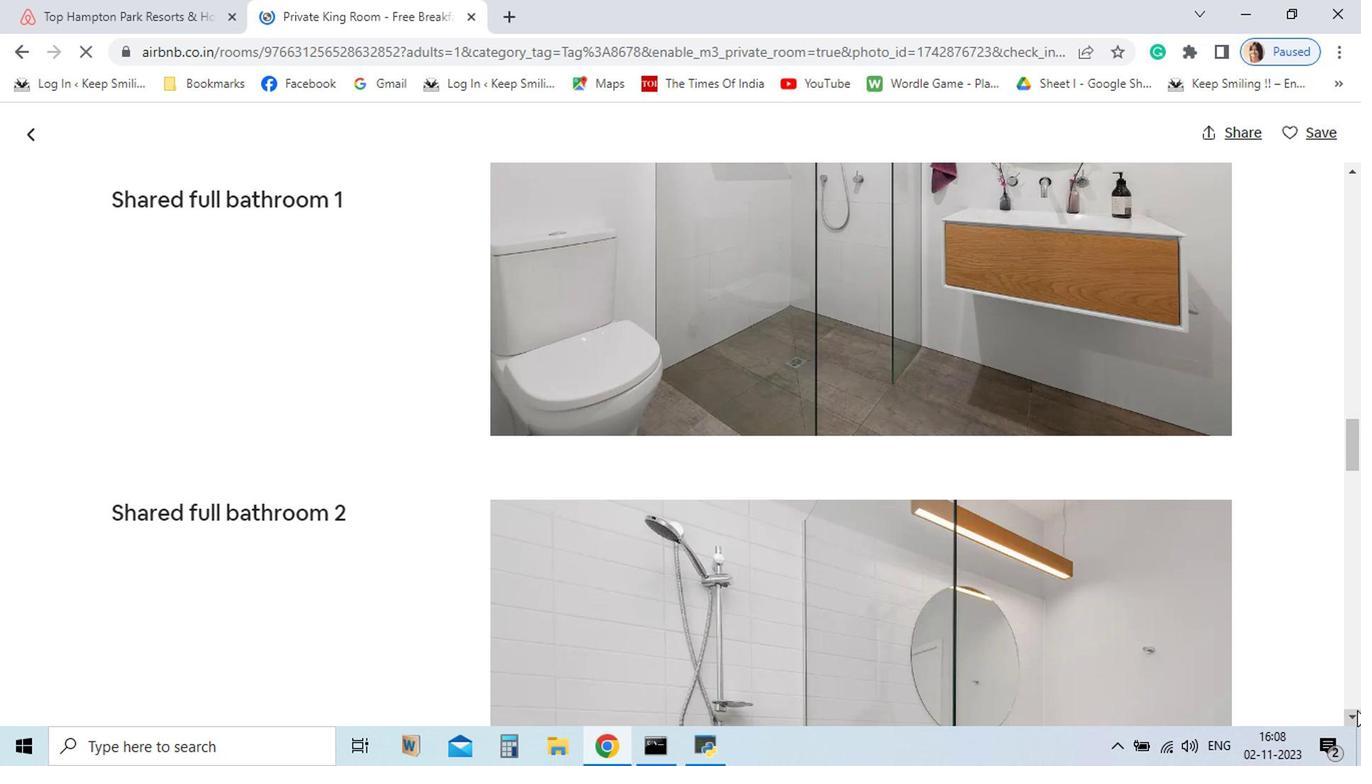 
Action: Mouse pressed left at (1159, 702)
Screenshot: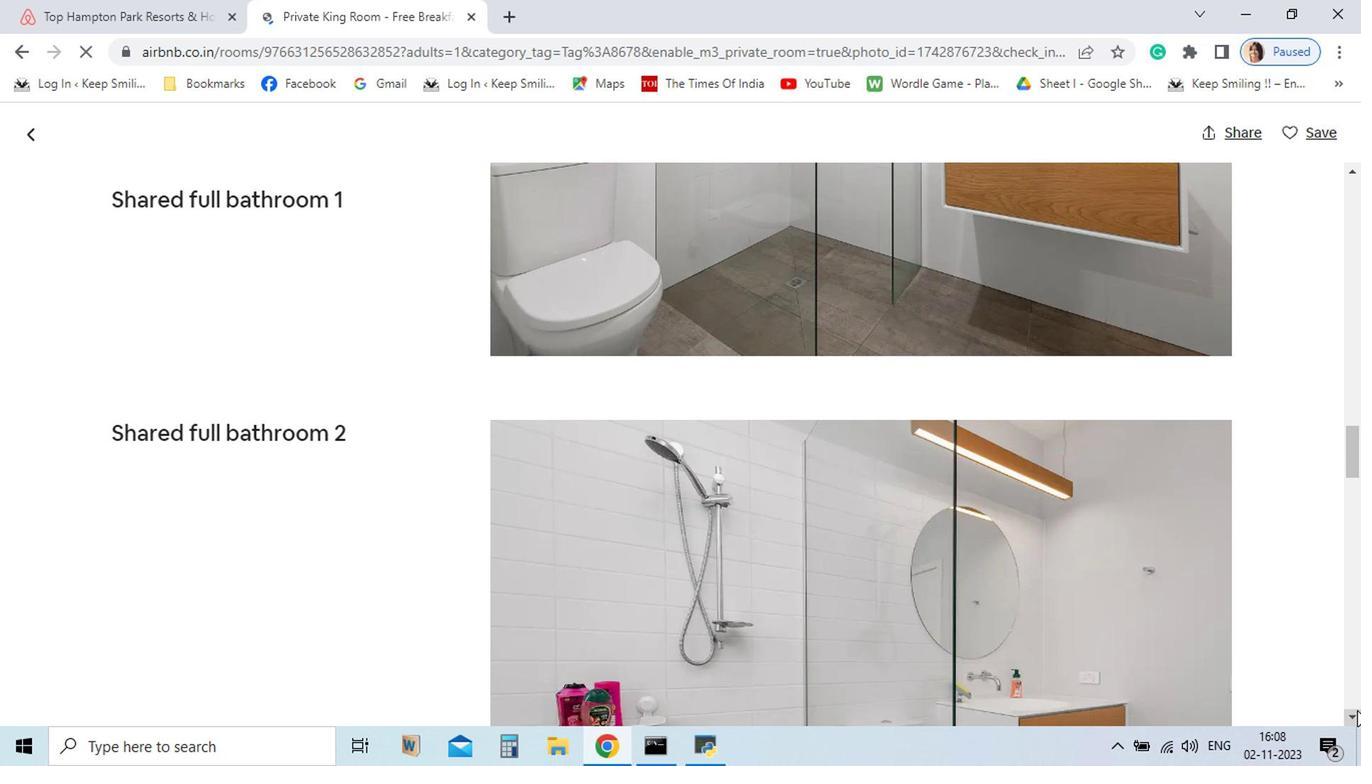 
Action: Mouse pressed left at (1159, 702)
Screenshot: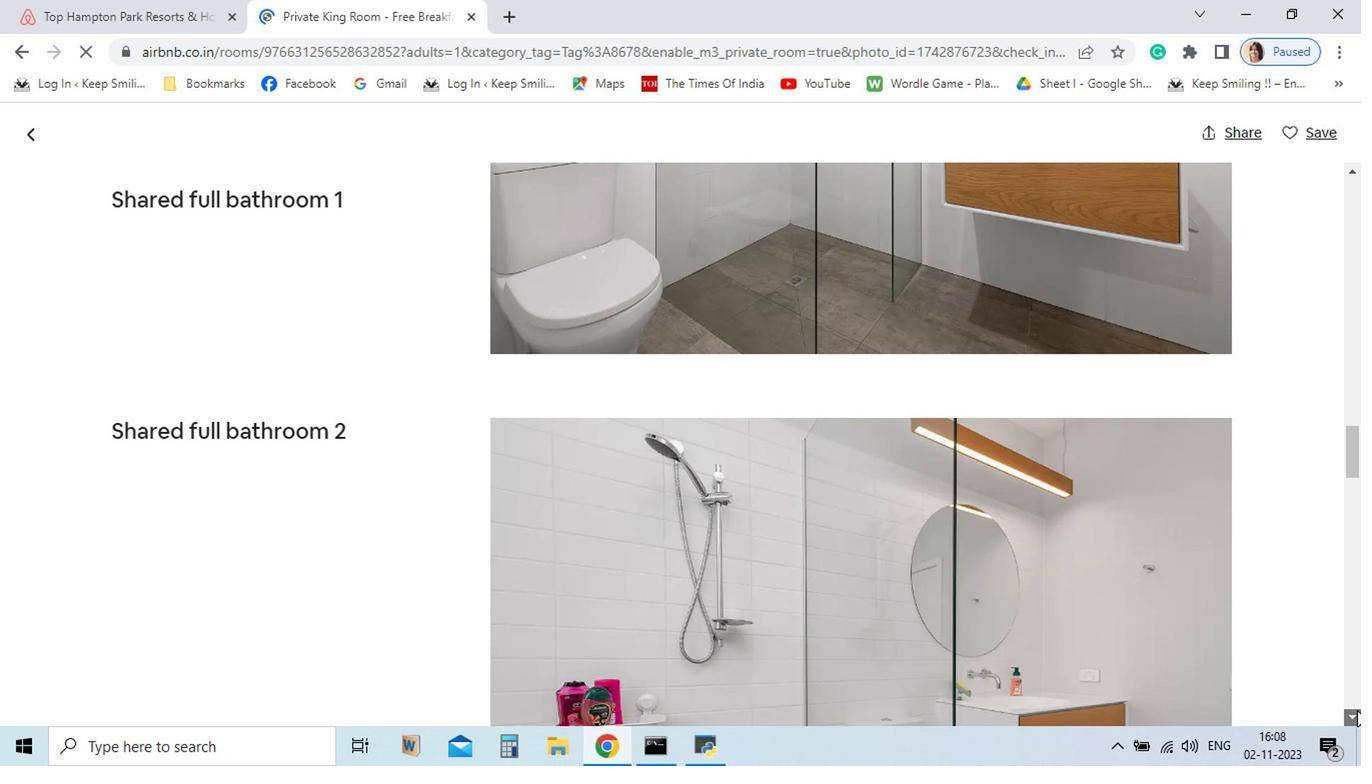 
Action: Mouse pressed left at (1159, 702)
Screenshot: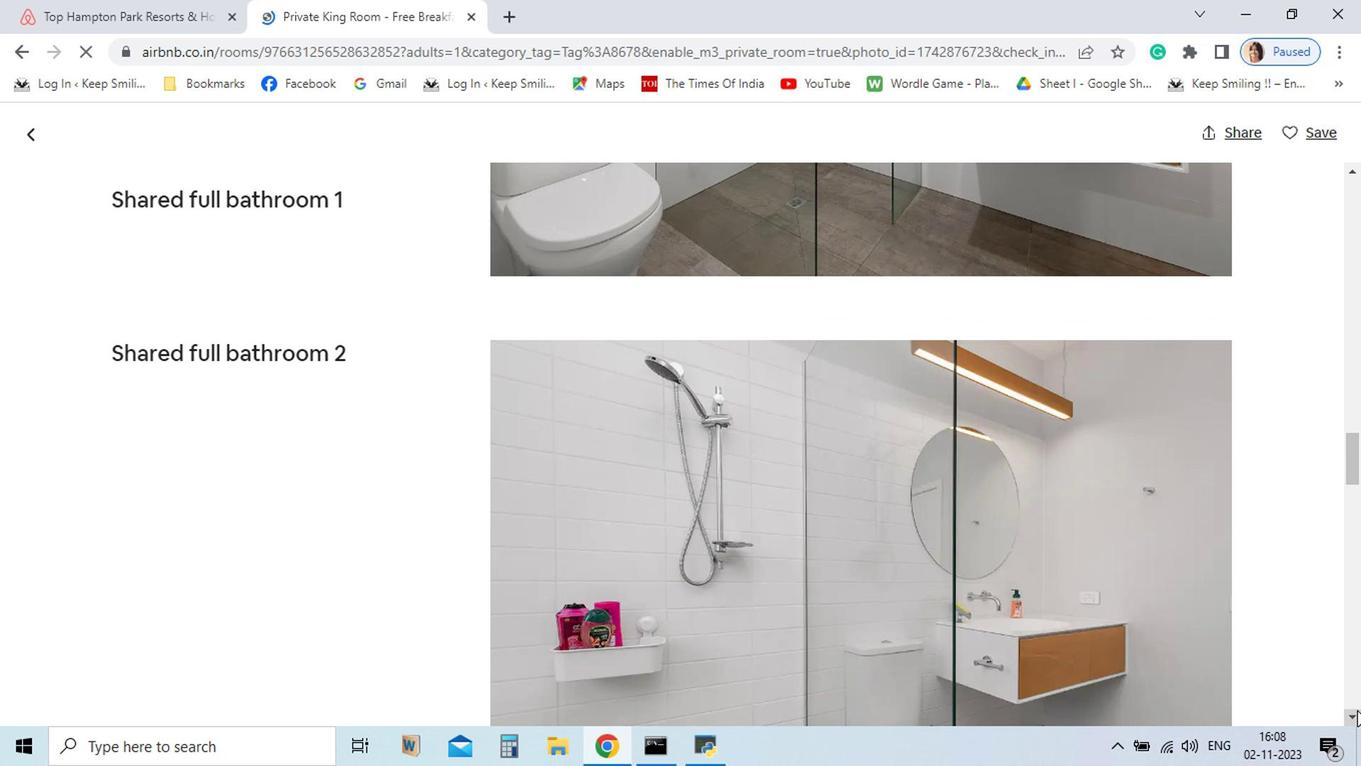
Action: Mouse pressed left at (1159, 702)
Screenshot: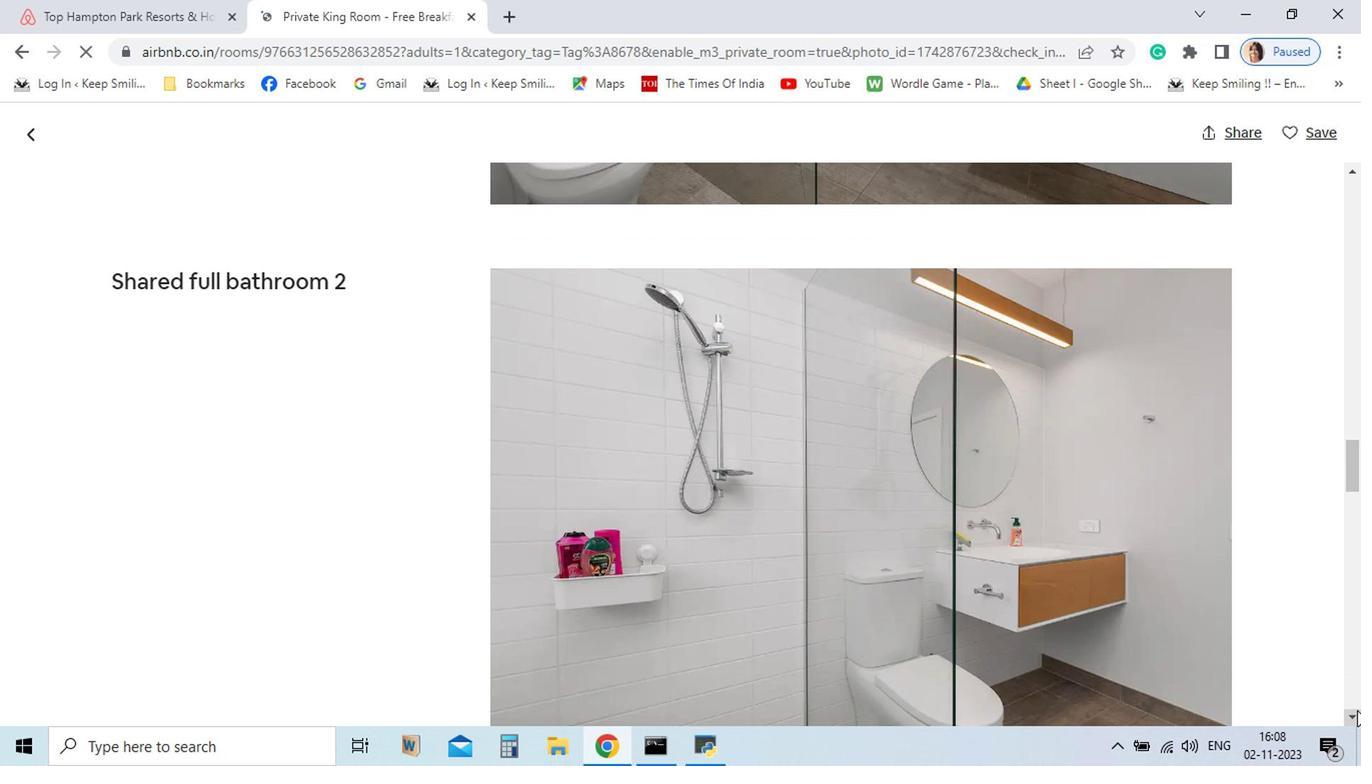 
Action: Mouse pressed left at (1159, 702)
Screenshot: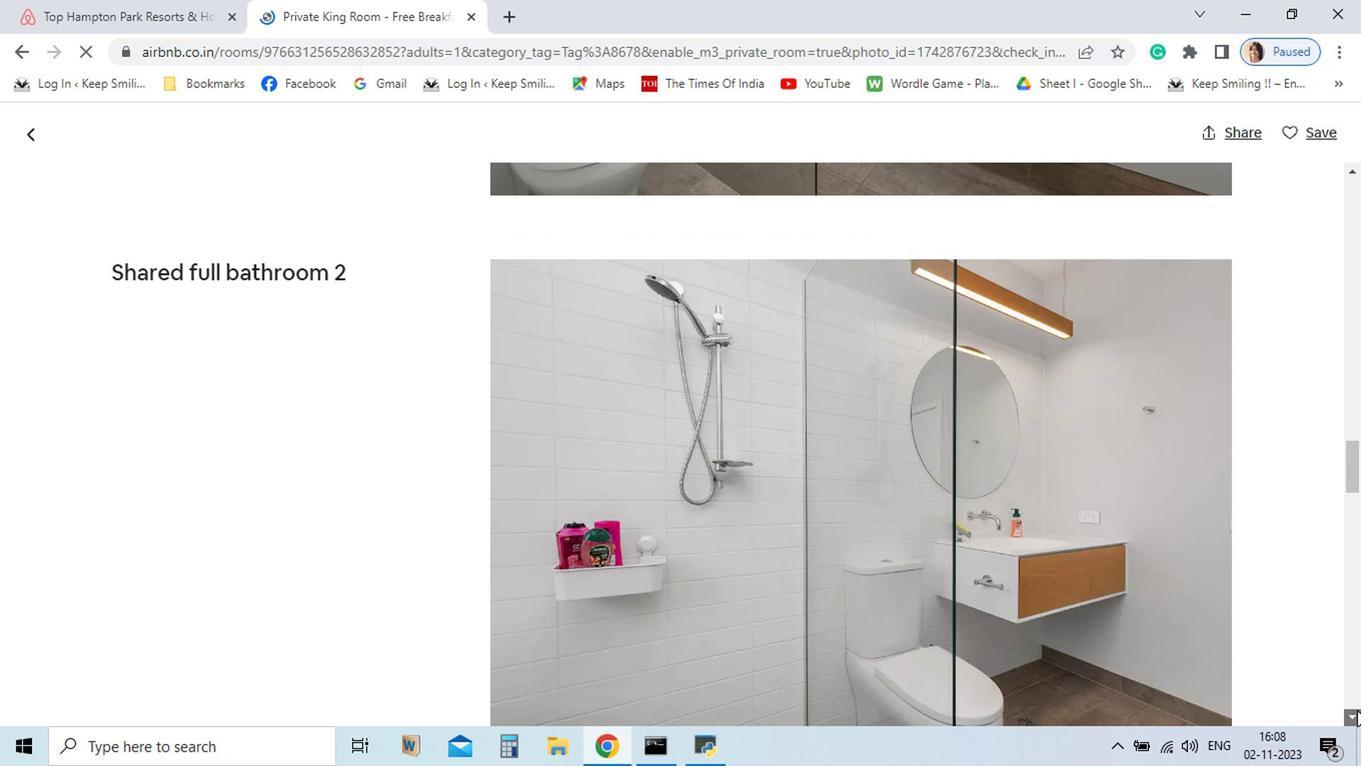 
Action: Mouse pressed left at (1159, 702)
Screenshot: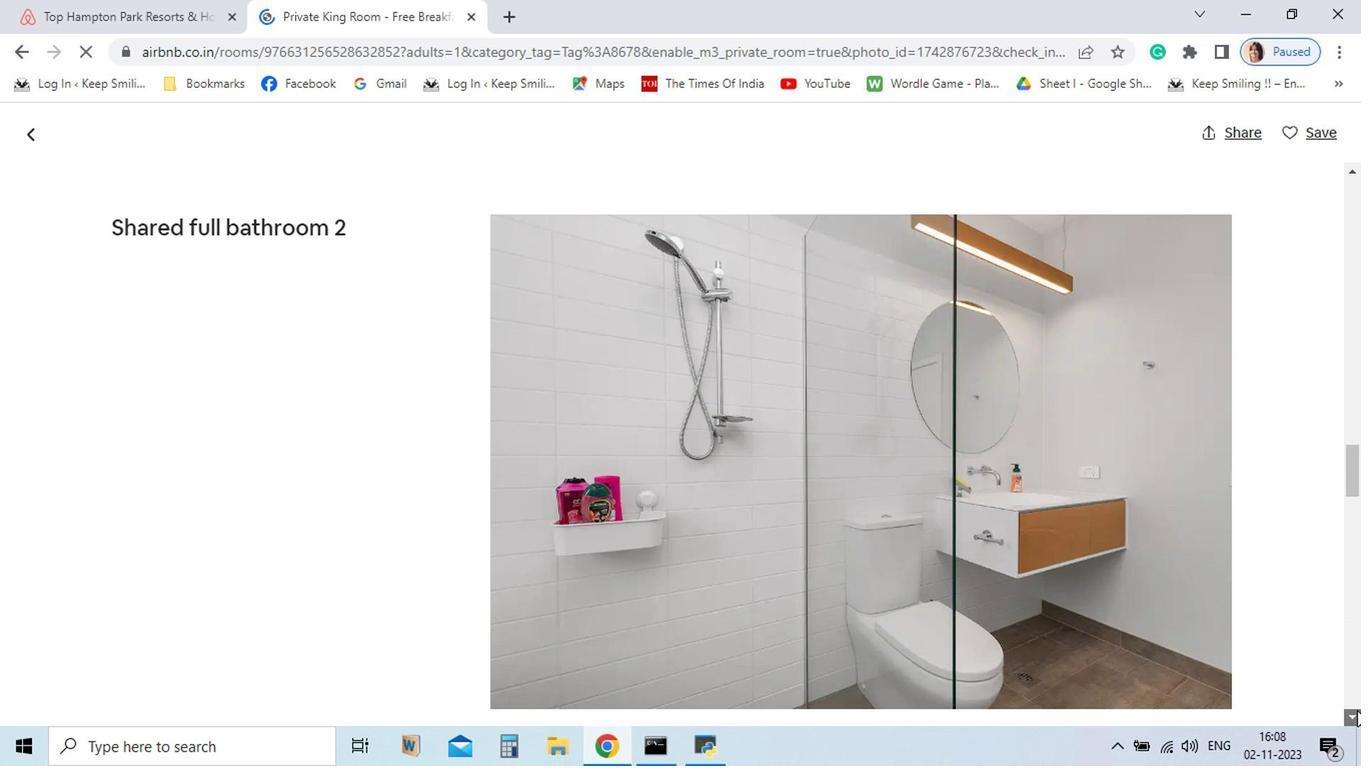 
Action: Mouse pressed left at (1159, 702)
Screenshot: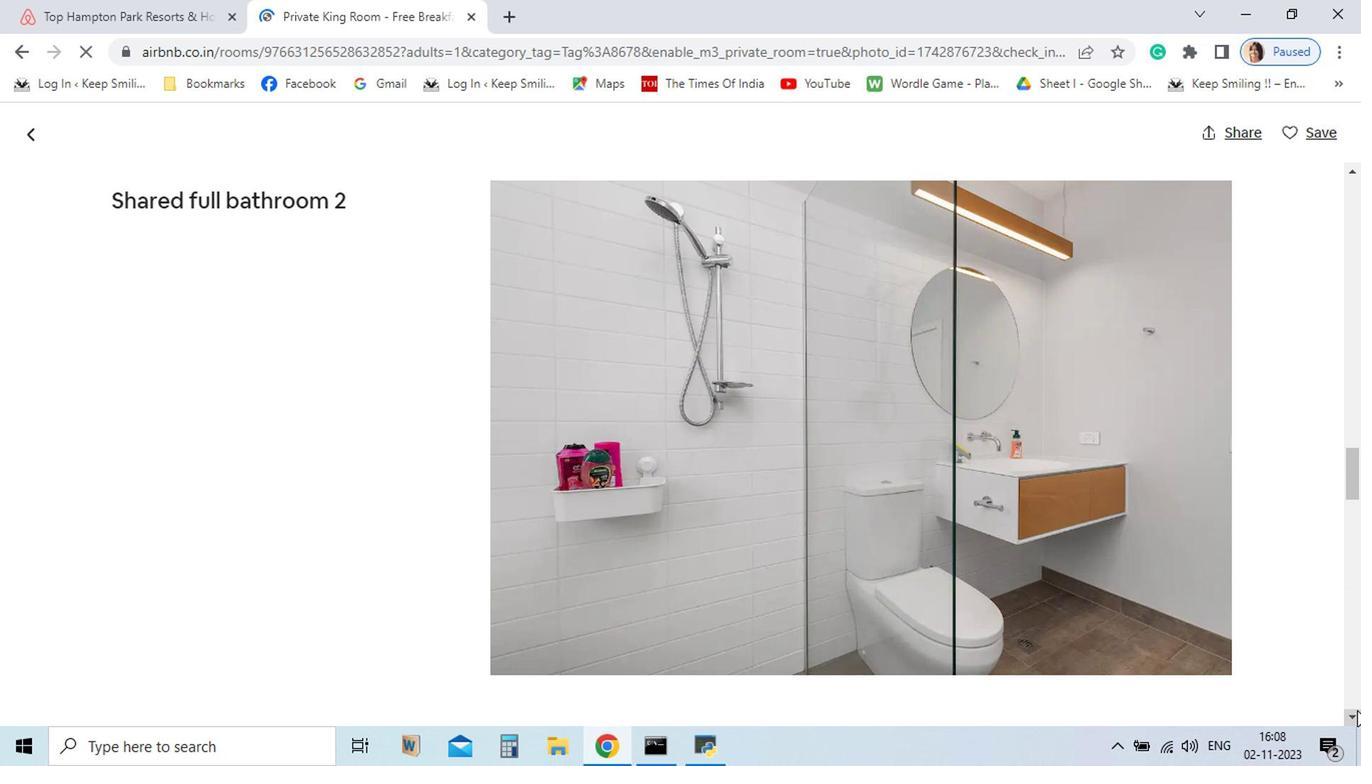 
Action: Mouse pressed left at (1159, 702)
Screenshot: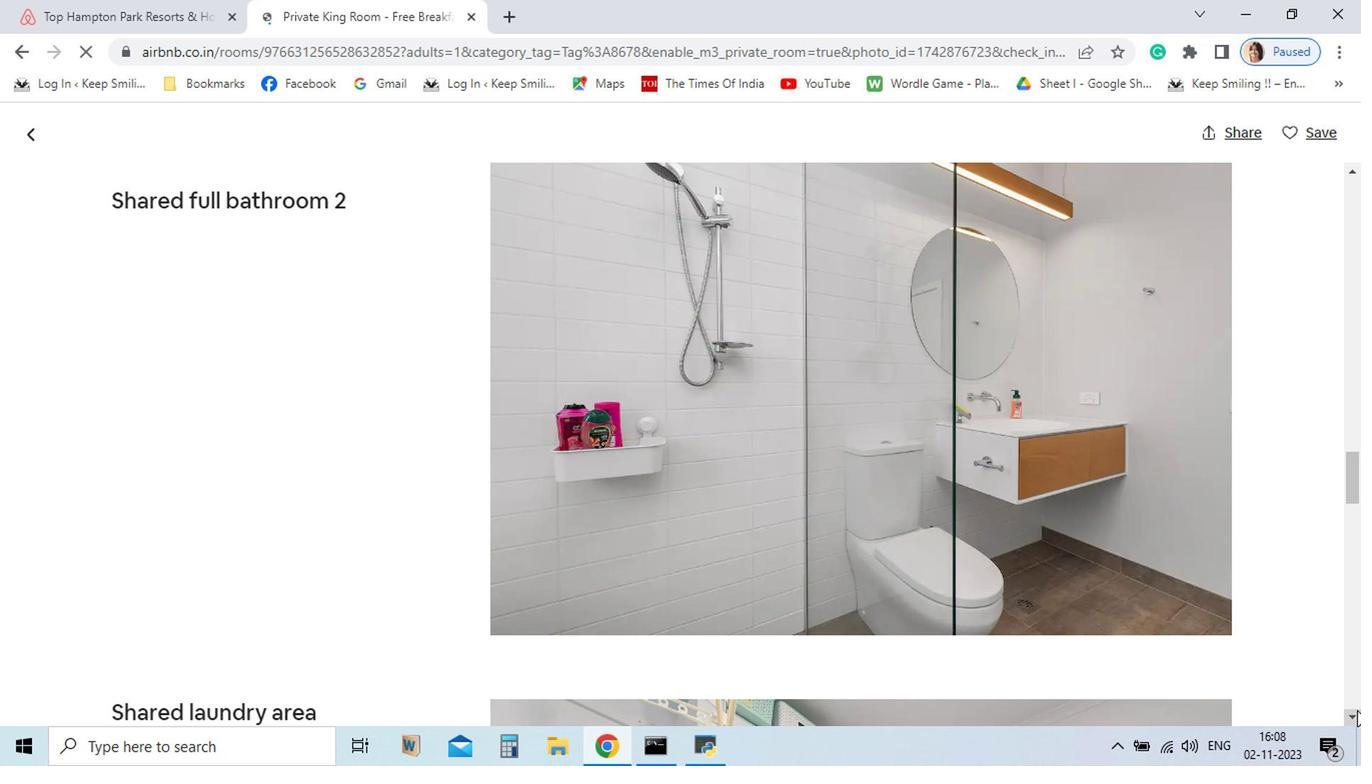 
Action: Mouse pressed left at (1159, 702)
Screenshot: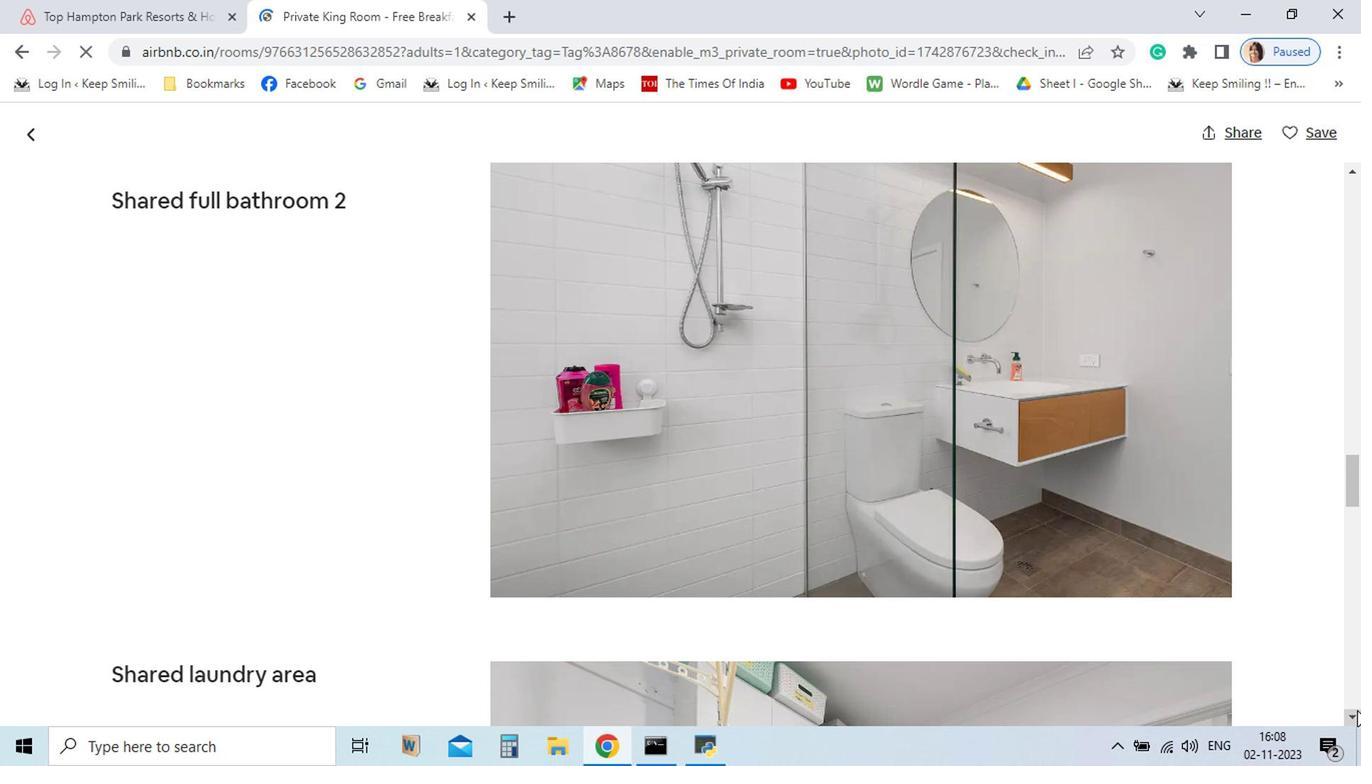 
Action: Mouse pressed left at (1159, 702)
Screenshot: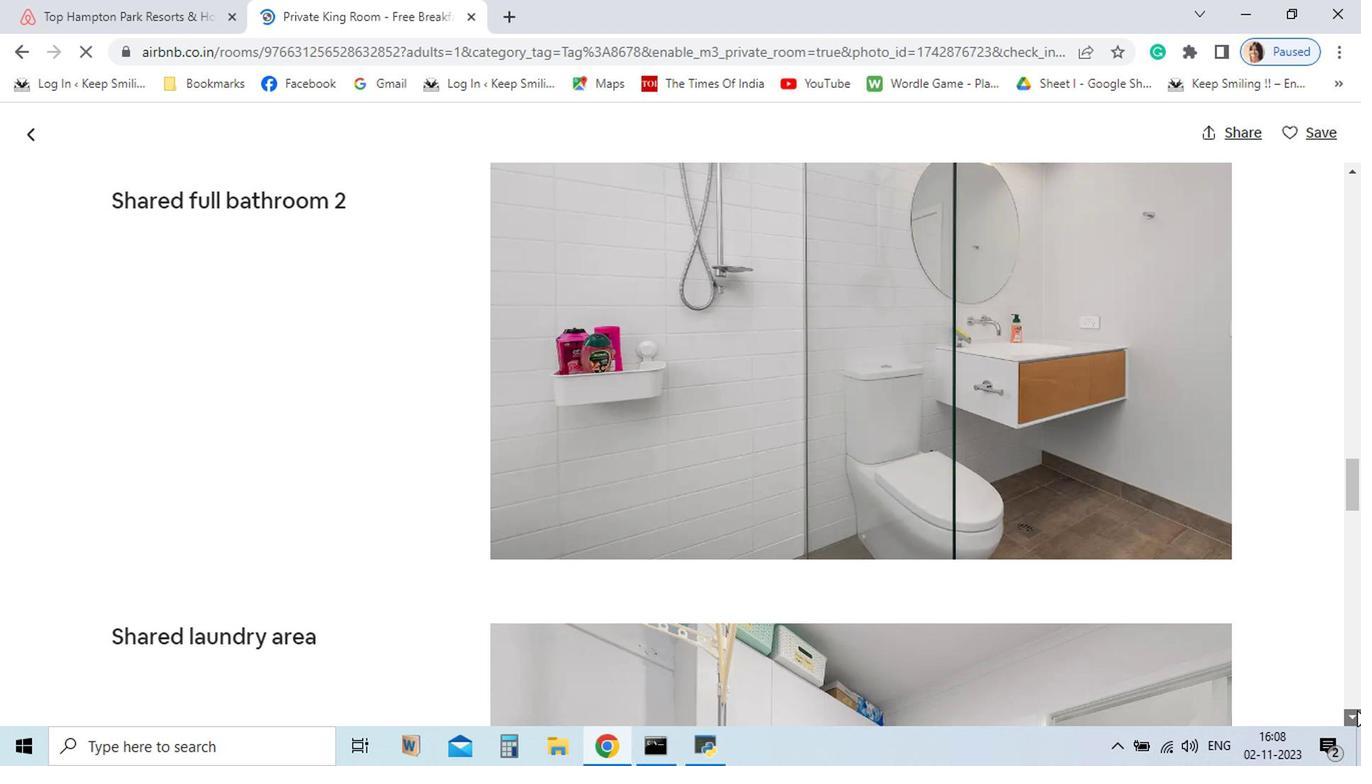 
Action: Mouse pressed left at (1159, 702)
Screenshot: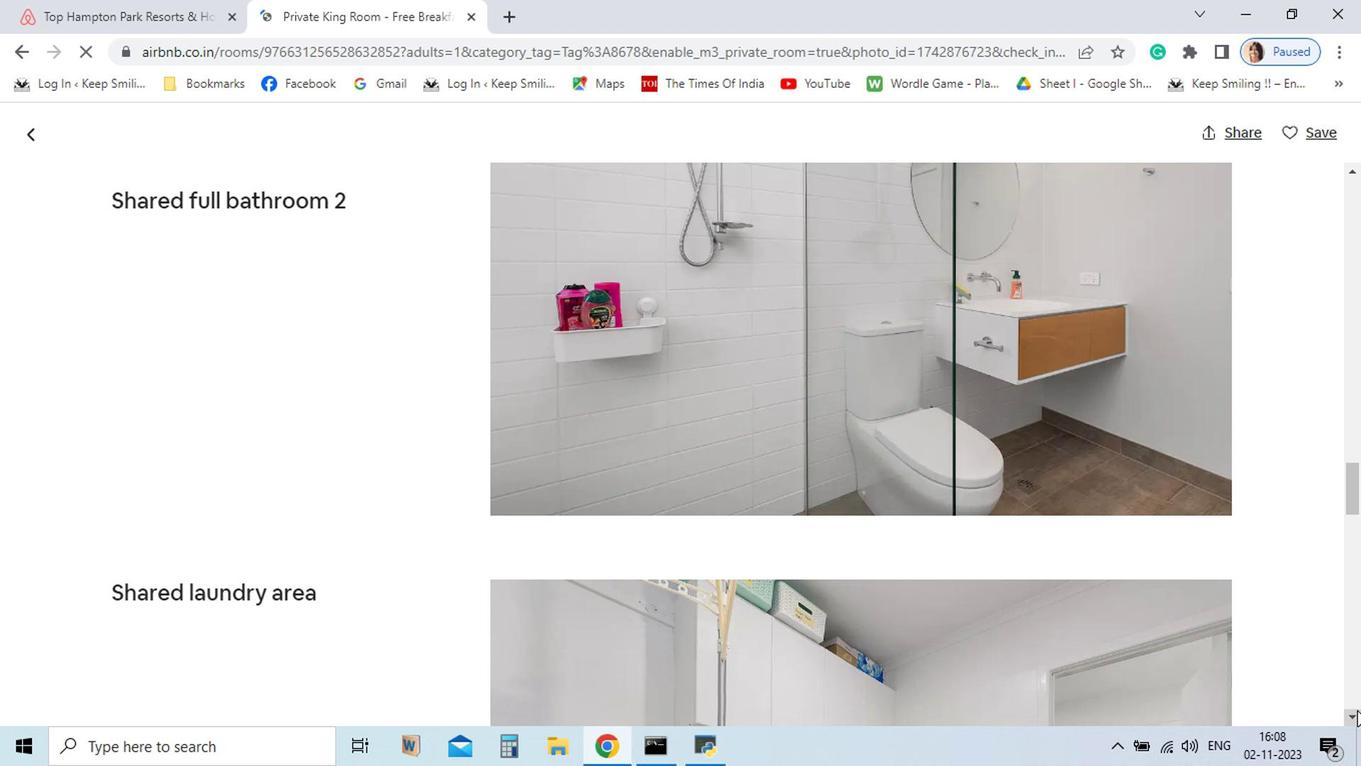 
Action: Mouse pressed left at (1159, 702)
Screenshot: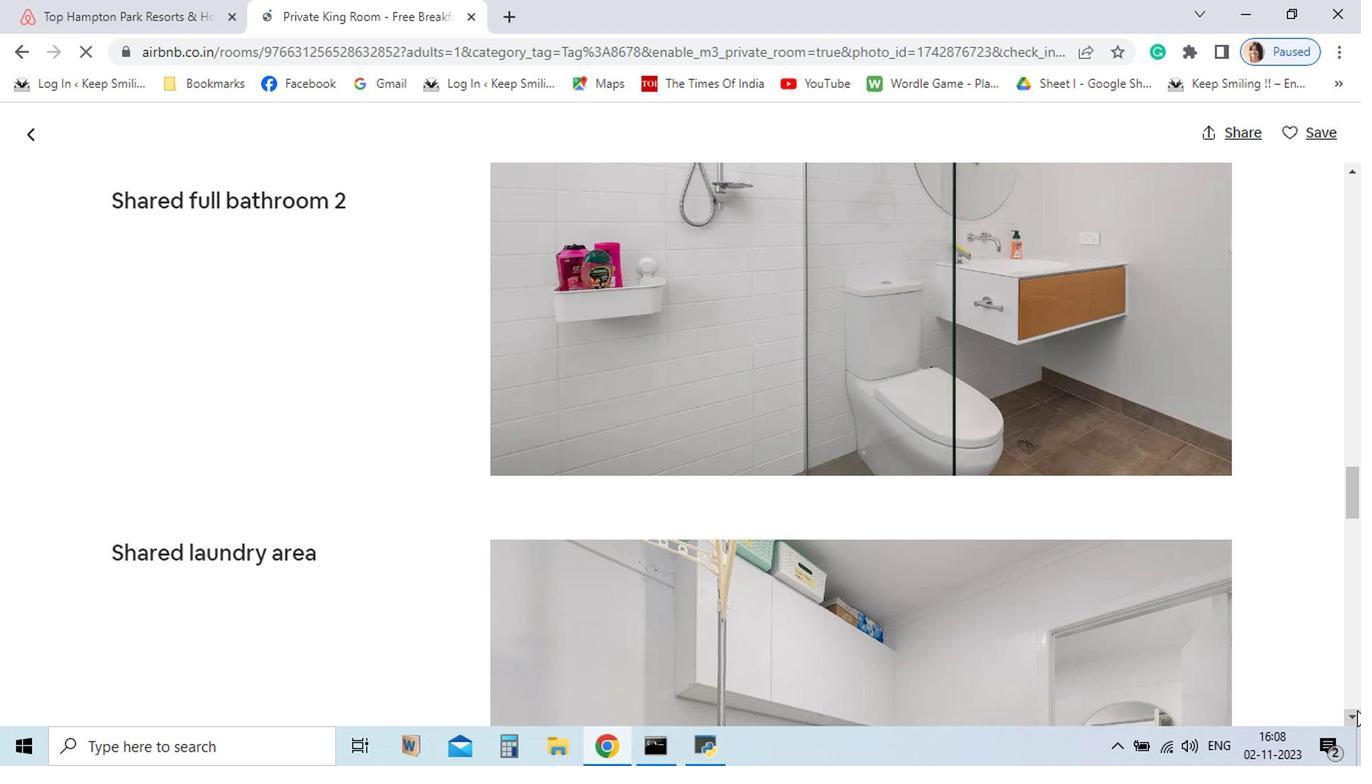 
Action: Mouse pressed left at (1159, 702)
Screenshot: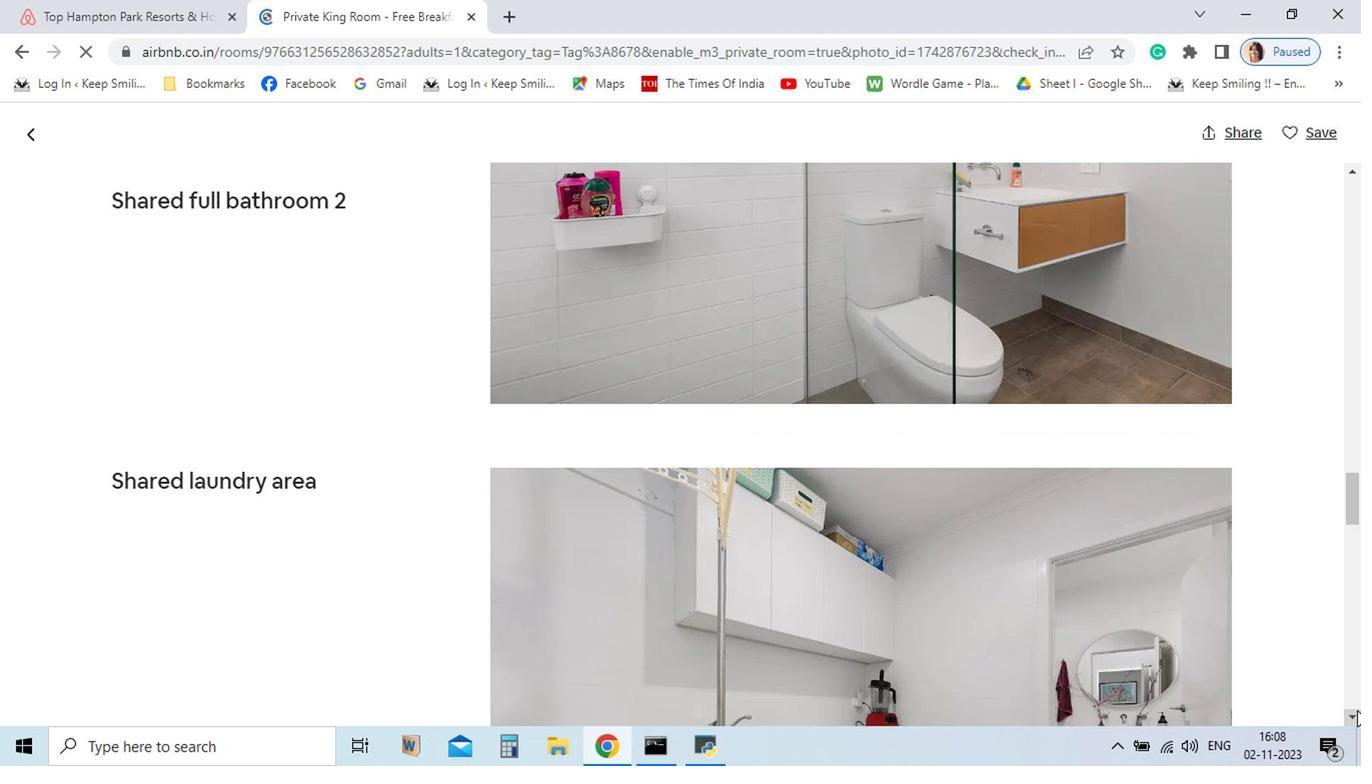 
Action: Mouse pressed left at (1159, 702)
Screenshot: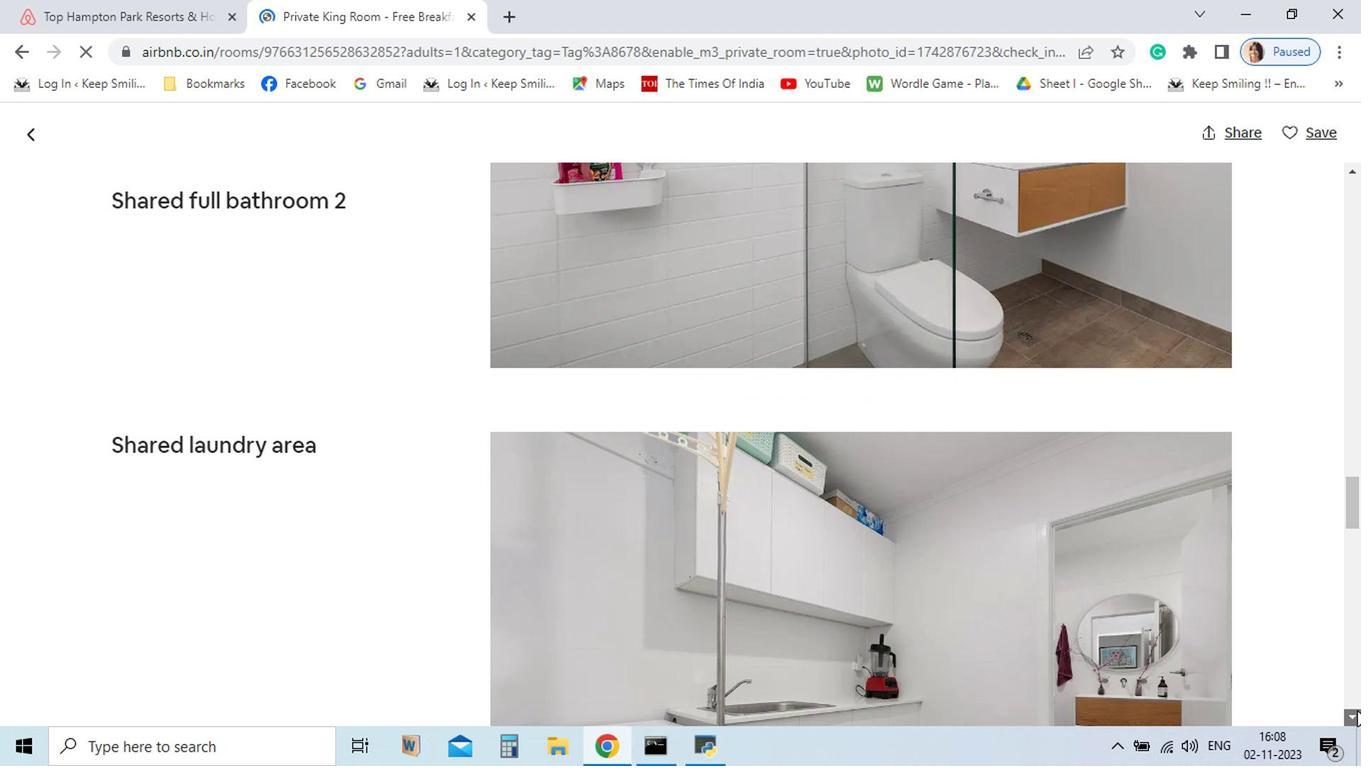 
Action: Mouse pressed left at (1159, 702)
Screenshot: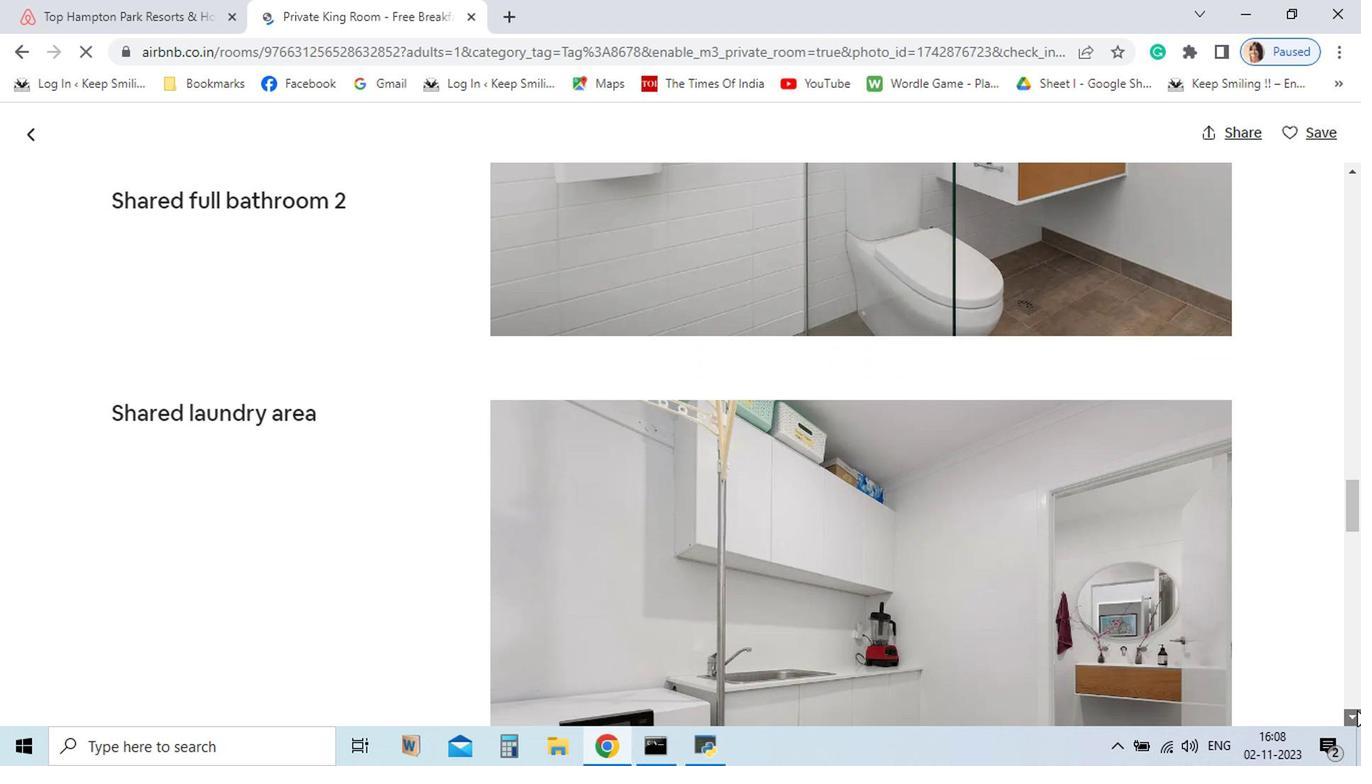 
Action: Mouse pressed left at (1159, 702)
Screenshot: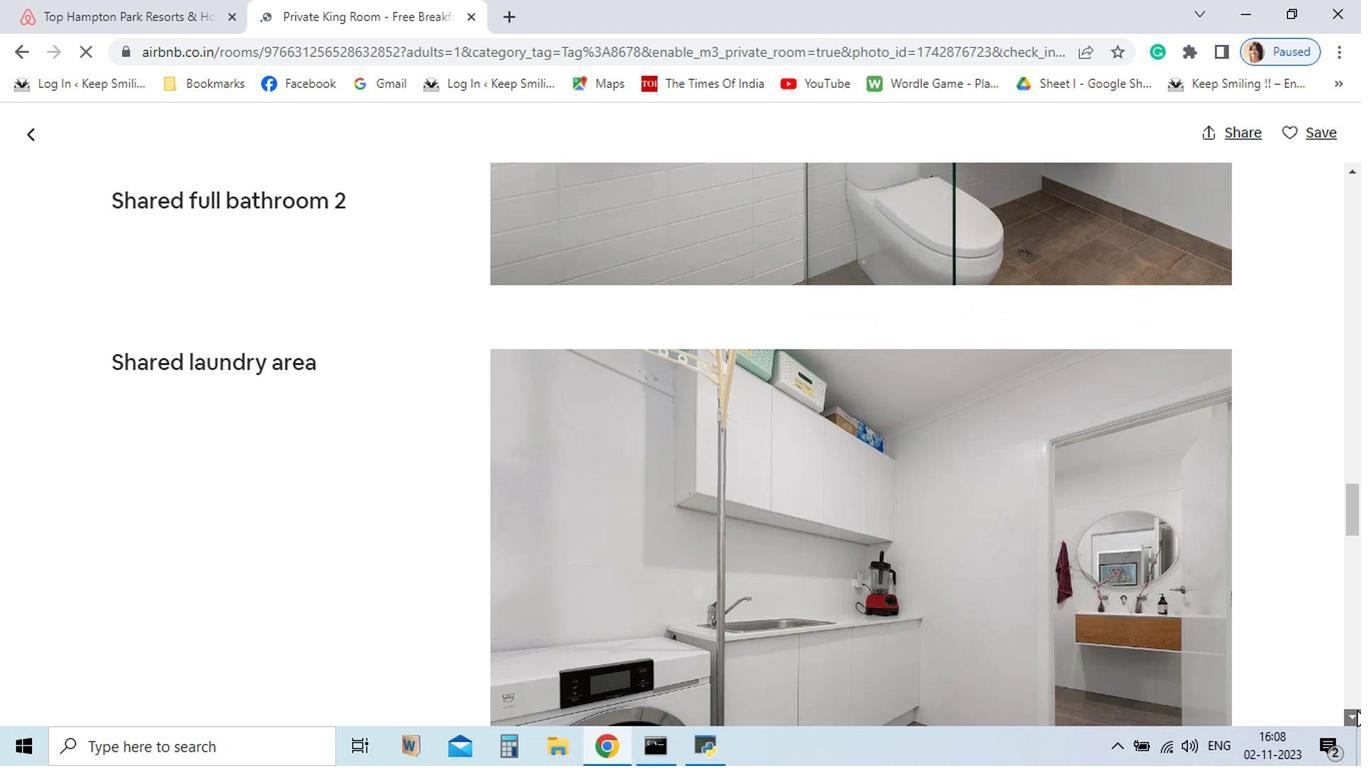 
Action: Mouse pressed left at (1159, 702)
Screenshot: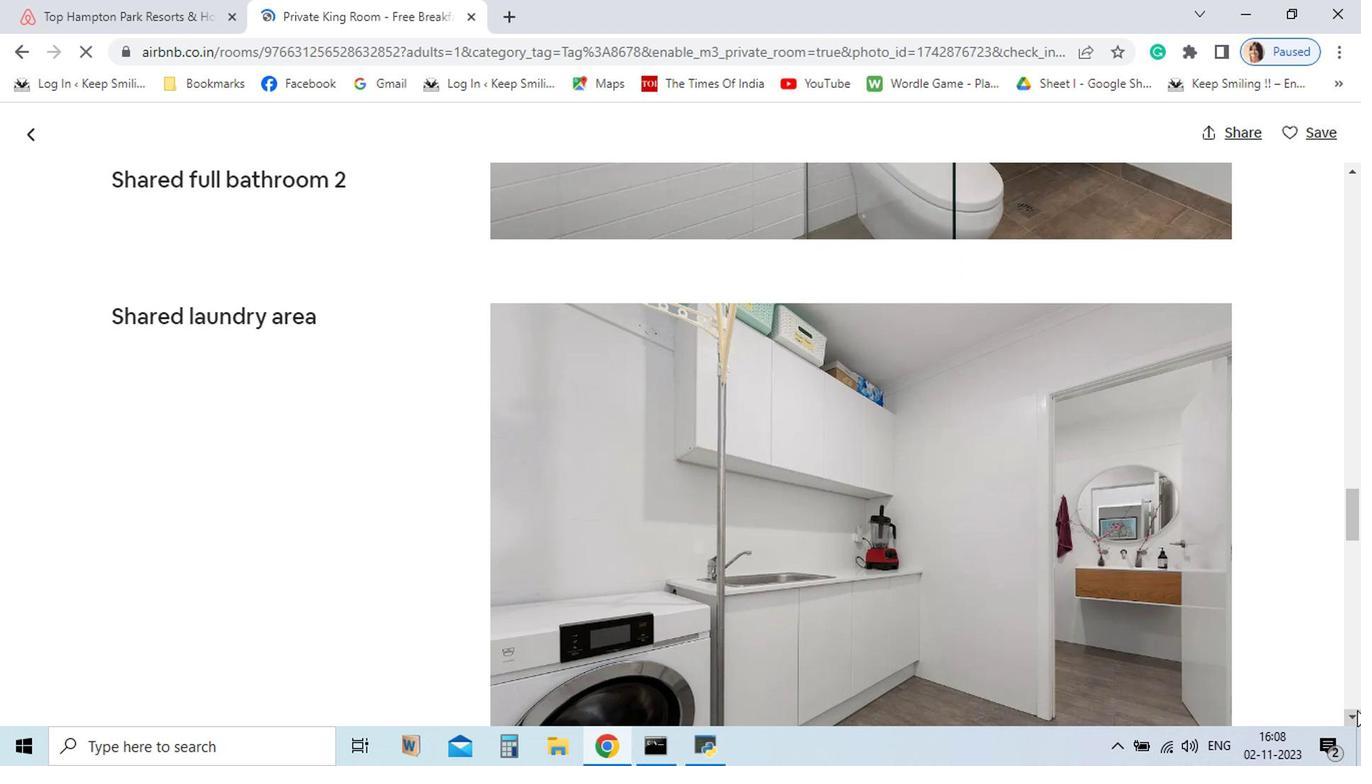 
Action: Mouse pressed left at (1159, 702)
Screenshot: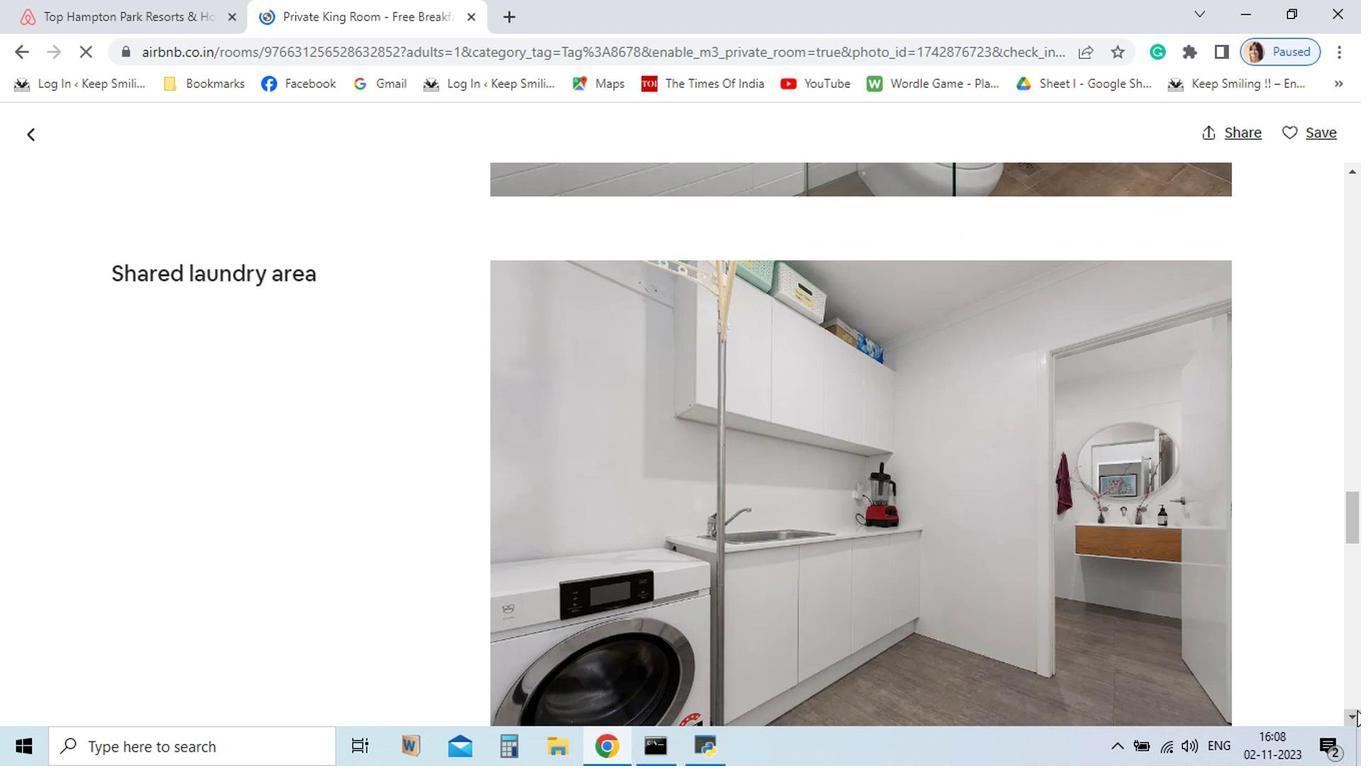 
Action: Mouse pressed left at (1159, 702)
Screenshot: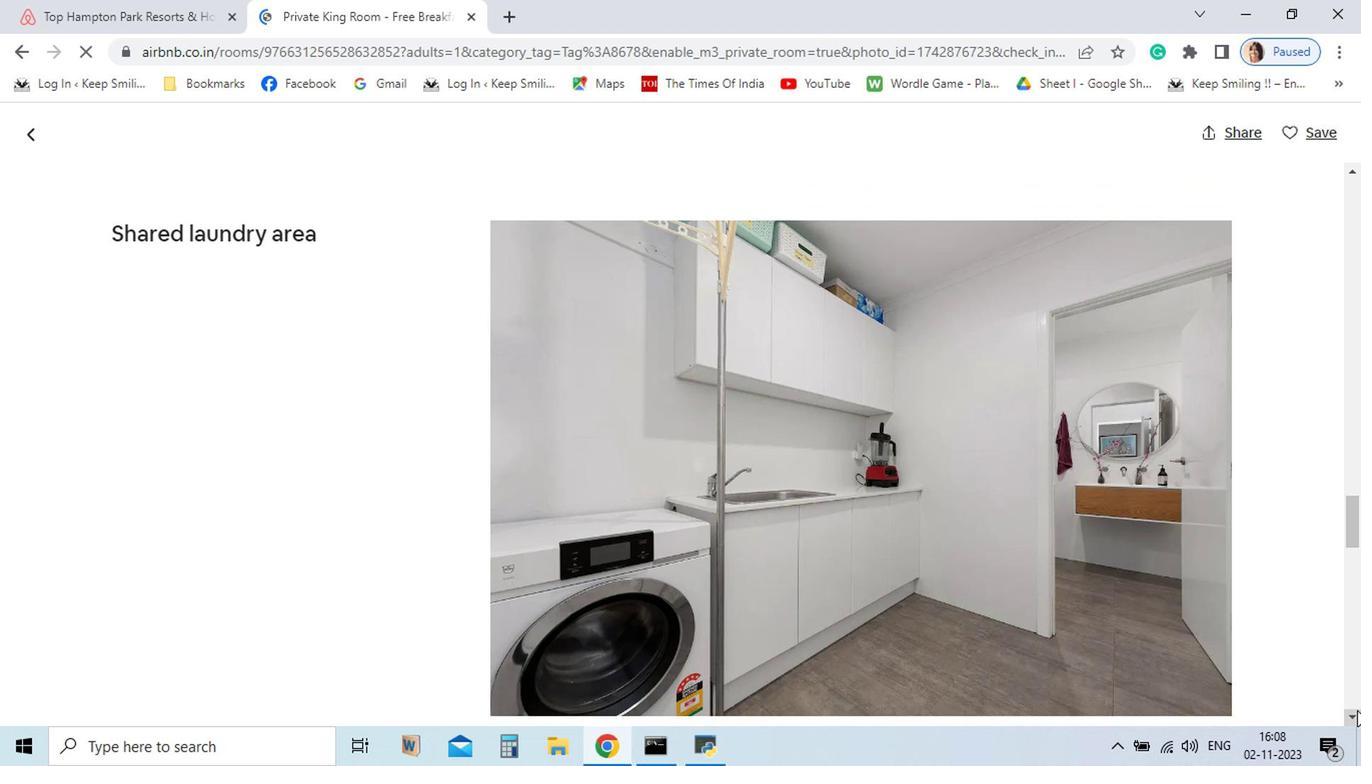 
Action: Mouse pressed left at (1159, 702)
Screenshot: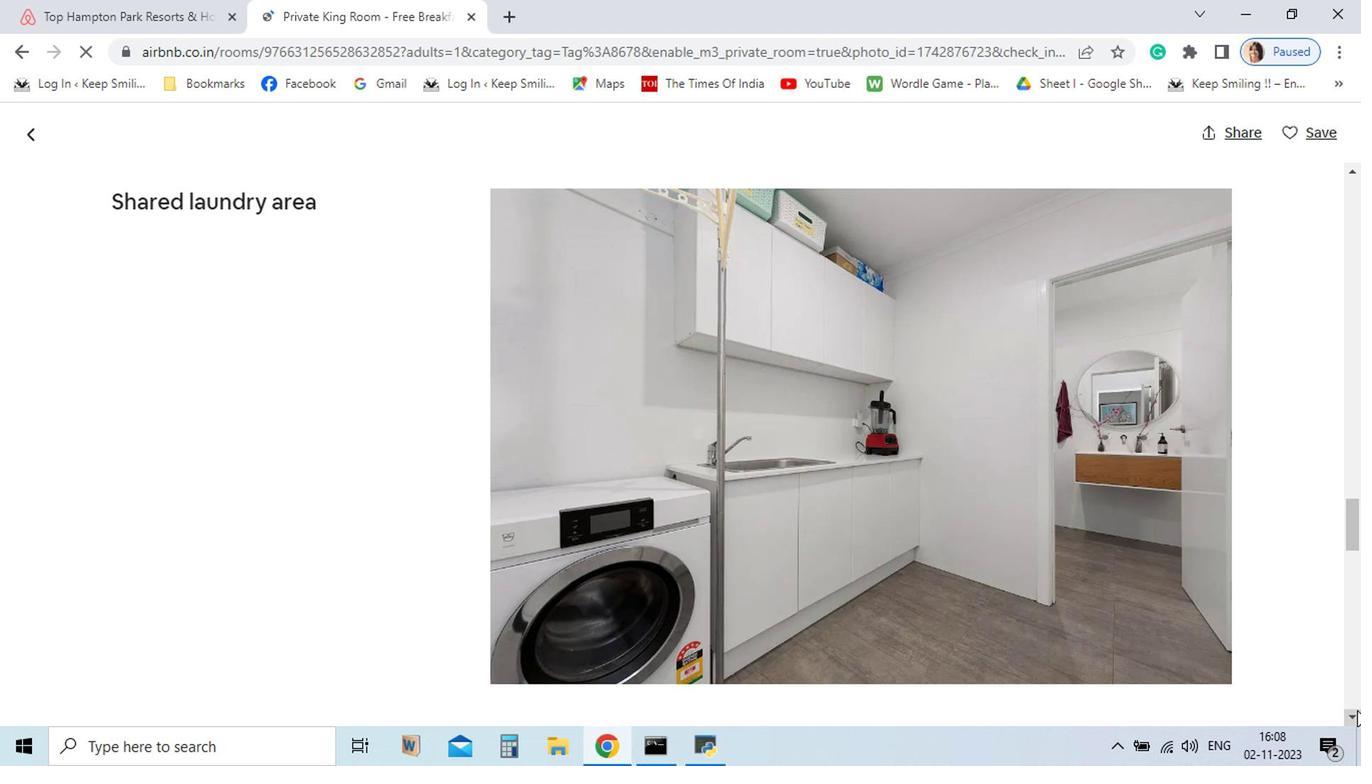 
Action: Mouse pressed left at (1159, 702)
Screenshot: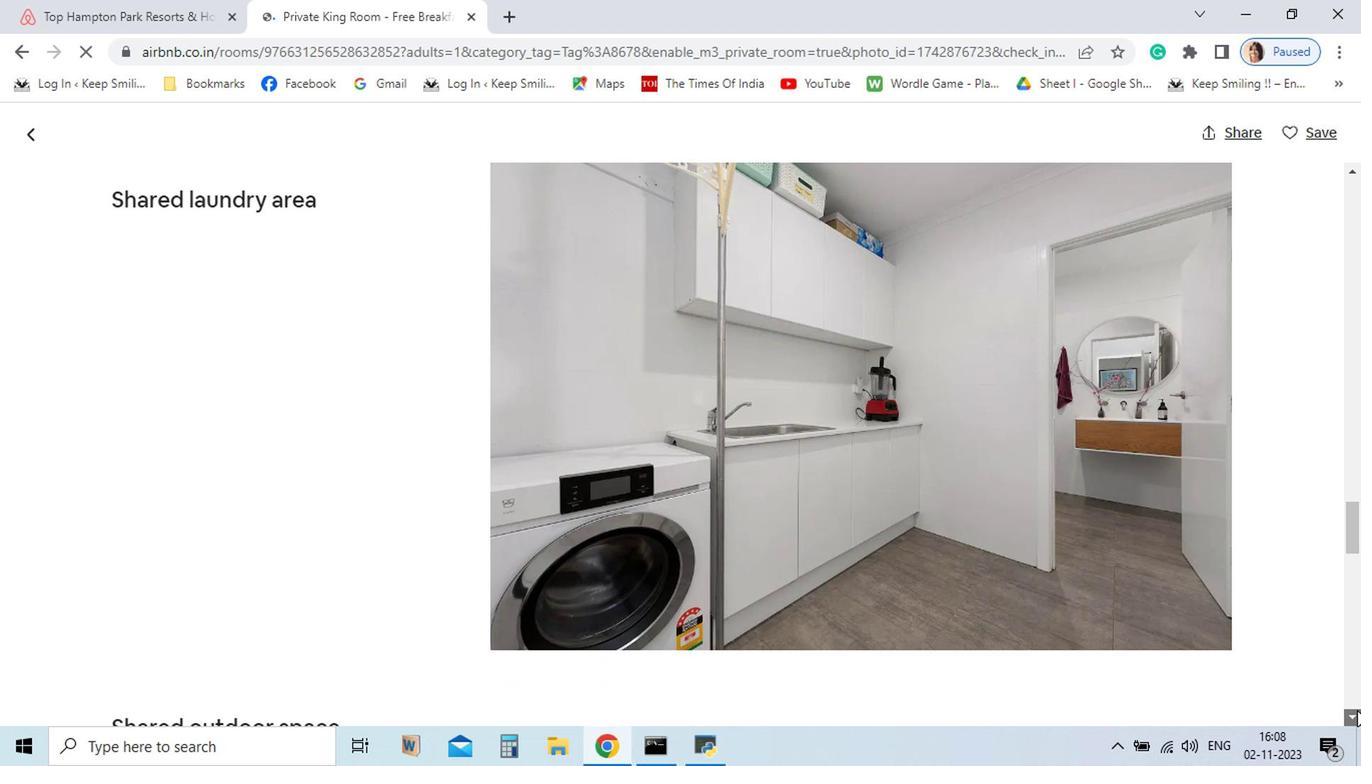 
Action: Mouse pressed left at (1159, 702)
Screenshot: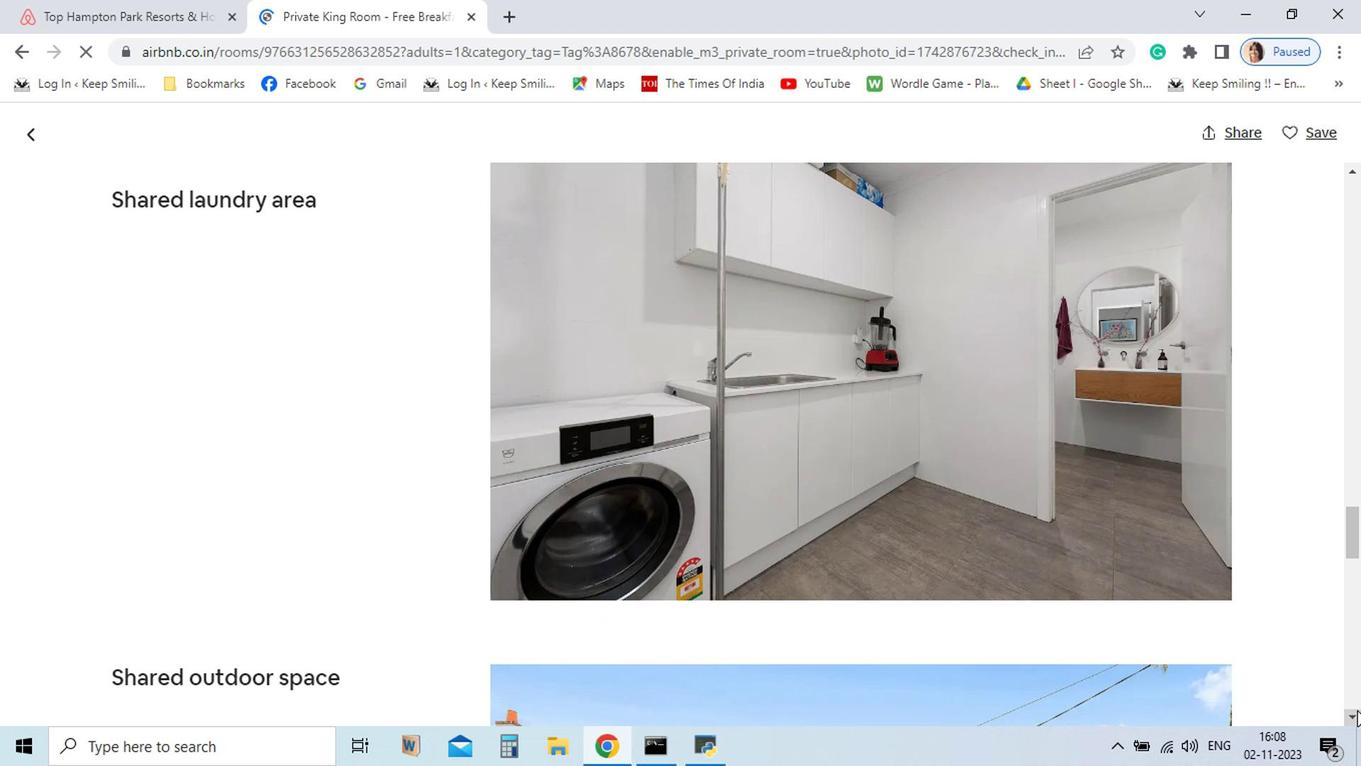
Action: Mouse pressed left at (1159, 702)
Screenshot: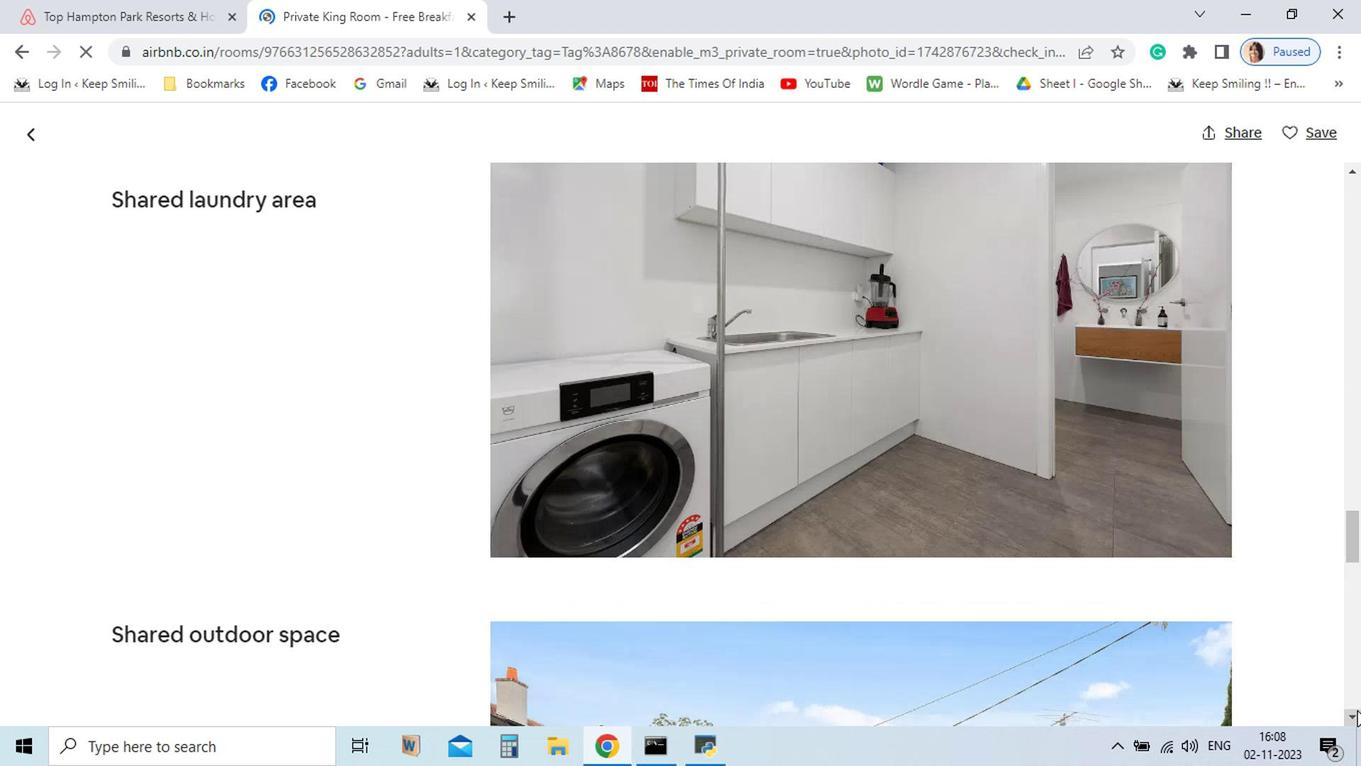 
Action: Mouse pressed left at (1159, 702)
Screenshot: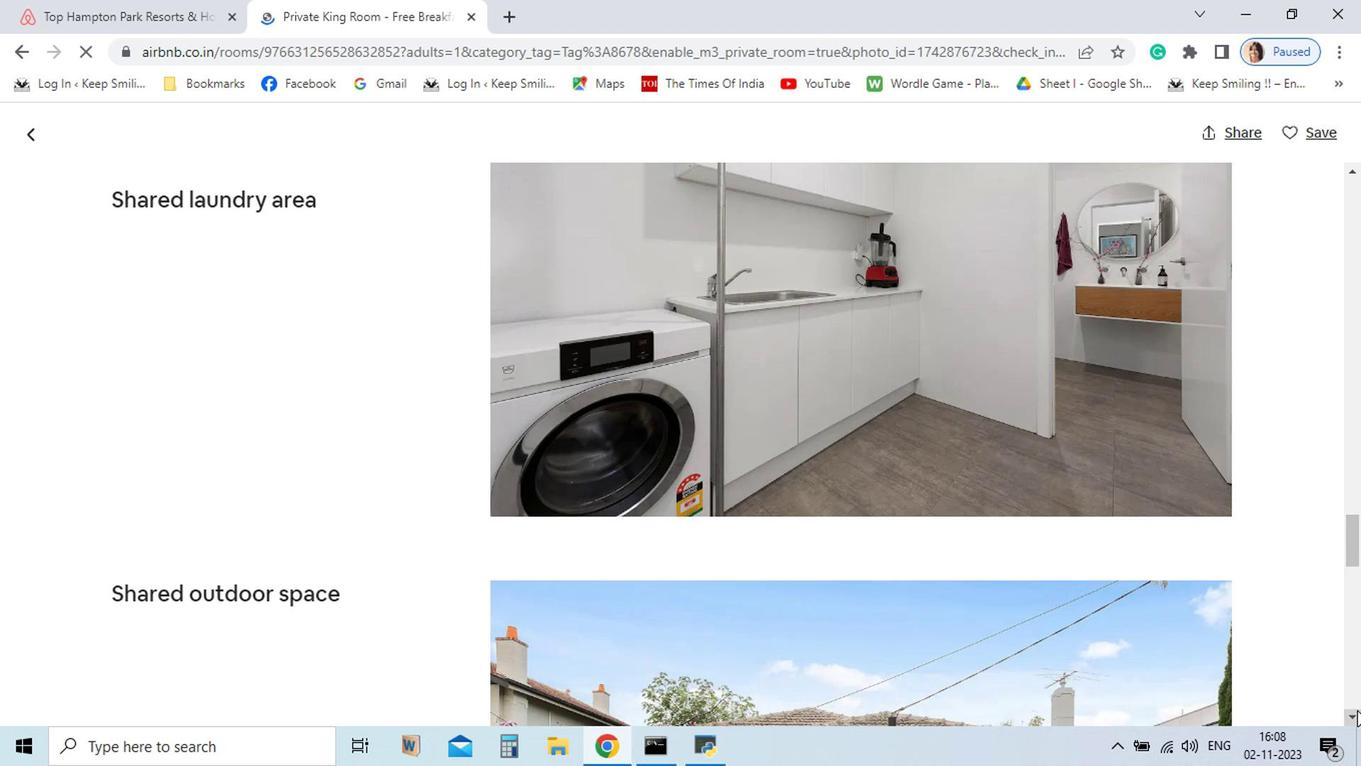 
Action: Mouse pressed left at (1159, 702)
Screenshot: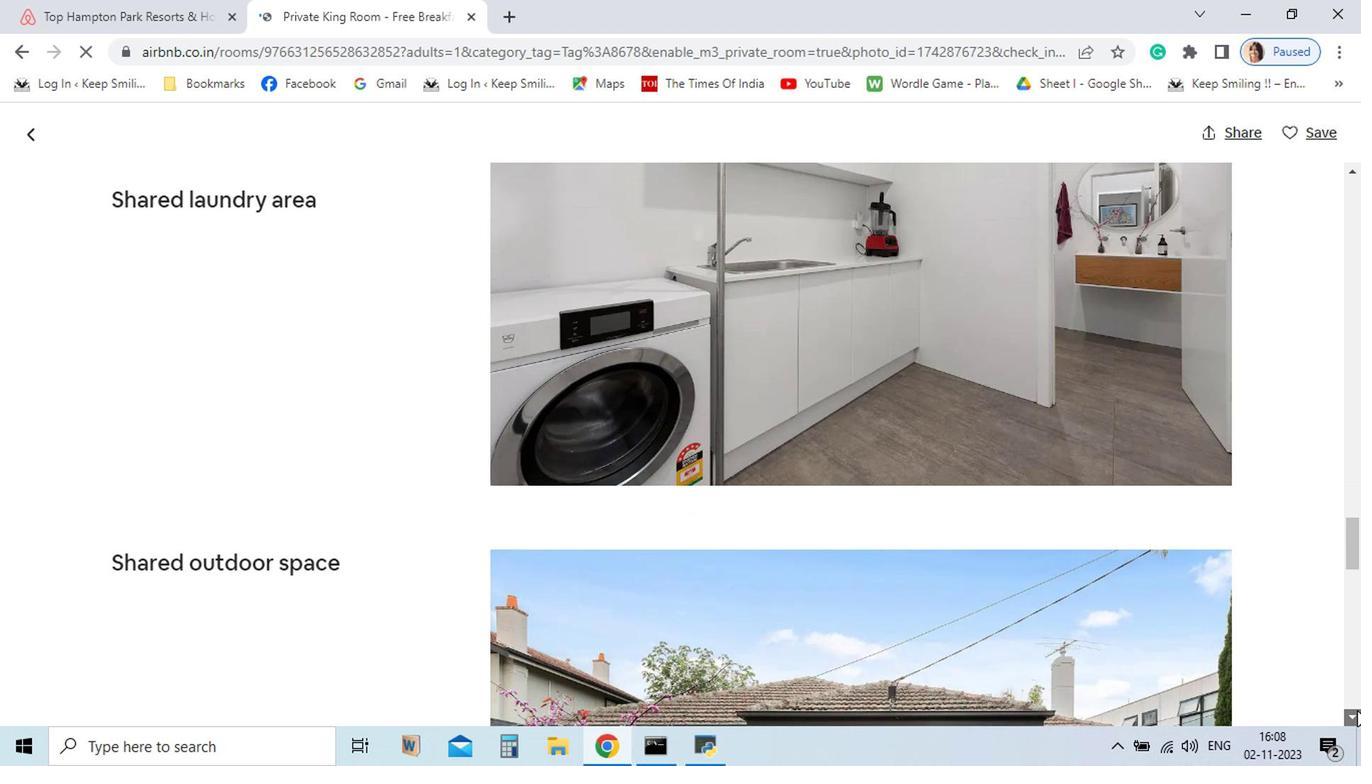 
Action: Mouse pressed left at (1159, 702)
Screenshot: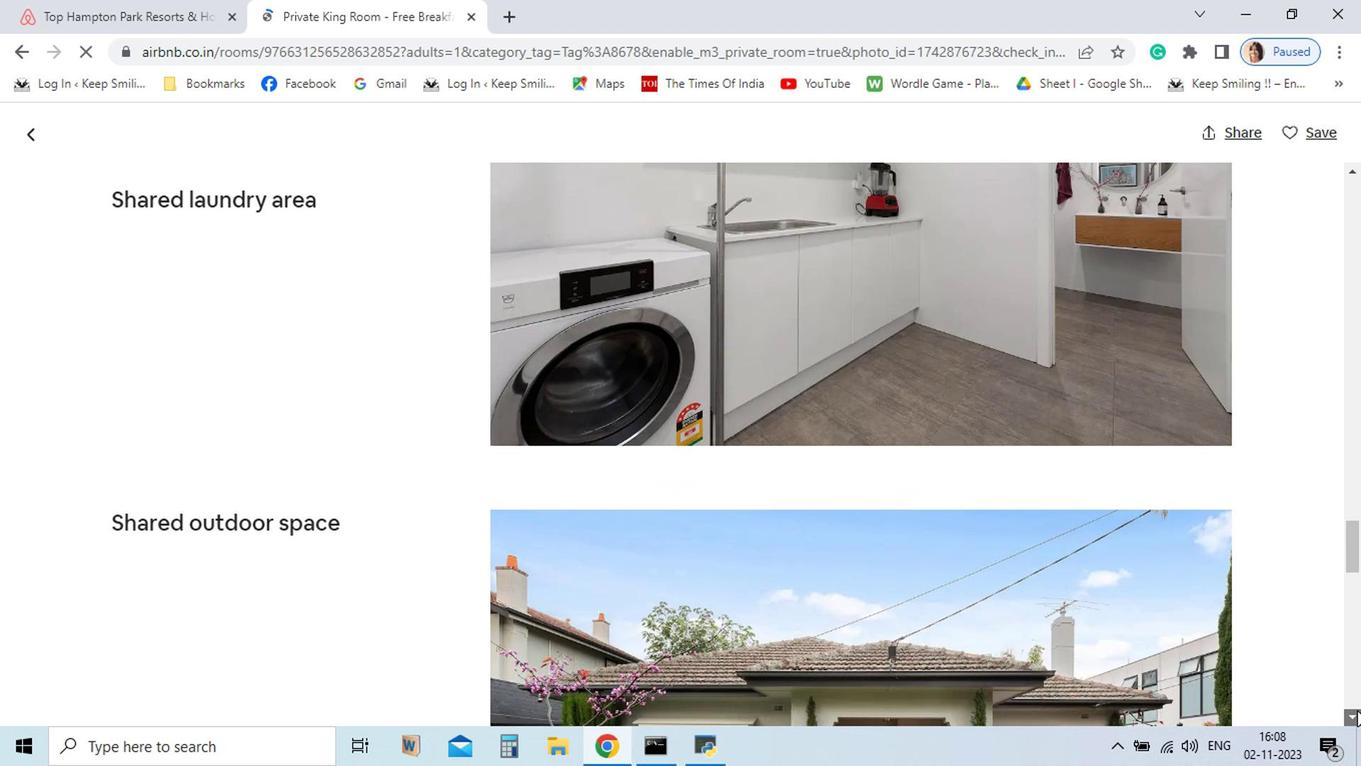 
Action: Mouse pressed left at (1159, 702)
Screenshot: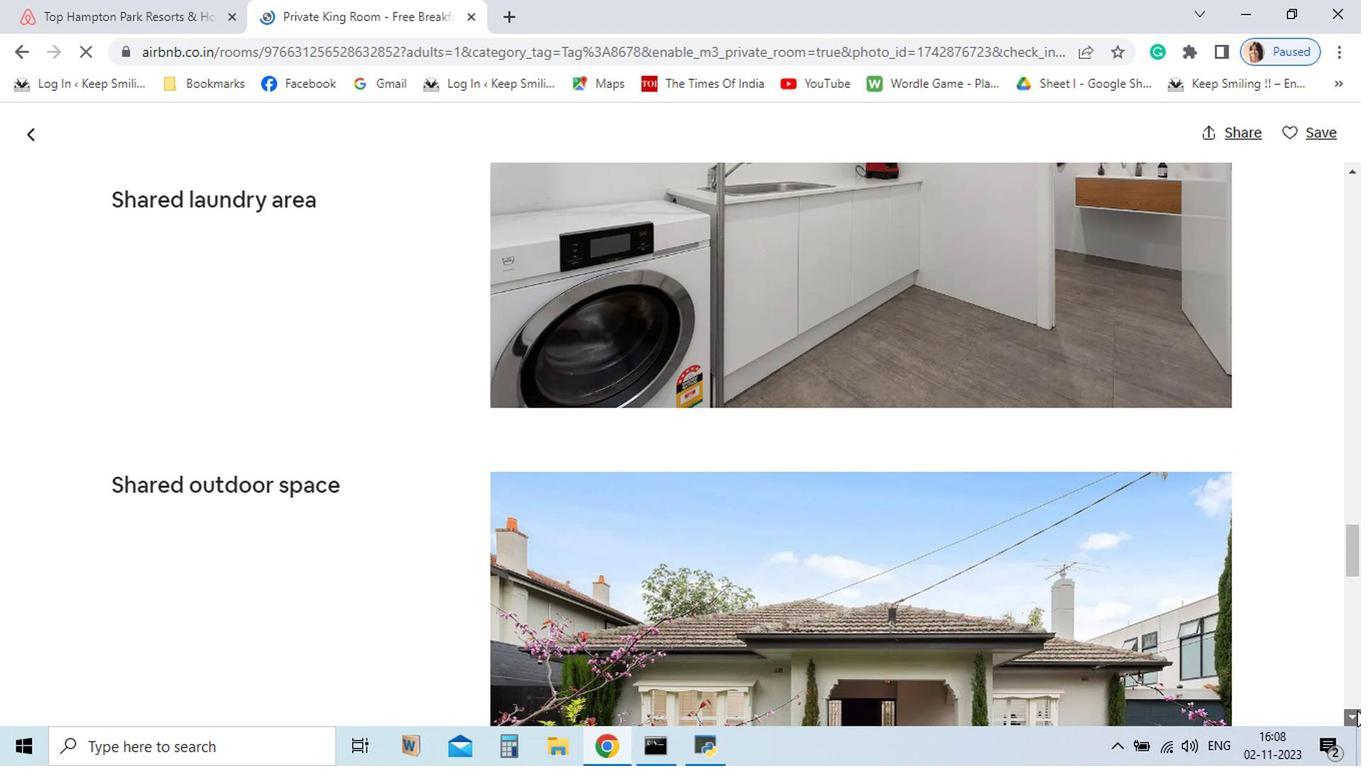 
Action: Mouse pressed left at (1159, 702)
Screenshot: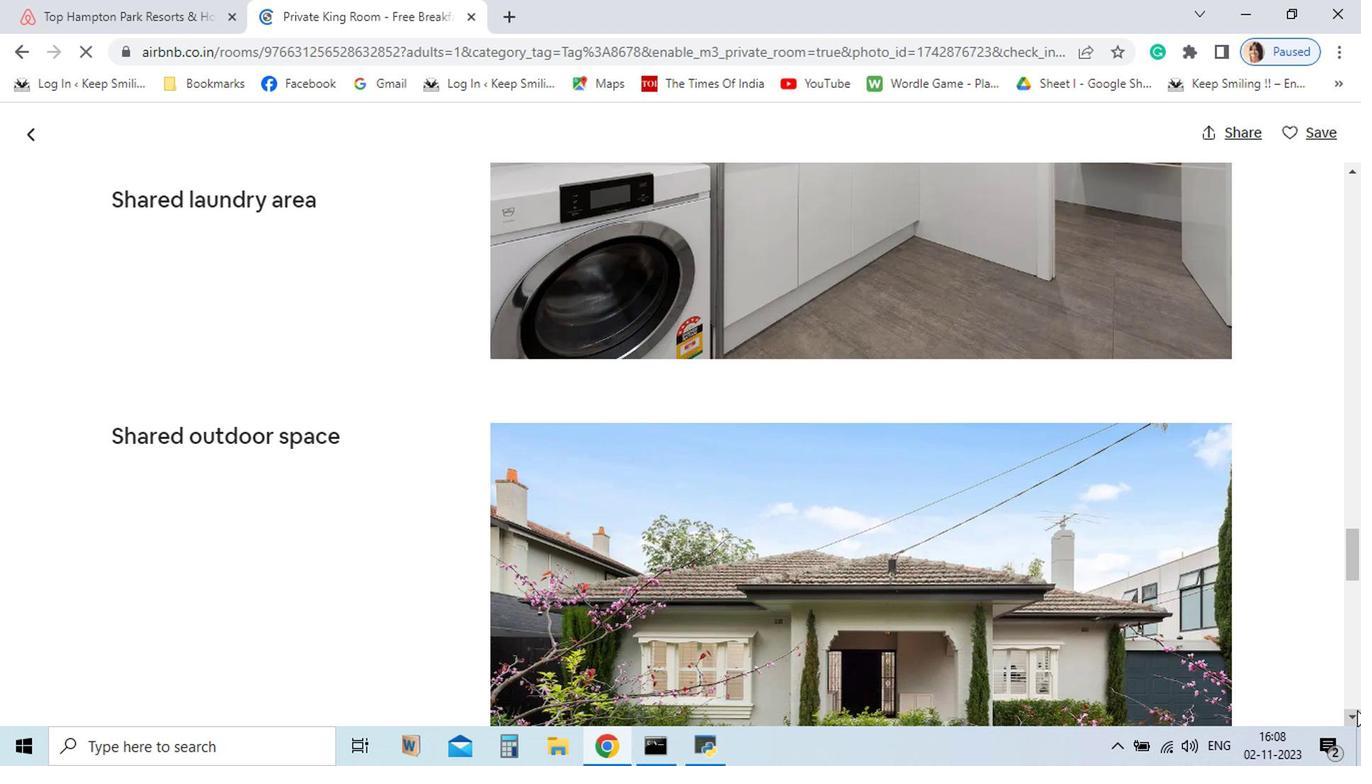 
Action: Mouse pressed left at (1159, 702)
Screenshot: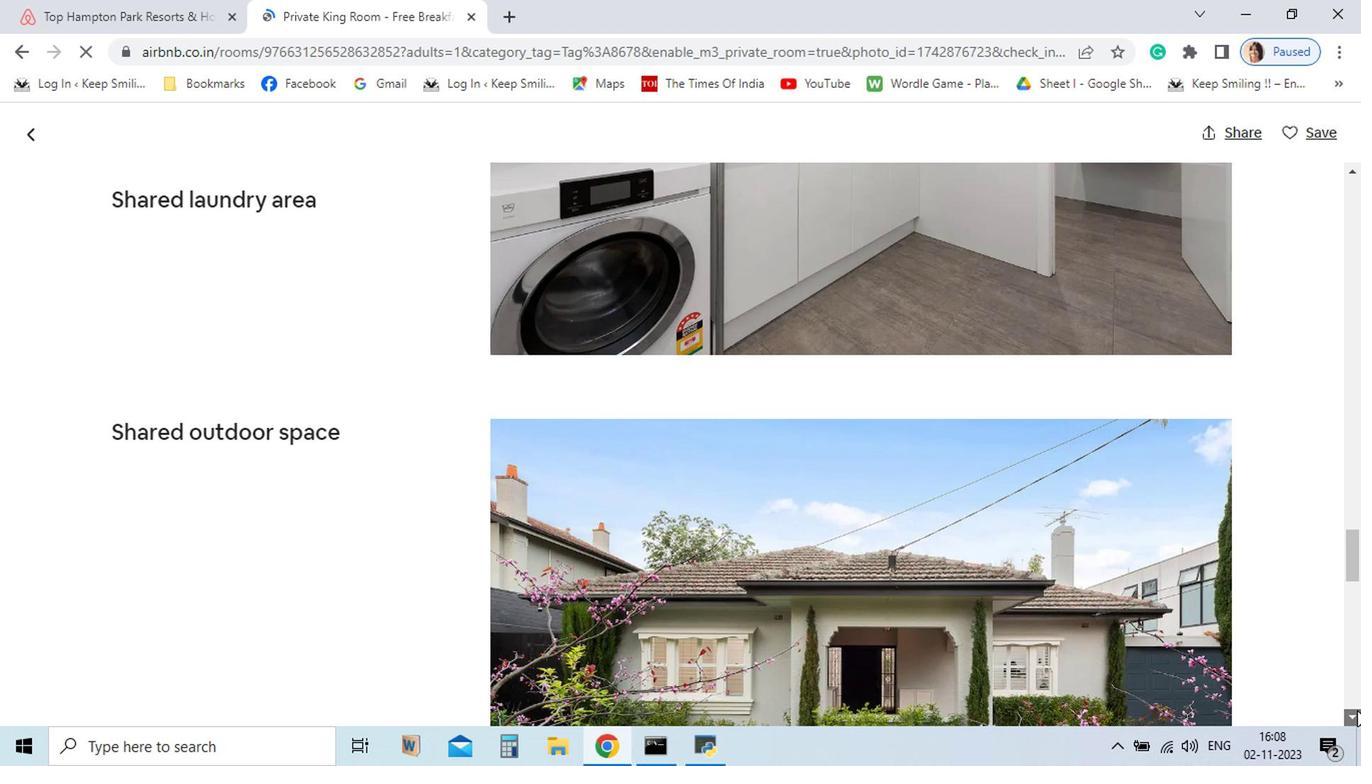 
Action: Mouse pressed left at (1159, 702)
Screenshot: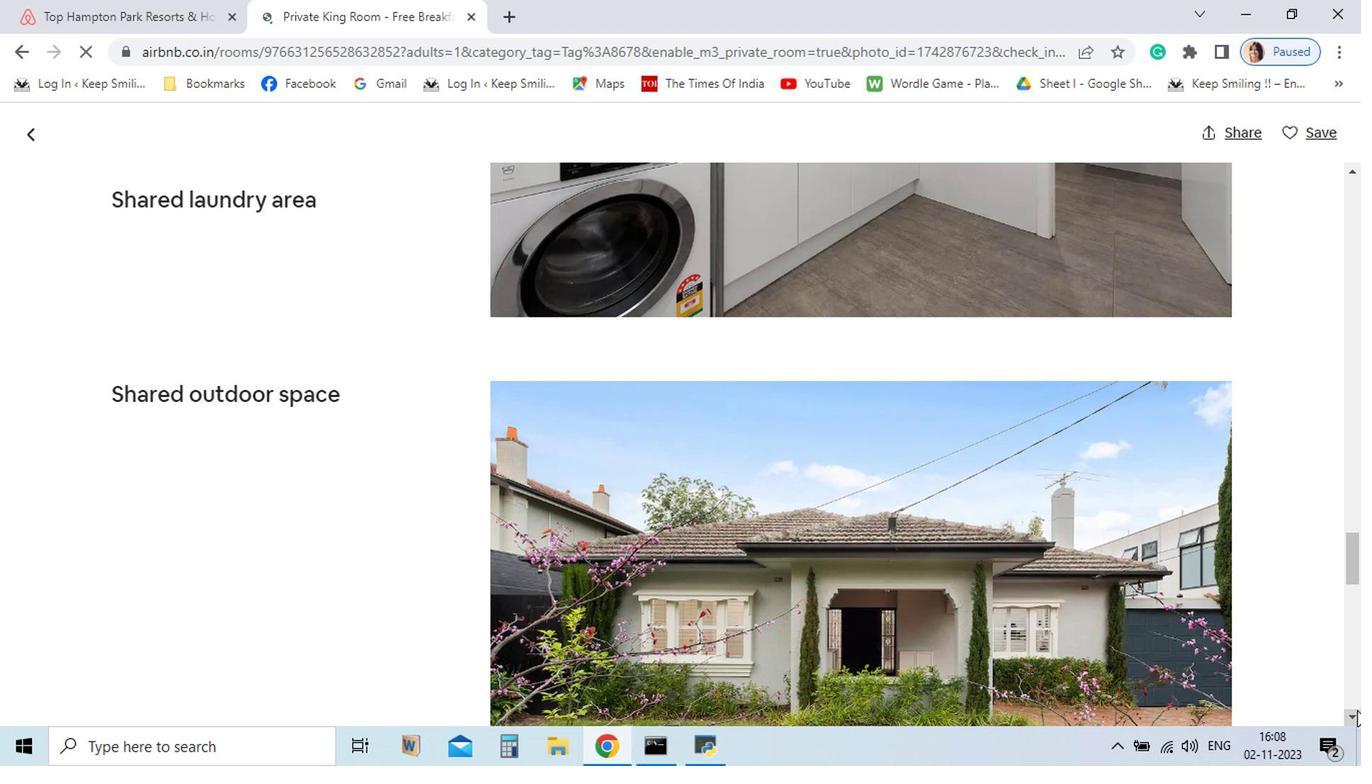 
Action: Mouse pressed left at (1159, 702)
Screenshot: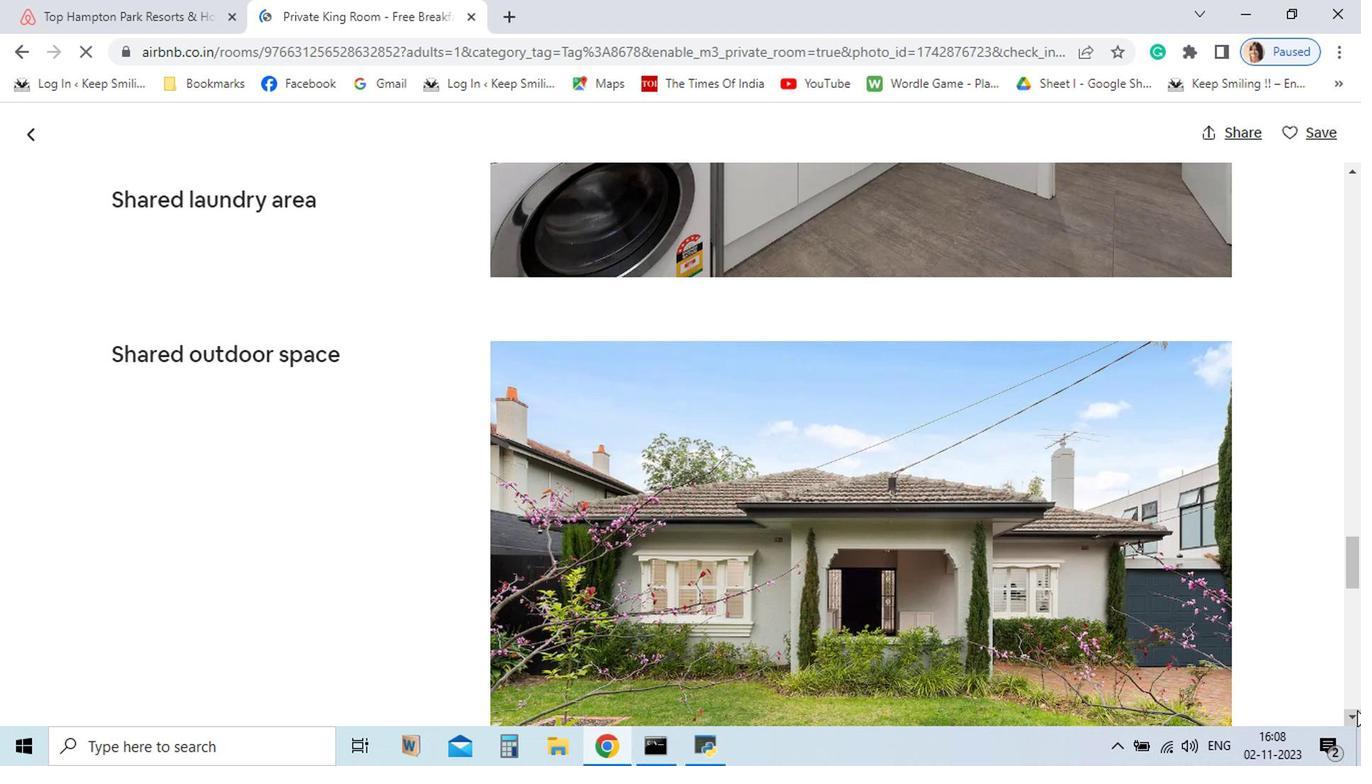 
Action: Mouse pressed left at (1159, 702)
Screenshot: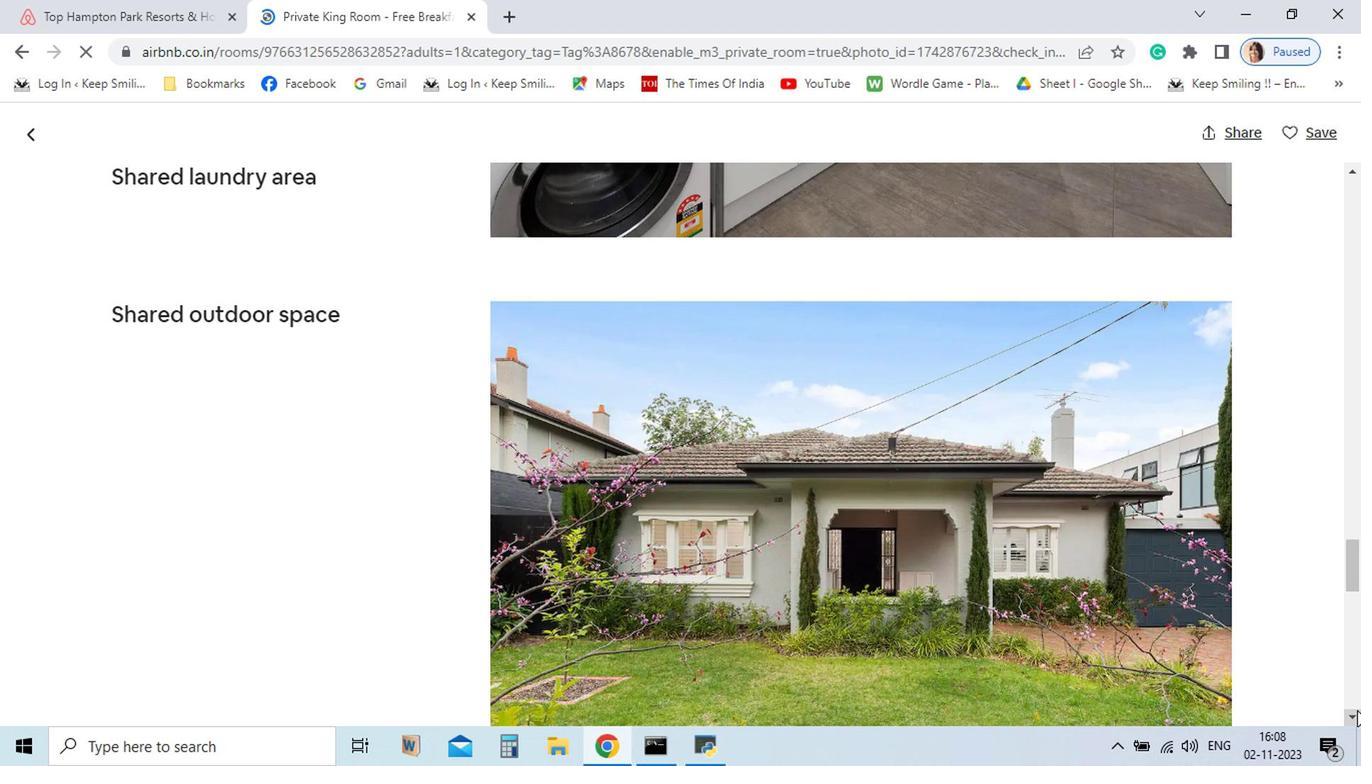 
Action: Mouse pressed left at (1159, 702)
Screenshot: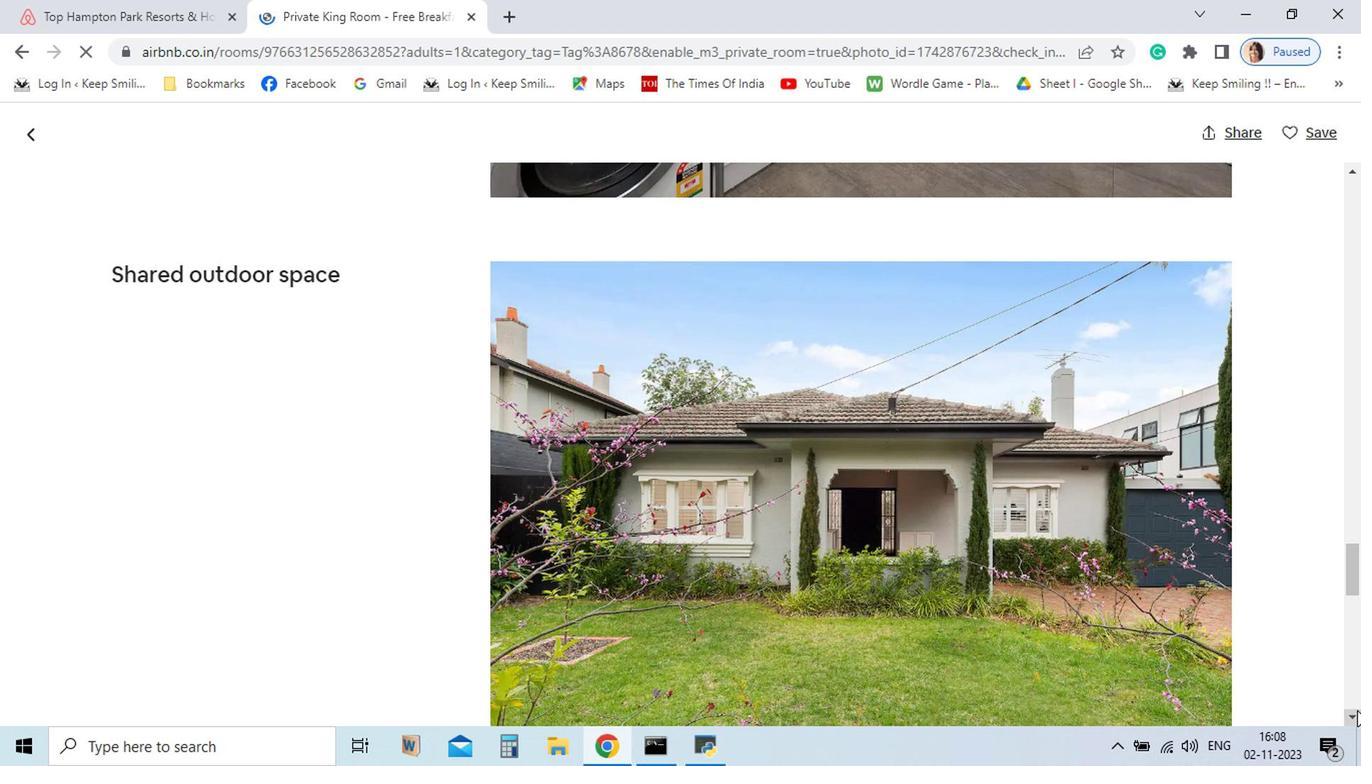 
Action: Mouse pressed left at (1159, 702)
Screenshot: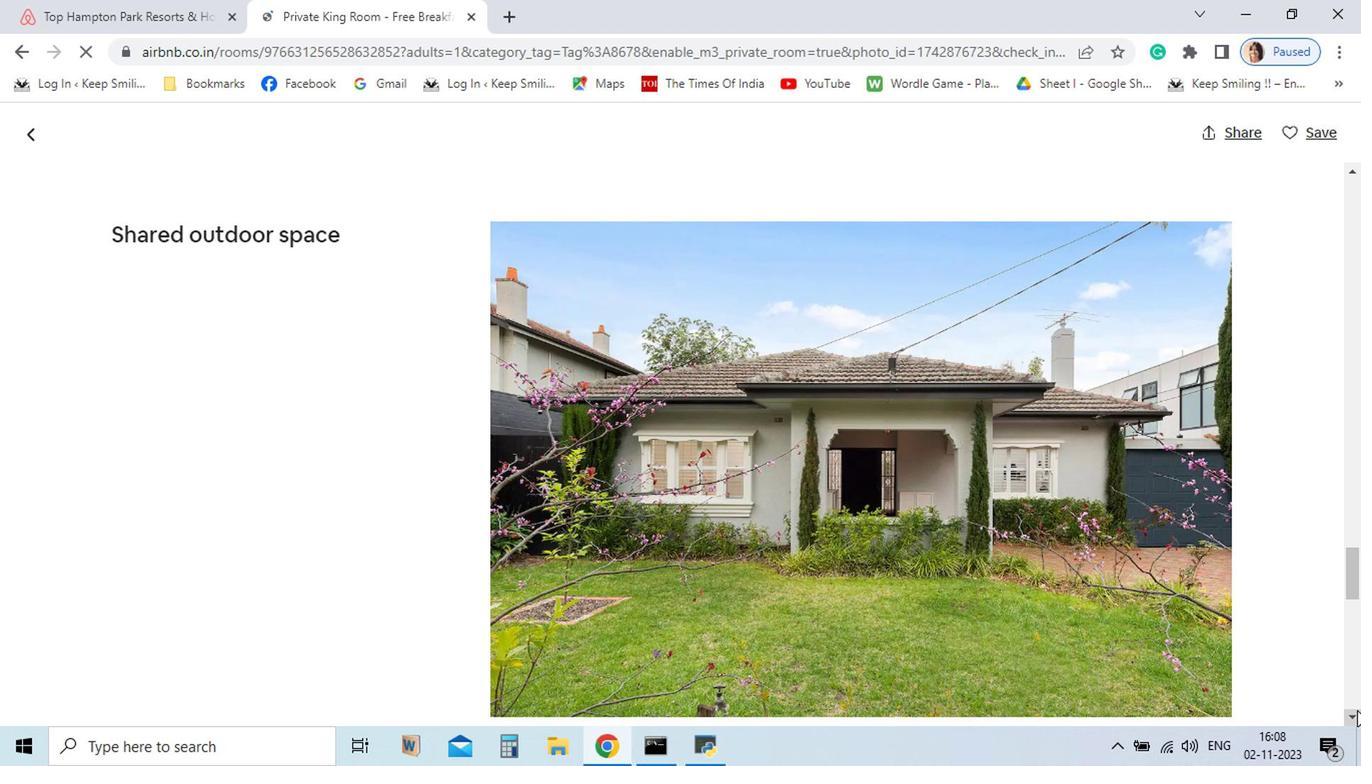 
Action: Mouse pressed left at (1159, 702)
Screenshot: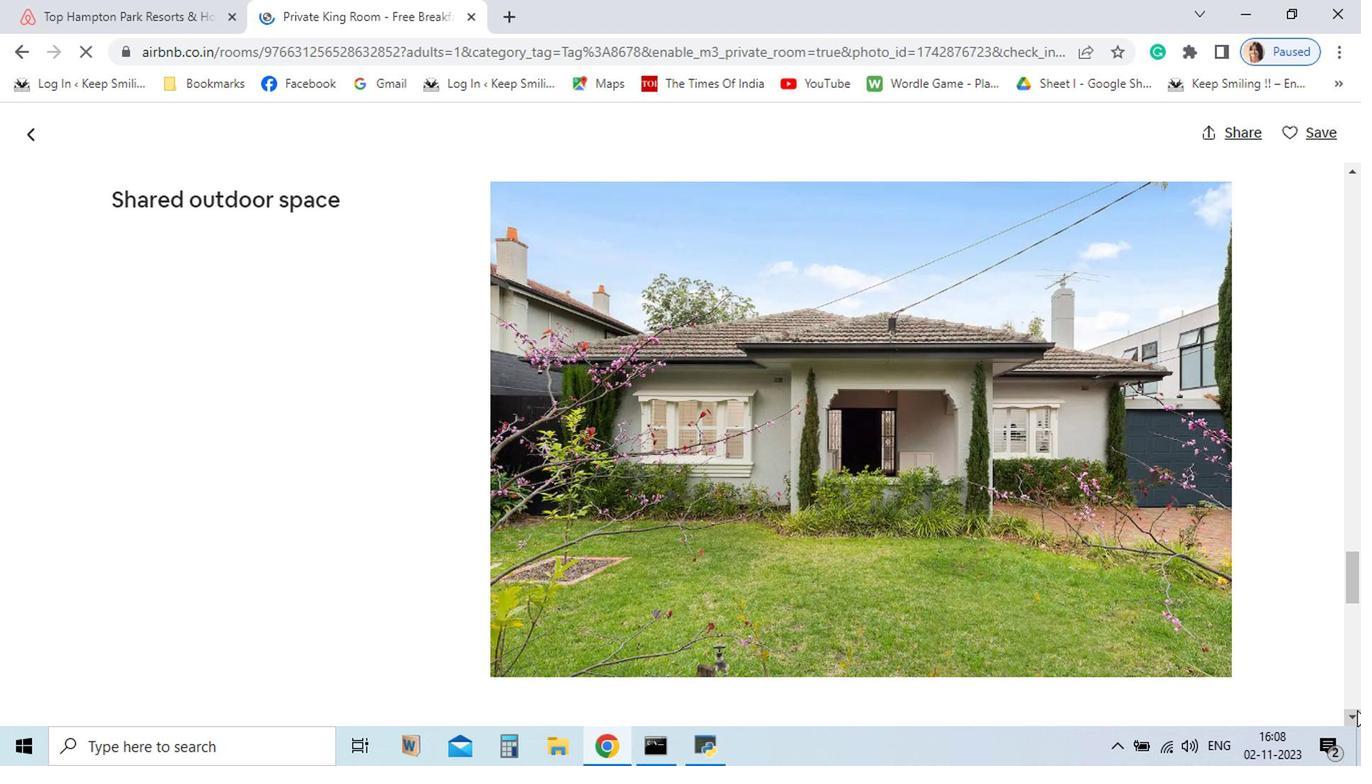 
Action: Mouse pressed left at (1159, 702)
Screenshot: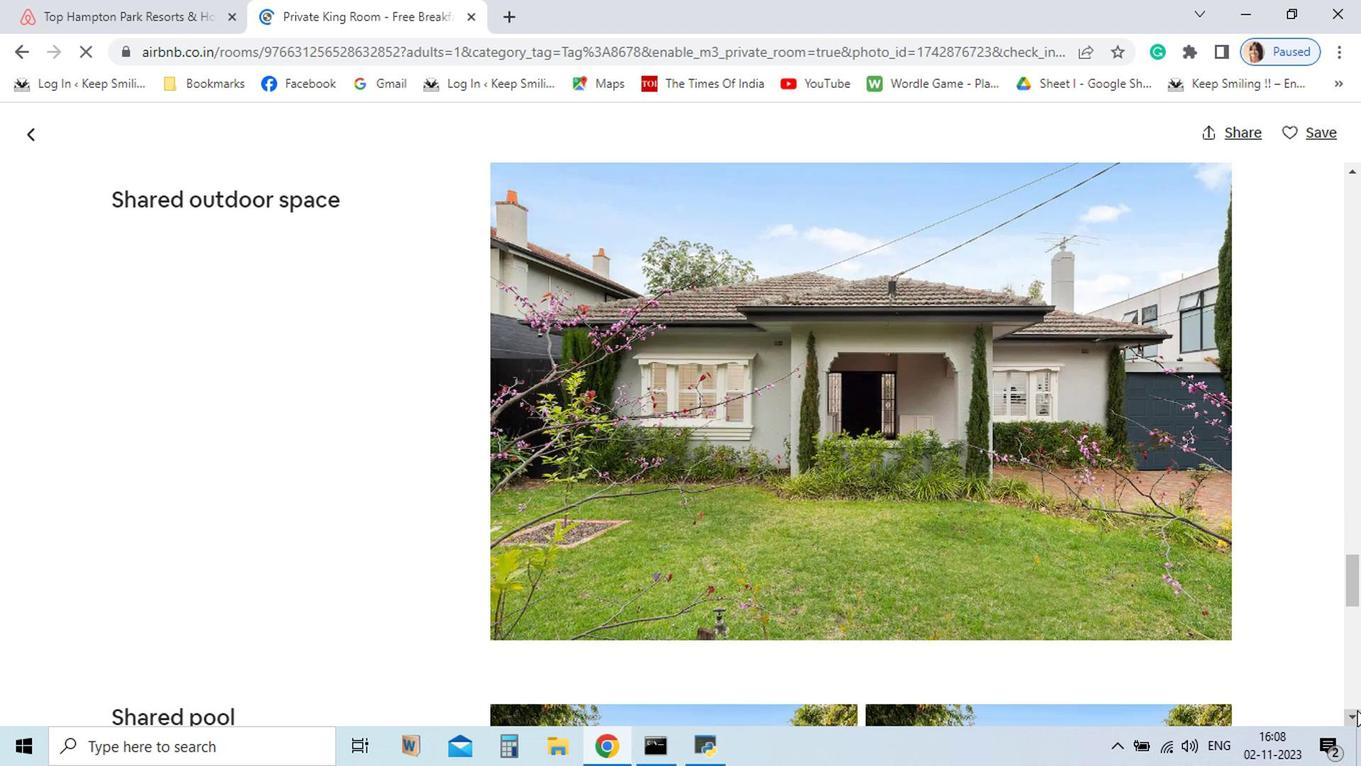 
Action: Mouse pressed left at (1159, 702)
Screenshot: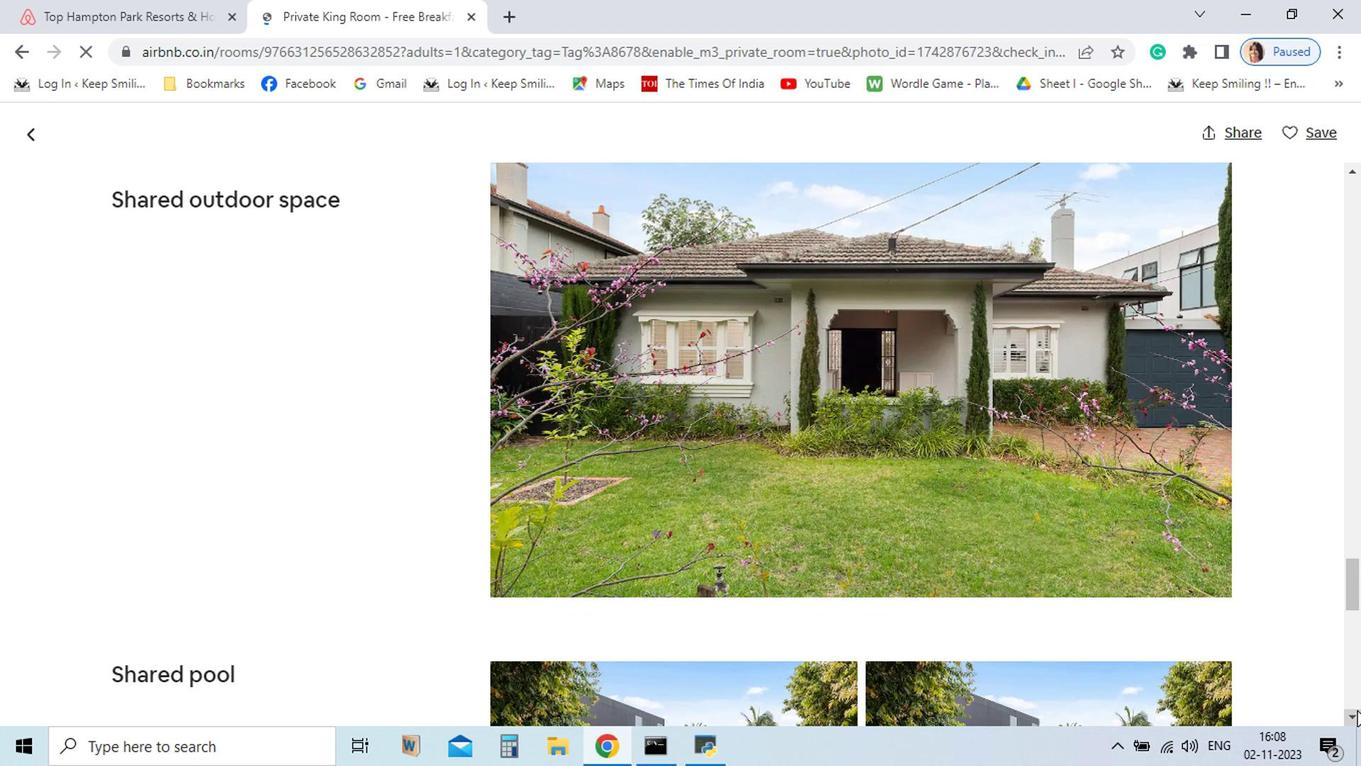 
Action: Mouse pressed left at (1159, 702)
Screenshot: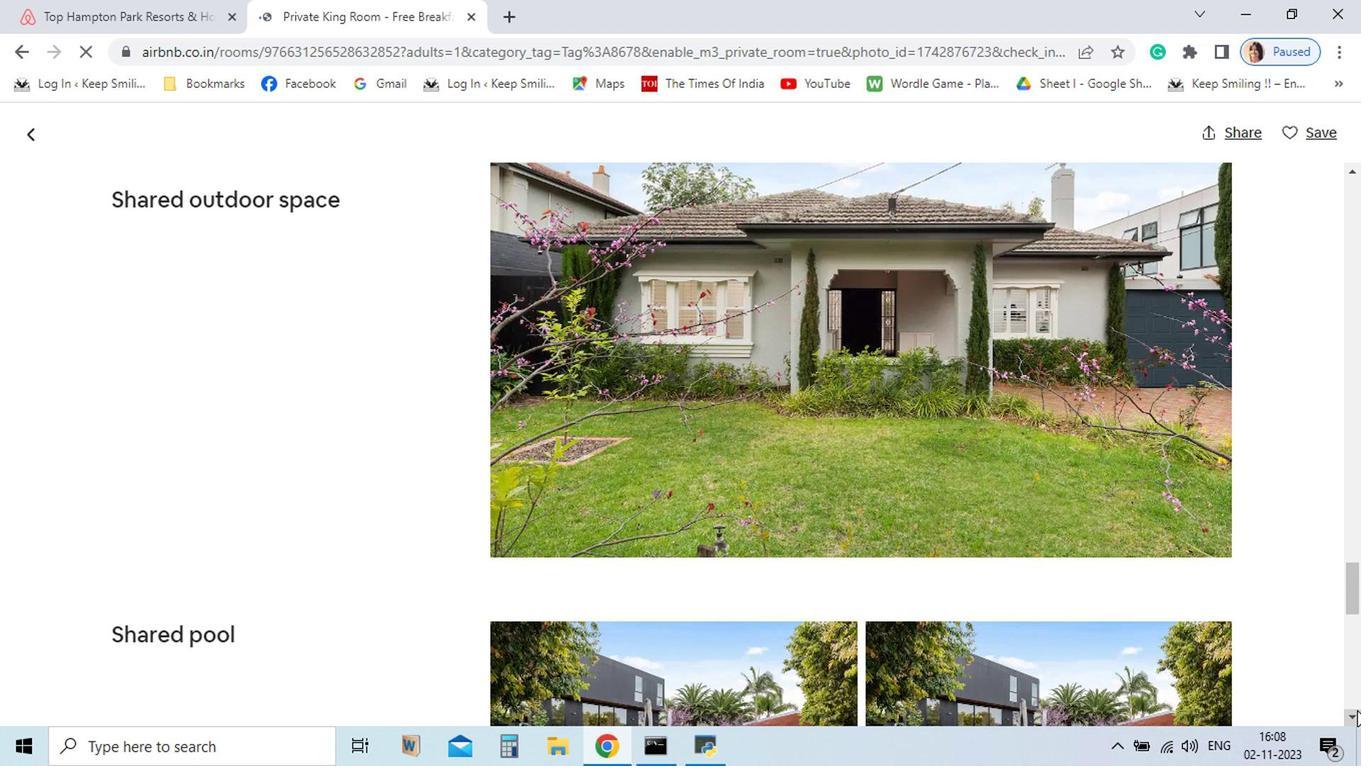 
Action: Mouse pressed left at (1159, 702)
Screenshot: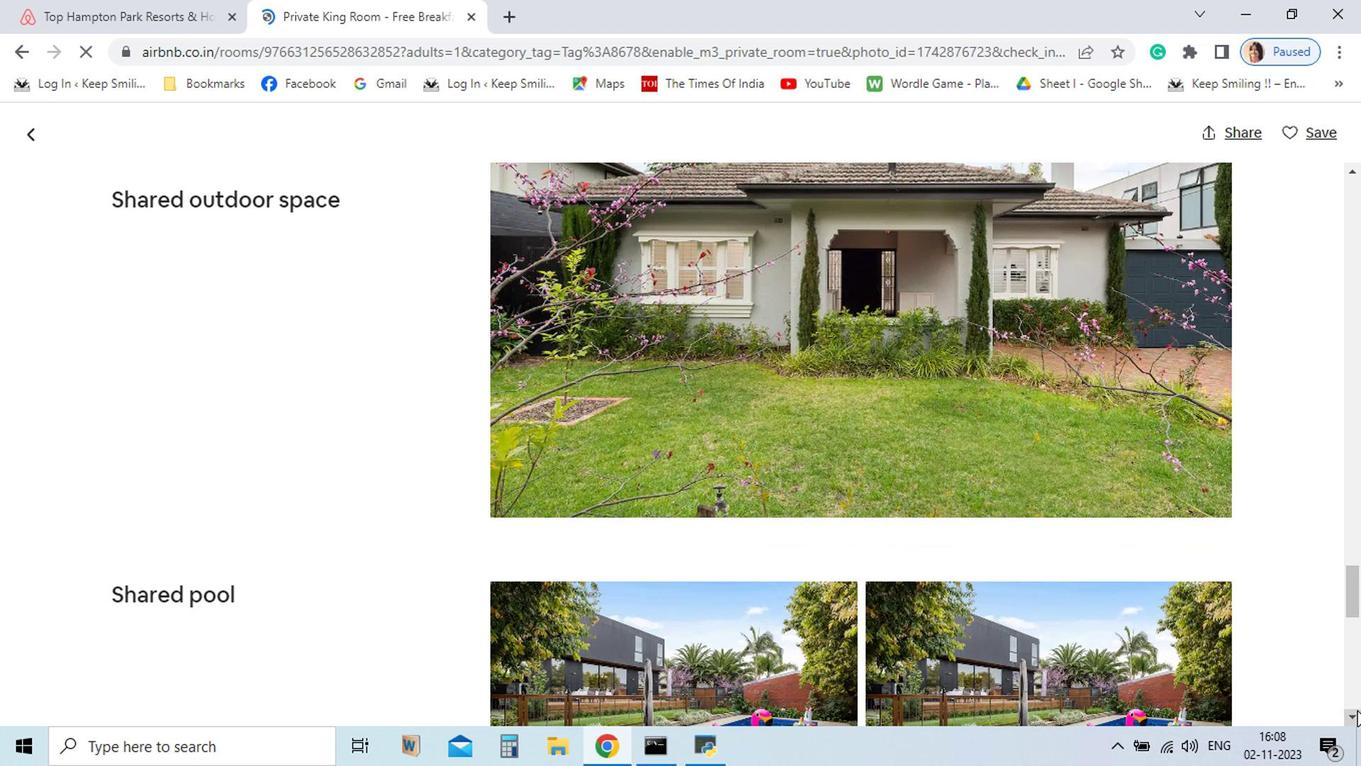 
Action: Mouse pressed left at (1159, 702)
Screenshot: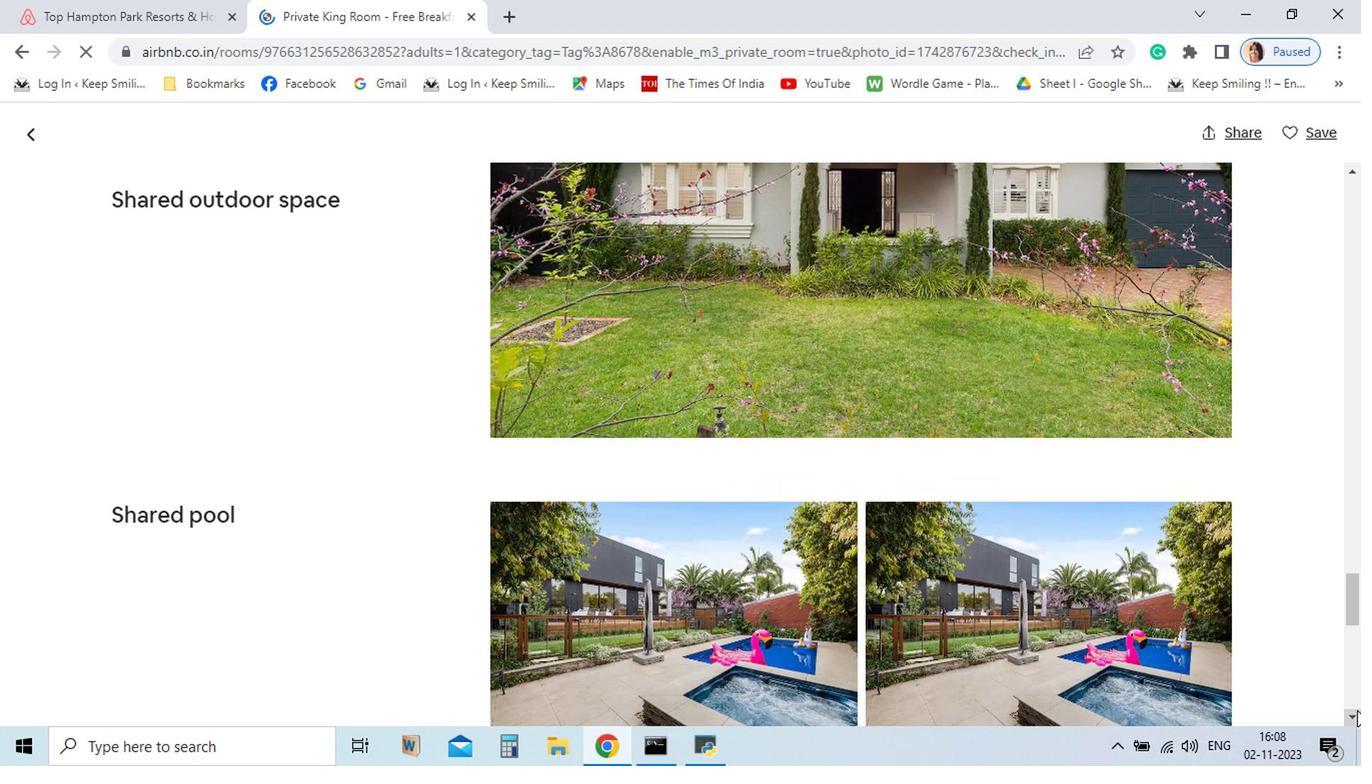 
Action: Mouse pressed left at (1159, 702)
Screenshot: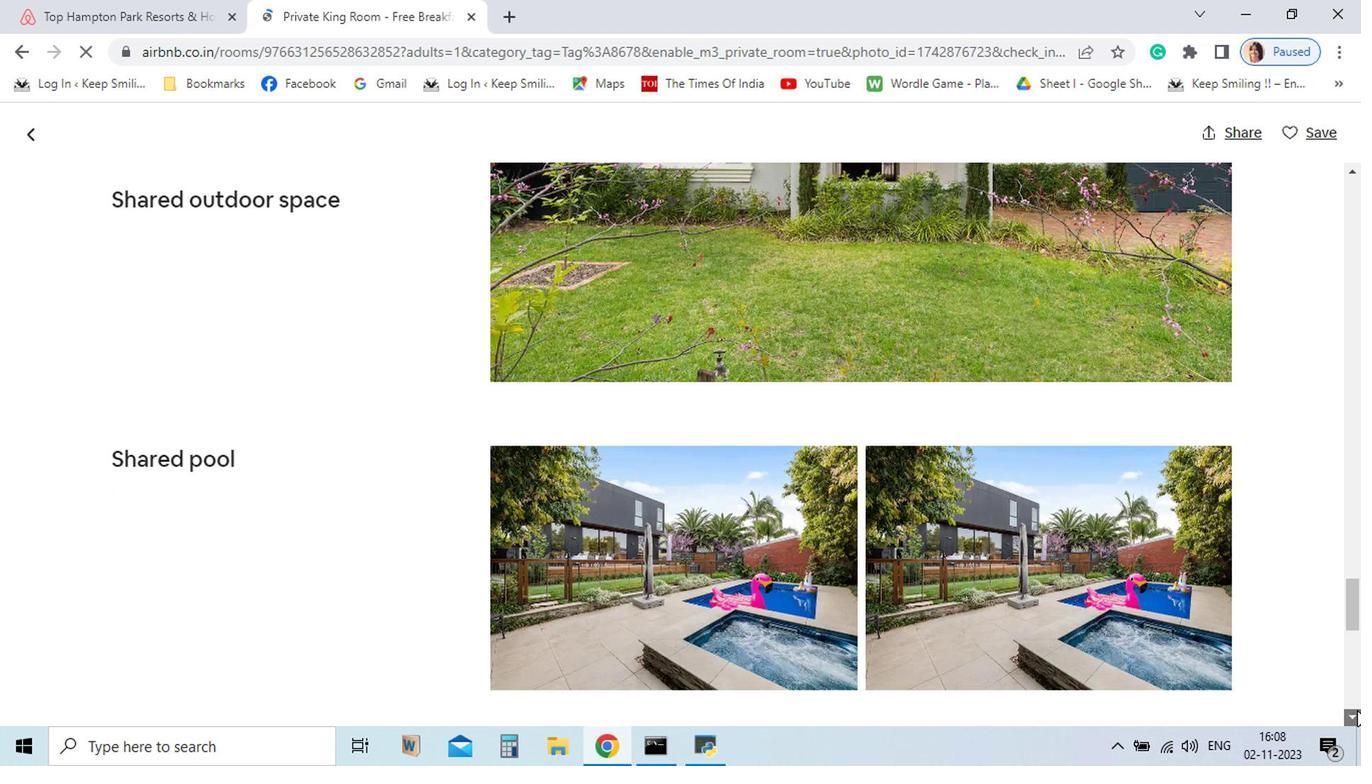 
Action: Mouse pressed left at (1159, 702)
Screenshot: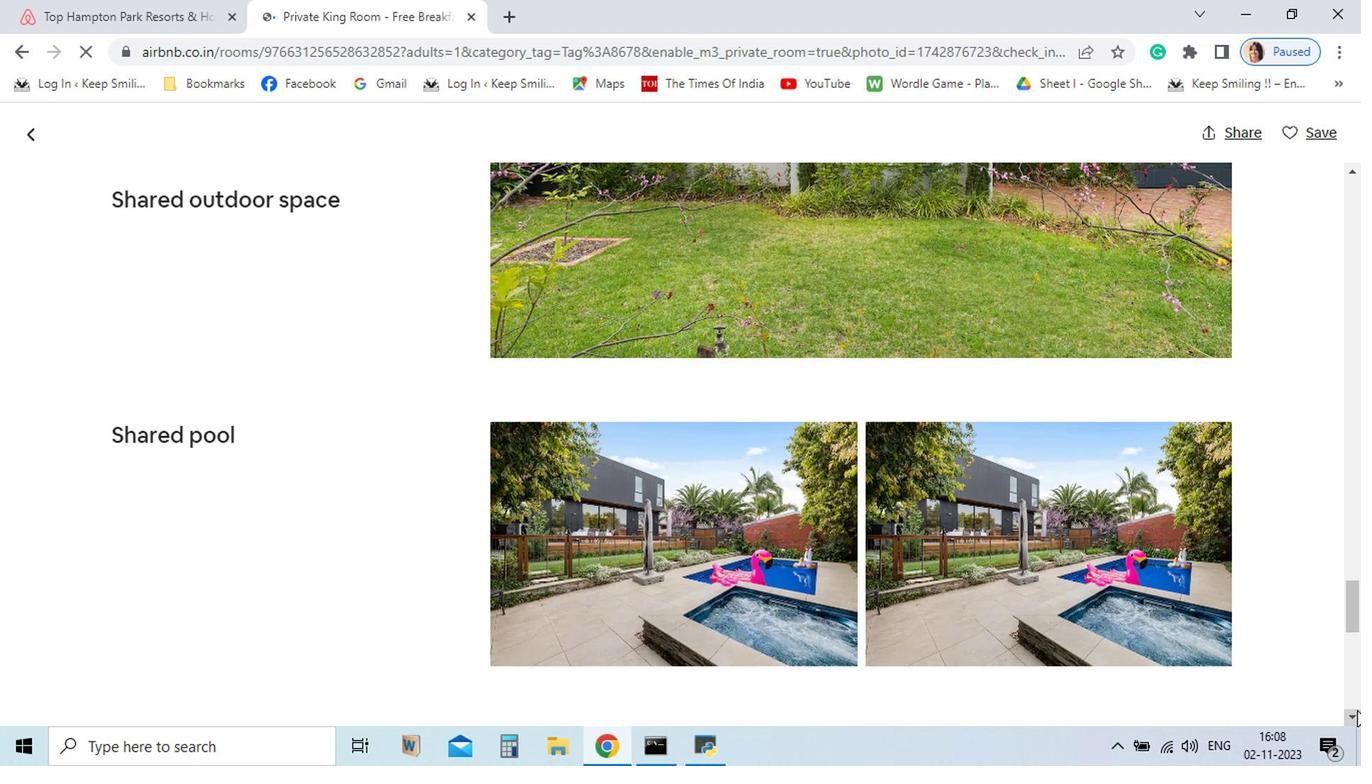 
Action: Mouse pressed left at (1159, 702)
Screenshot: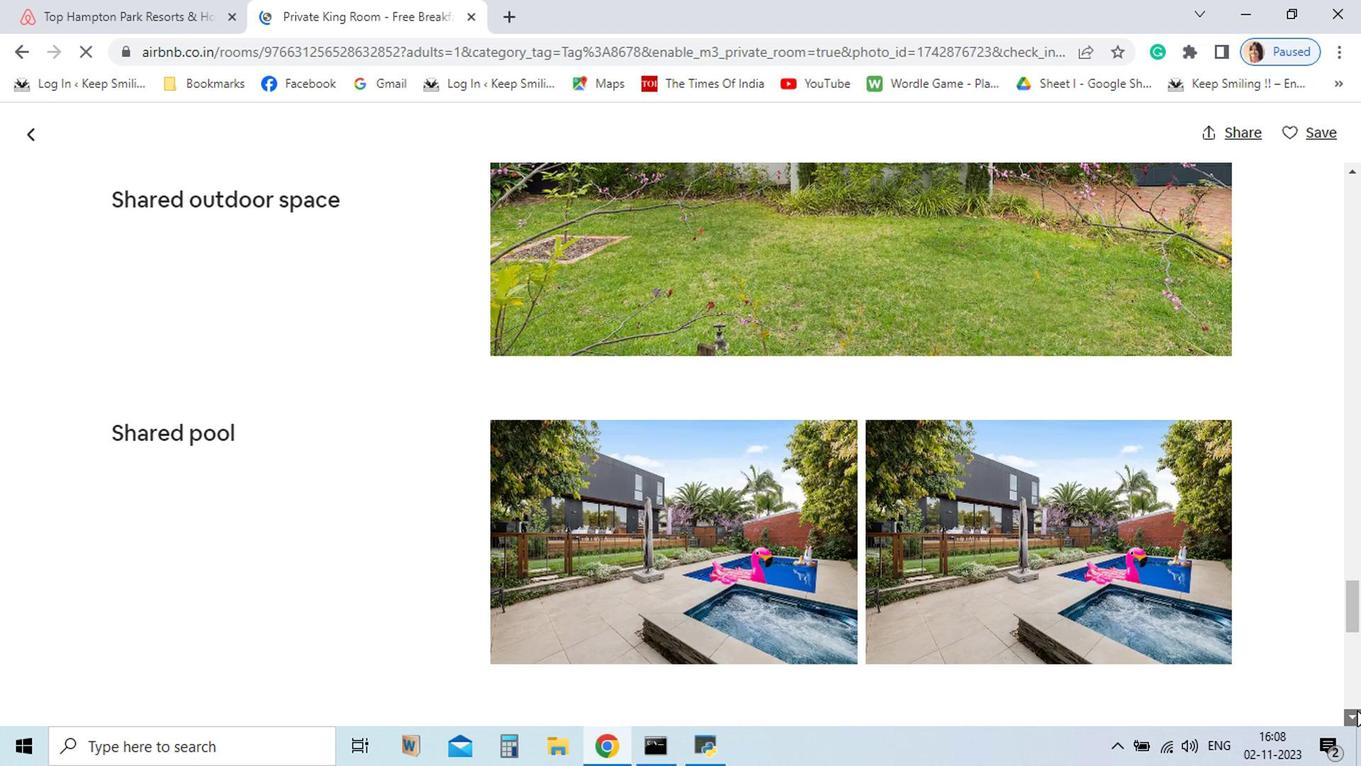 
Action: Mouse pressed left at (1159, 702)
Screenshot: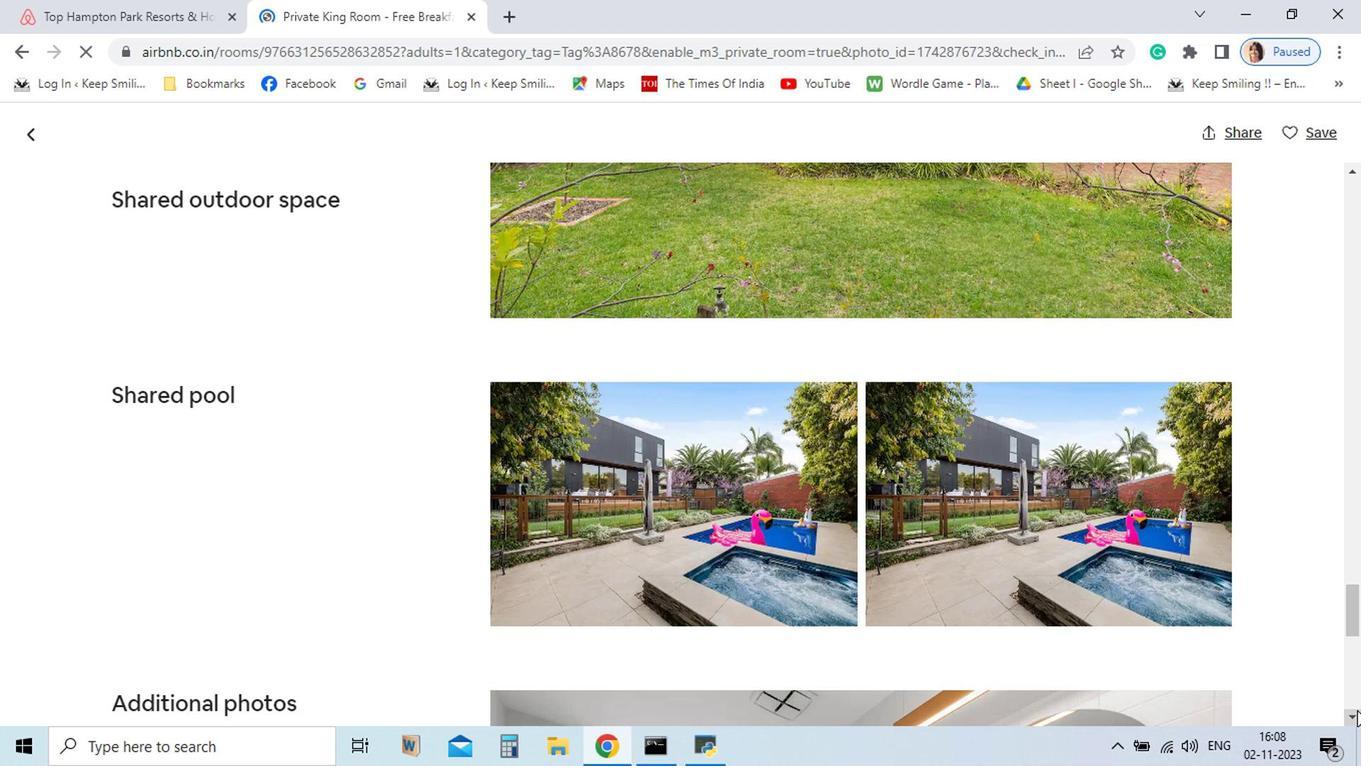 
Action: Mouse pressed left at (1159, 702)
Screenshot: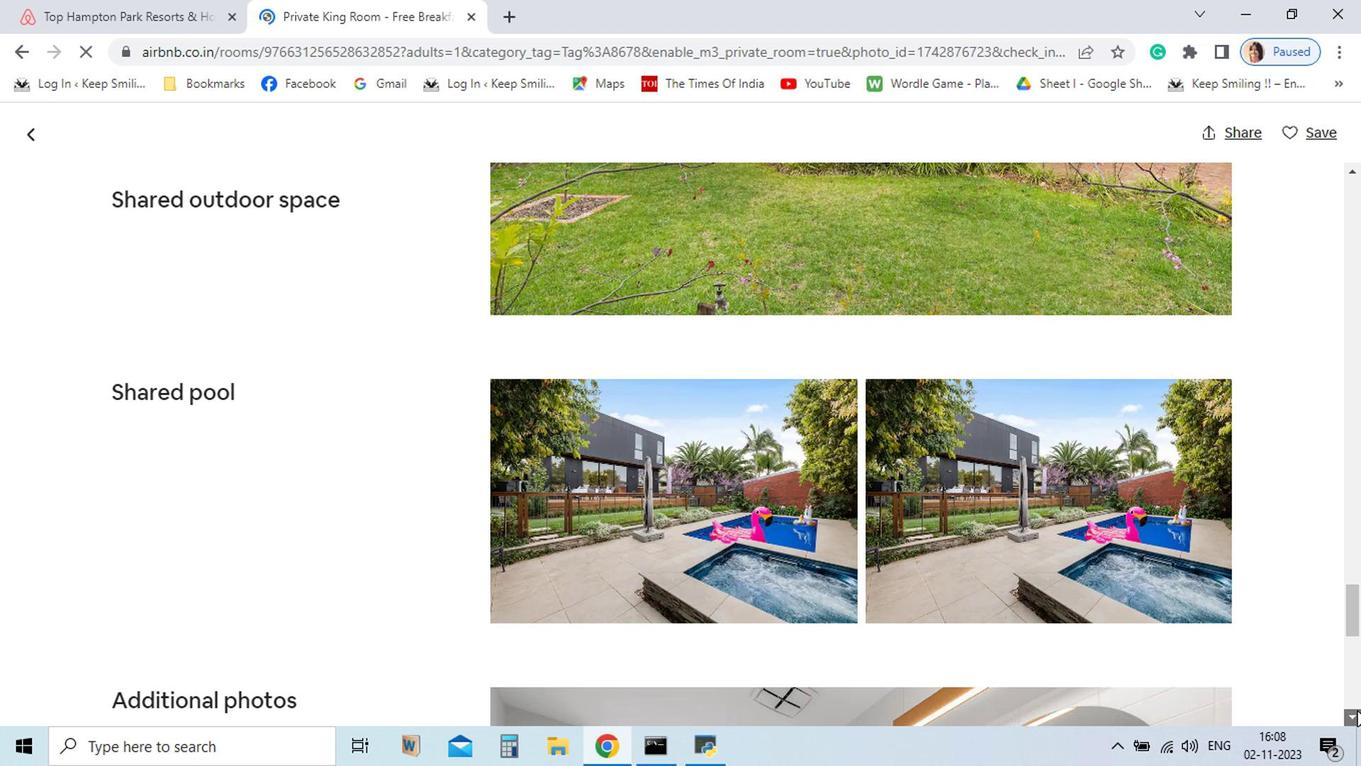 
Action: Mouse pressed left at (1159, 702)
Screenshot: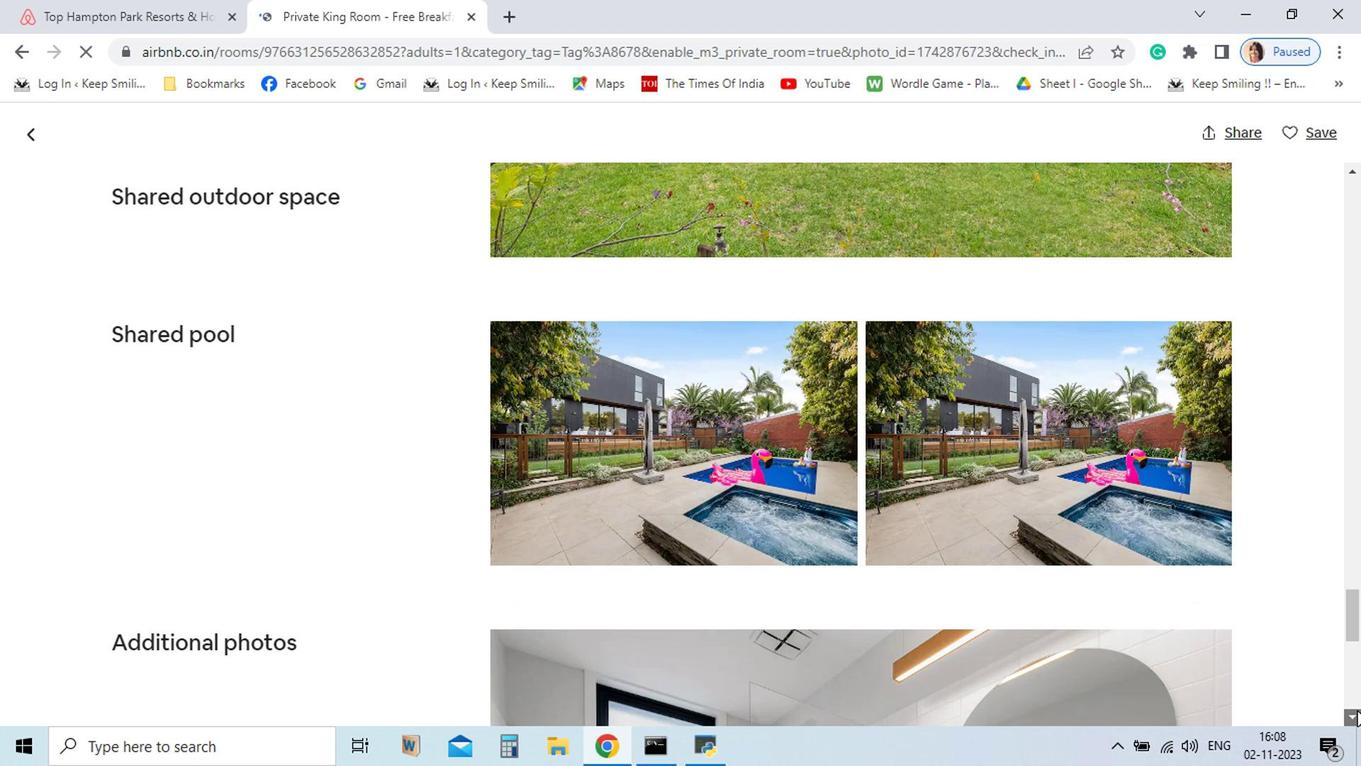 
Action: Mouse pressed left at (1159, 702)
Screenshot: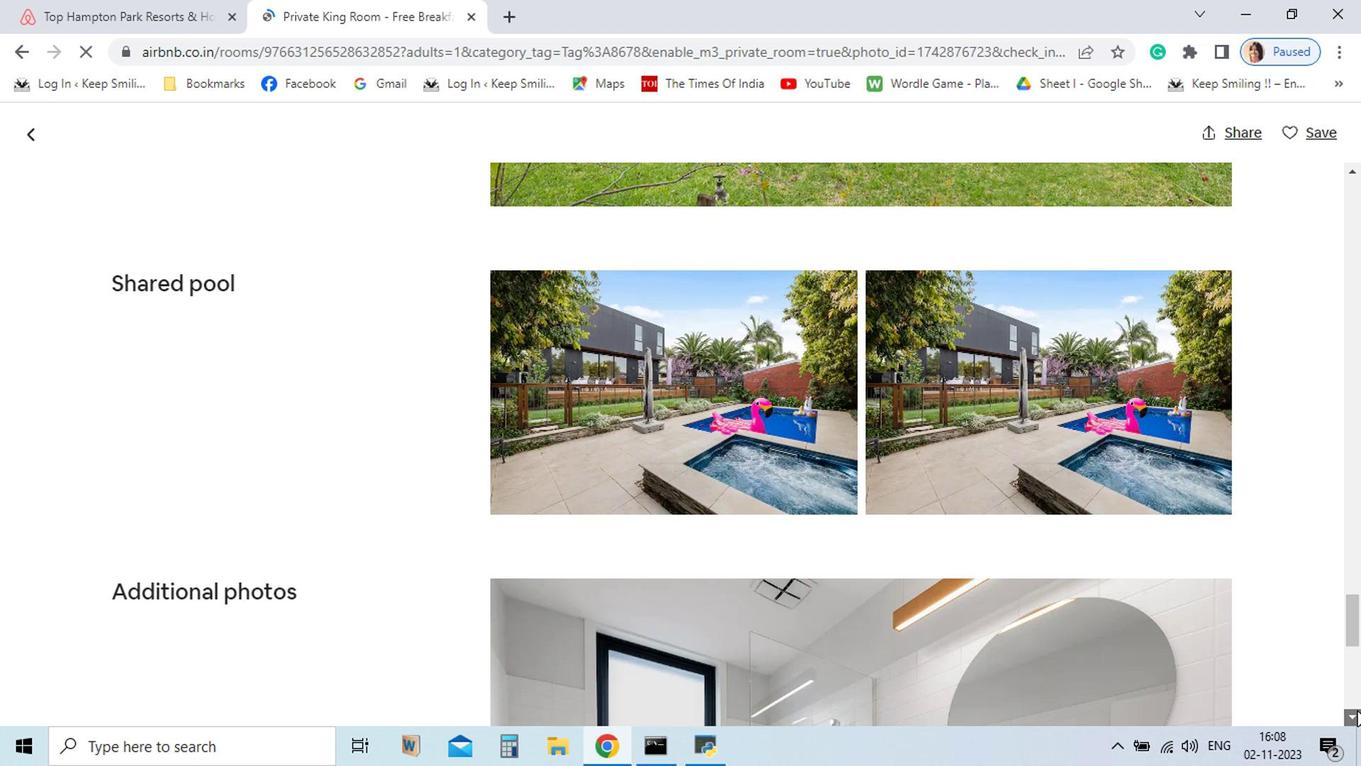 
Action: Mouse pressed left at (1159, 702)
Screenshot: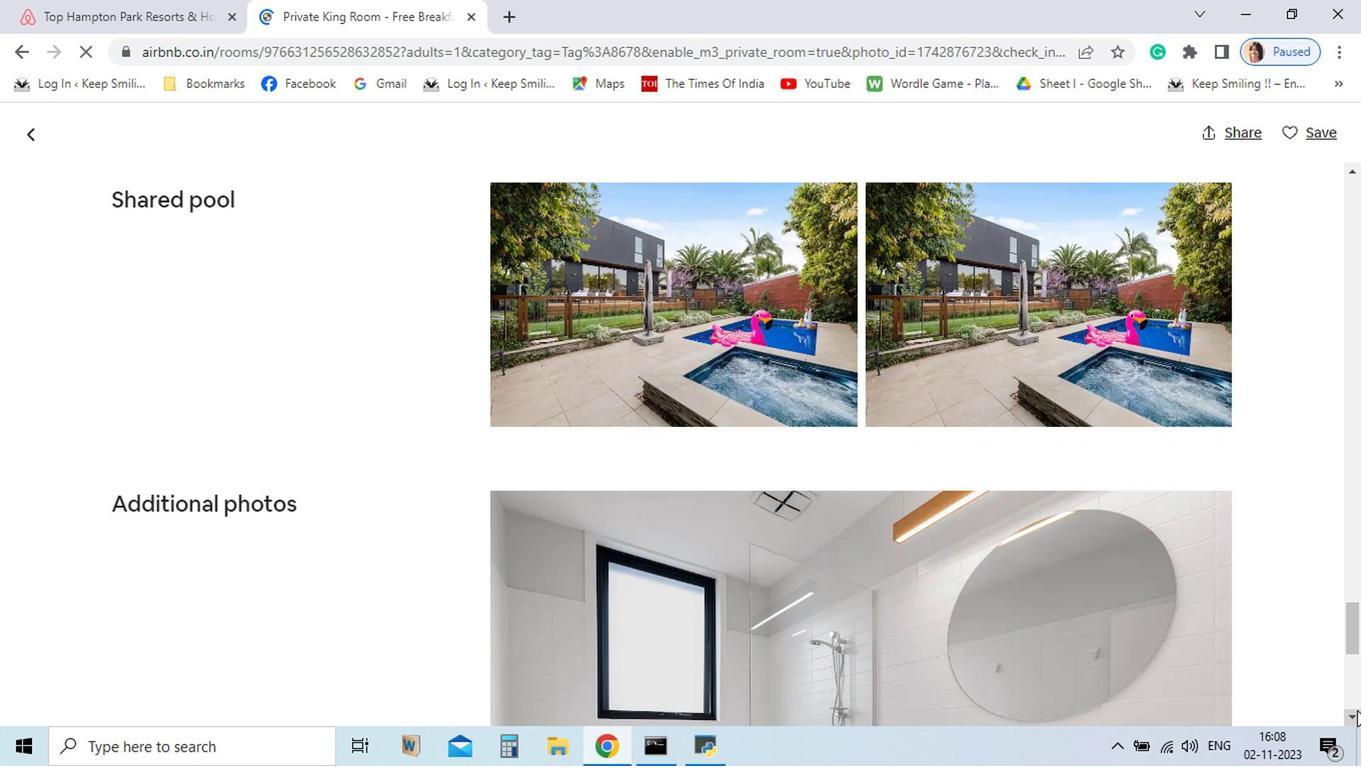 
Action: Mouse pressed left at (1159, 702)
Screenshot: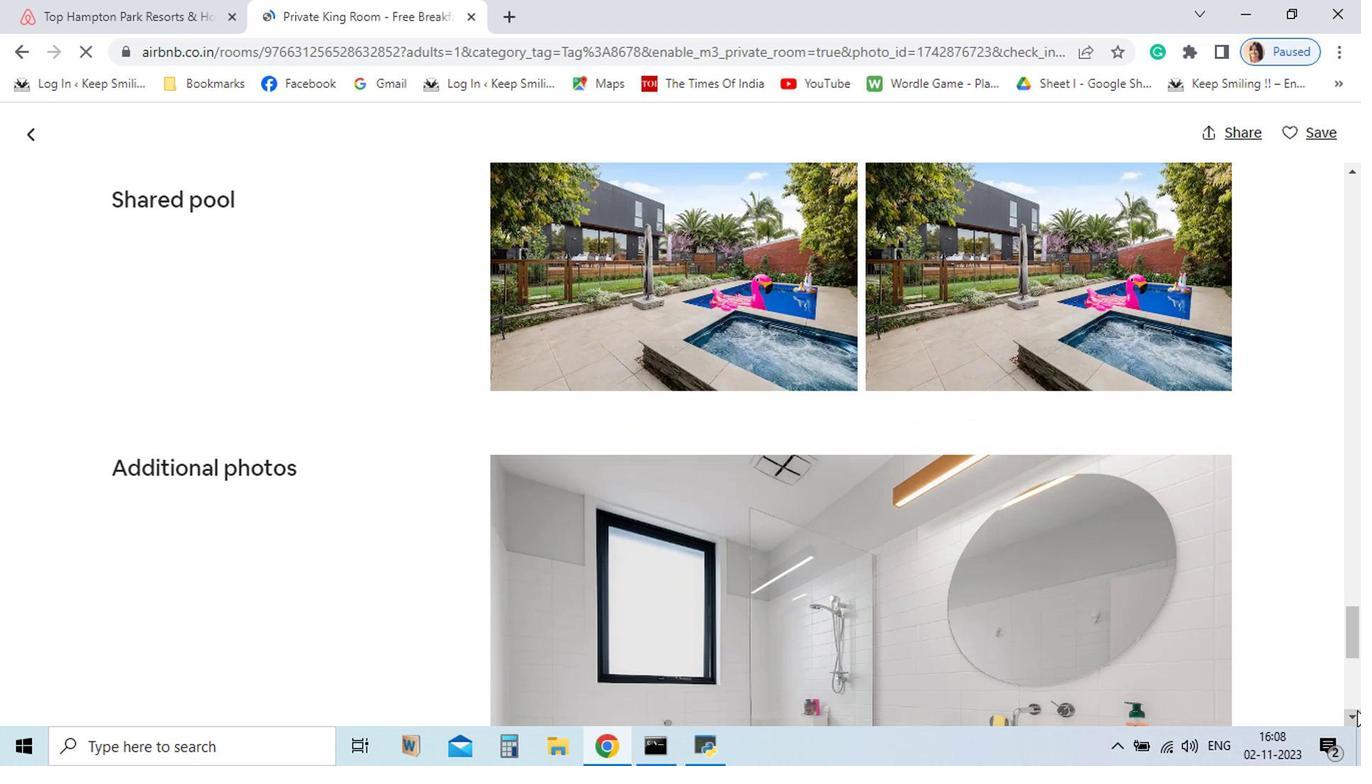 
Action: Mouse pressed left at (1159, 702)
Screenshot: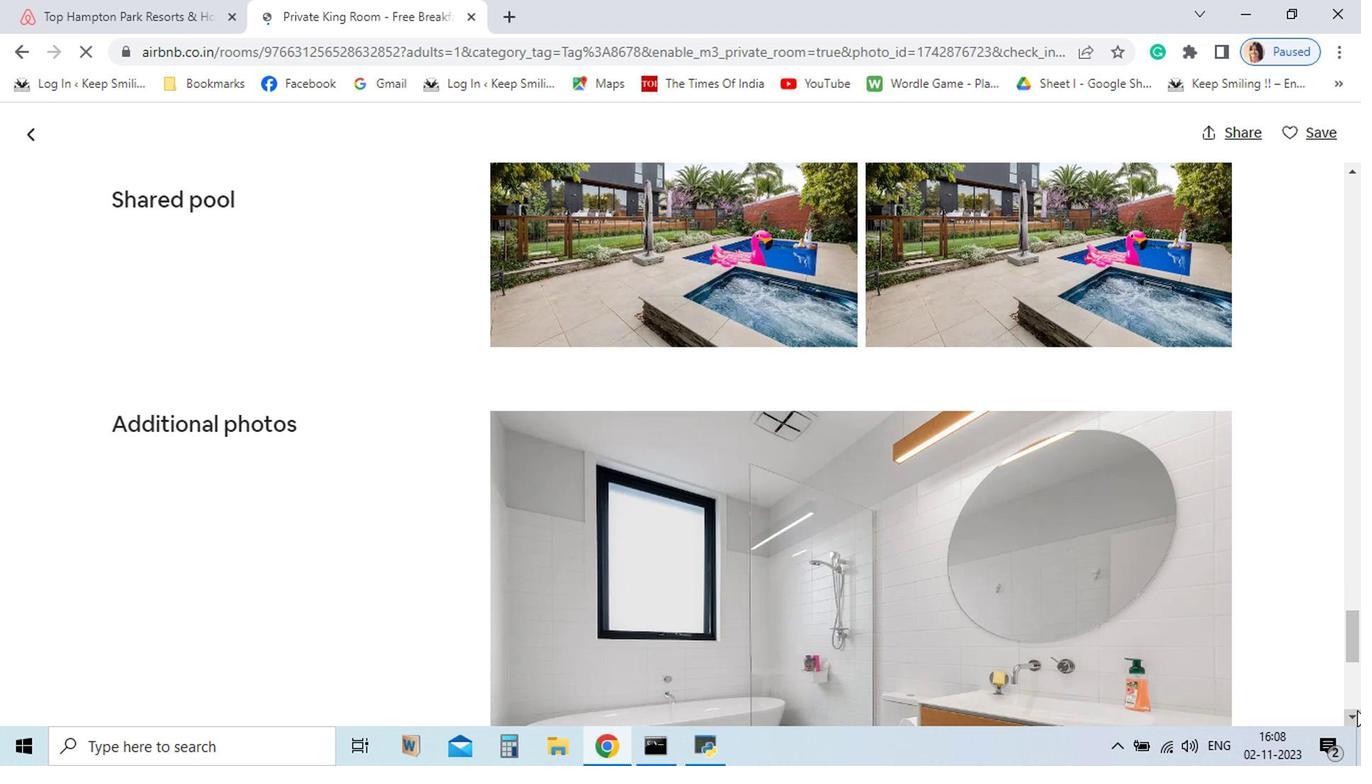 
Action: Mouse pressed left at (1159, 702)
Screenshot: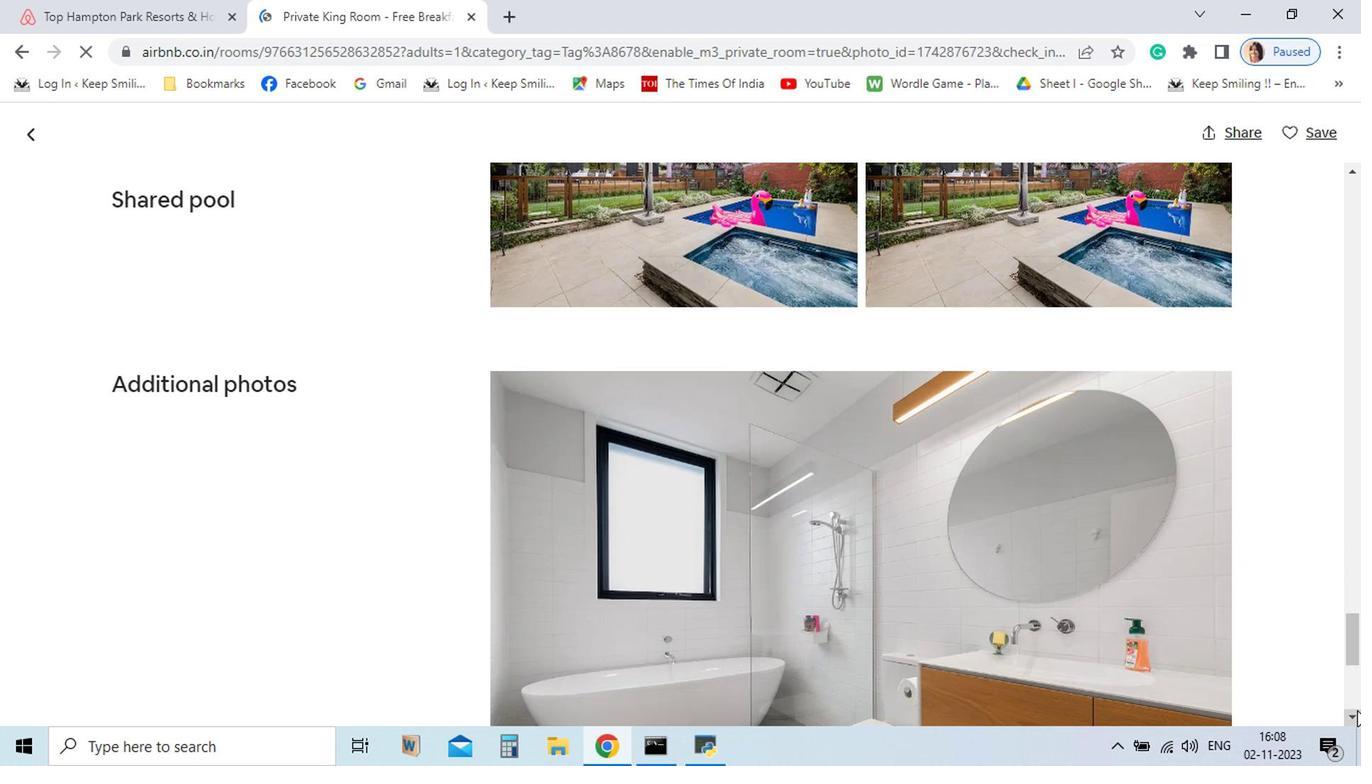
Action: Mouse pressed left at (1159, 702)
Screenshot: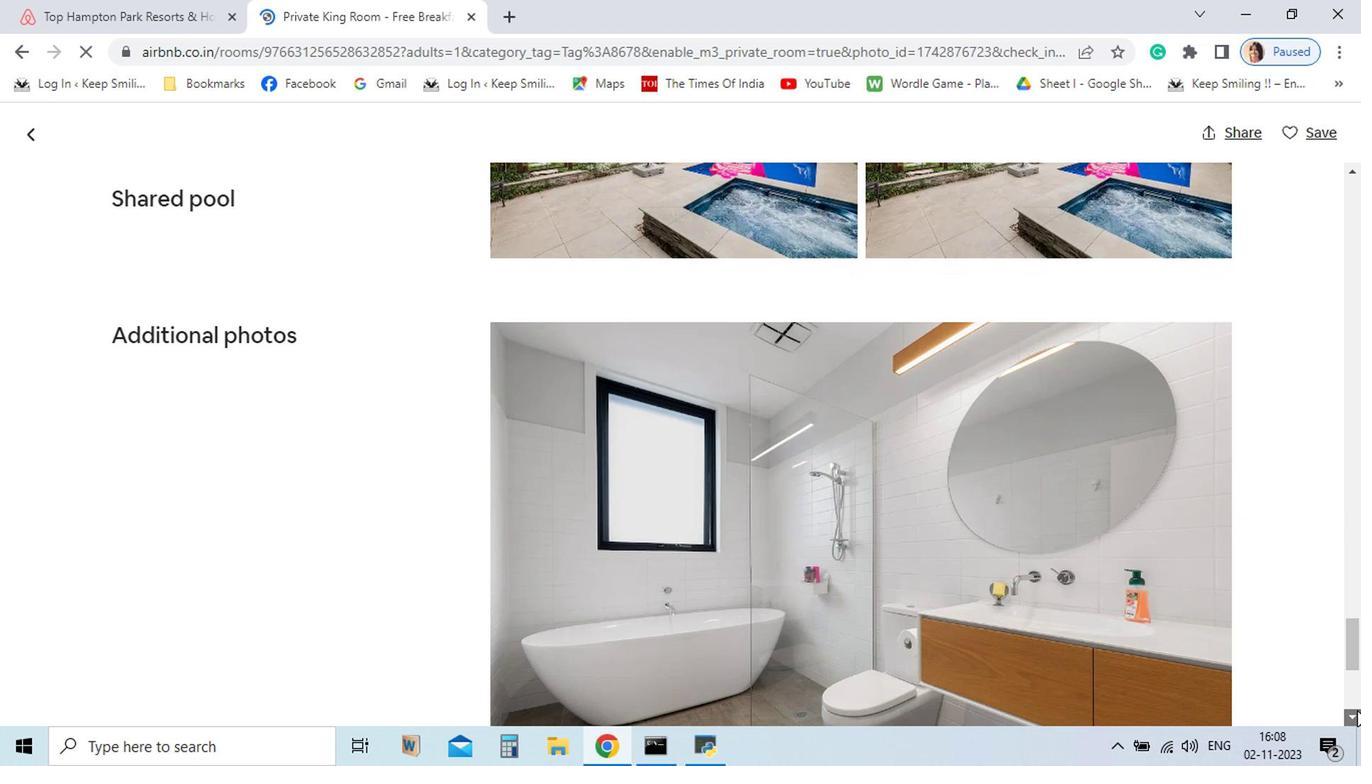 
Action: Mouse pressed left at (1159, 702)
Screenshot: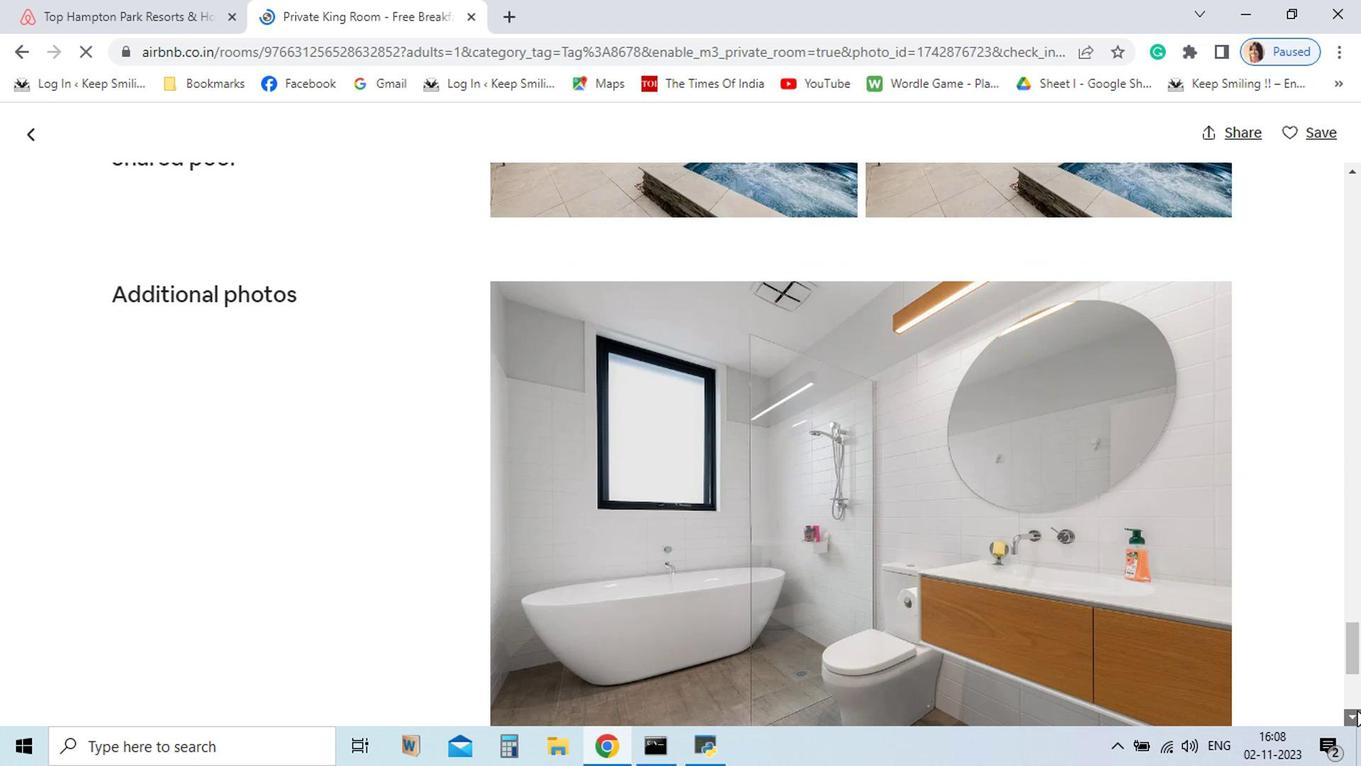 
Action: Mouse pressed left at (1159, 702)
Screenshot: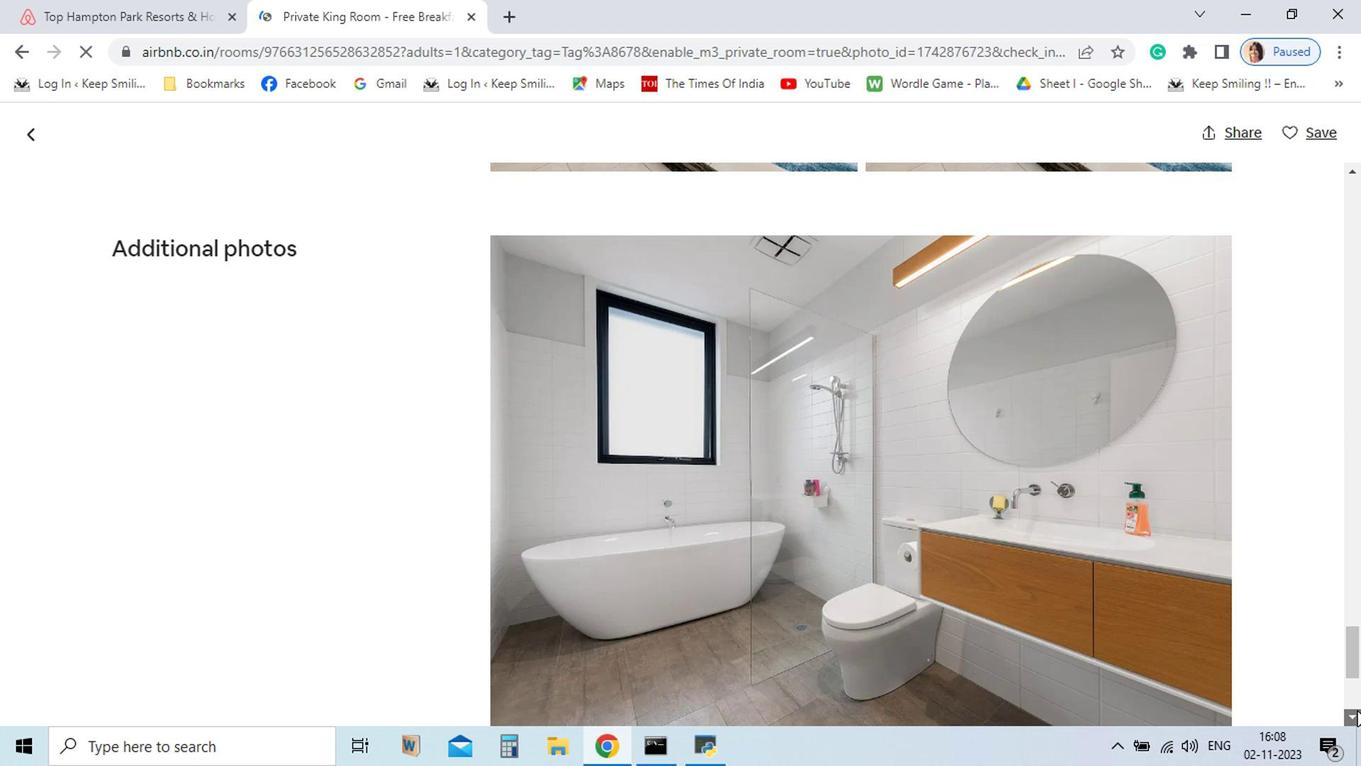 
Action: Mouse pressed left at (1159, 702)
Screenshot: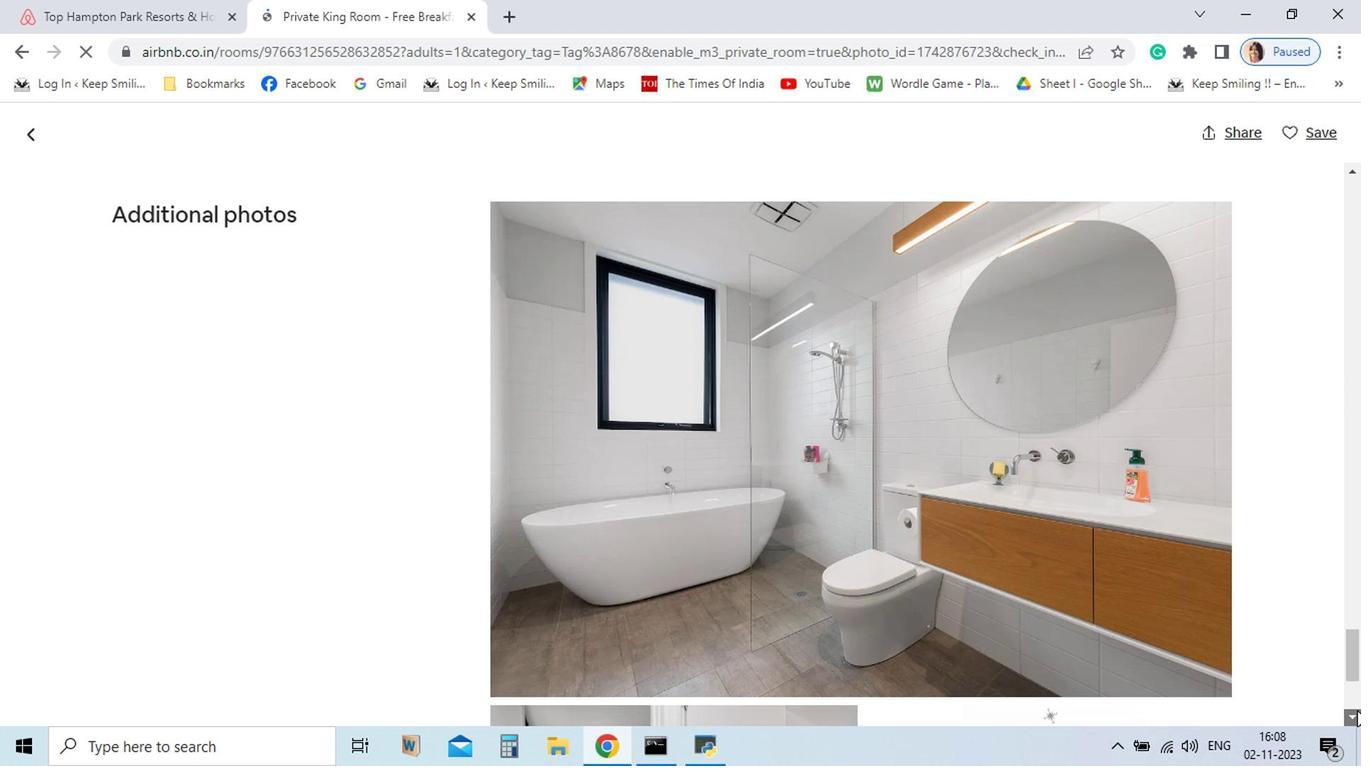 
Action: Mouse pressed left at (1159, 702)
Screenshot: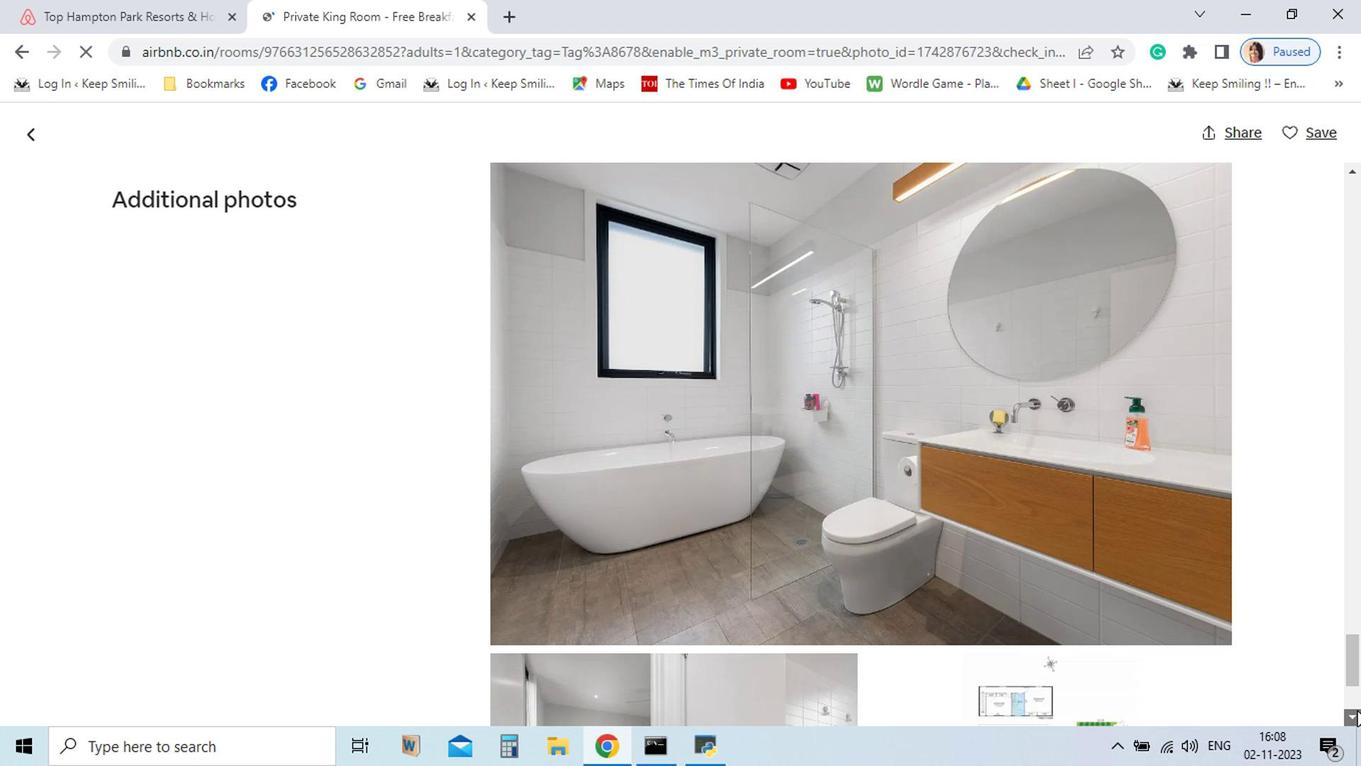 
Action: Mouse pressed left at (1159, 702)
Screenshot: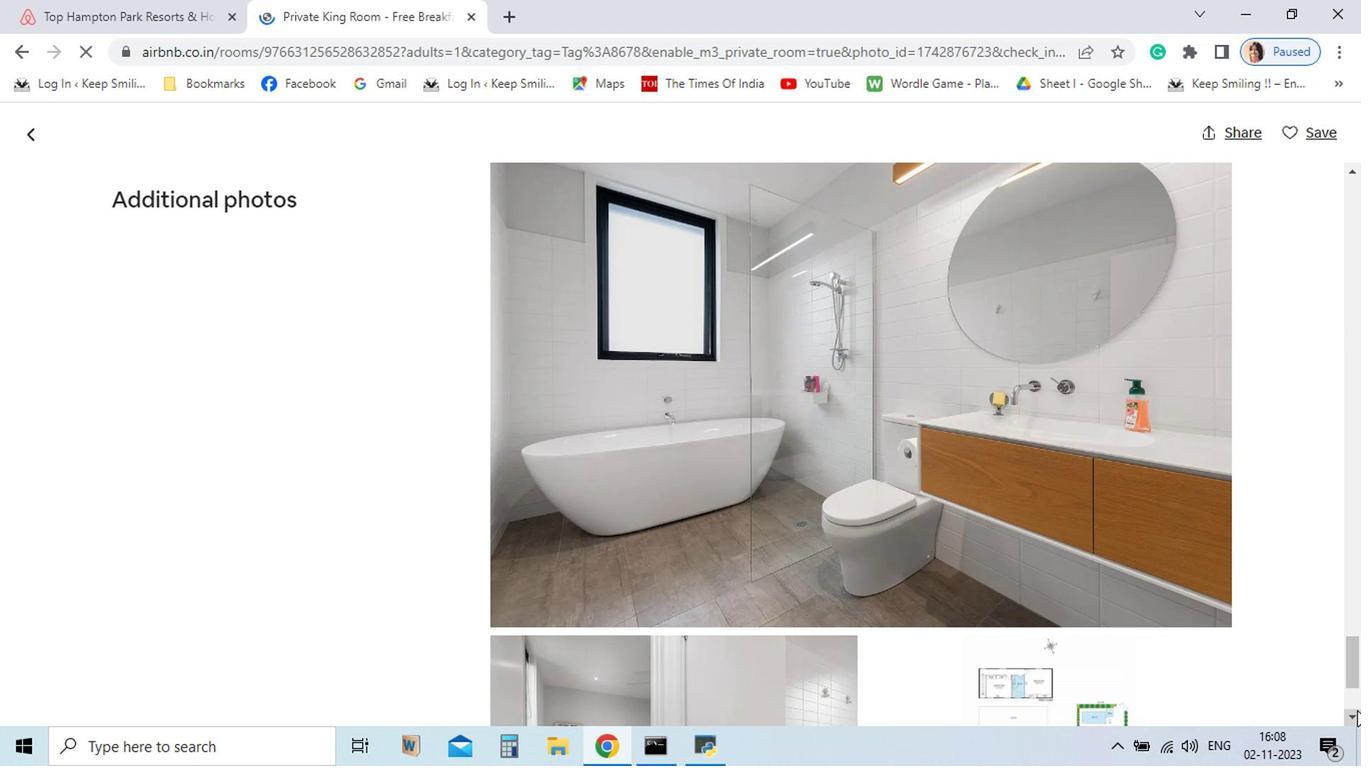 
Action: Mouse pressed left at (1159, 702)
Screenshot: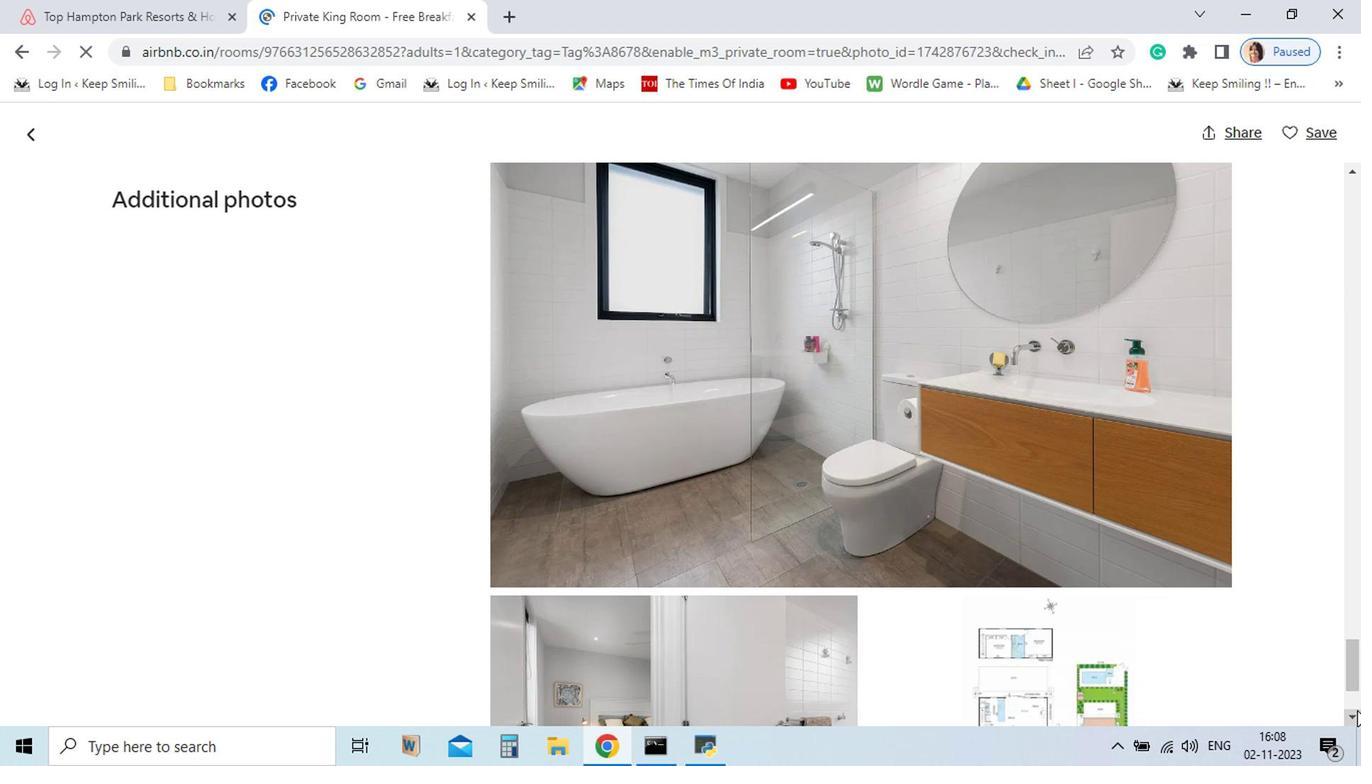
Action: Mouse pressed left at (1159, 702)
Screenshot: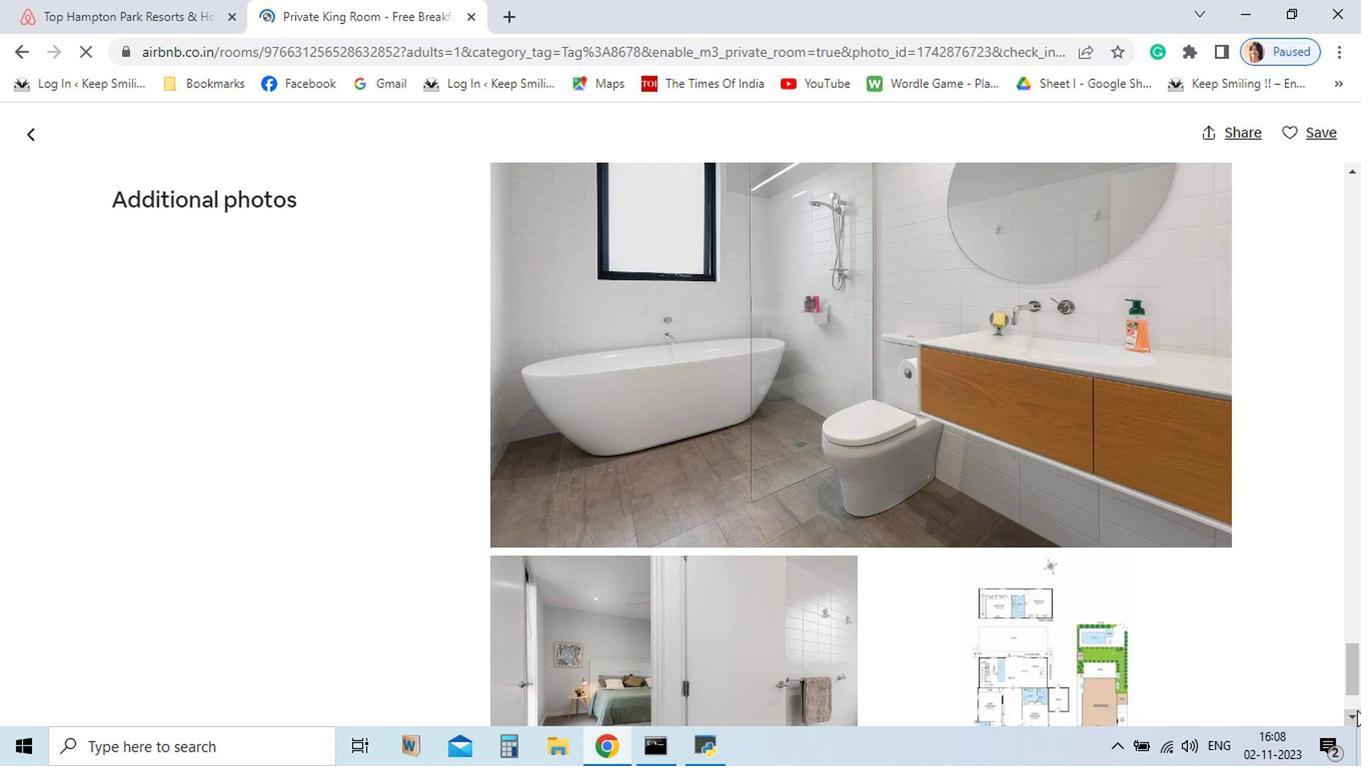 
Action: Mouse pressed left at (1159, 702)
Screenshot: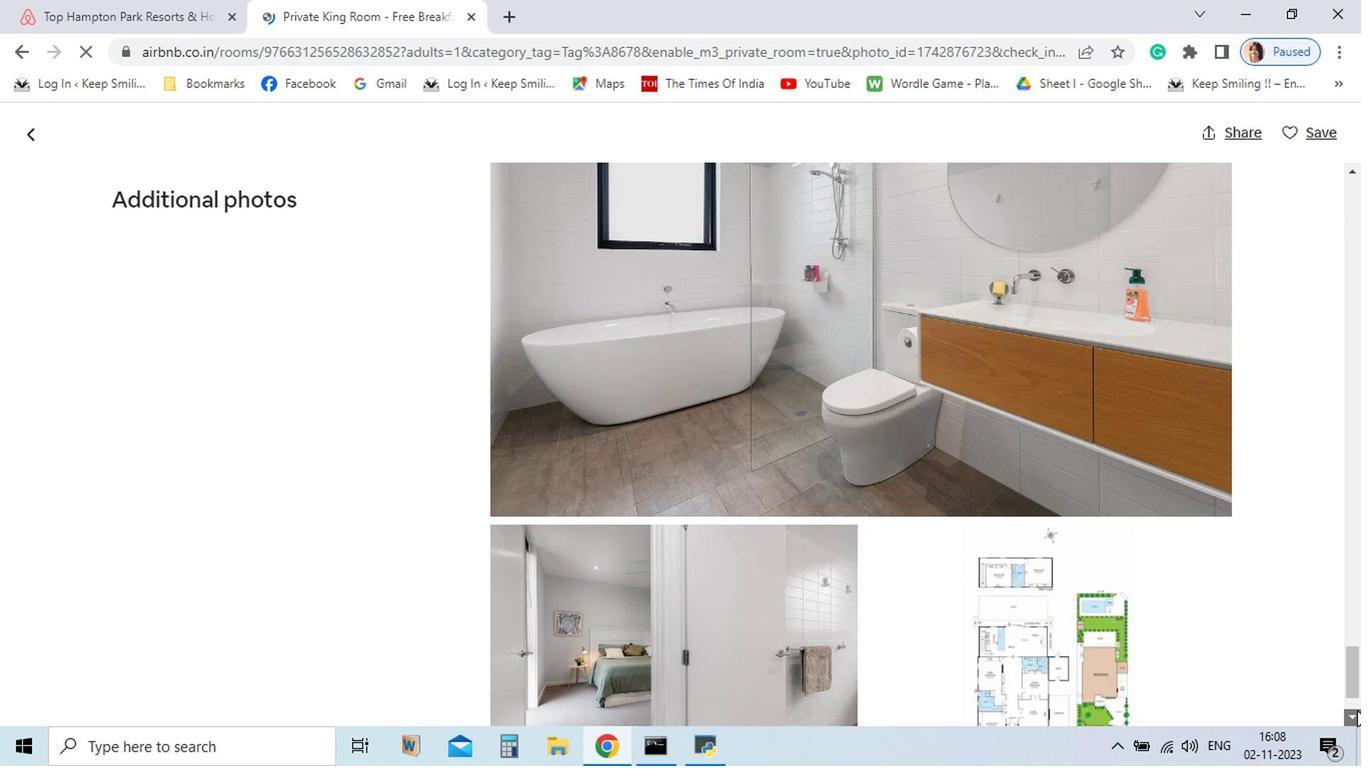 
Action: Mouse pressed left at (1159, 702)
Screenshot: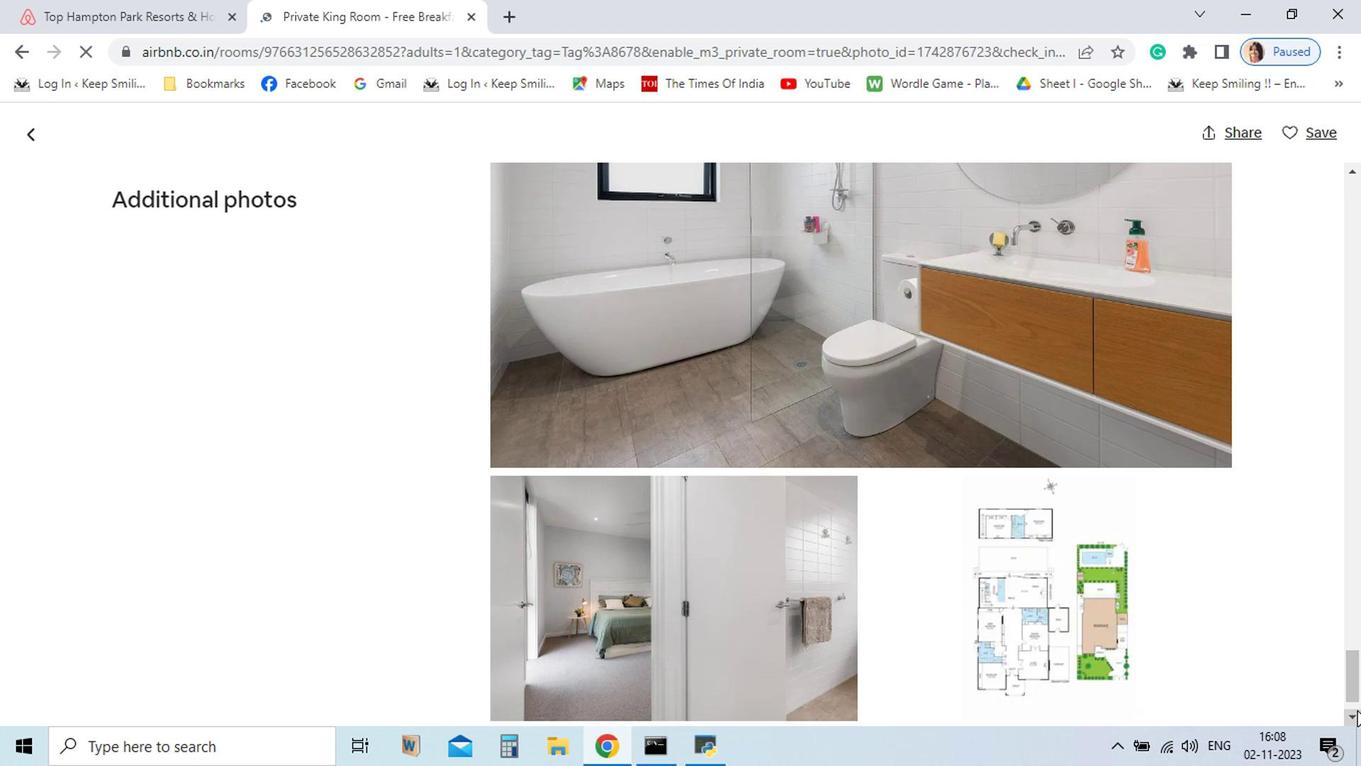 
Action: Mouse pressed left at (1159, 702)
Screenshot: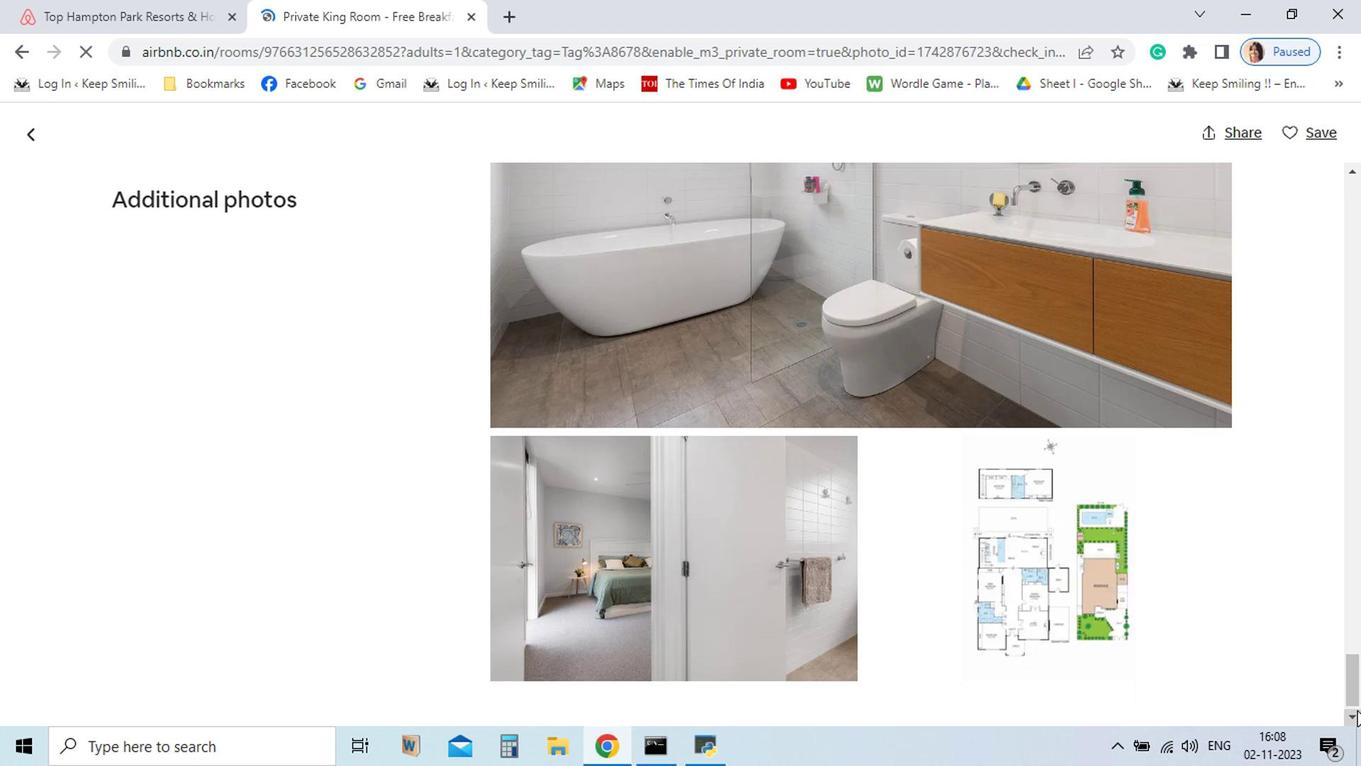 
Action: Mouse pressed left at (1159, 702)
Screenshot: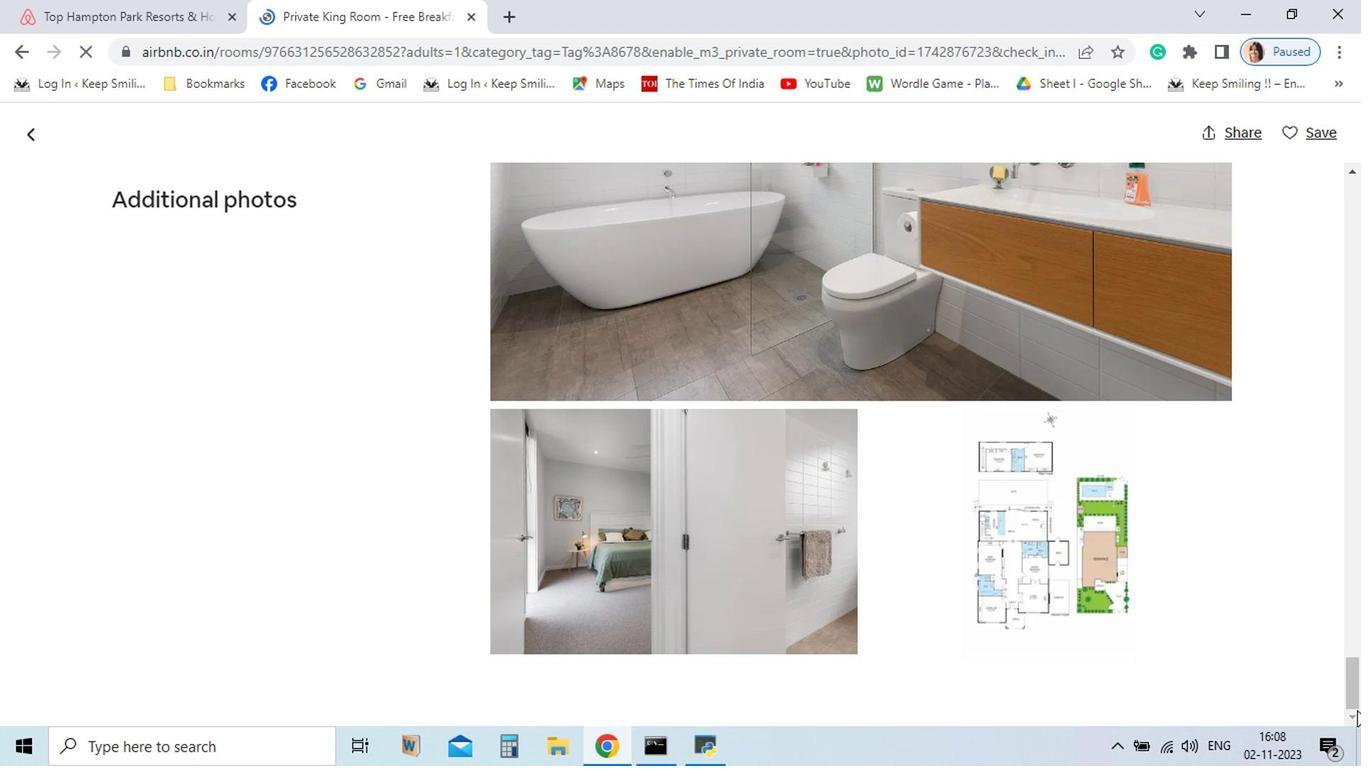 
Action: Mouse pressed left at (1159, 702)
Screenshot: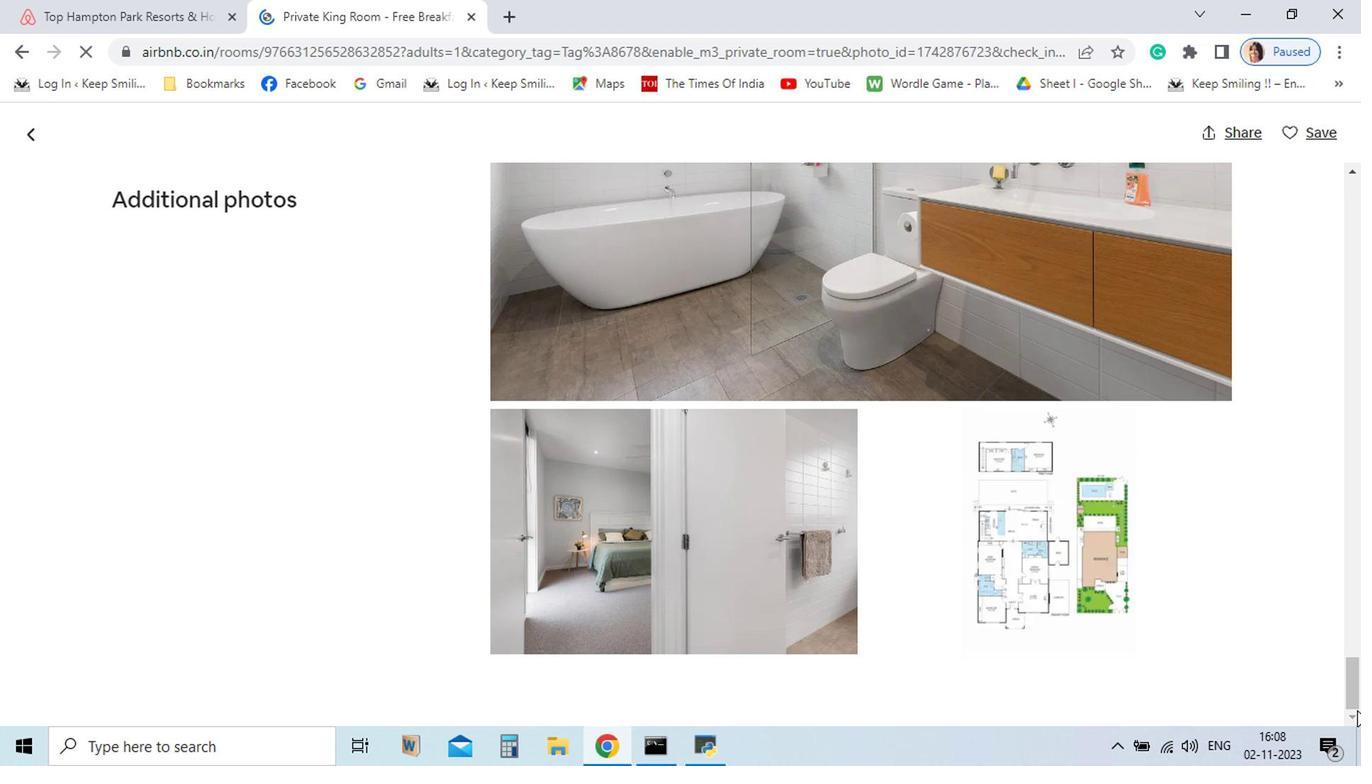 
Action: Mouse pressed left at (1159, 702)
Screenshot: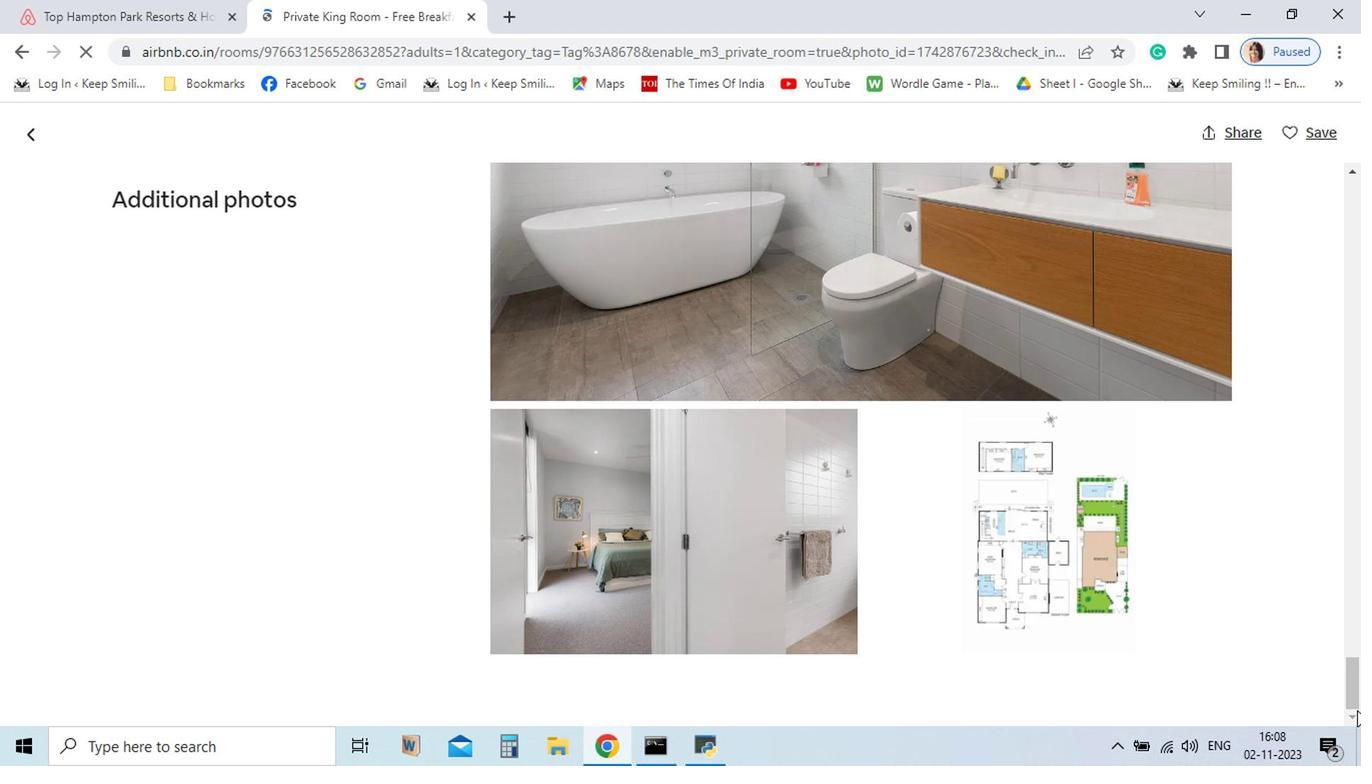 
Action: Mouse pressed left at (1159, 702)
Screenshot: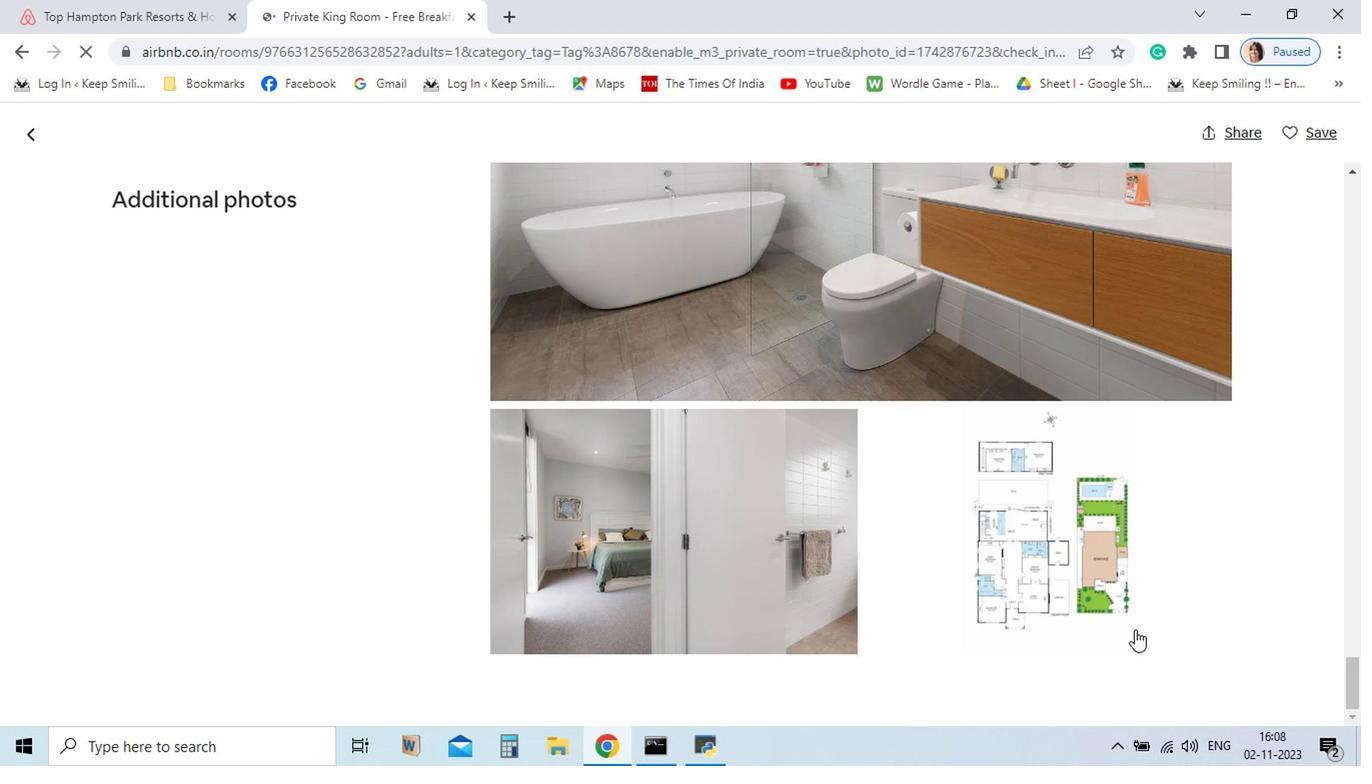 
Action: Mouse pressed left at (1159, 702)
Screenshot: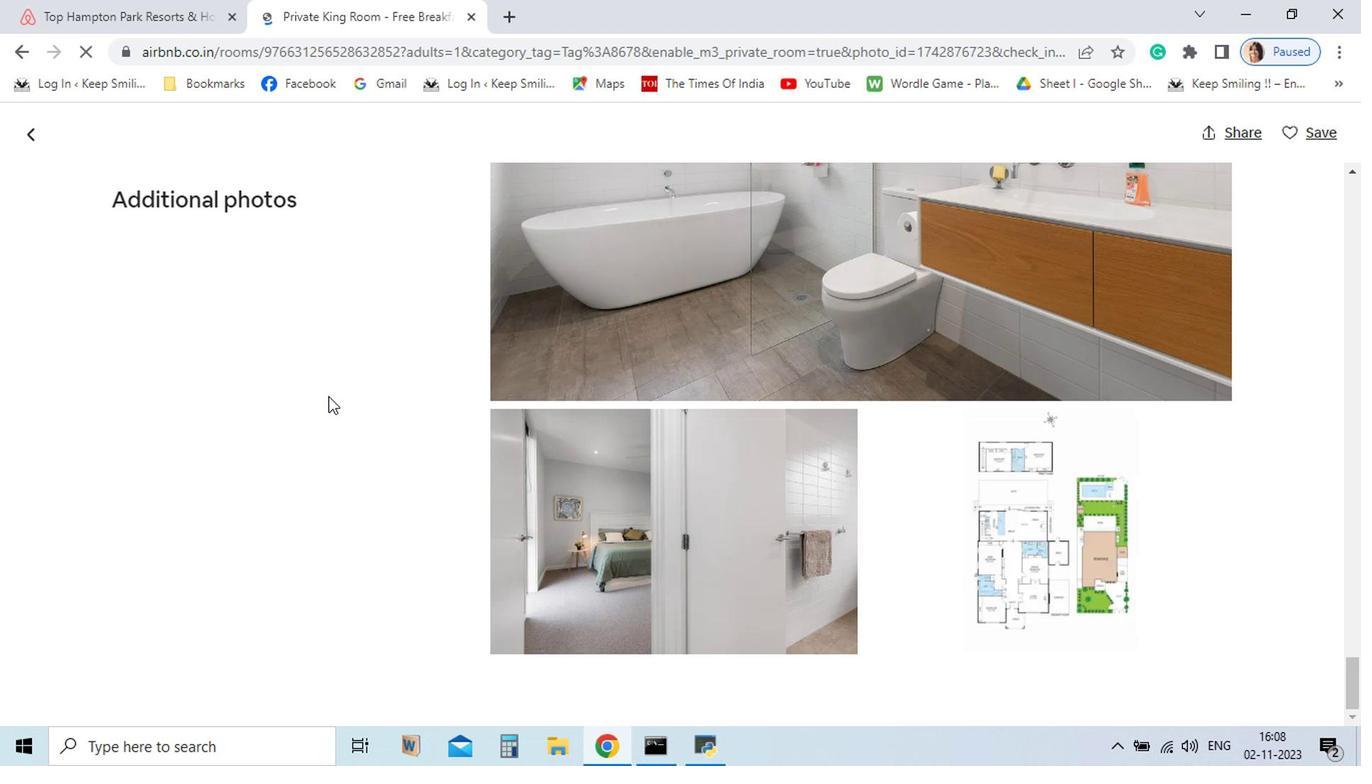 
Action: Mouse pressed left at (1159, 702)
Screenshot: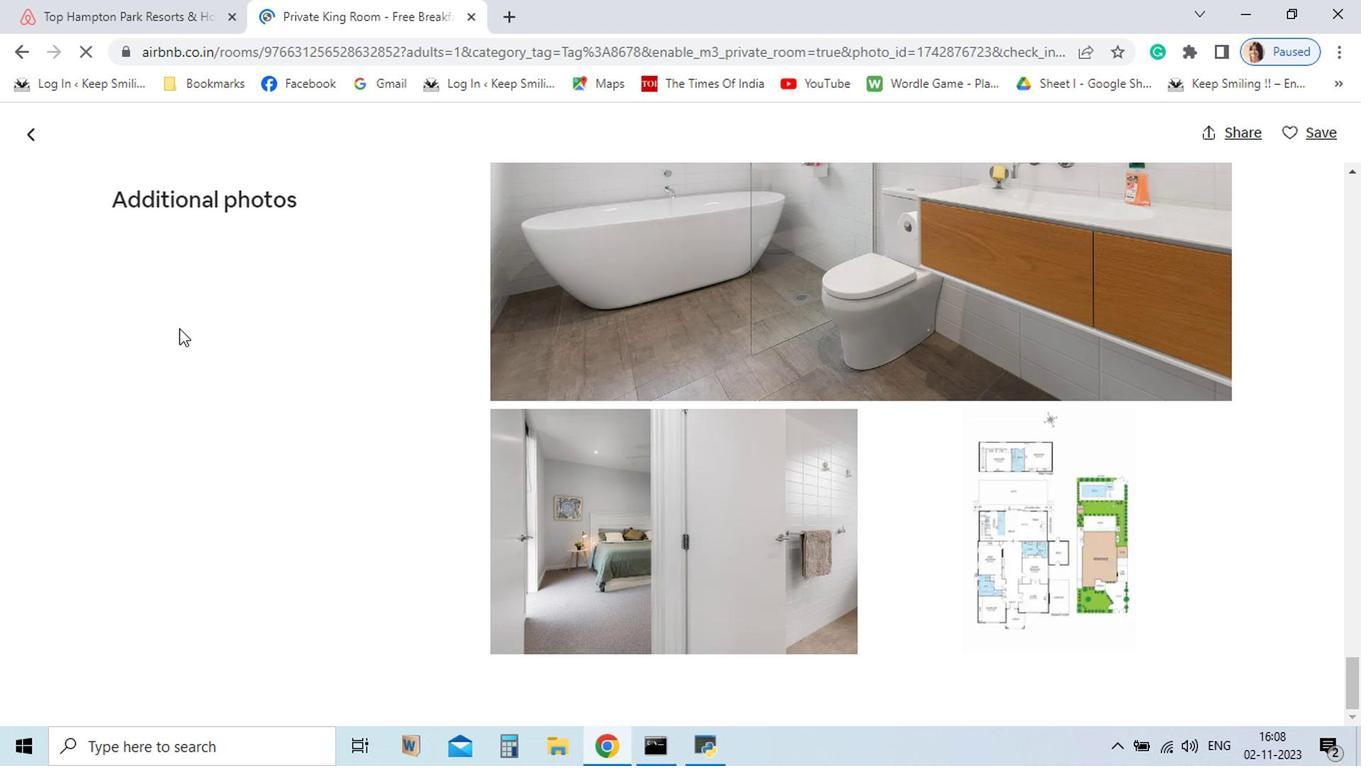 
Action: Mouse moved to (222, 299)
Screenshot: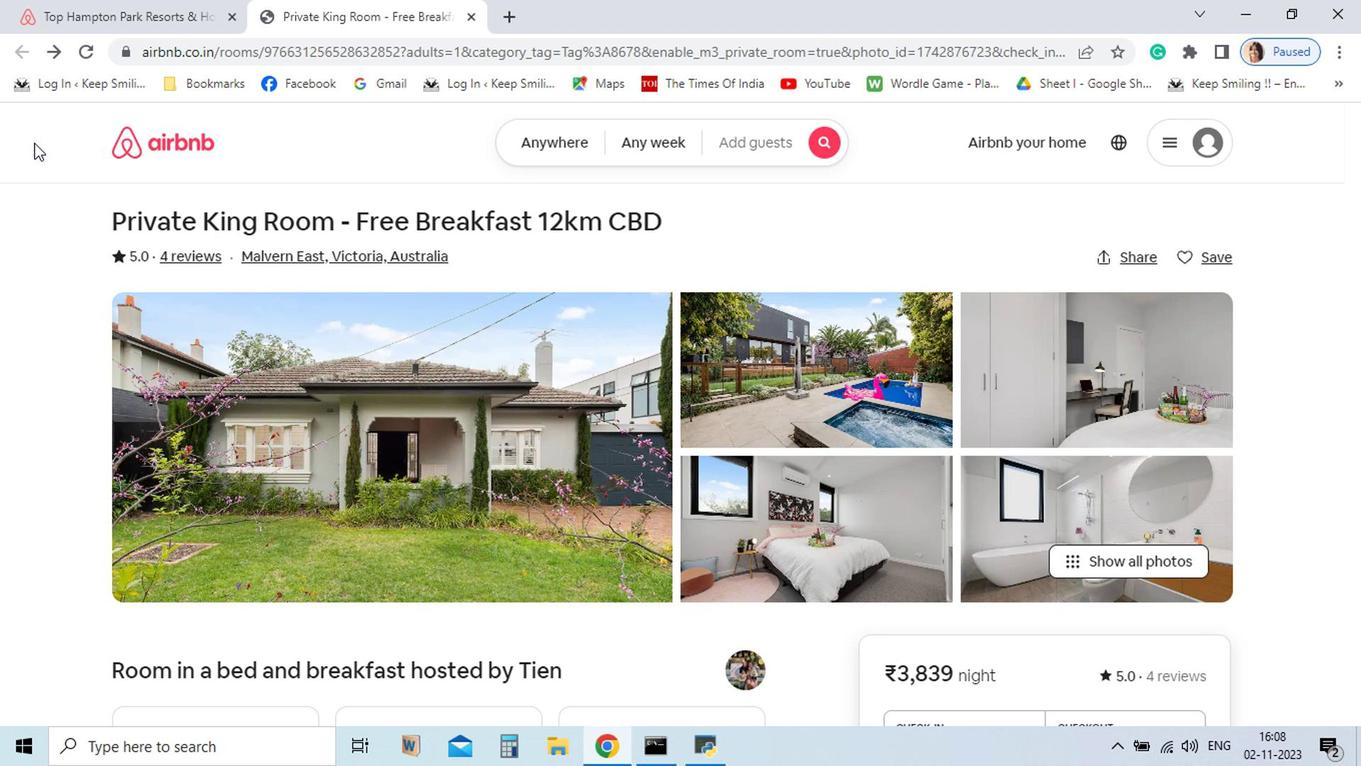 
Action: Mouse pressed left at (222, 299)
Screenshot: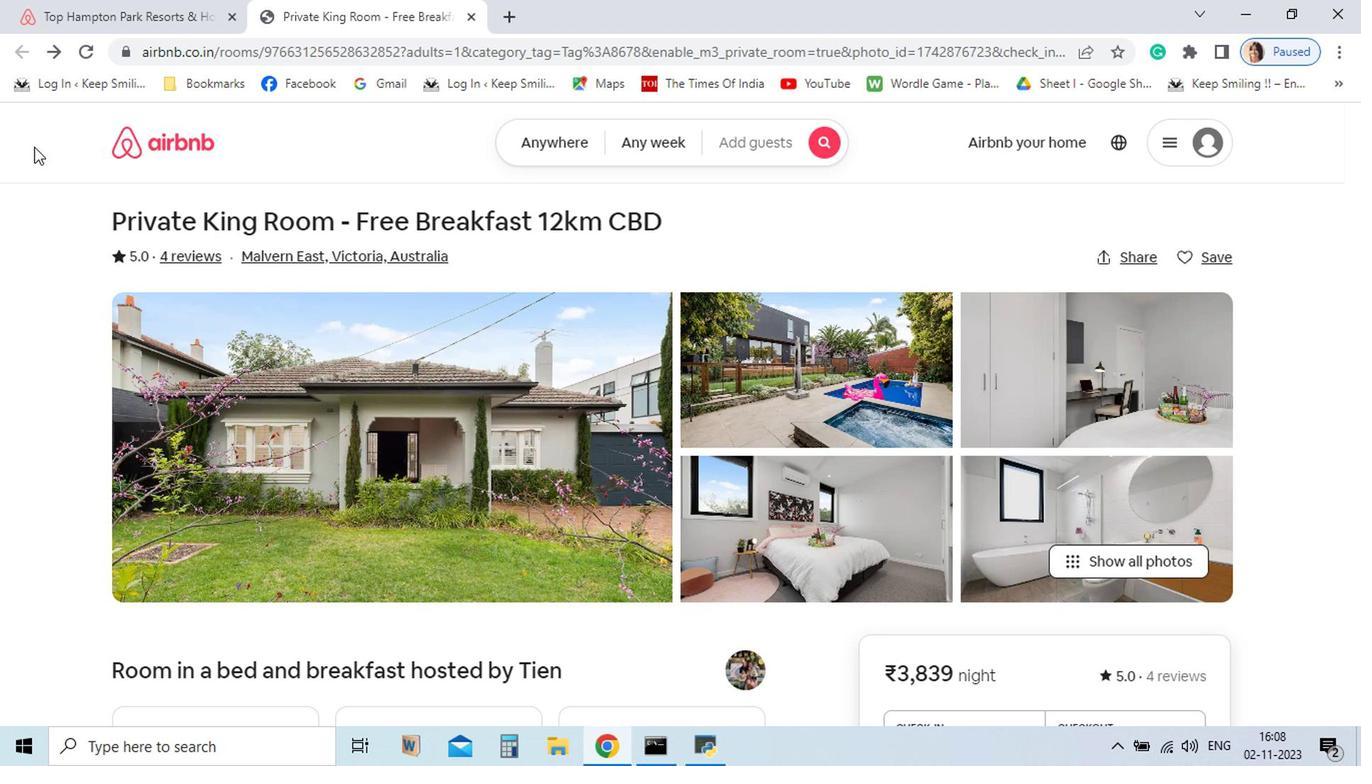 
Action: Mouse moved to (1158, 708)
Screenshot: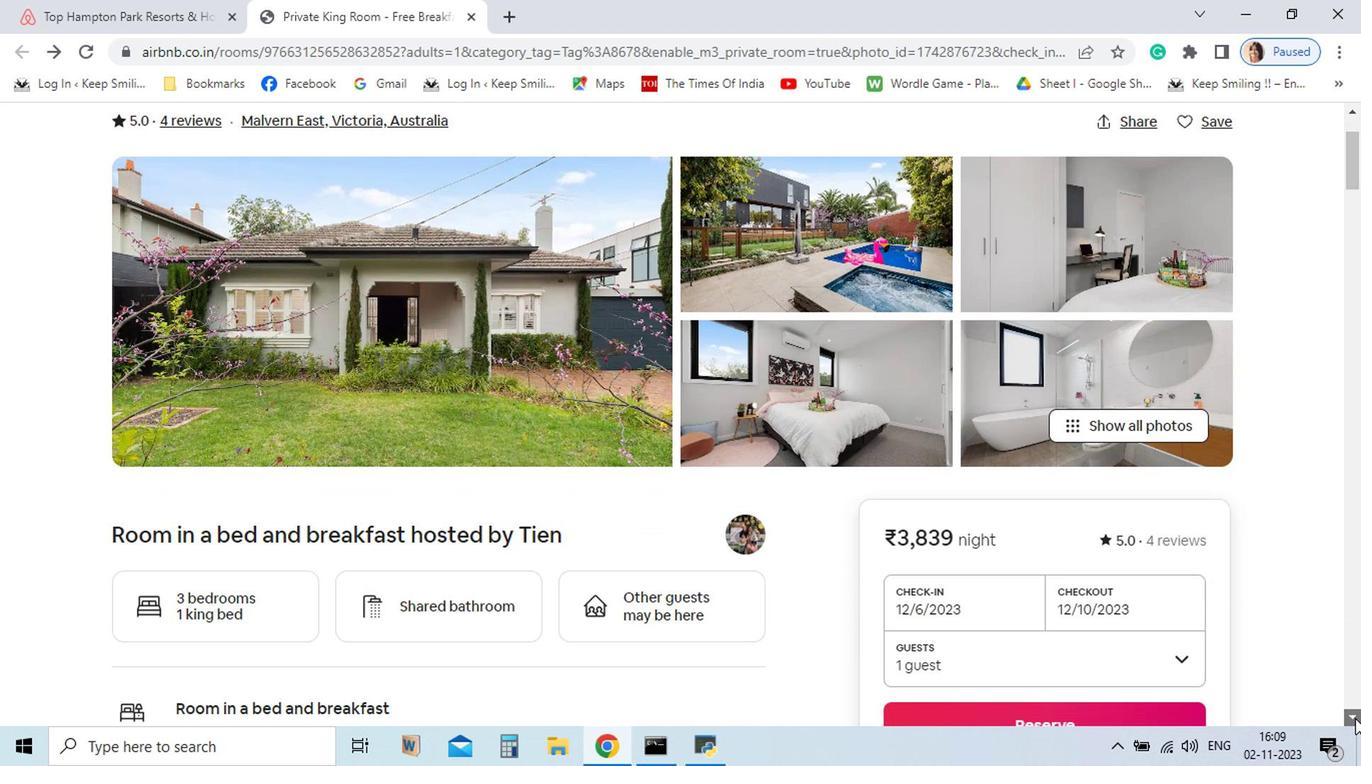 
Action: Mouse pressed left at (1158, 708)
Screenshot: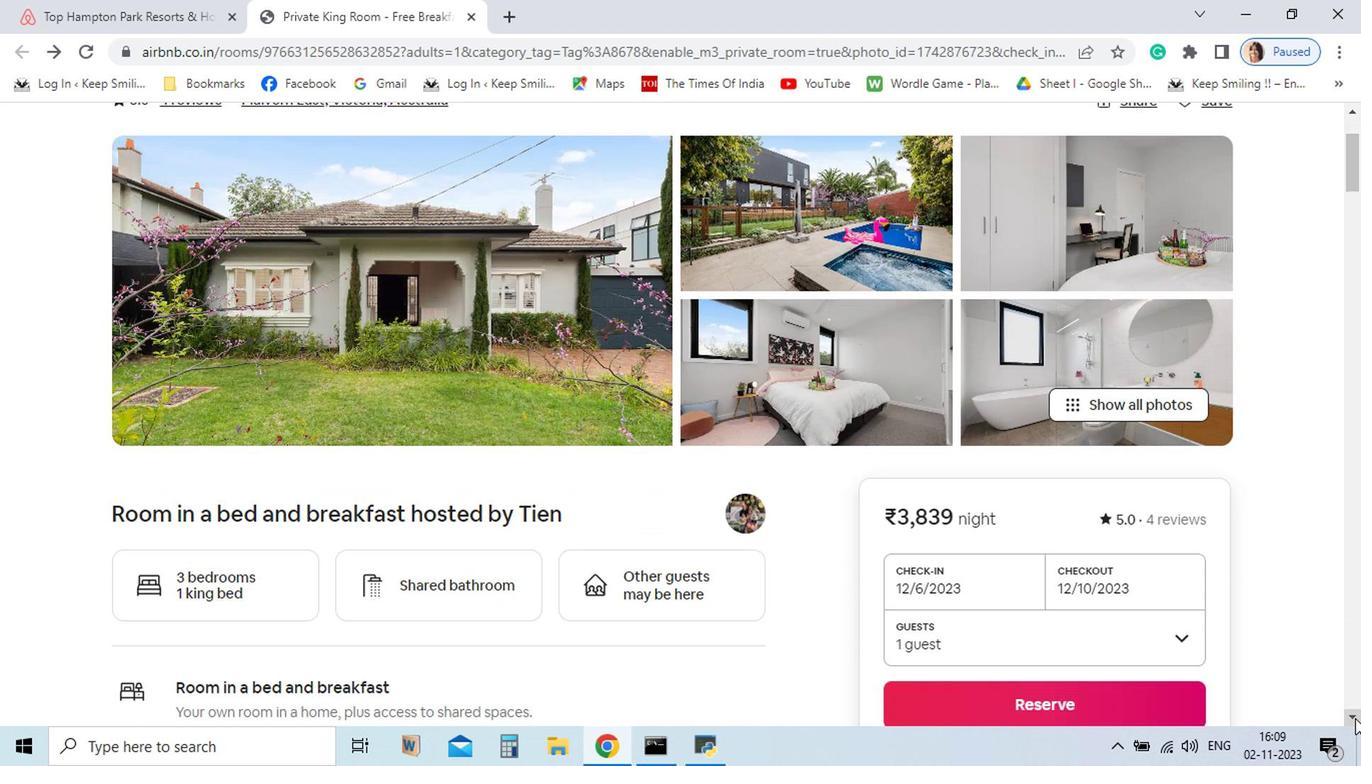 
Action: Mouse moved to (1158, 708)
Screenshot: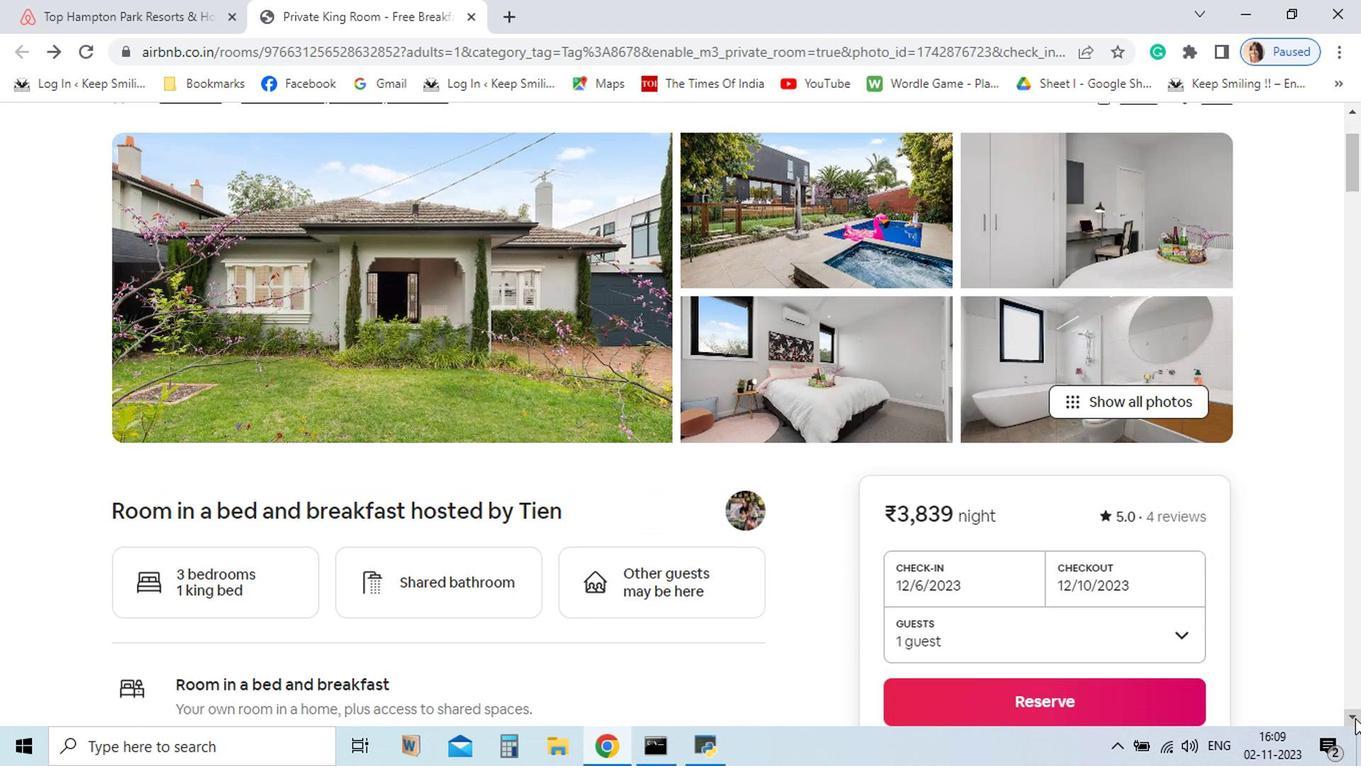 
Action: Mouse pressed left at (1158, 708)
Screenshot: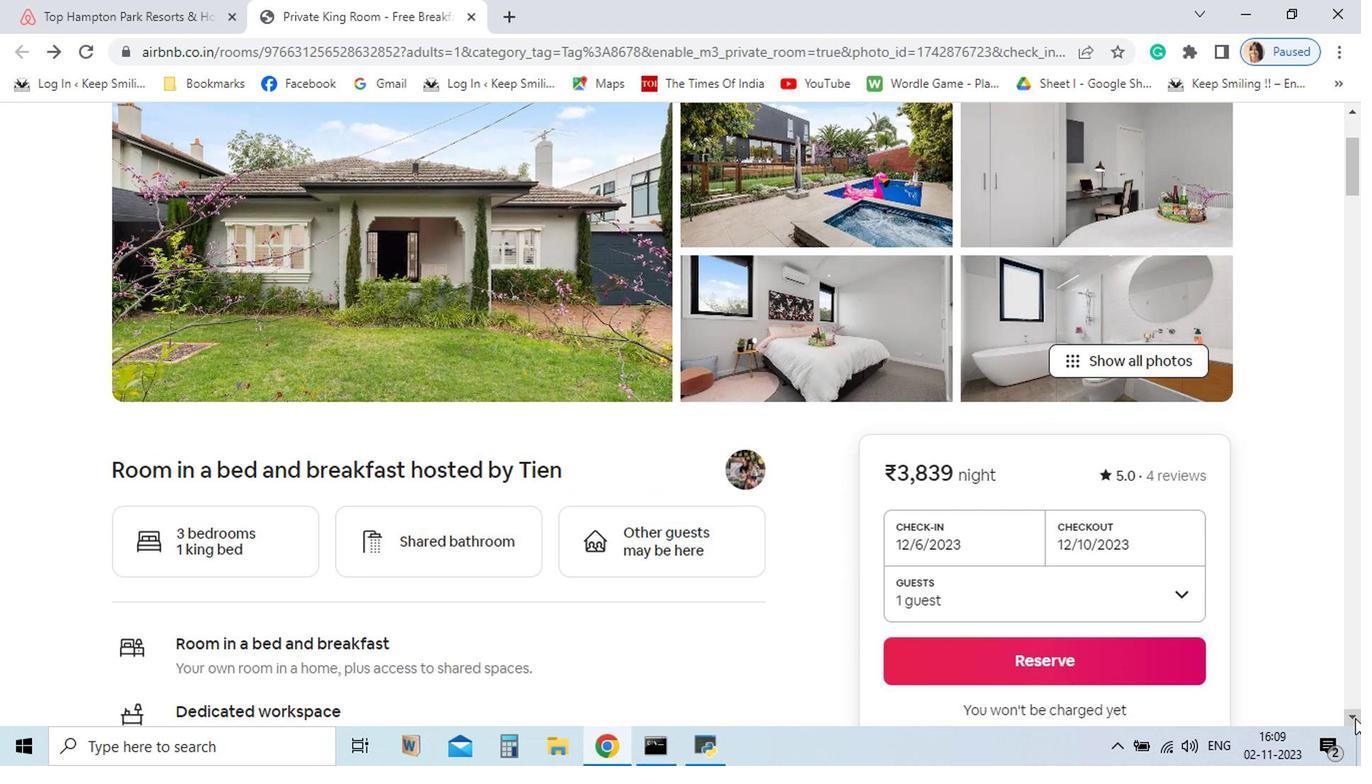 
Action: Mouse pressed left at (1158, 708)
Screenshot: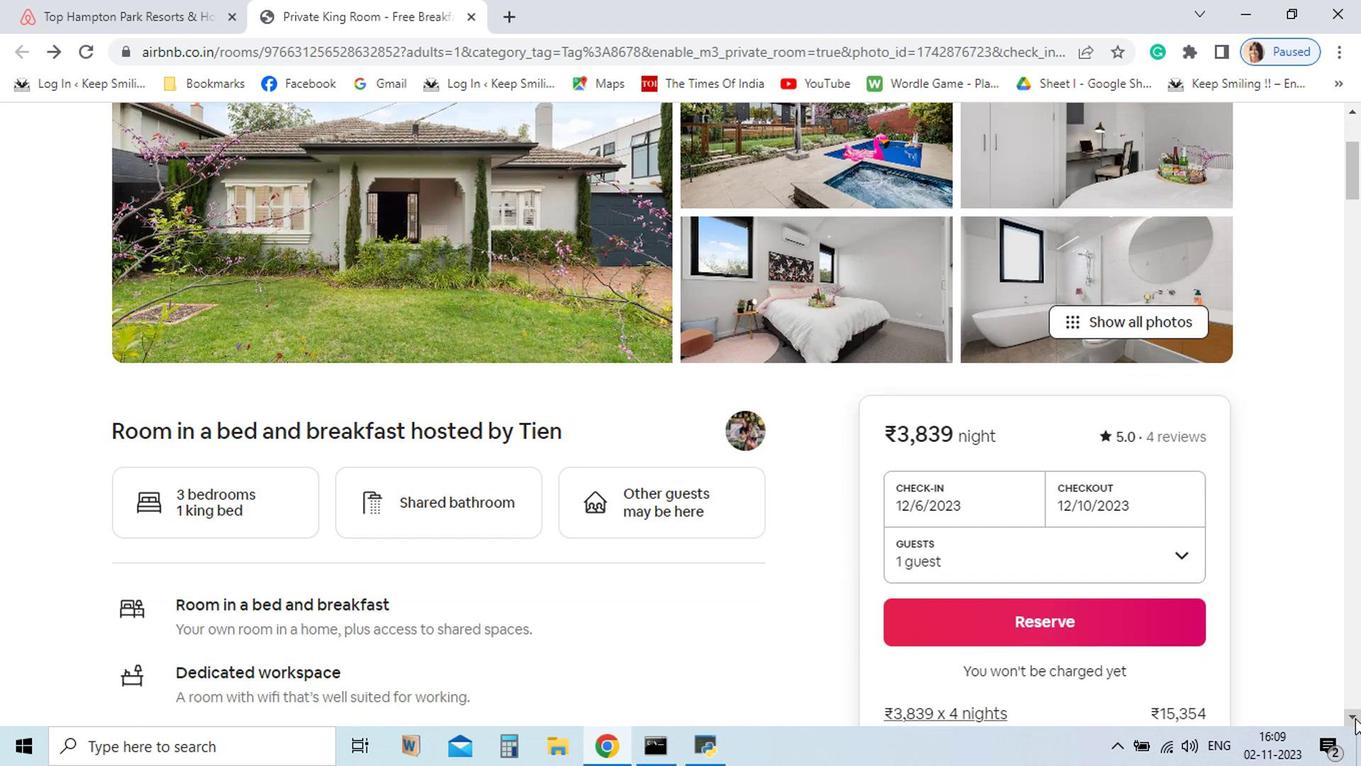 
Action: Mouse pressed left at (1158, 708)
Screenshot: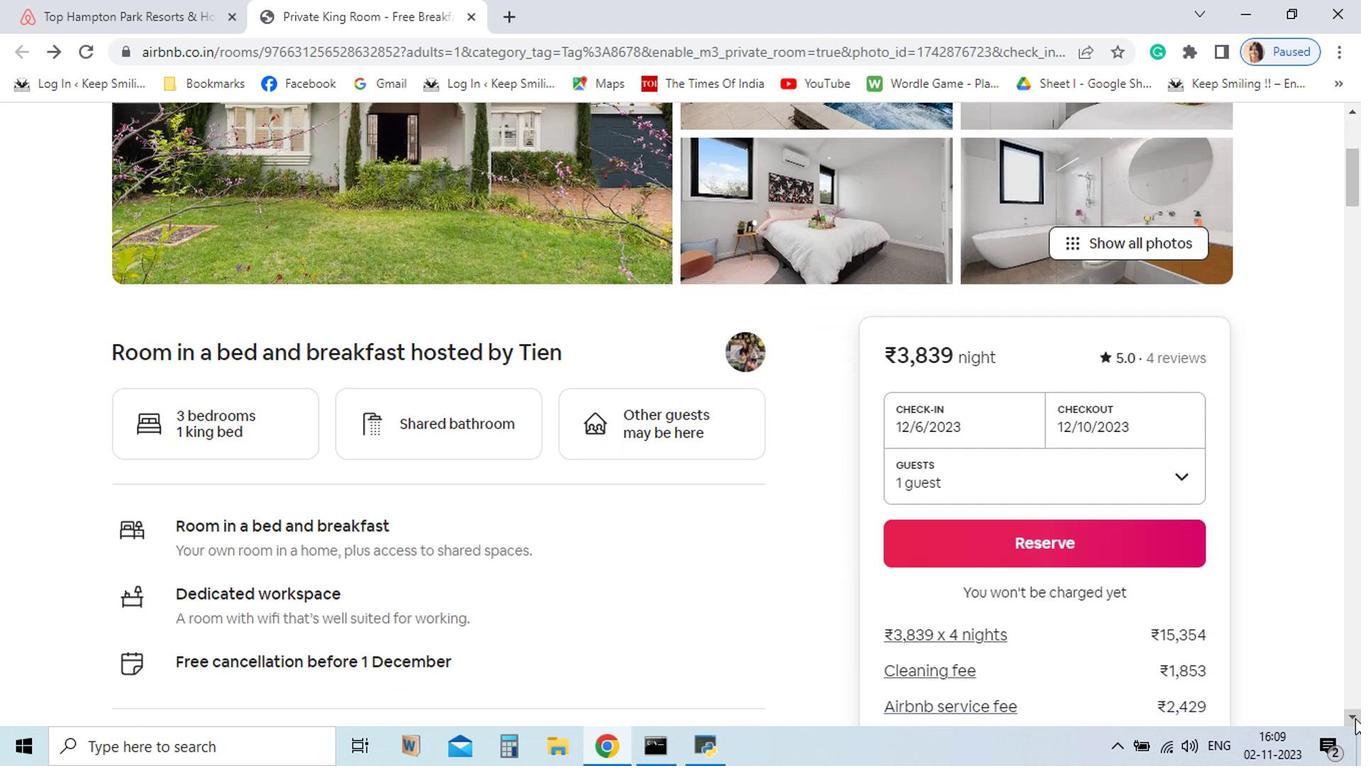 
Action: Mouse pressed left at (1158, 708)
Screenshot: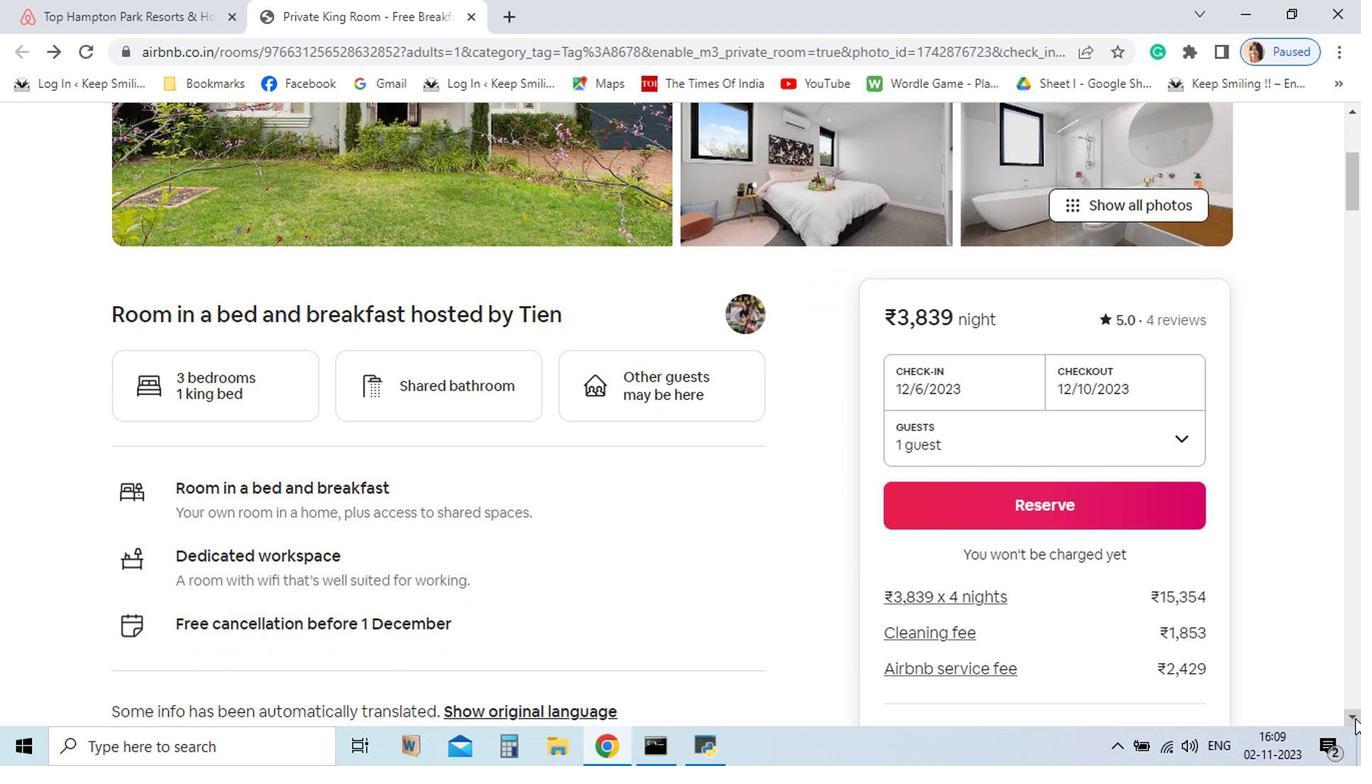 
Action: Mouse pressed left at (1158, 708)
Screenshot: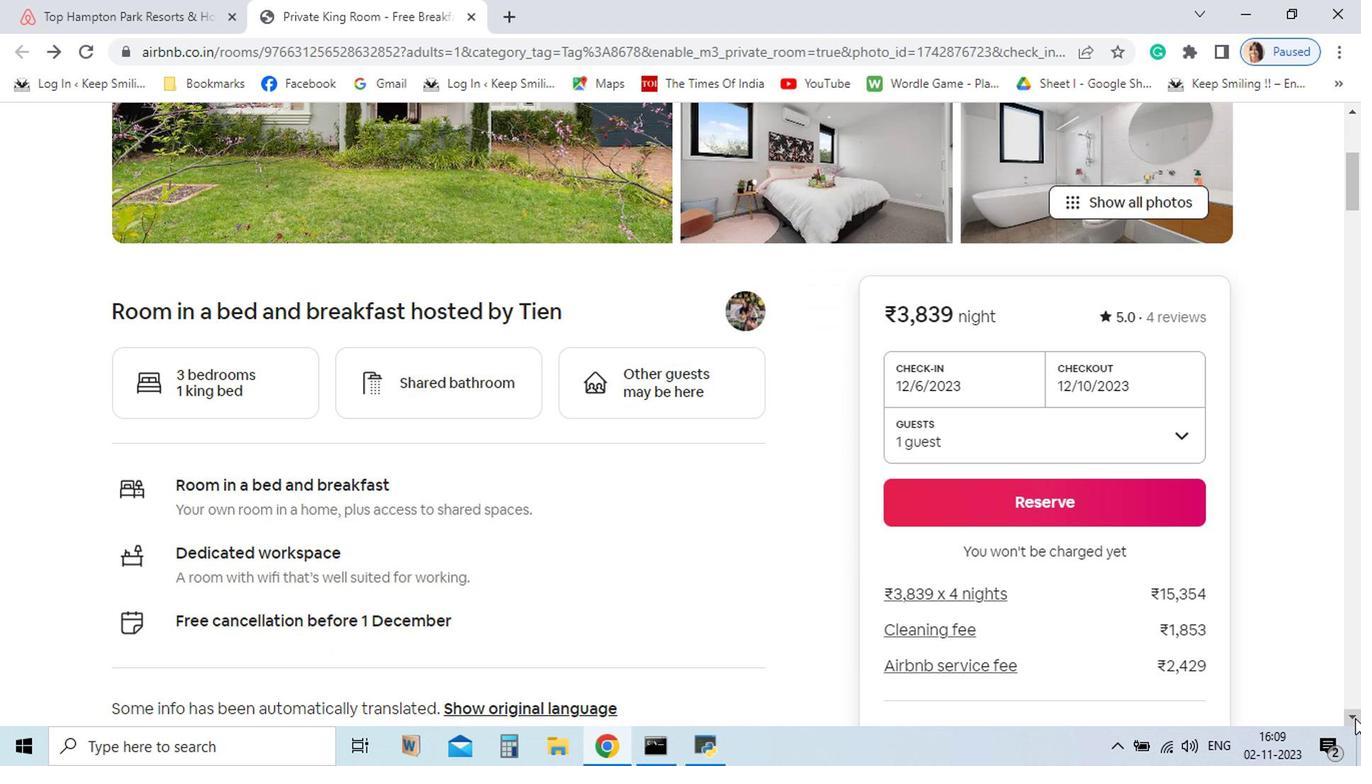 
Action: Mouse pressed left at (1158, 708)
Screenshot: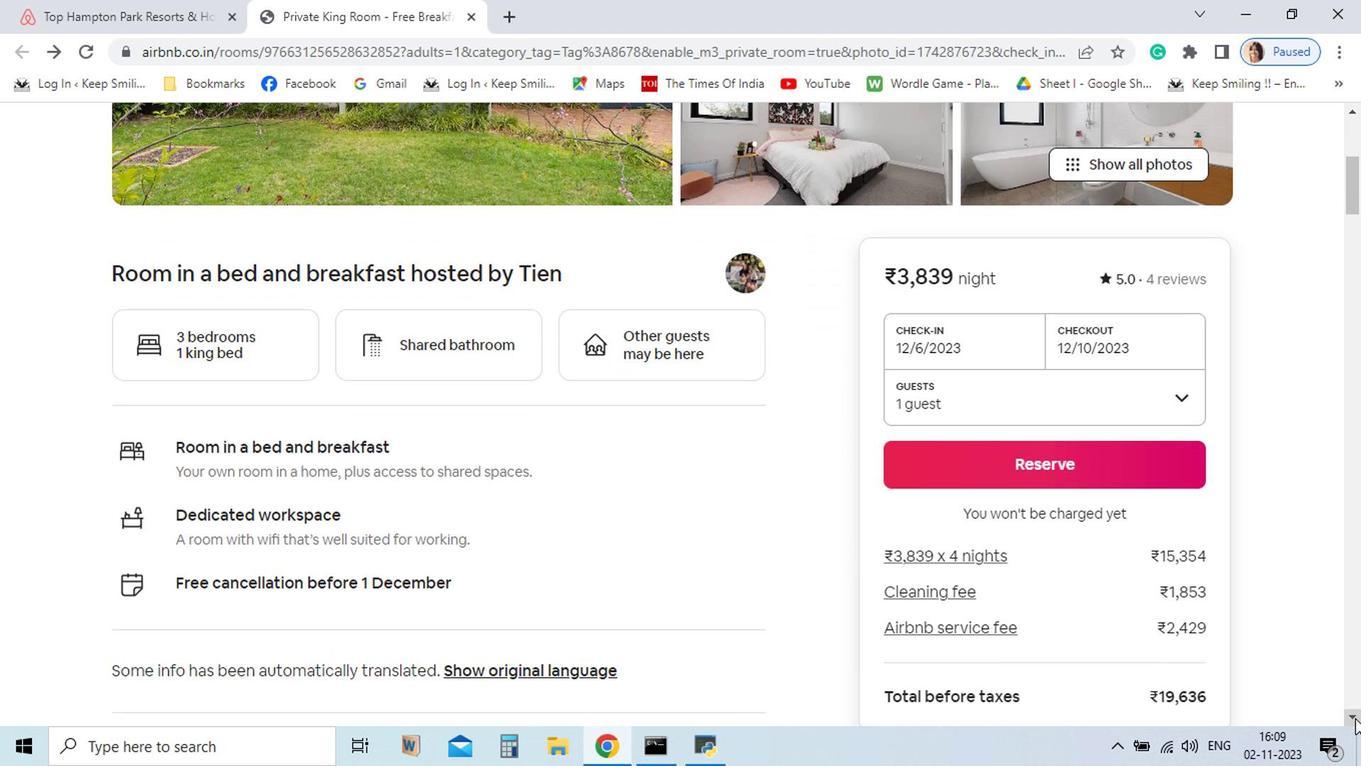 
Action: Mouse pressed left at (1158, 708)
Screenshot: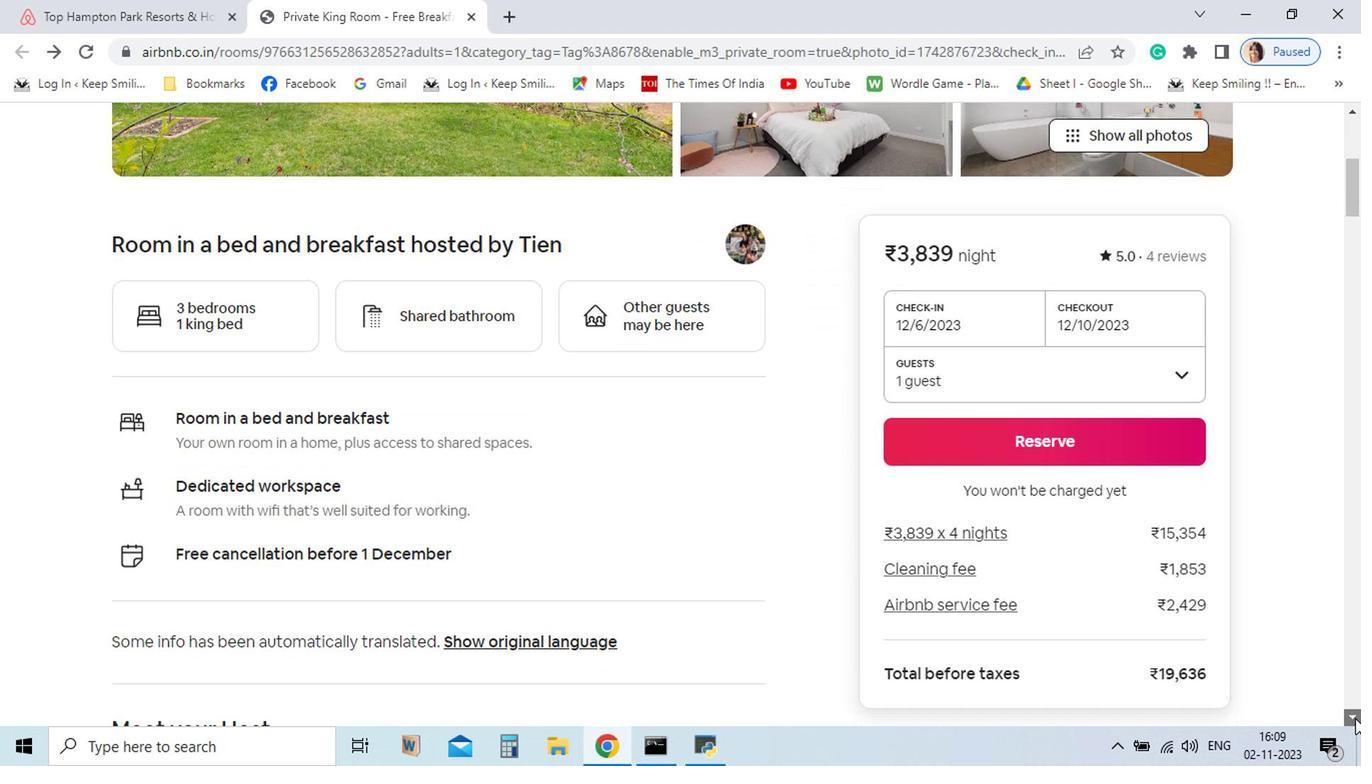 
Action: Mouse pressed left at (1158, 708)
Screenshot: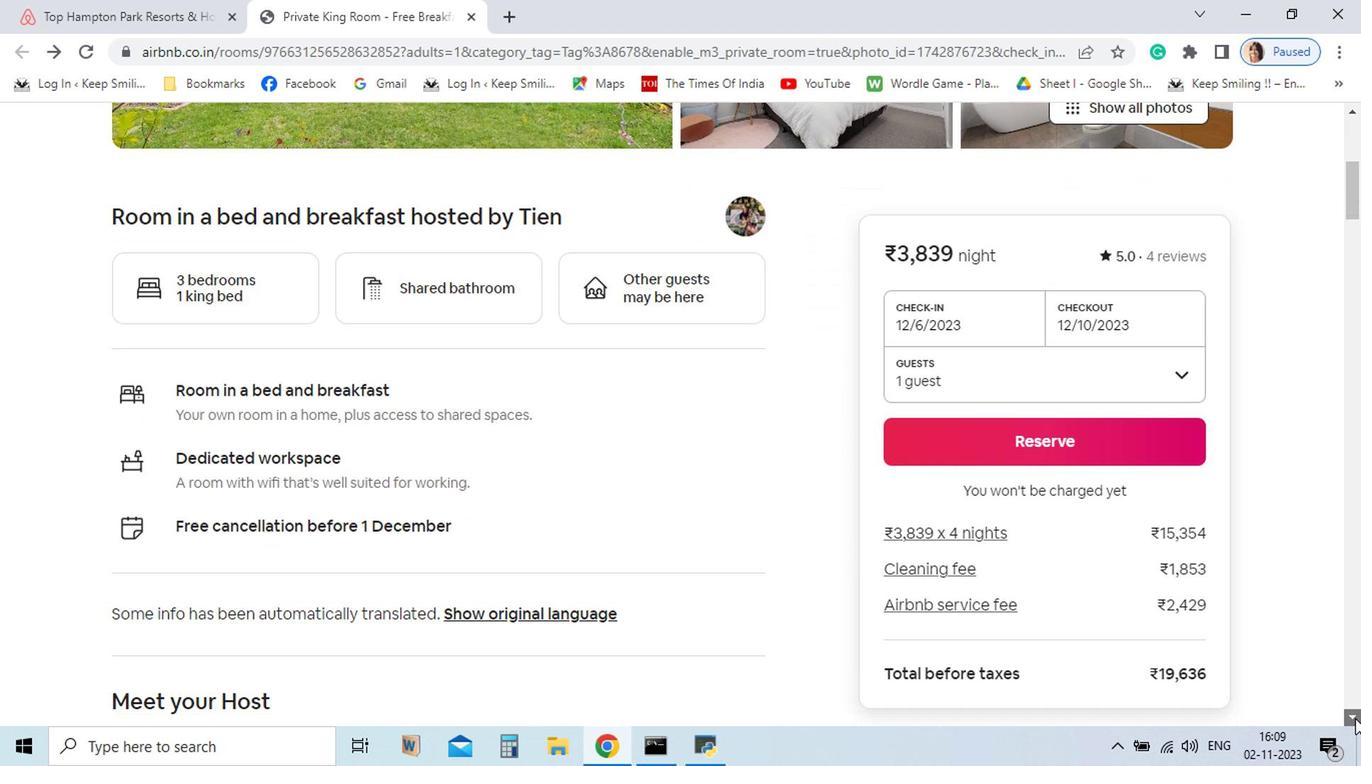 
Action: Mouse pressed left at (1158, 708)
Screenshot: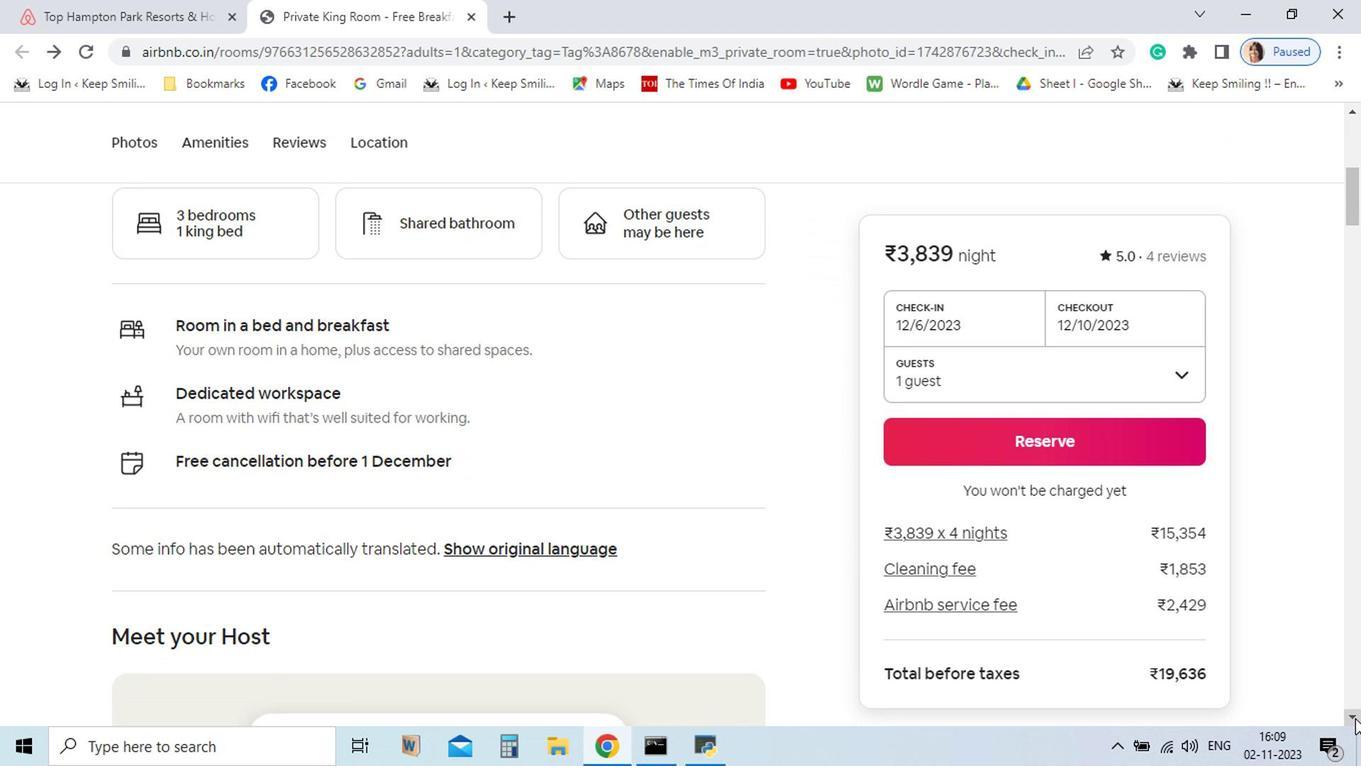 
Action: Mouse pressed left at (1158, 708)
Screenshot: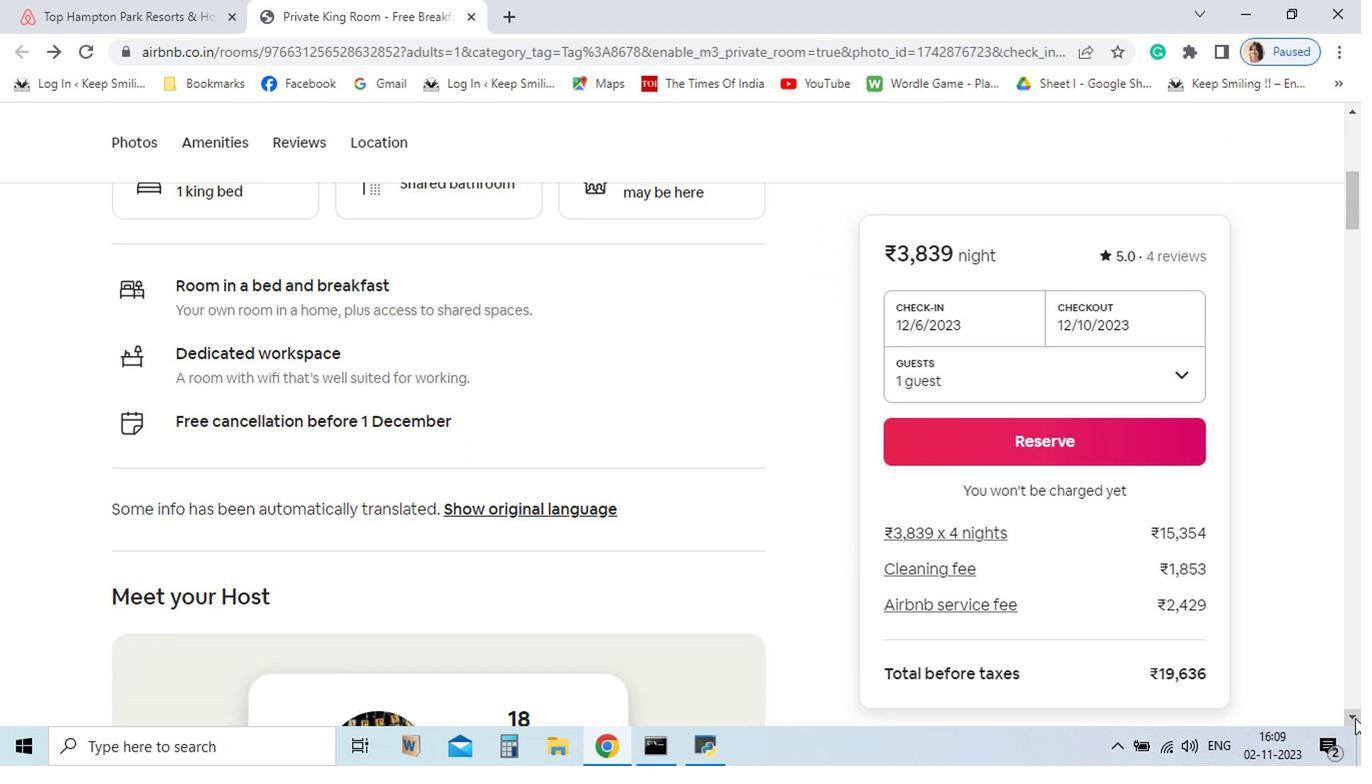 
Action: Mouse pressed left at (1158, 708)
Screenshot: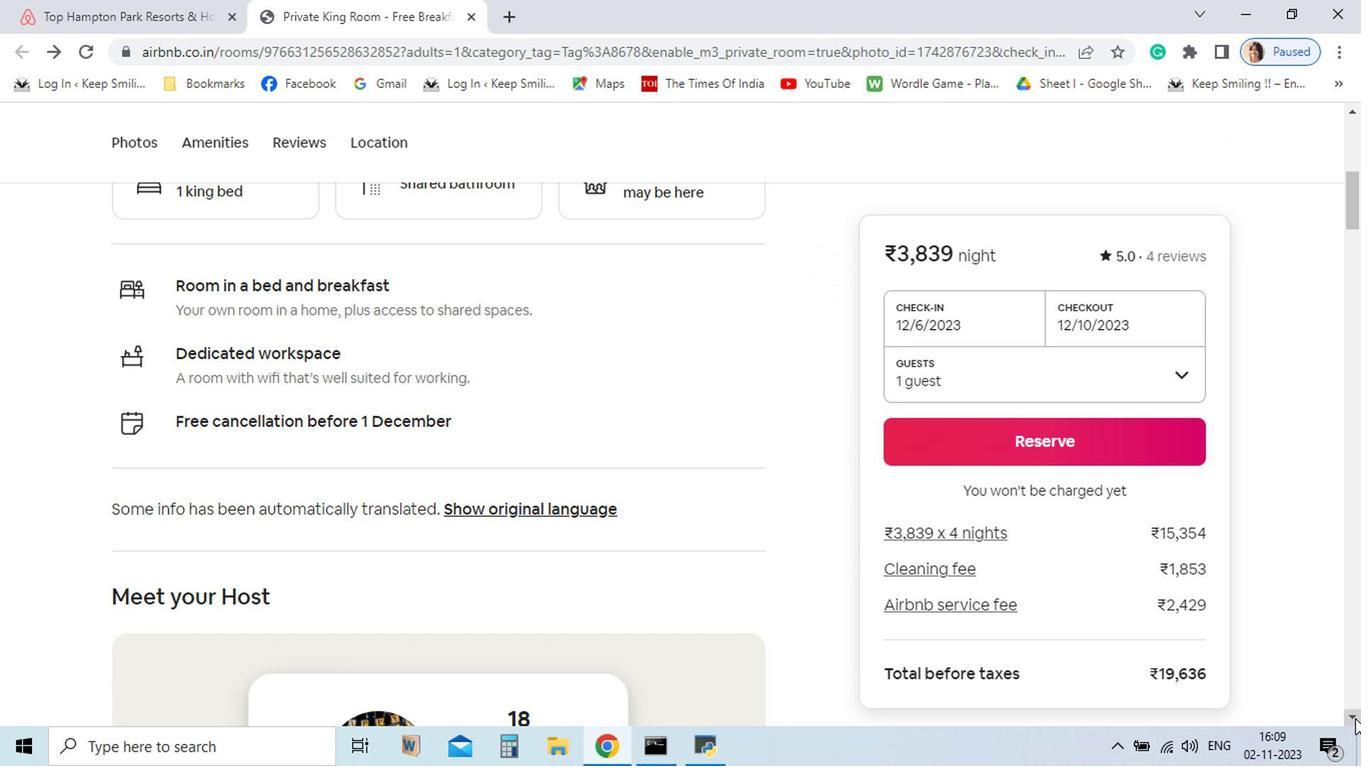 
Action: Mouse pressed left at (1158, 708)
Screenshot: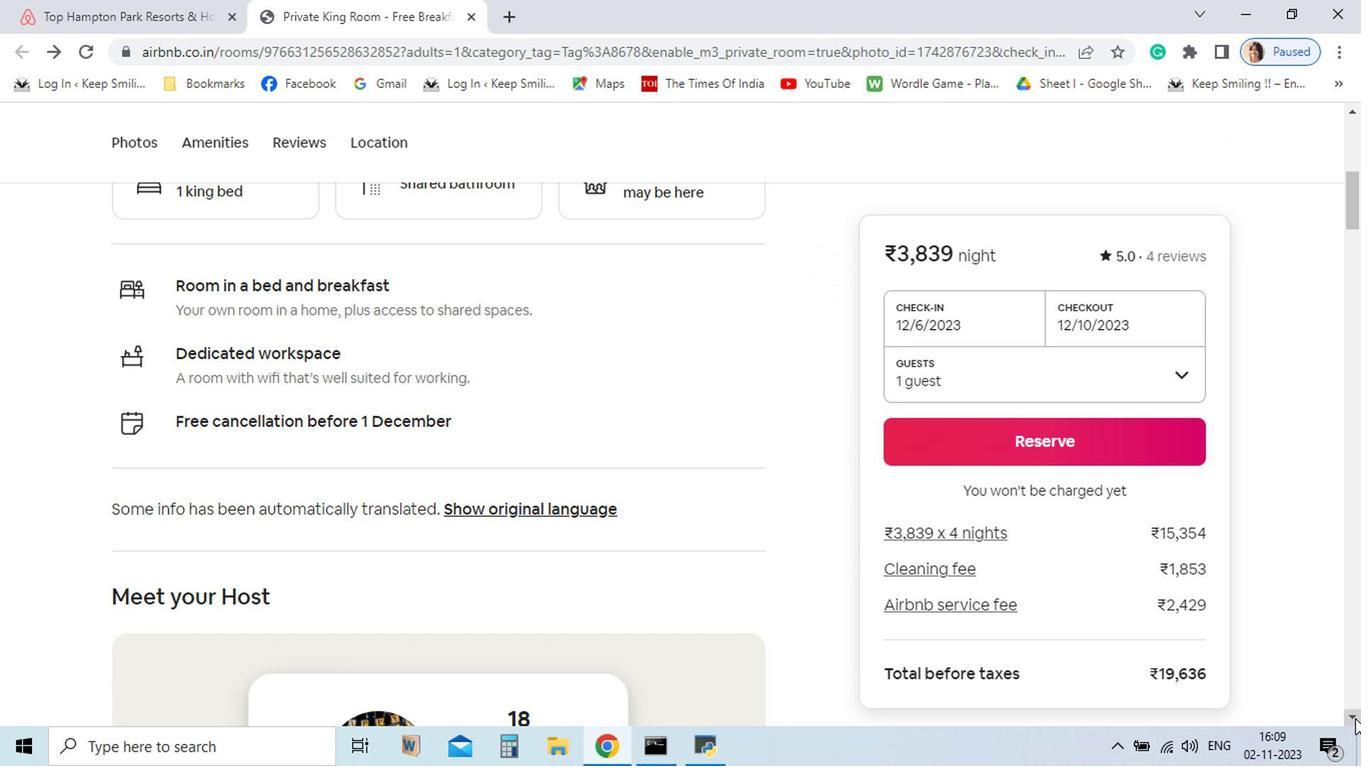 
Action: Mouse pressed left at (1158, 708)
Screenshot: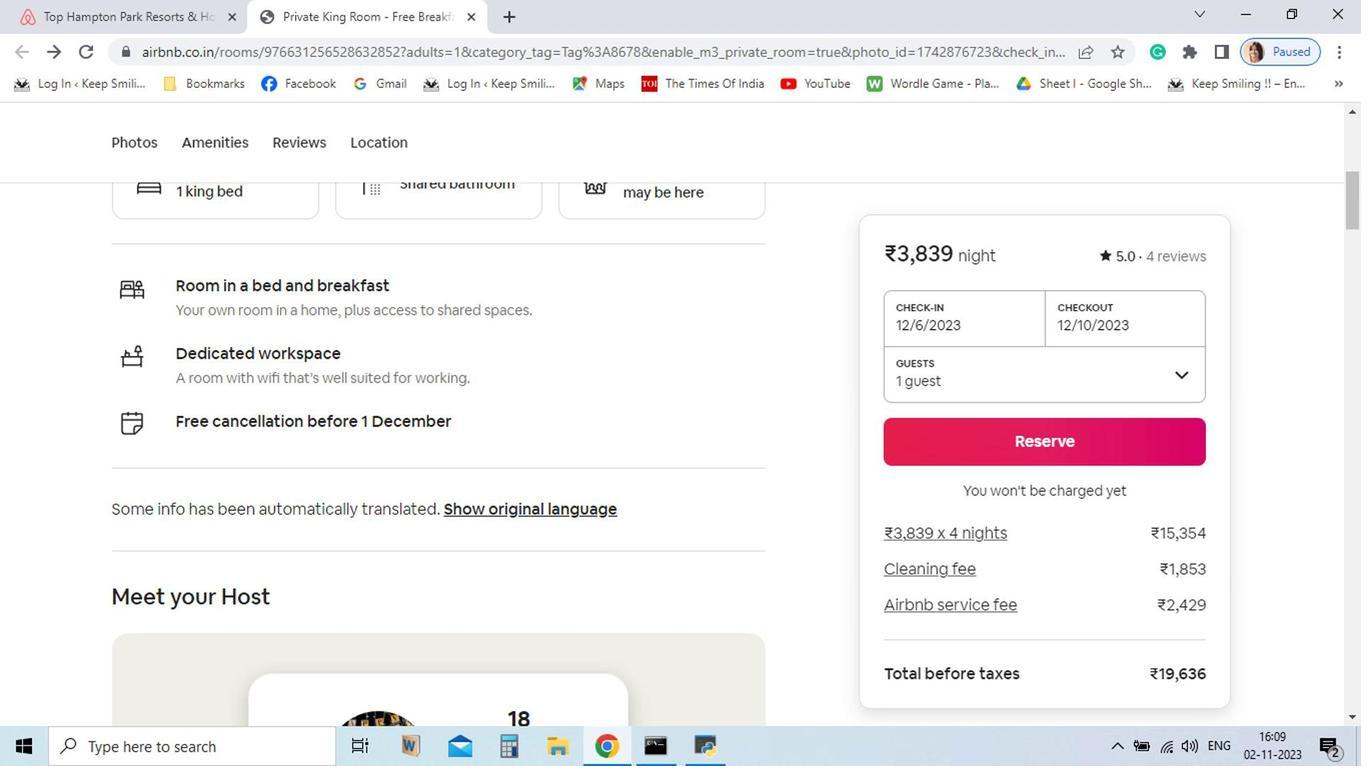 
Action: Mouse moved to (1153, 348)
Screenshot: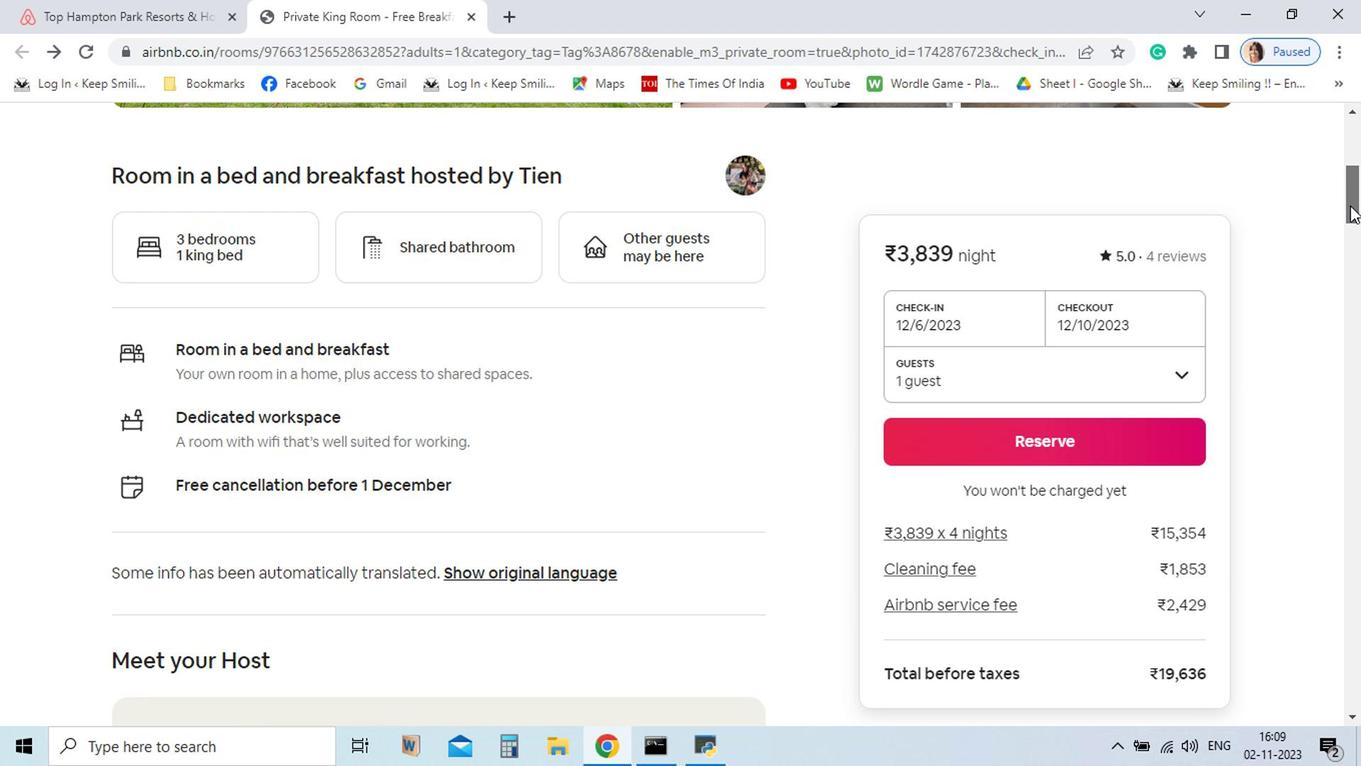 
Action: Mouse pressed left at (1153, 348)
Screenshot: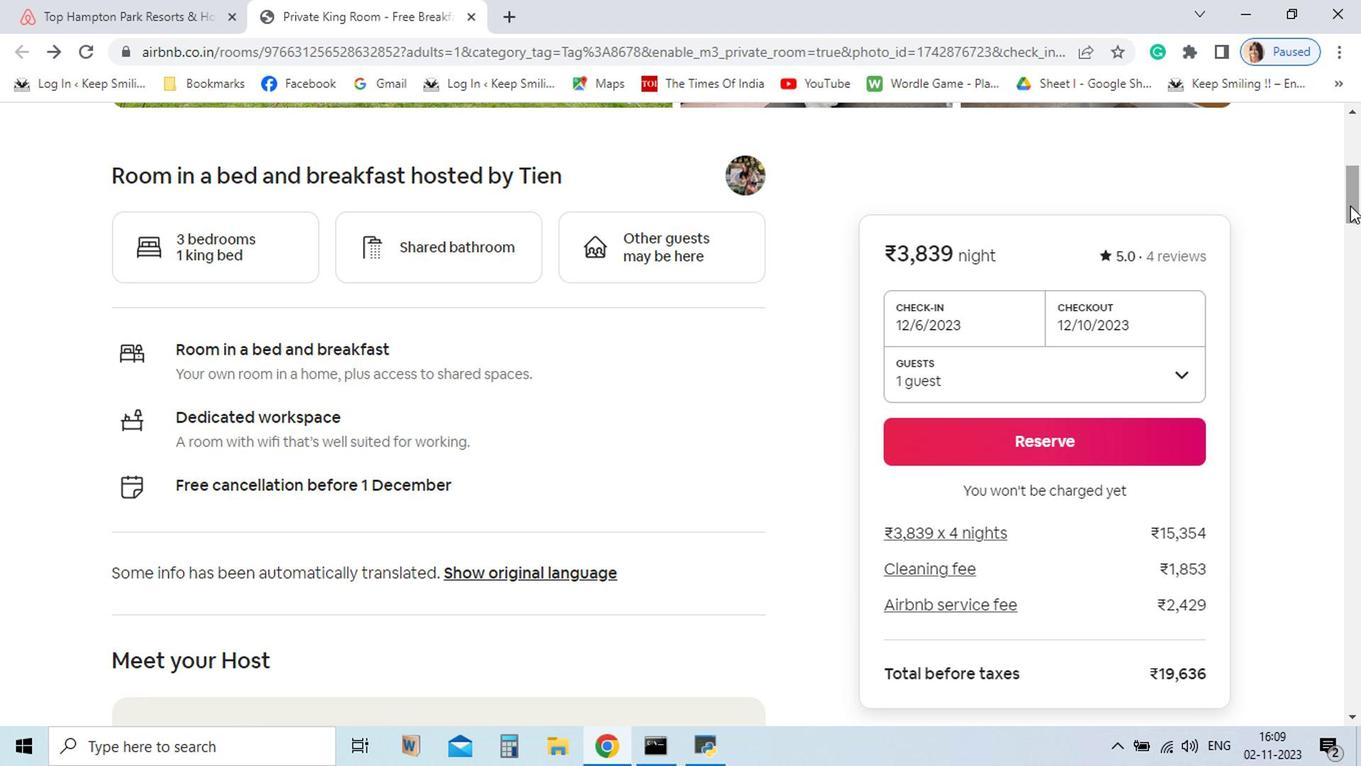 
Action: Mouse moved to (1157, 709)
Screenshot: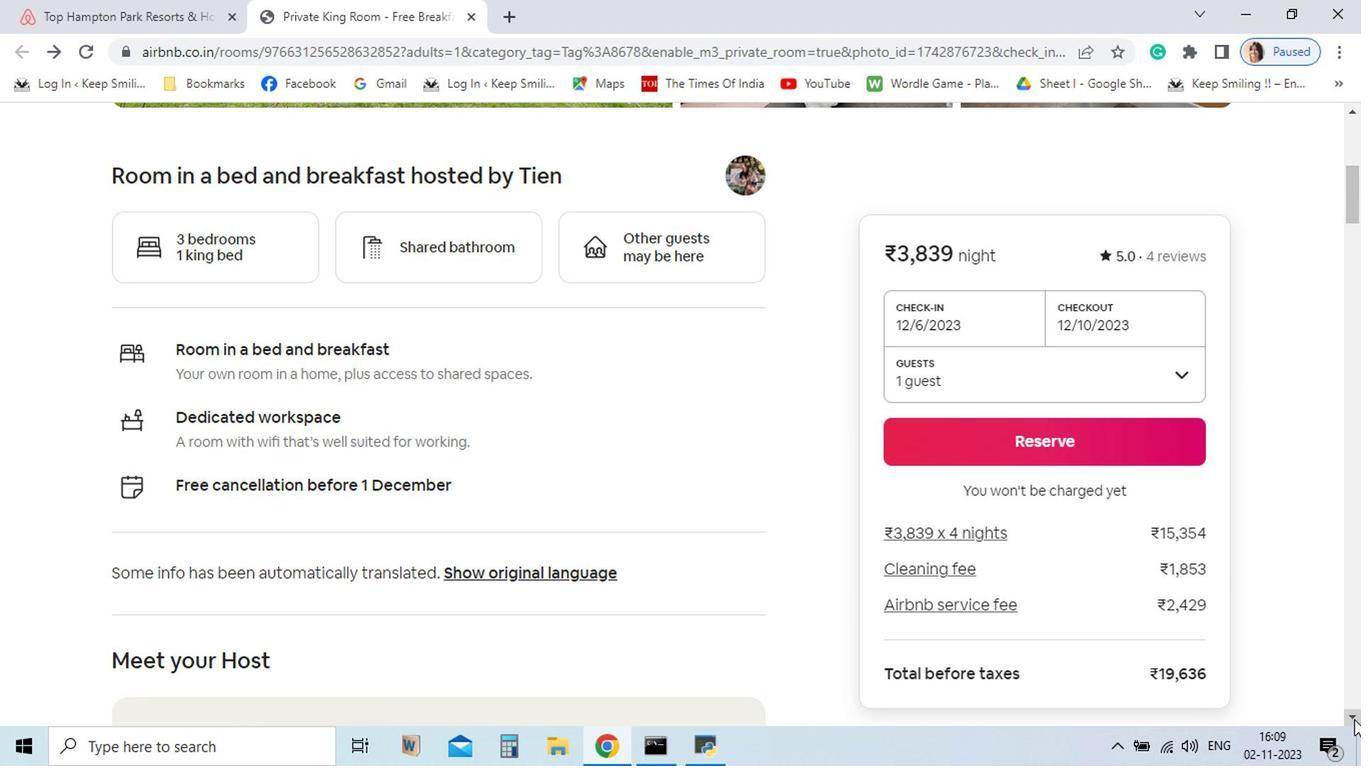 
Action: Mouse pressed left at (1157, 709)
Screenshot: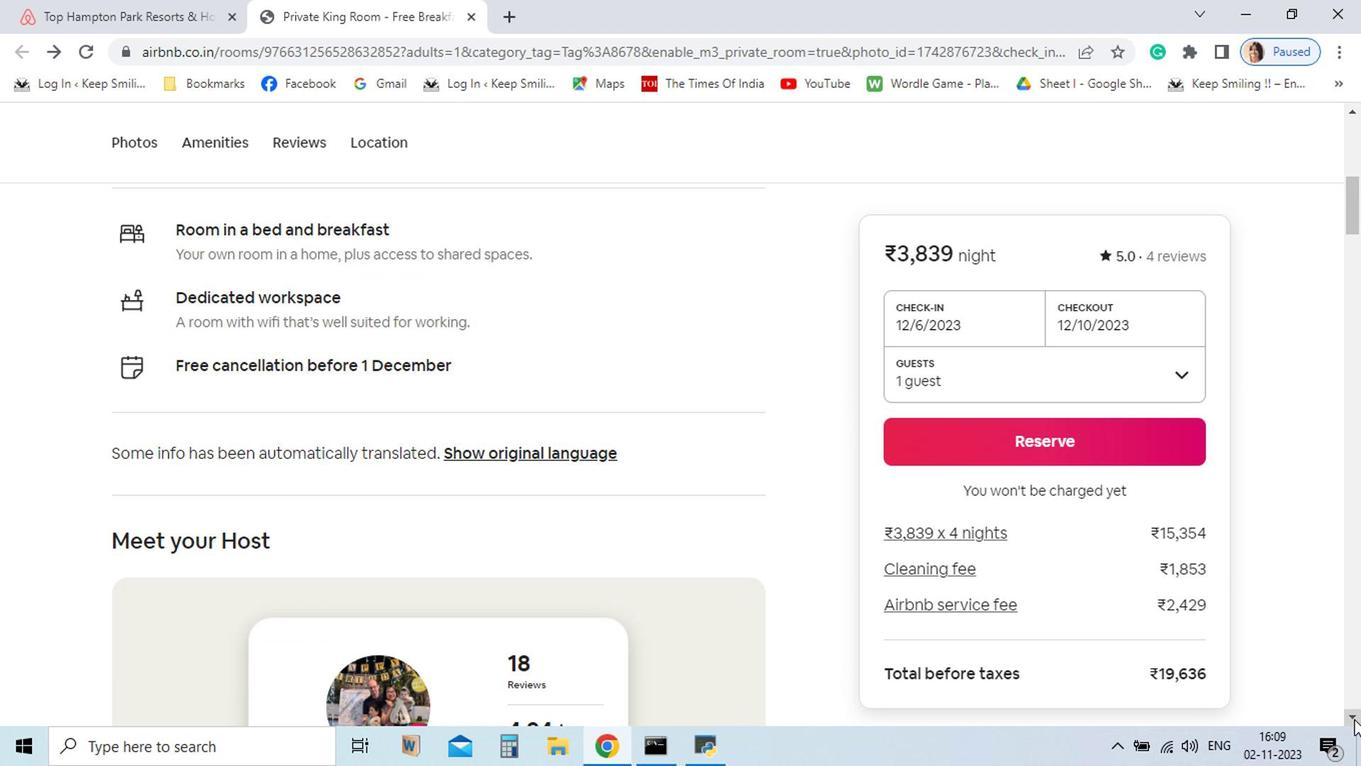 
Action: Mouse pressed left at (1157, 709)
Screenshot: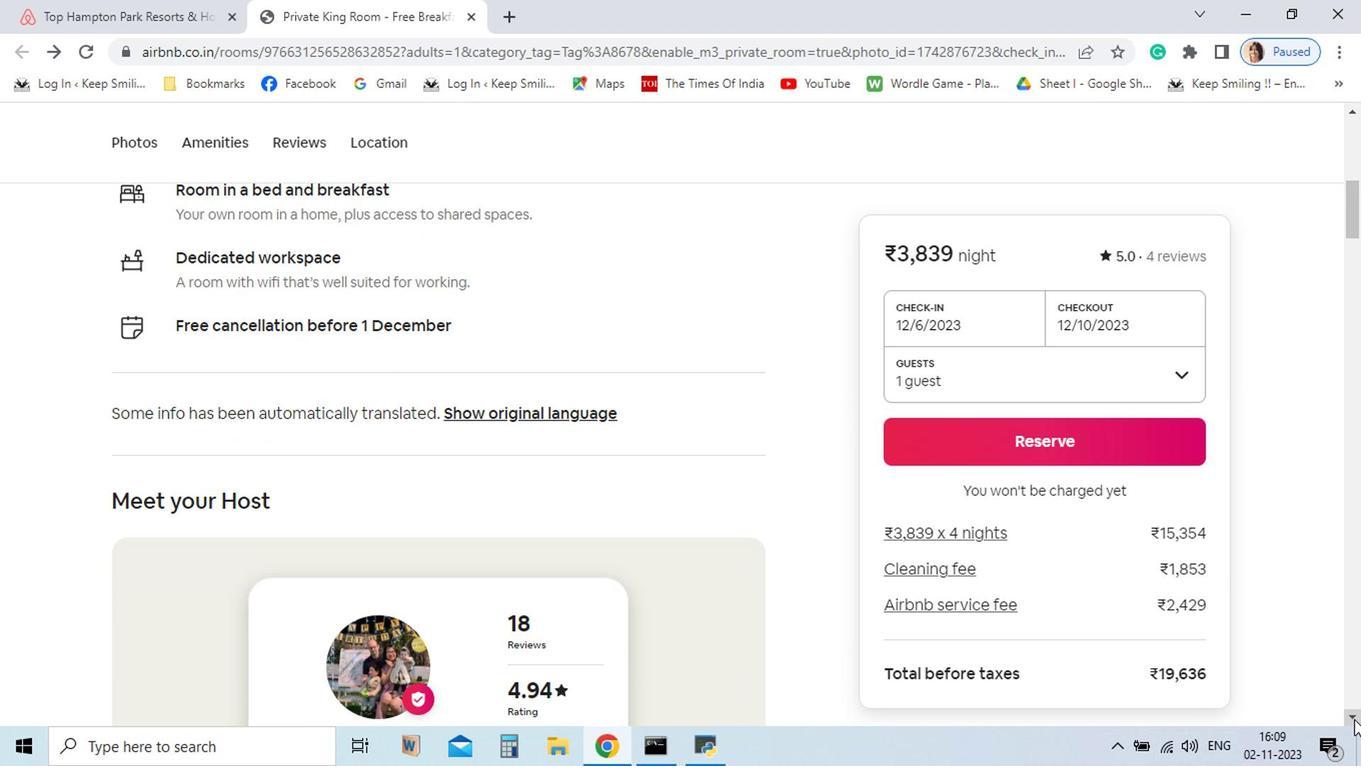 
Action: Mouse pressed left at (1157, 709)
Screenshot: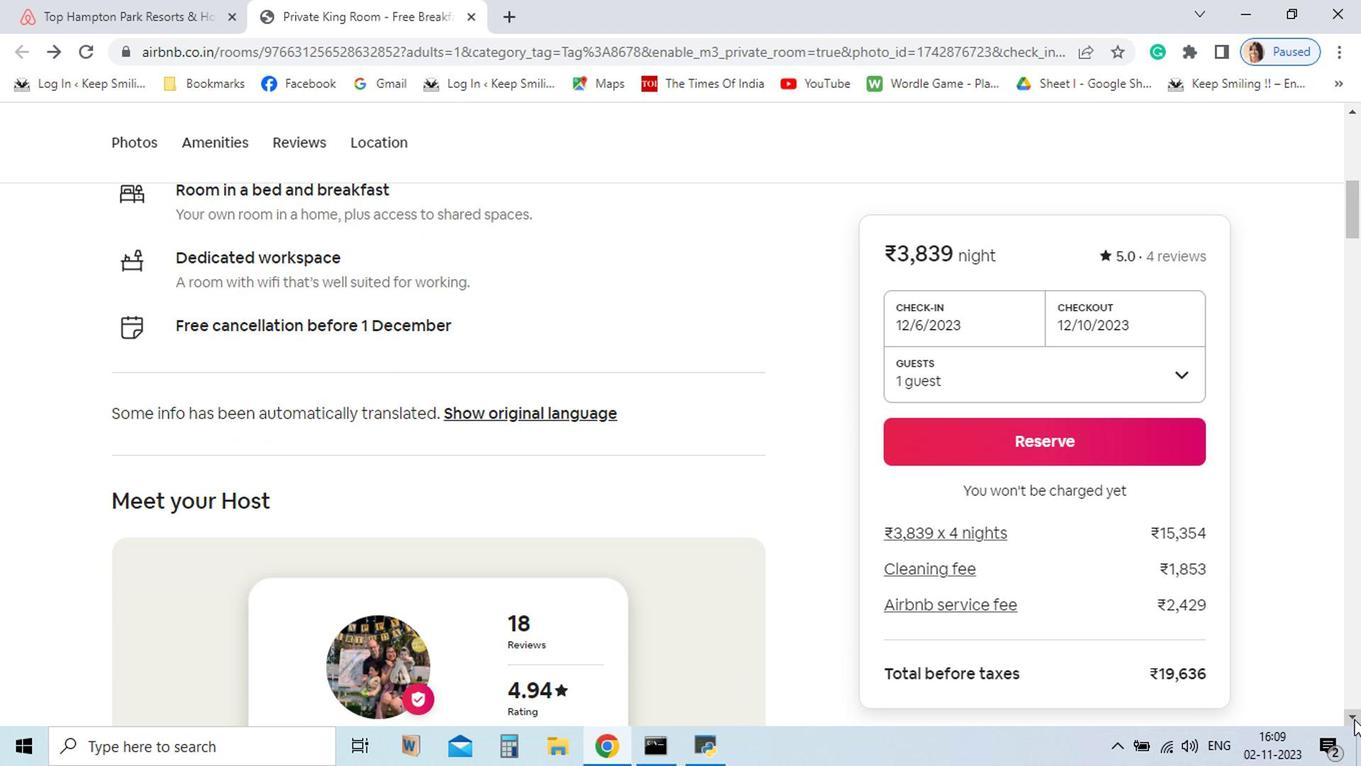
Action: Mouse pressed left at (1157, 709)
Screenshot: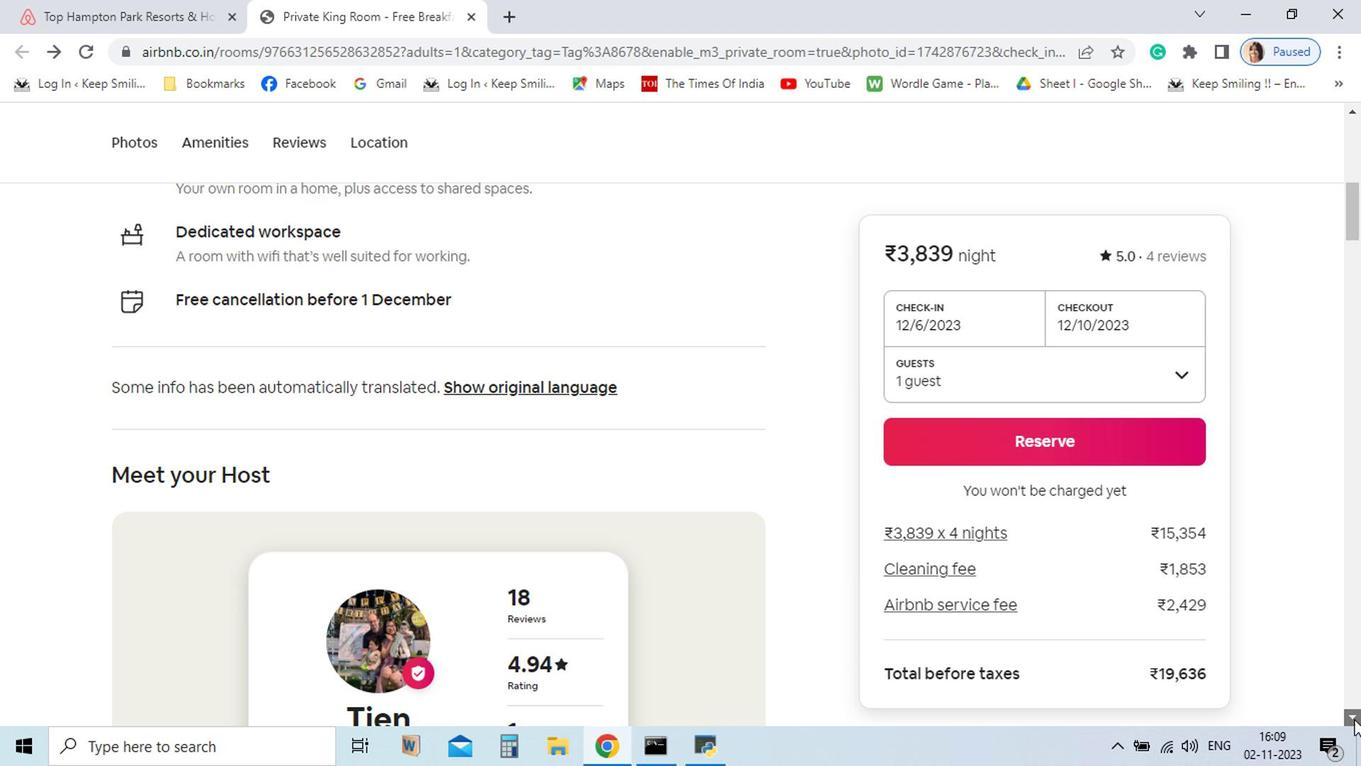 
Action: Mouse pressed left at (1157, 709)
Screenshot: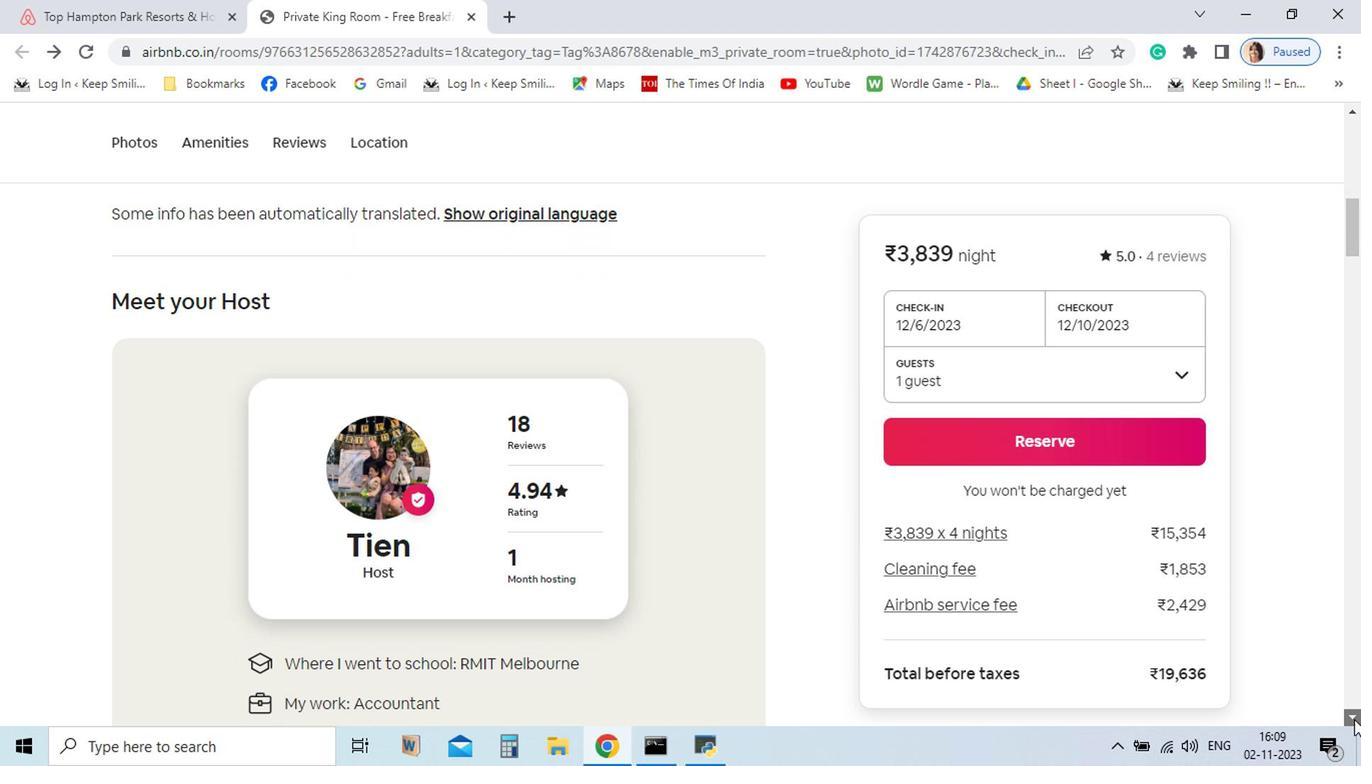 
Action: Mouse pressed left at (1157, 709)
Screenshot: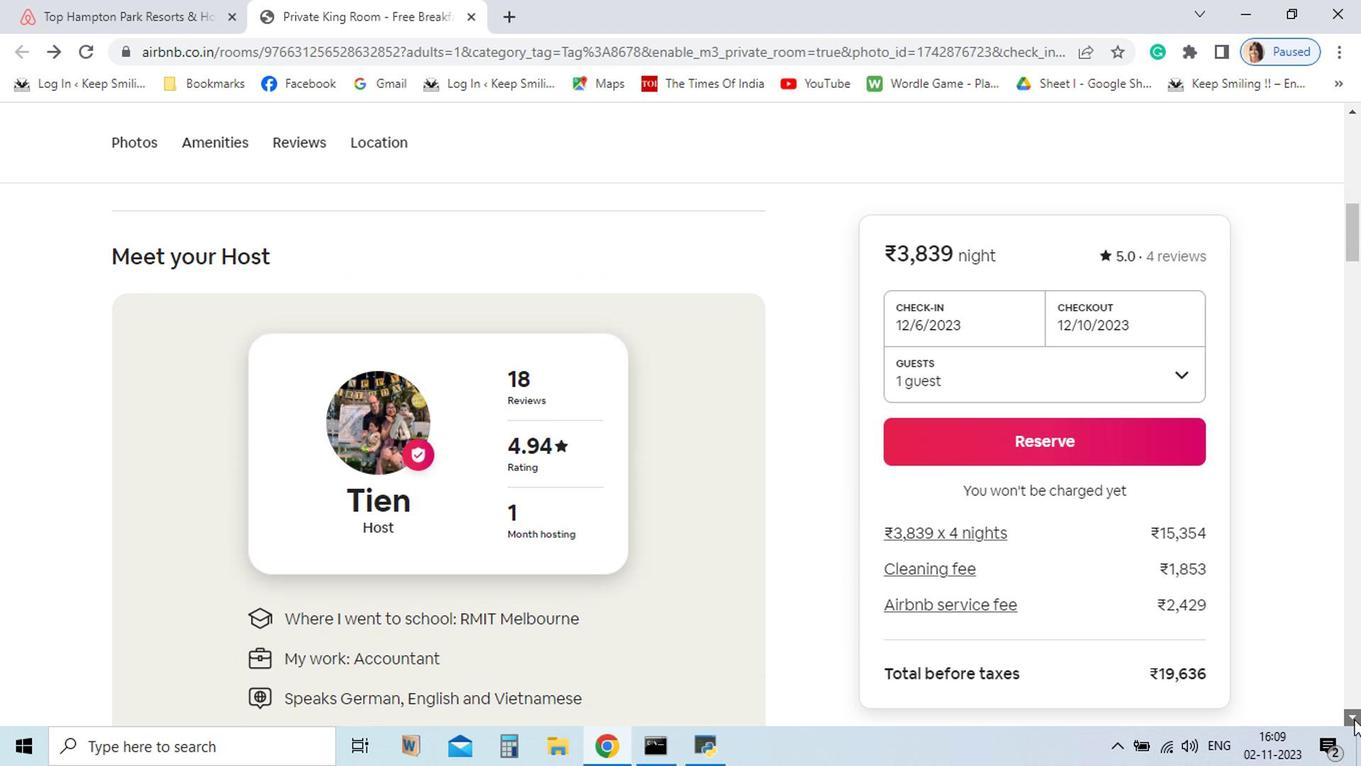 
Action: Mouse pressed left at (1157, 709)
Screenshot: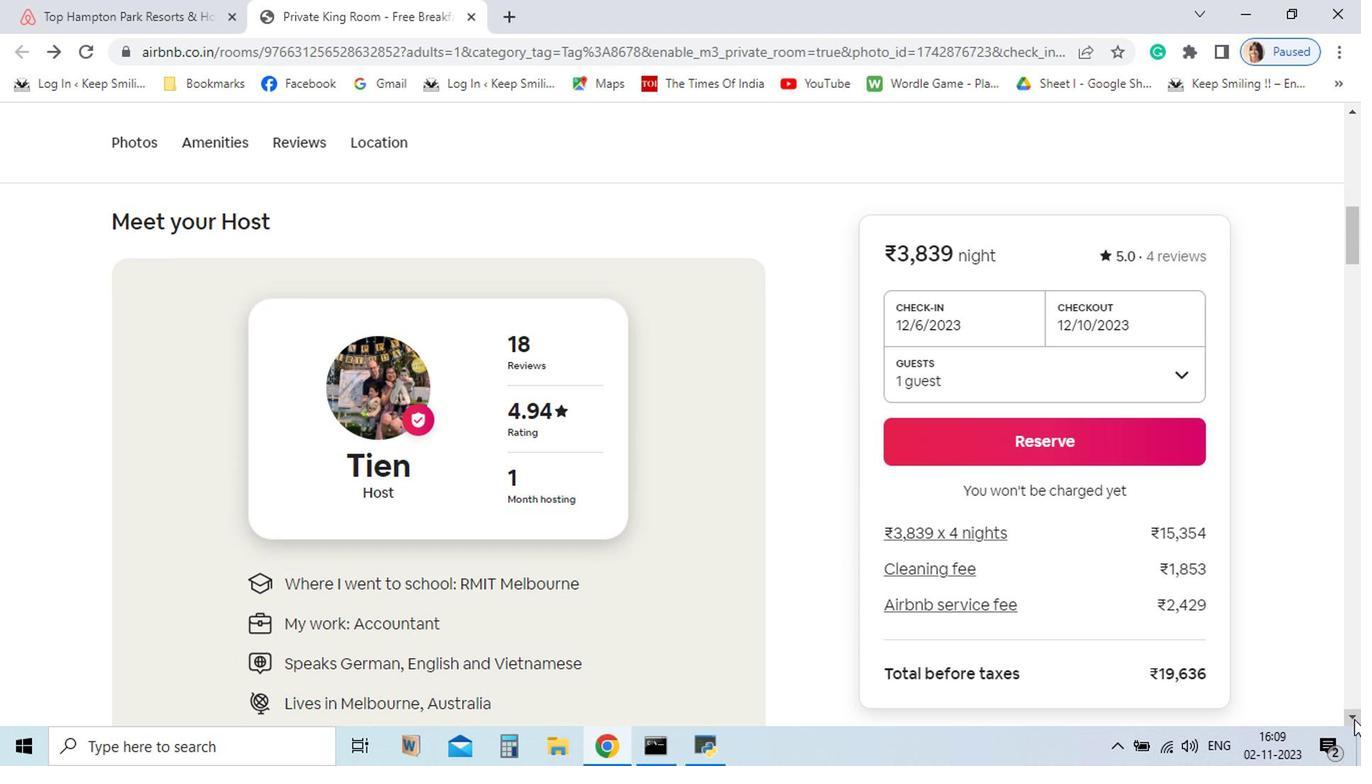 
Action: Mouse pressed left at (1157, 709)
Screenshot: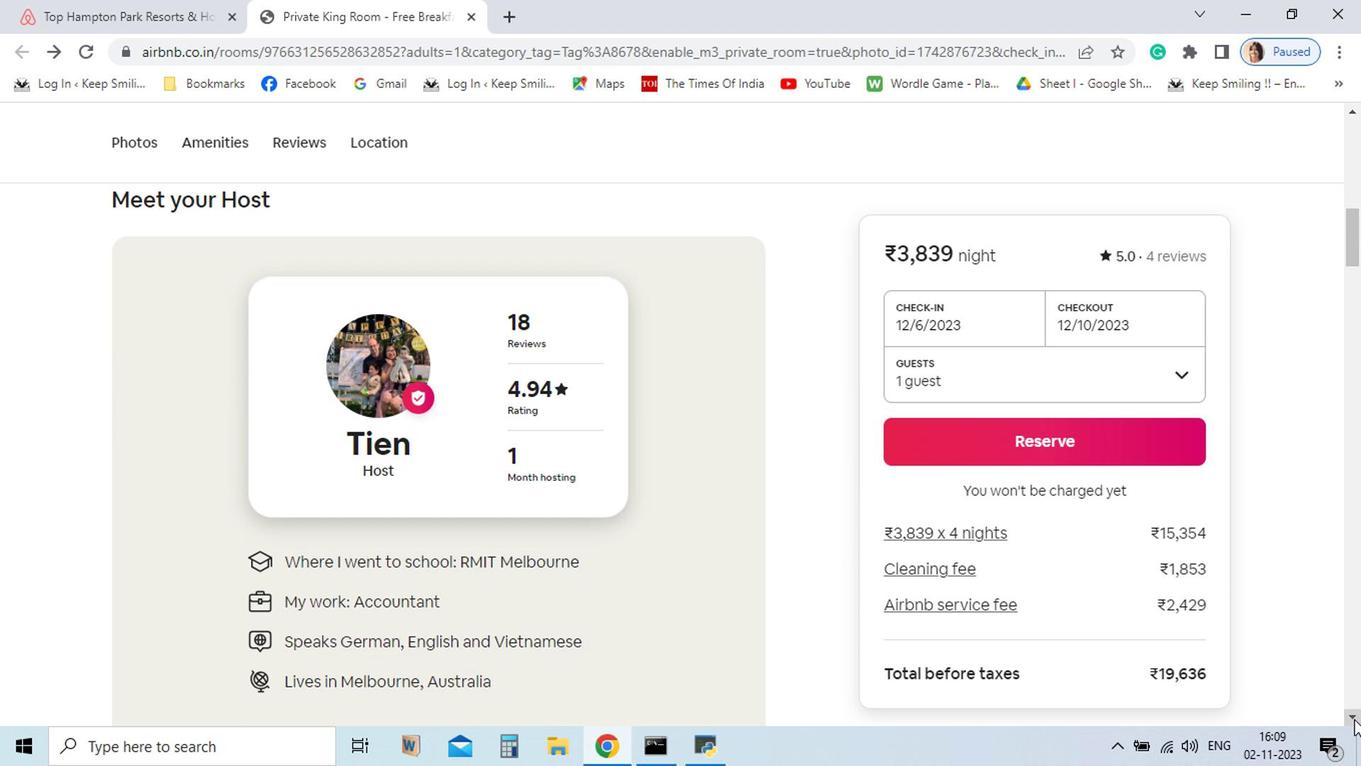 
Action: Mouse pressed left at (1157, 709)
Screenshot: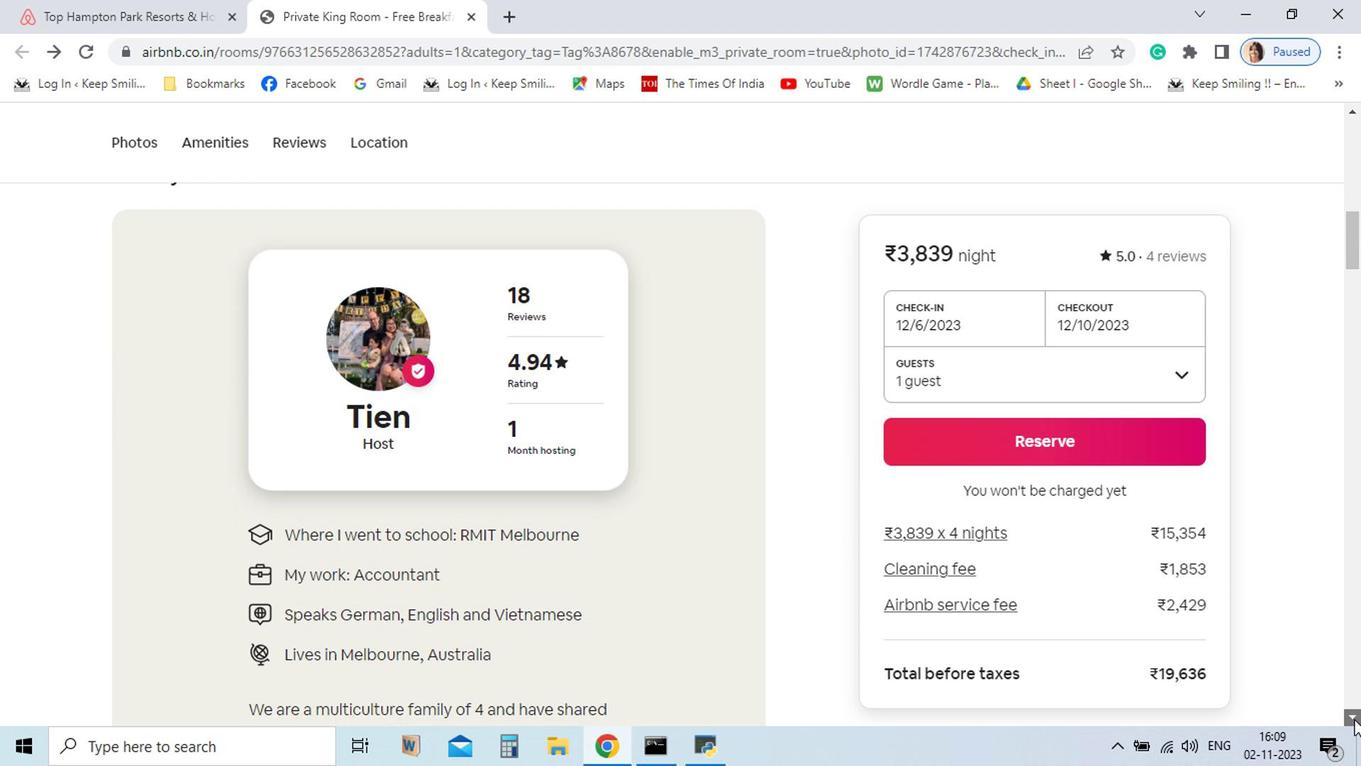 
Action: Mouse pressed left at (1157, 709)
Screenshot: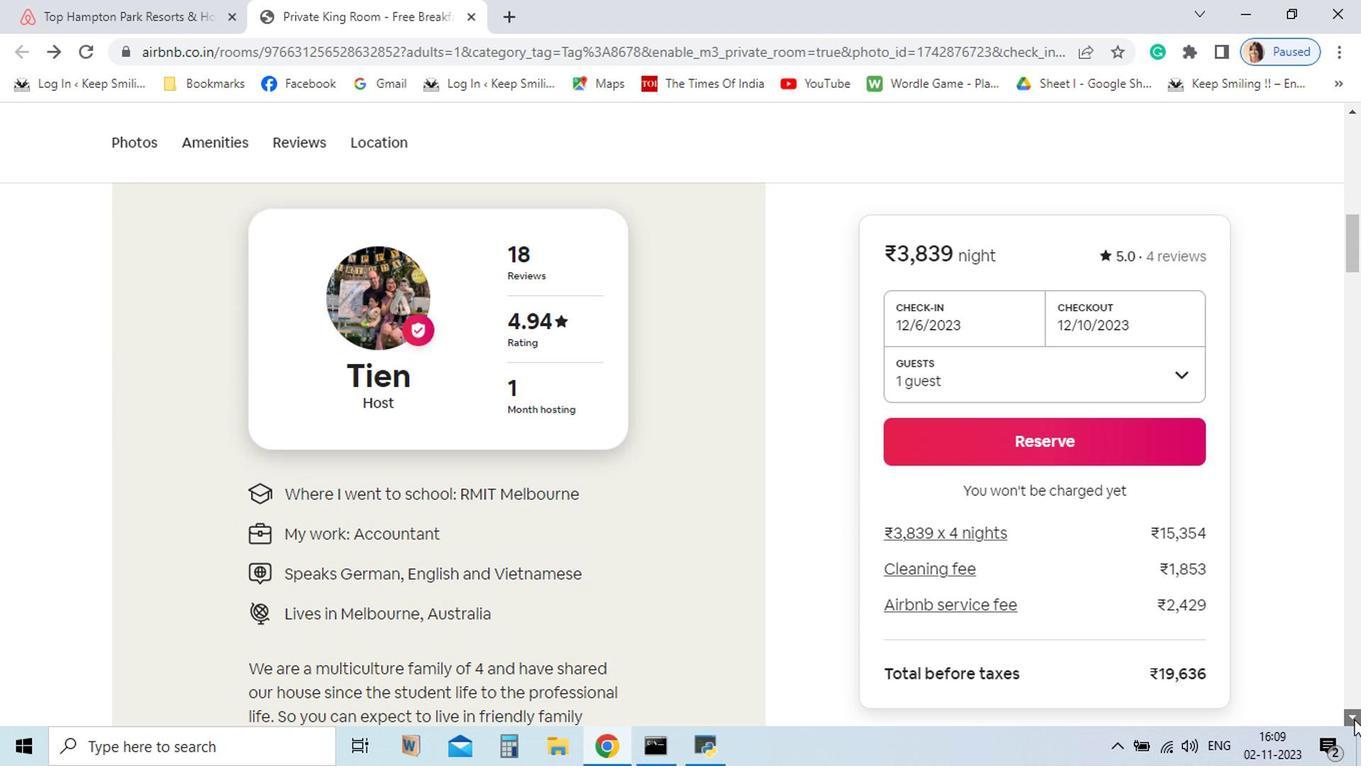 
Action: Mouse pressed left at (1157, 709)
Screenshot: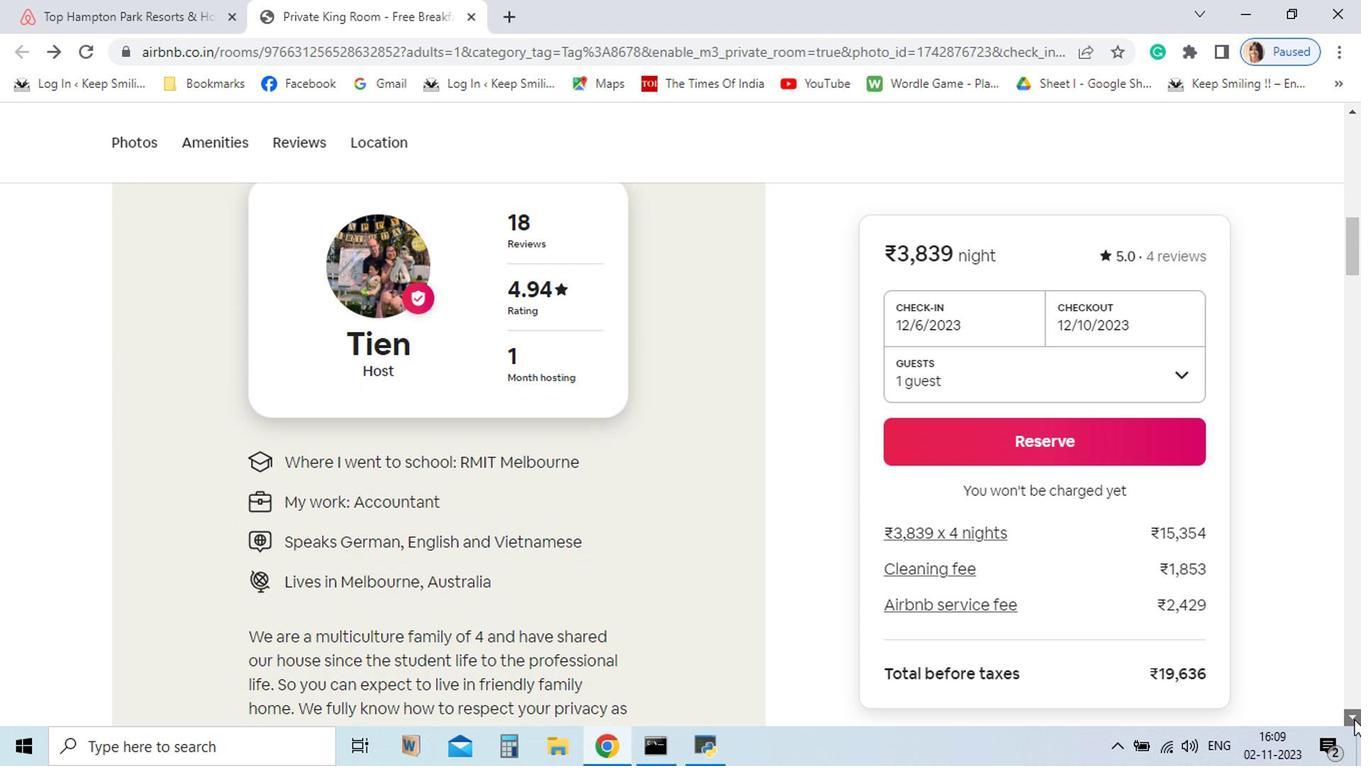 
Action: Mouse pressed left at (1157, 709)
Screenshot: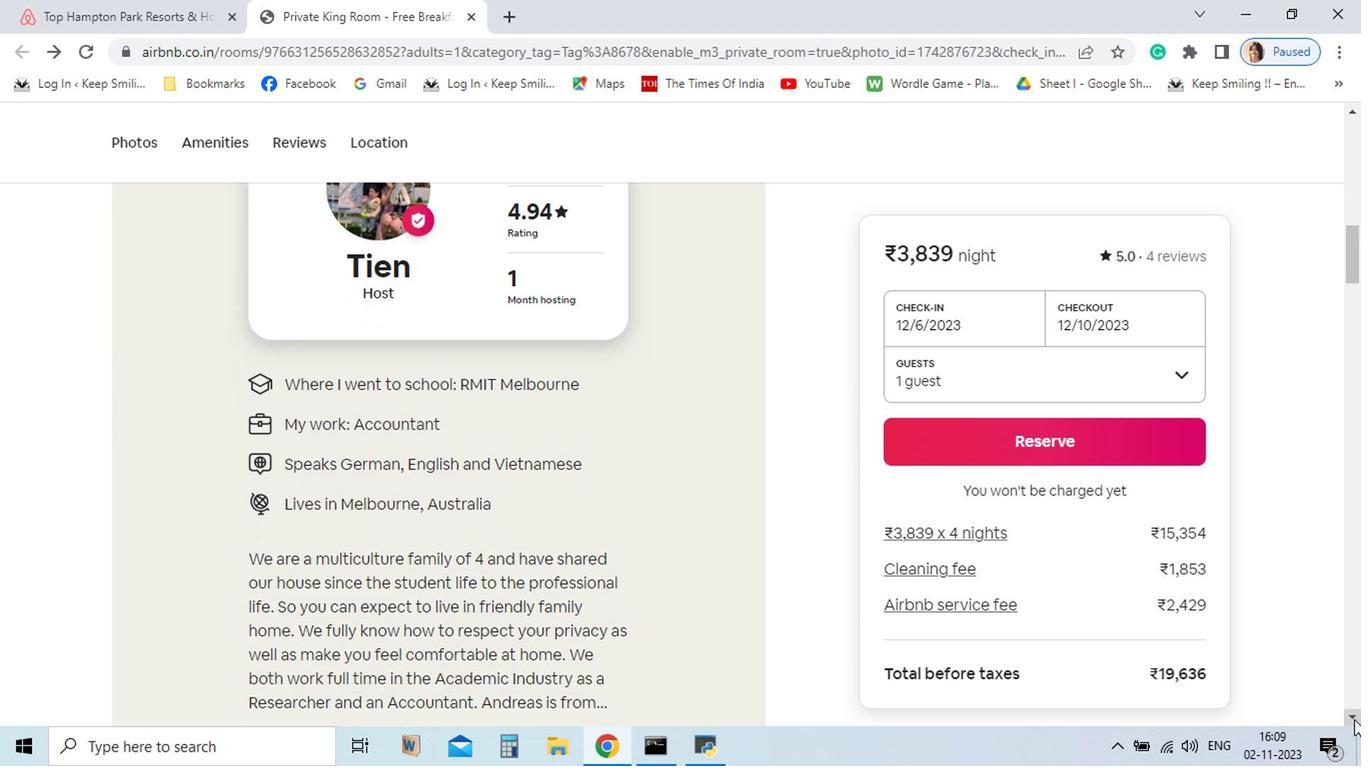 
Action: Mouse pressed left at (1157, 709)
Screenshot: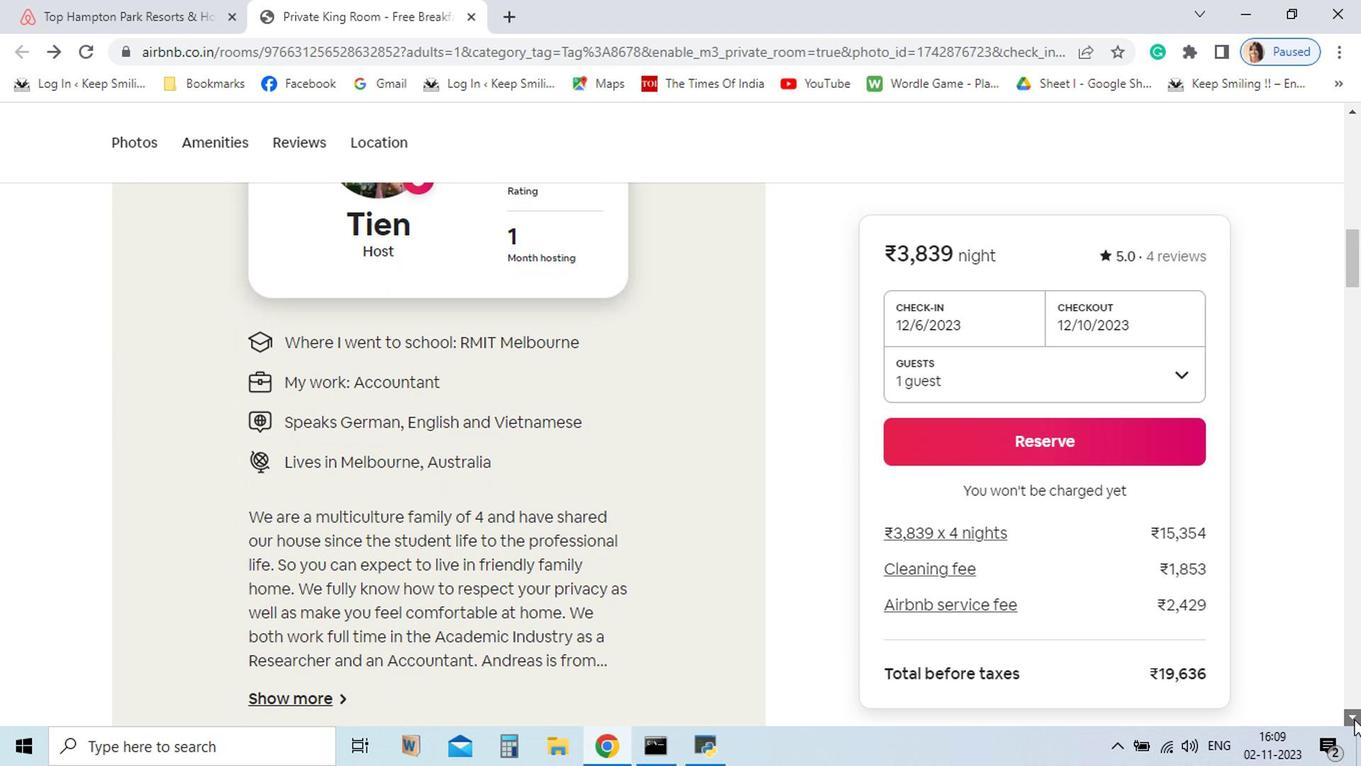 
Action: Mouse pressed left at (1157, 709)
Screenshot: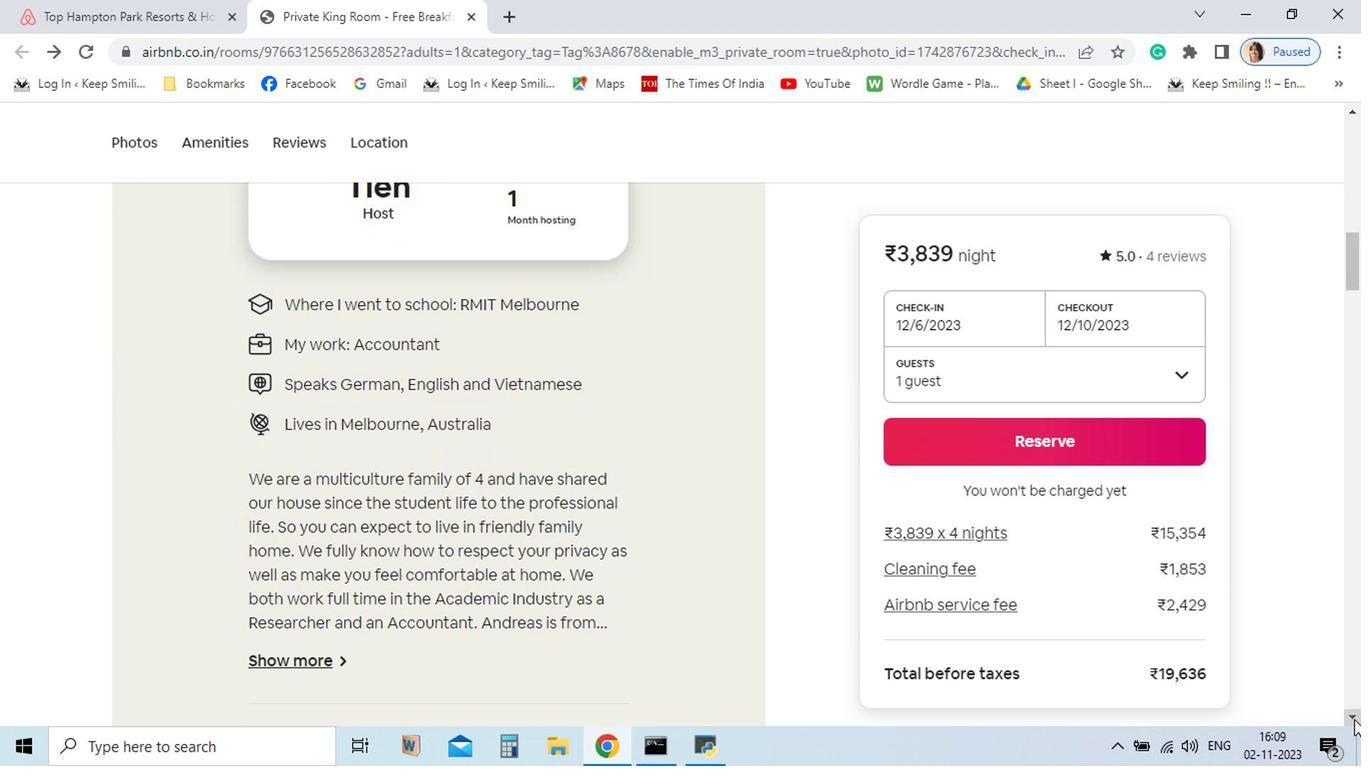 
Action: Mouse pressed left at (1157, 709)
Screenshot: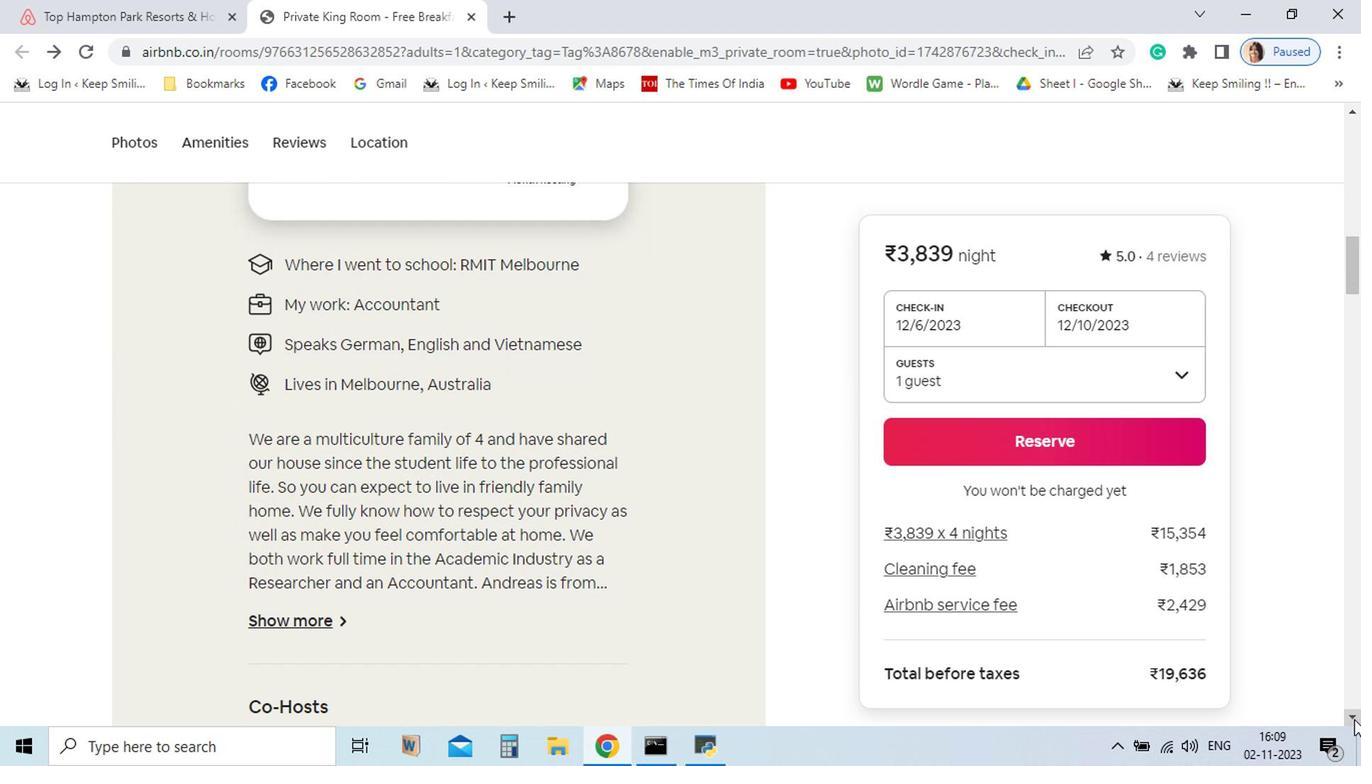 
Action: Mouse pressed left at (1157, 709)
Screenshot: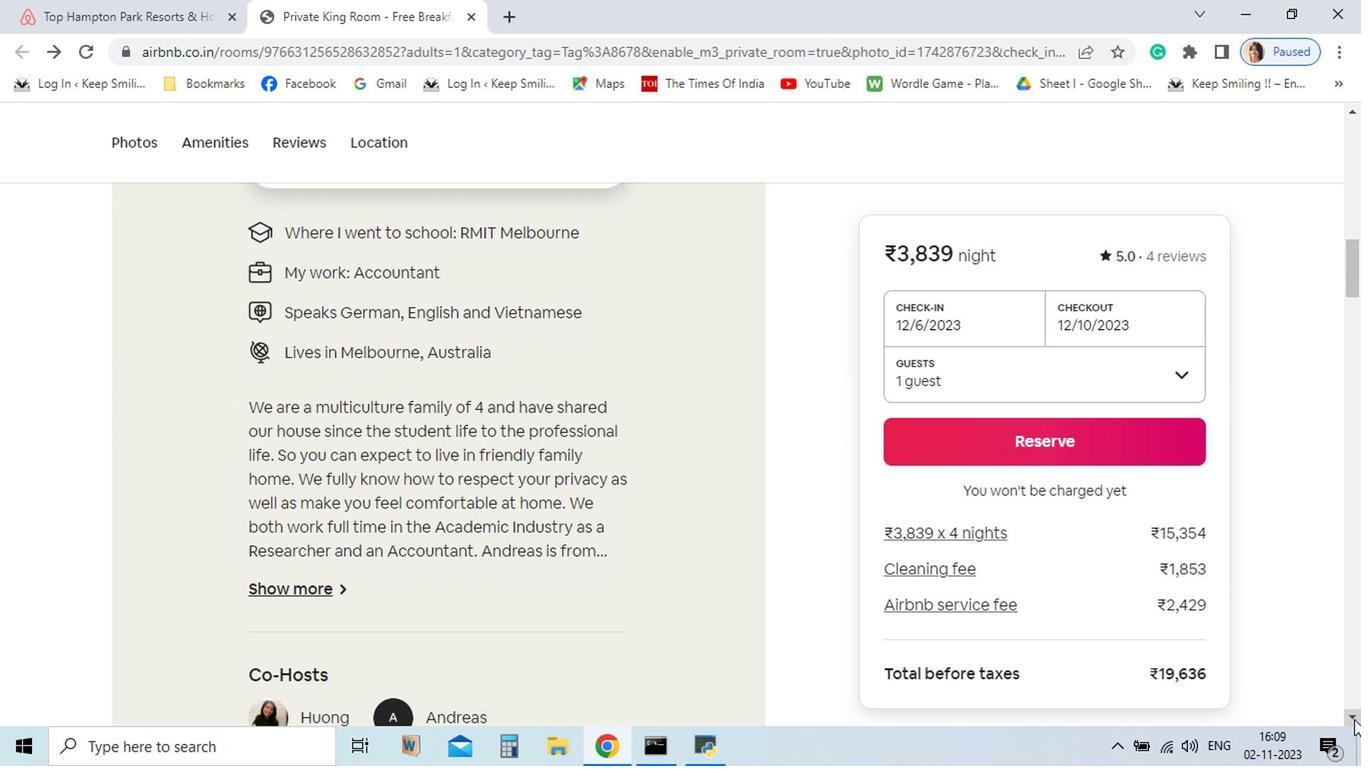 
Action: Mouse pressed left at (1157, 709)
Screenshot: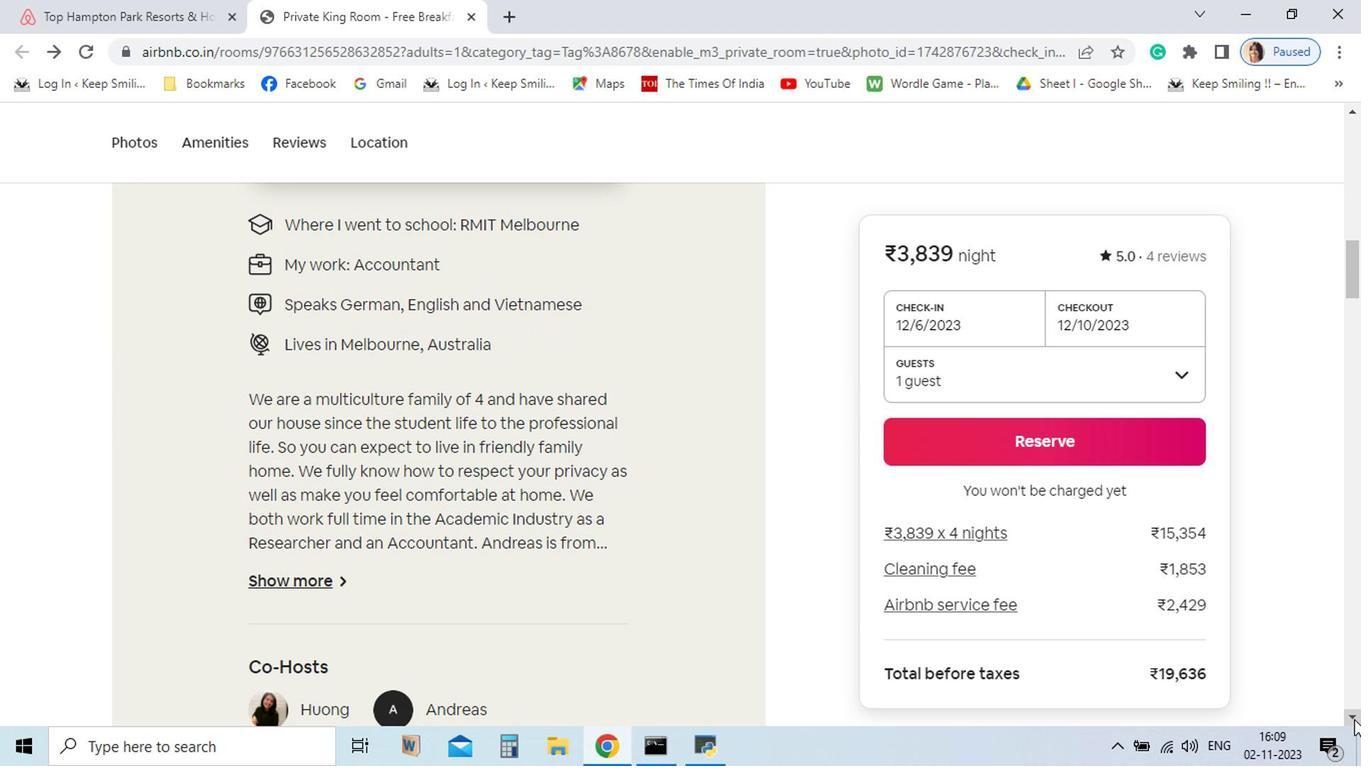 
Action: Mouse pressed left at (1157, 709)
Screenshot: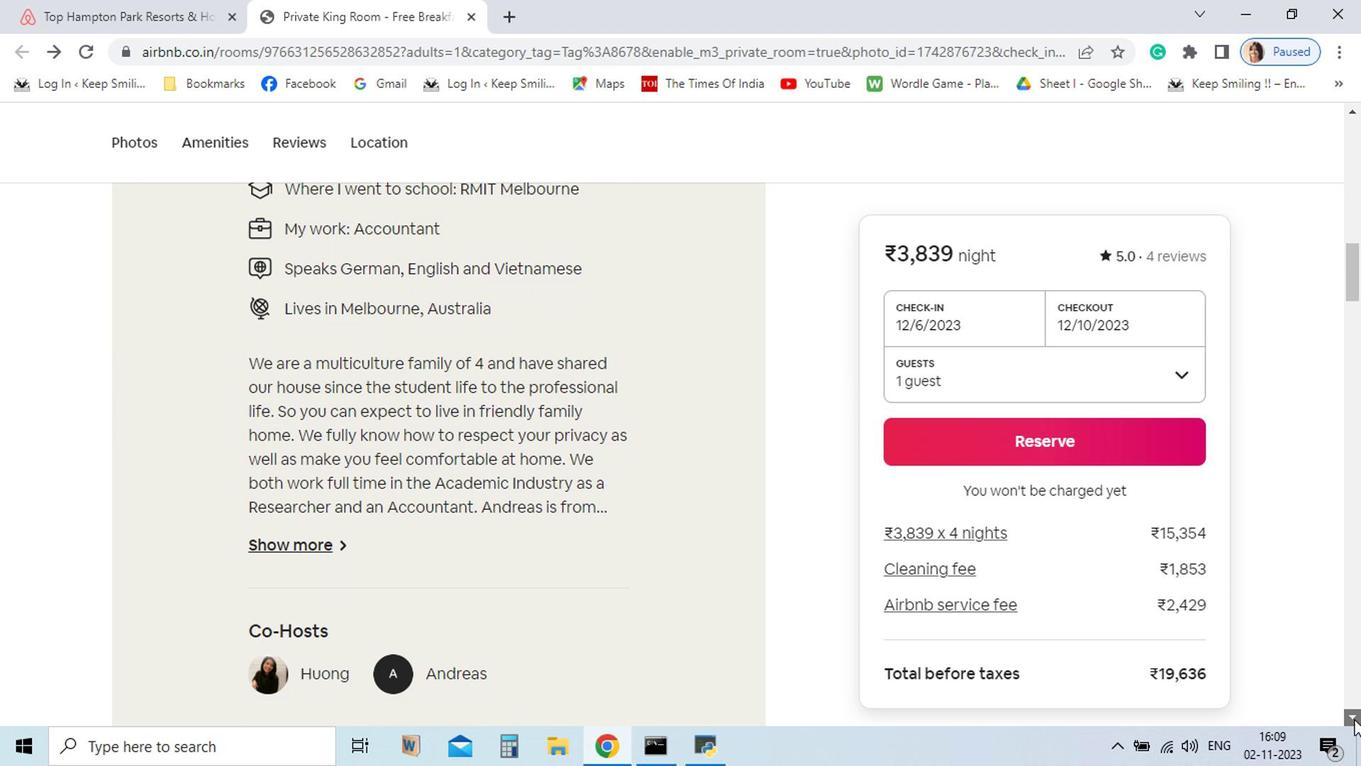 
Action: Mouse pressed left at (1157, 709)
Screenshot: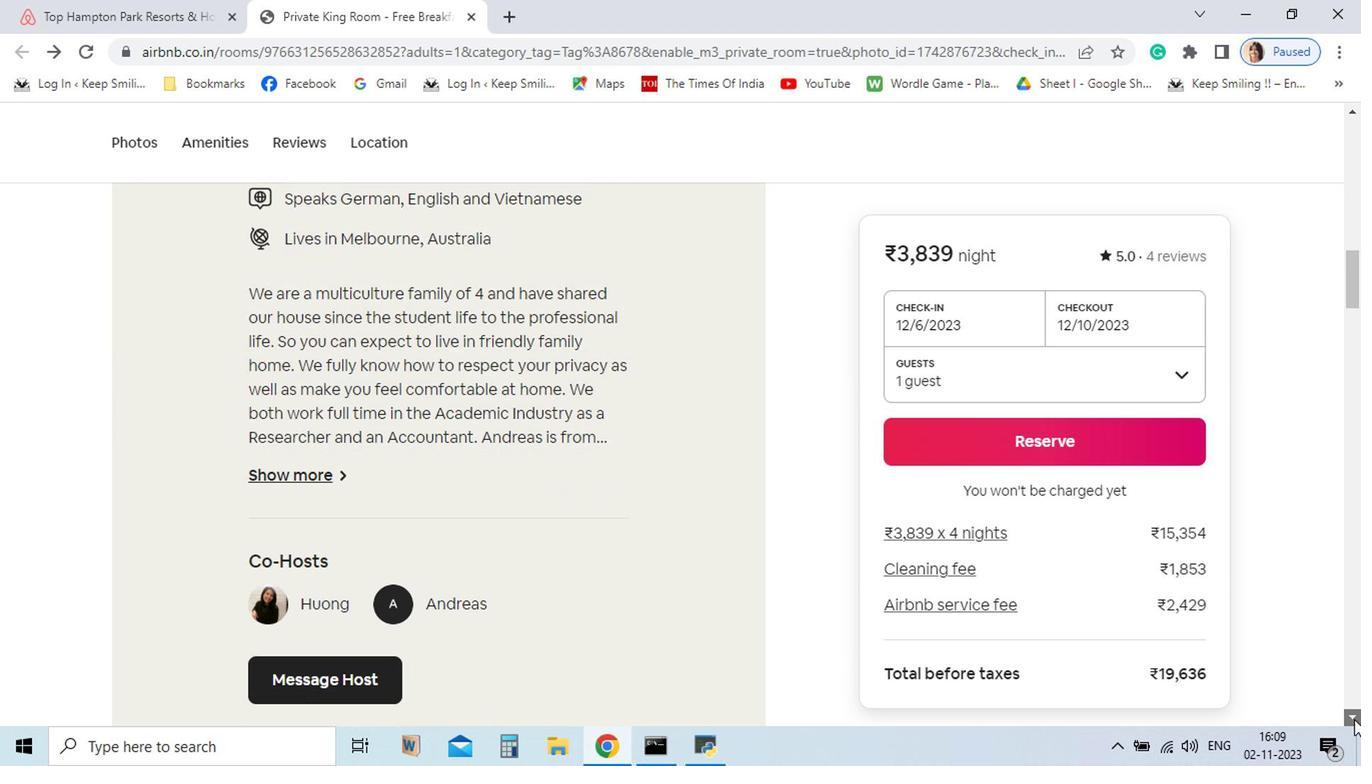 
Action: Mouse pressed left at (1157, 709)
Screenshot: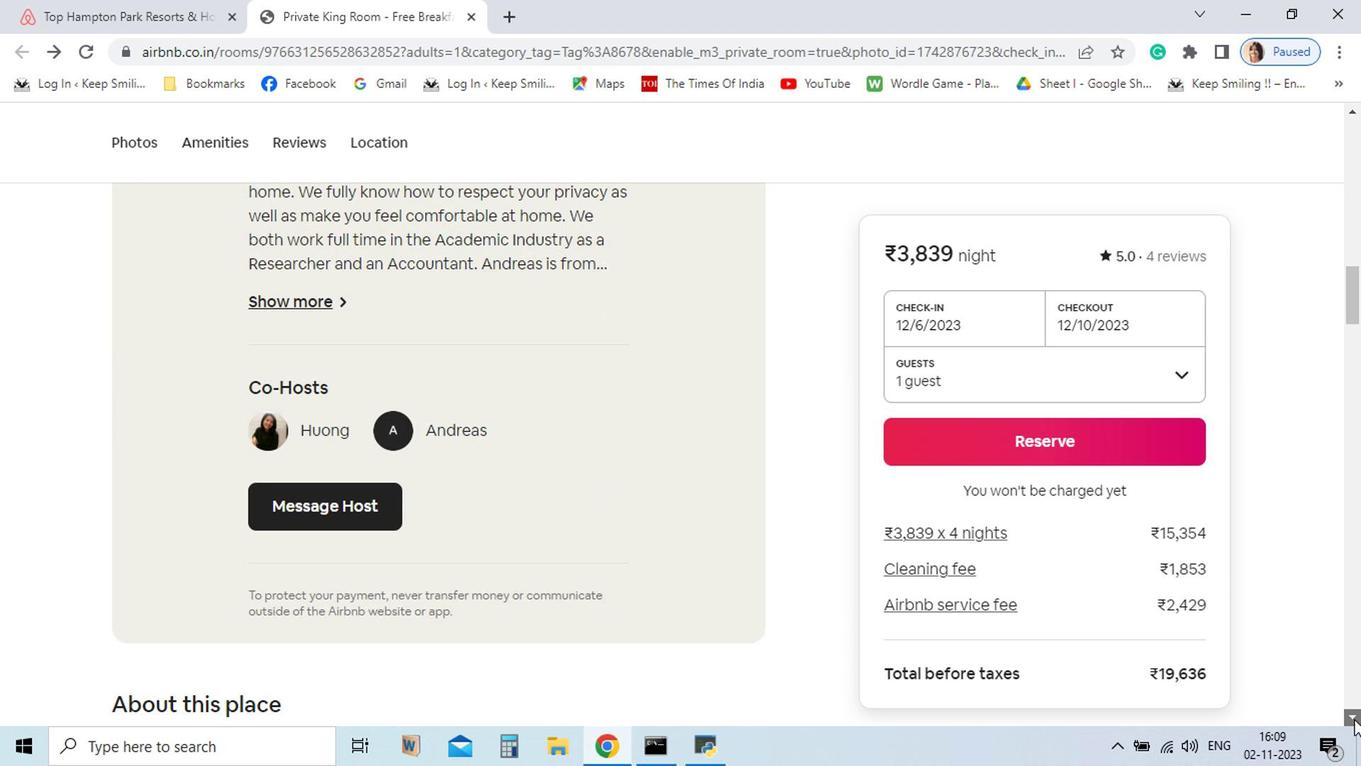 
Action: Mouse pressed left at (1157, 709)
Screenshot: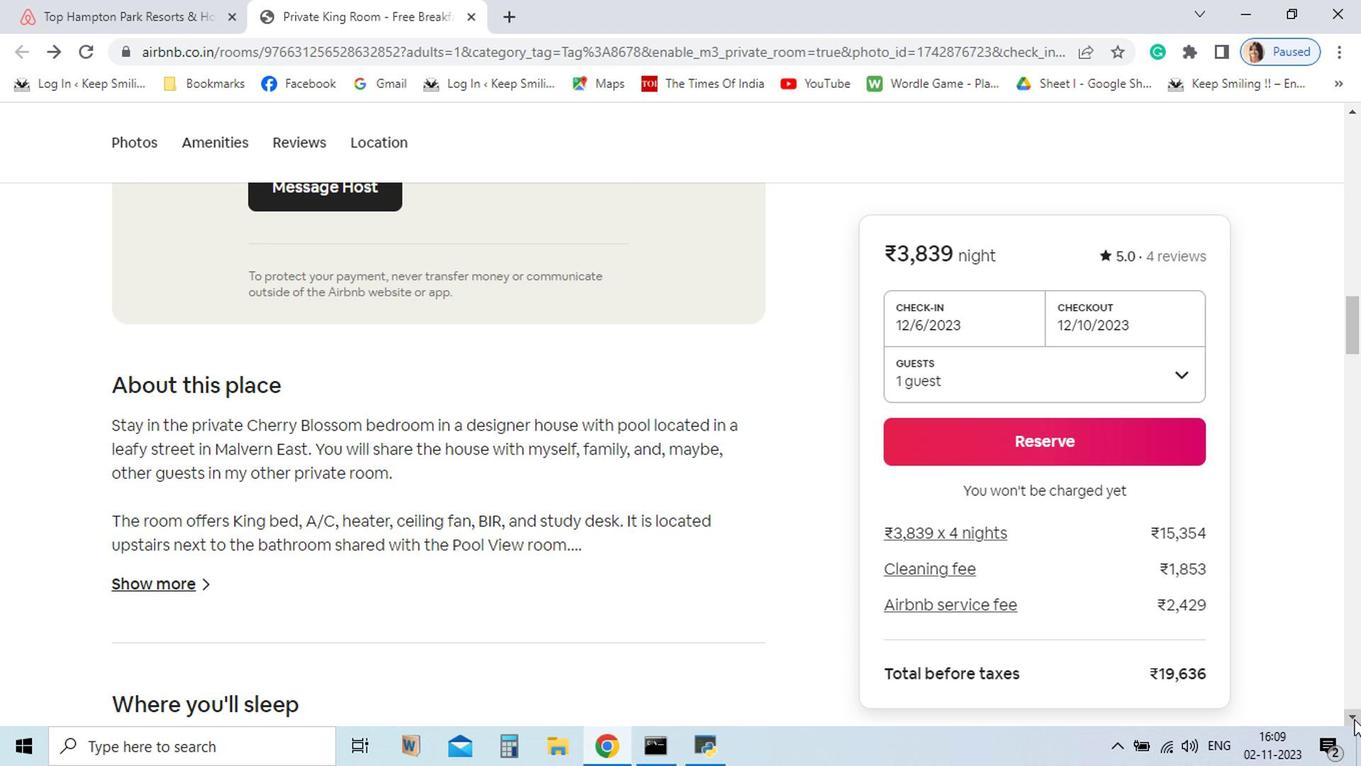 
Action: Mouse pressed left at (1157, 709)
Screenshot: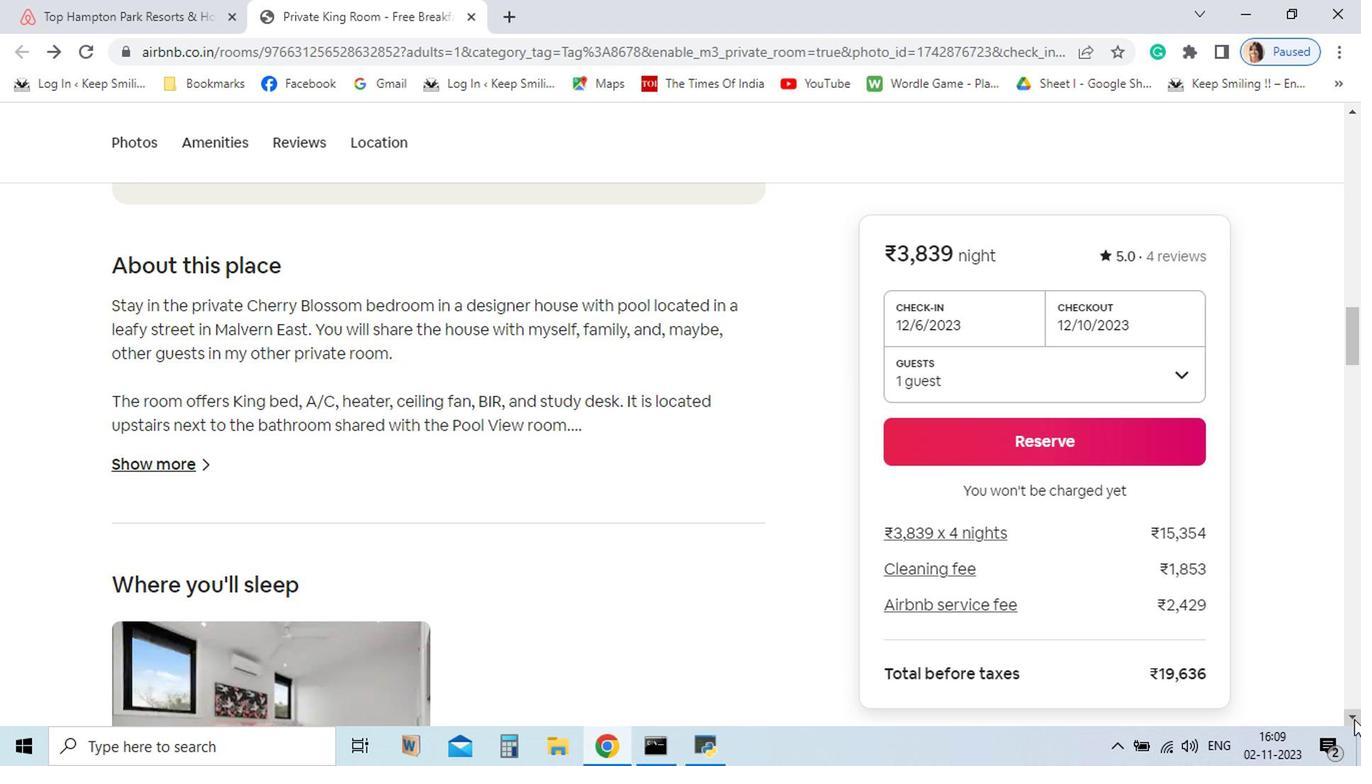 
Action: Mouse pressed left at (1157, 709)
Screenshot: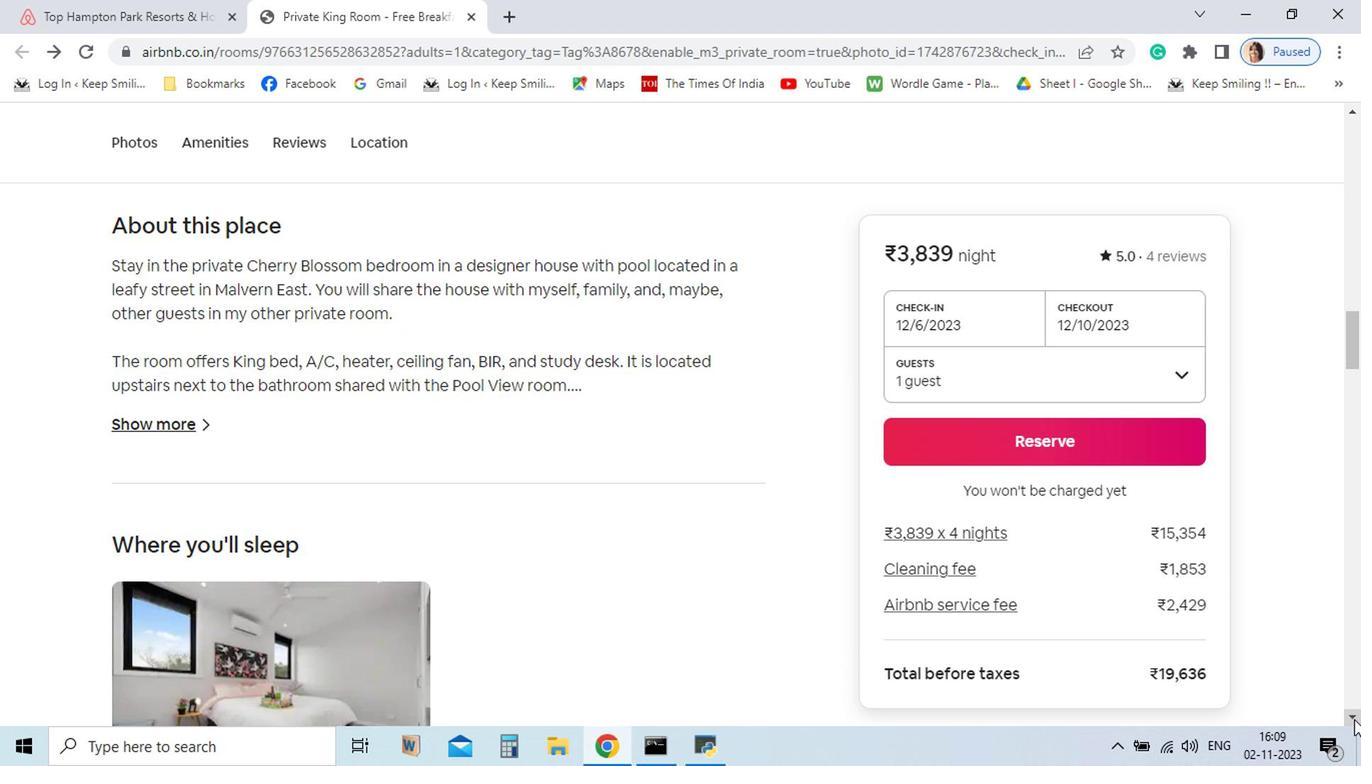 
Action: Mouse pressed left at (1157, 709)
Screenshot: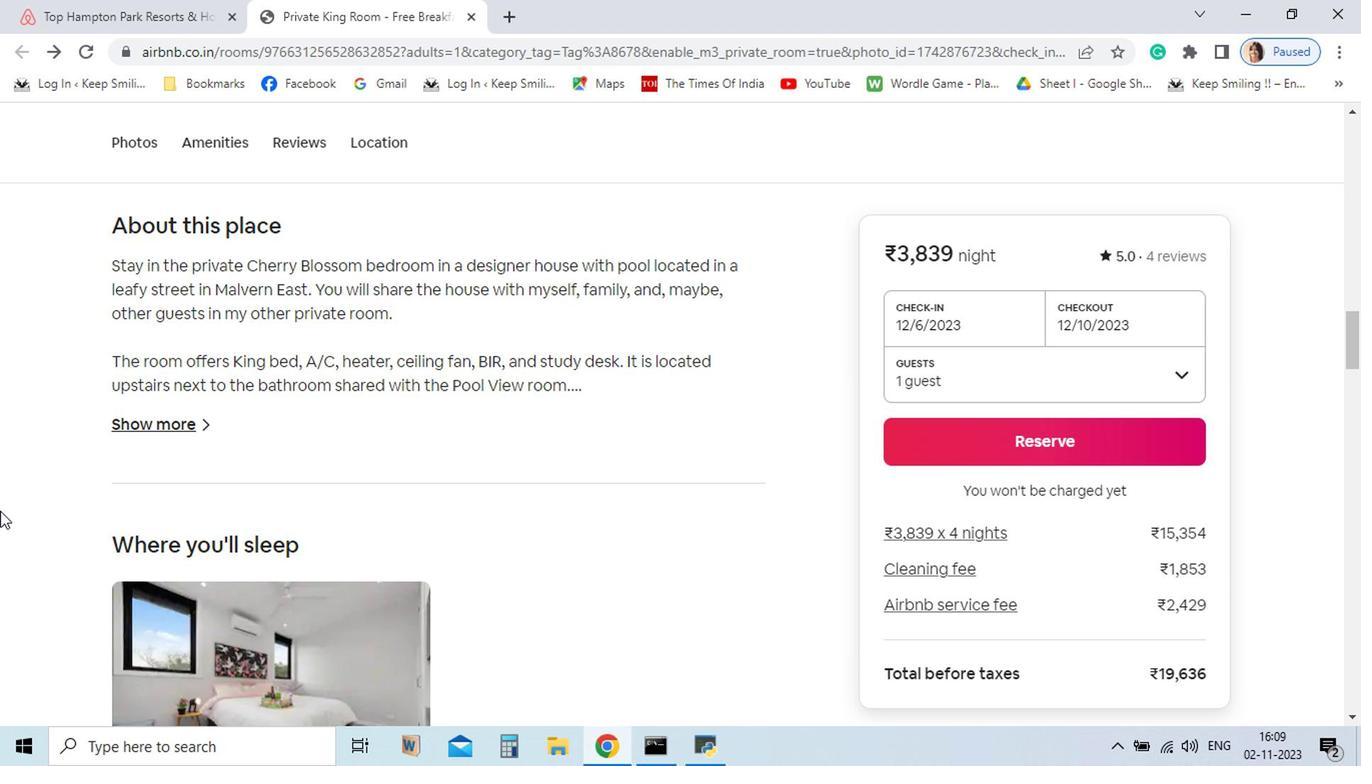 
Action: Mouse pressed left at (1157, 709)
Screenshot: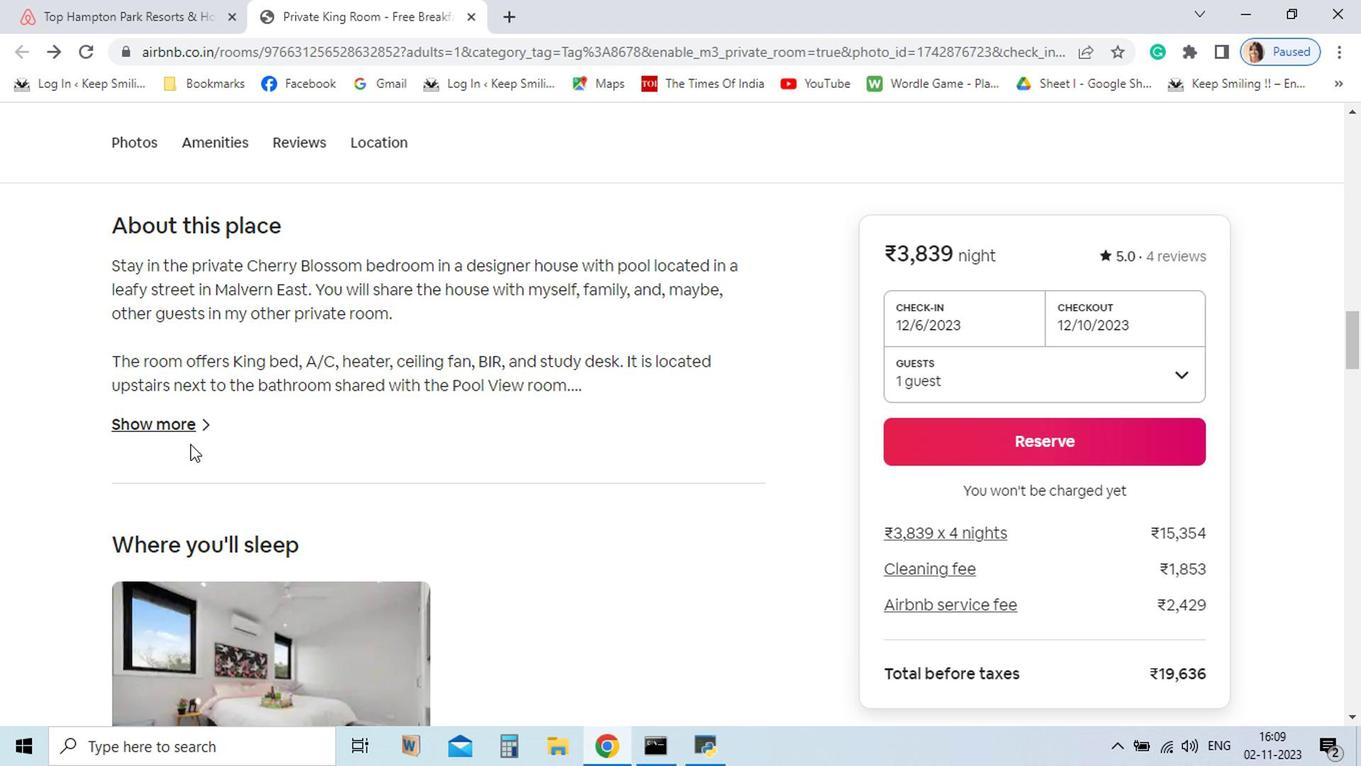 
Action: Mouse moved to (307, 495)
Screenshot: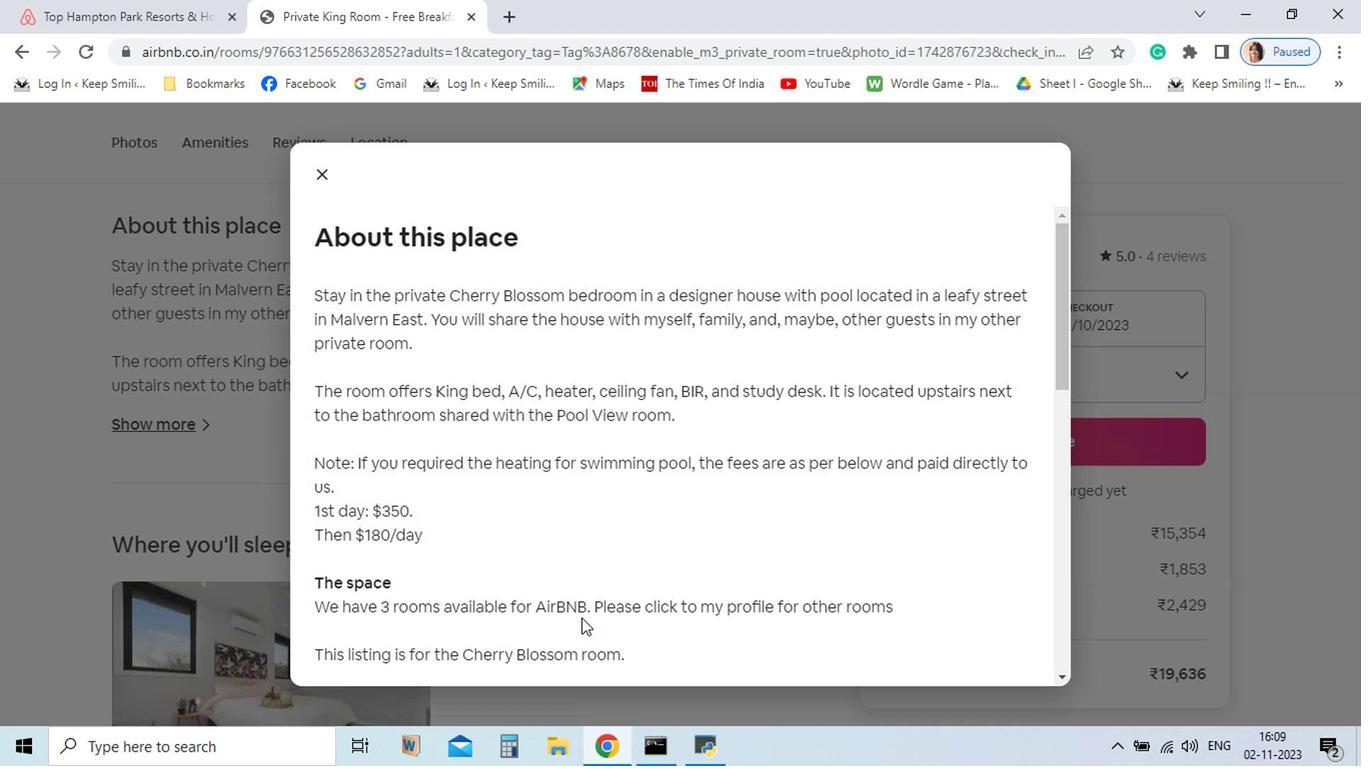 
Action: Mouse pressed left at (307, 495)
Screenshot: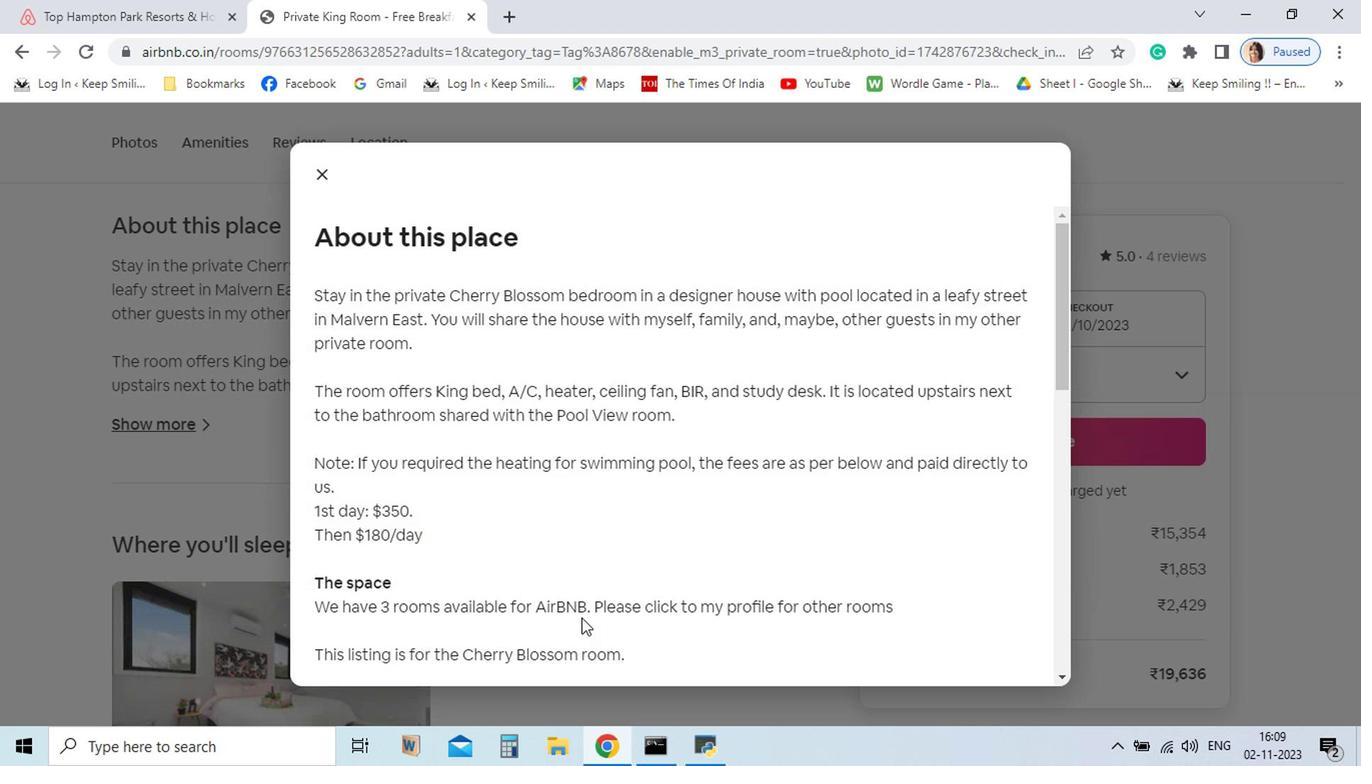 
Action: Mouse moved to (949, 676)
Screenshot: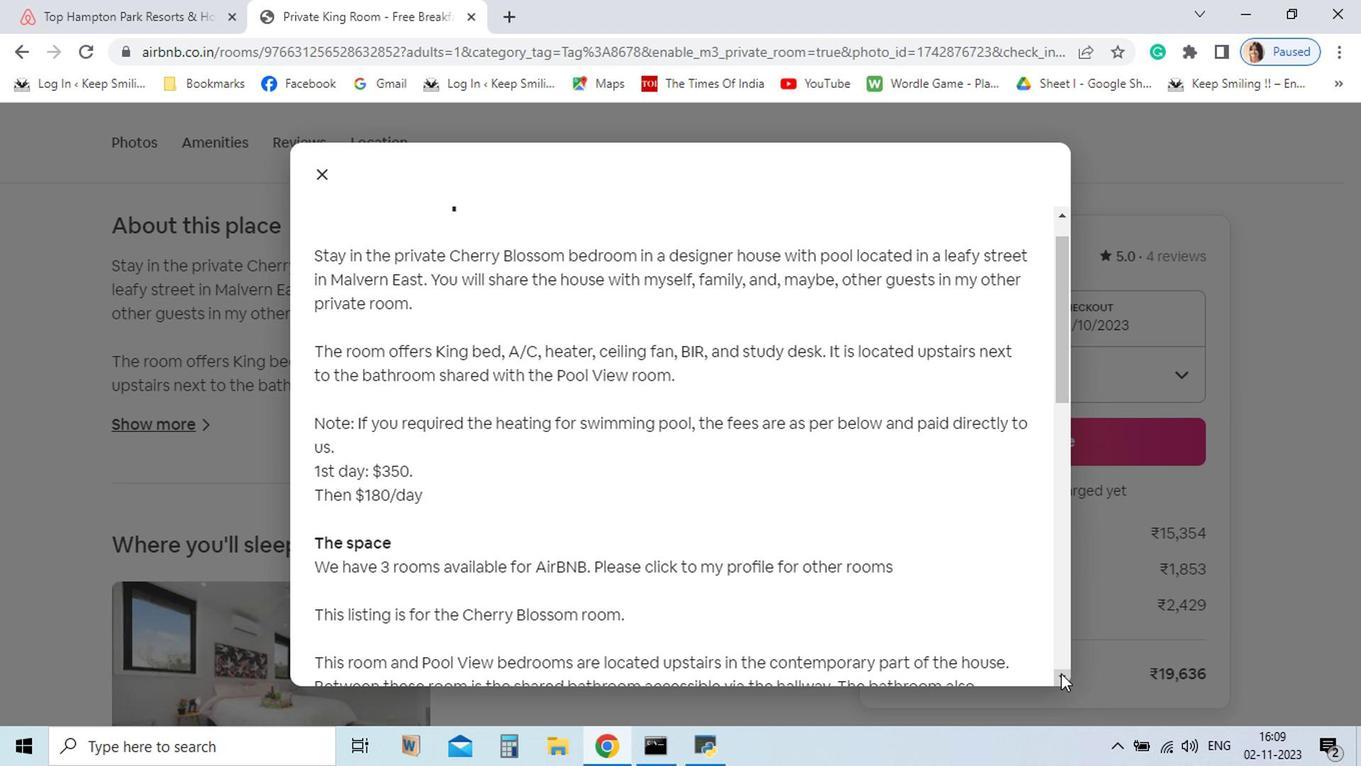 
Action: Mouse pressed left at (949, 676)
Screenshot: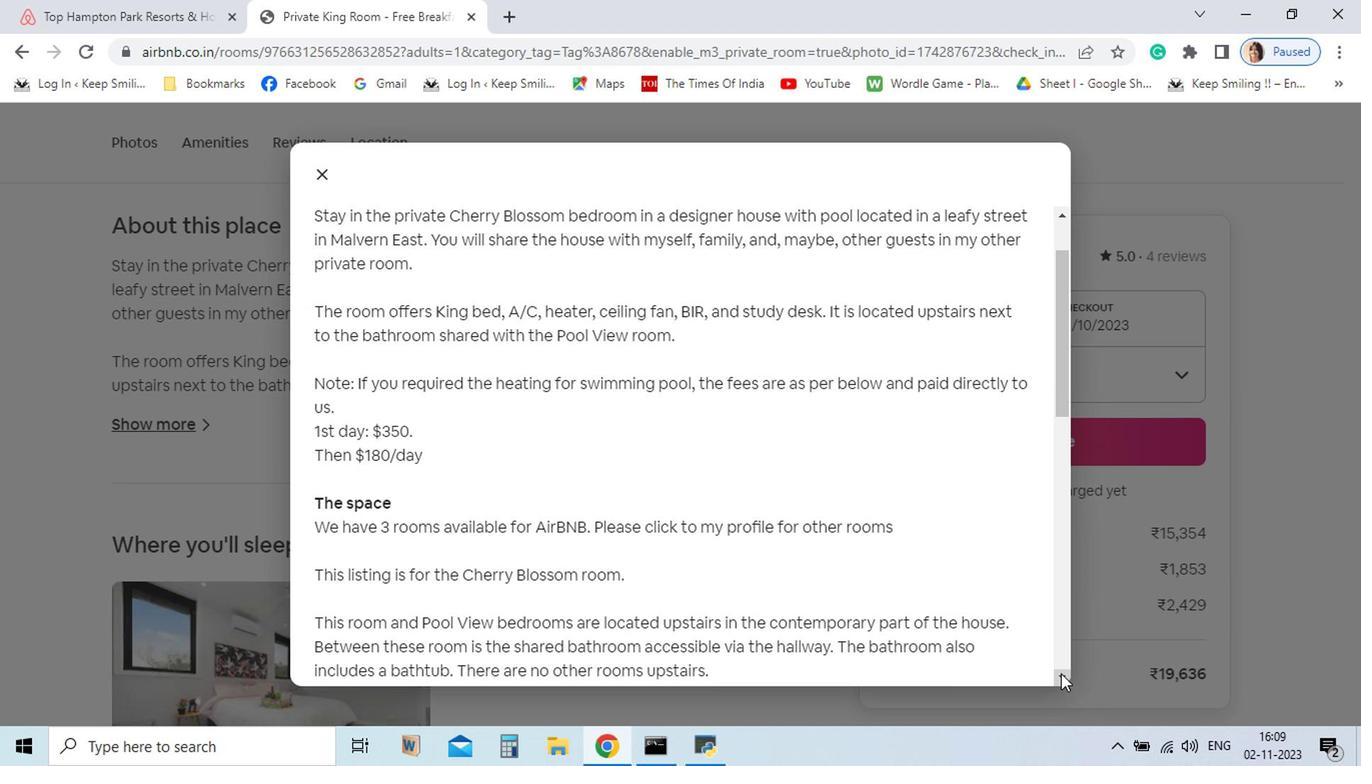 
Action: Mouse pressed left at (949, 676)
Screenshot: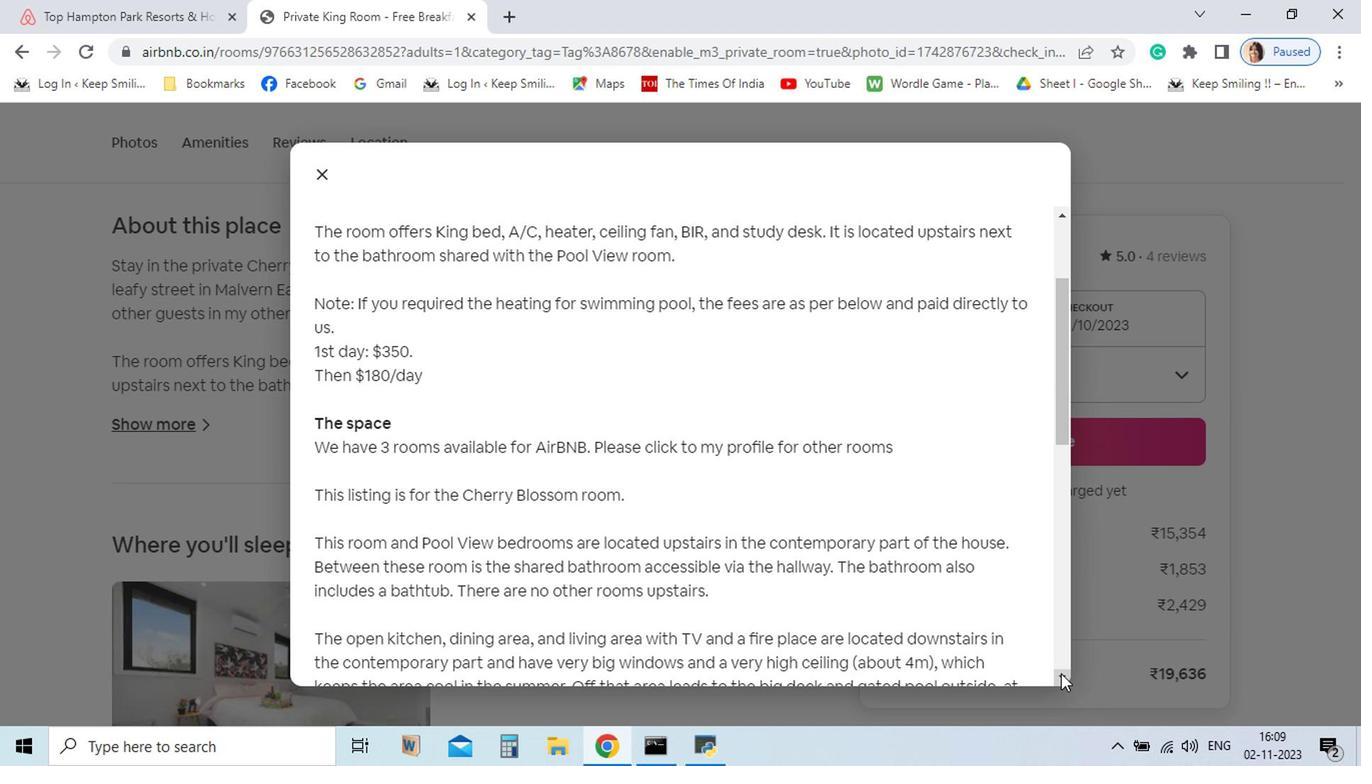 
Action: Mouse pressed left at (949, 676)
Screenshot: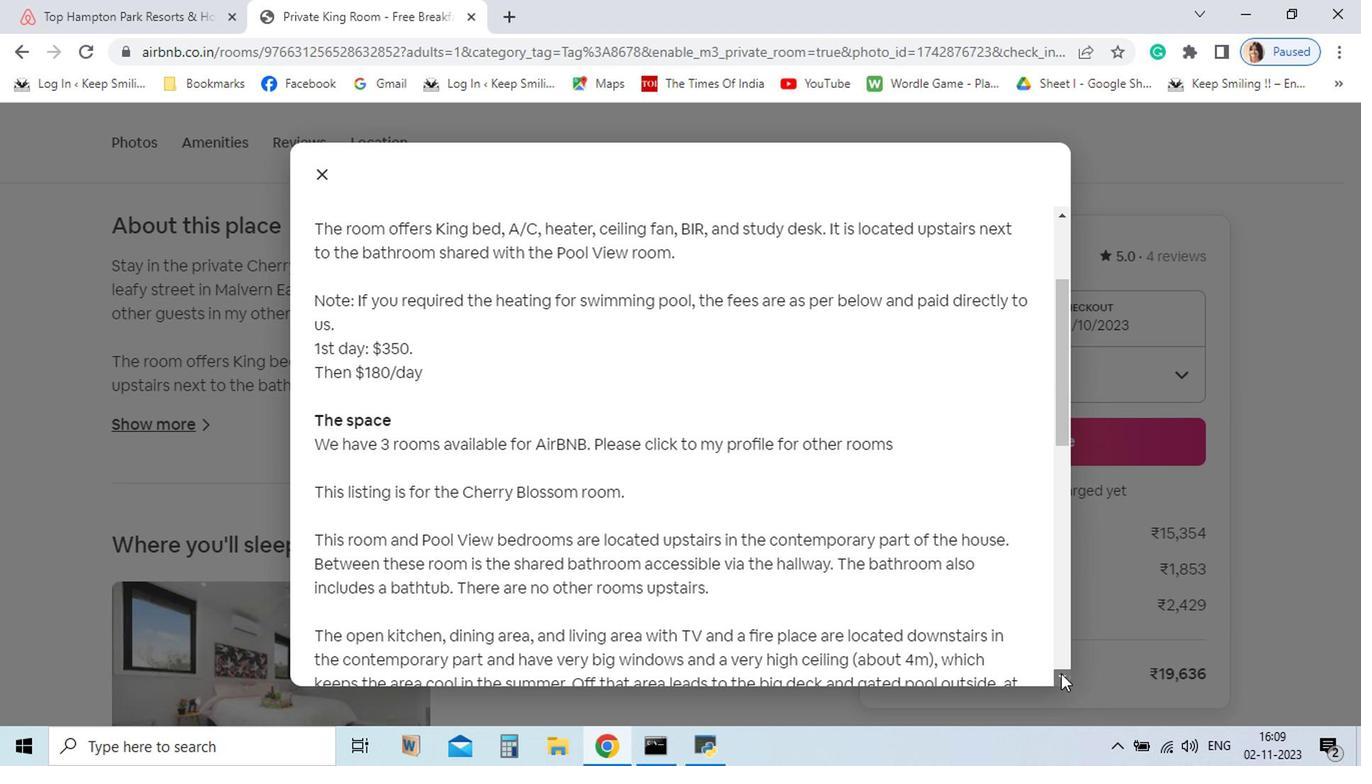 
Action: Mouse pressed left at (949, 676)
Screenshot: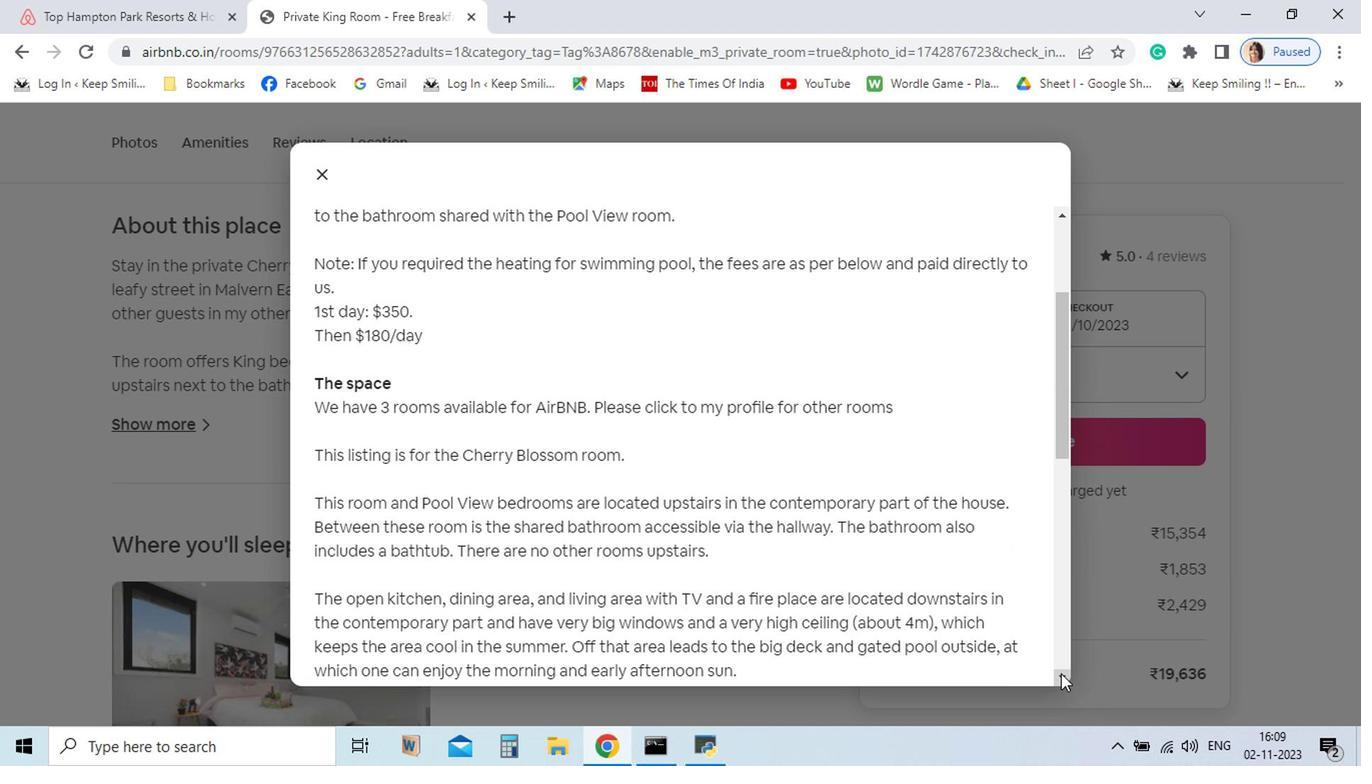 
Action: Mouse pressed left at (949, 676)
